 Task: Create an annual report template with blue details.
Action: Mouse pressed left at (354, 111)
Screenshot: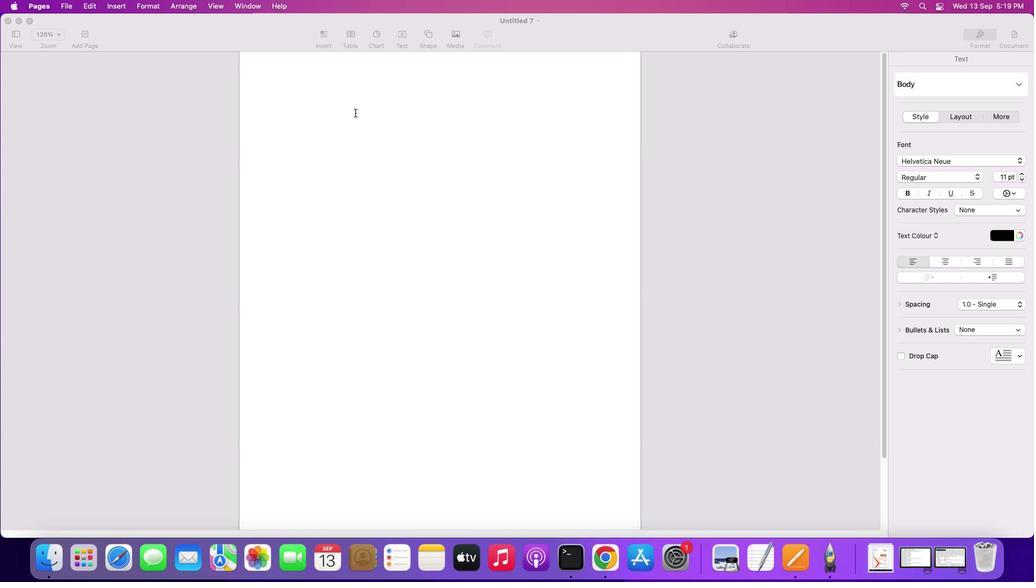 
Action: Mouse moved to (423, 36)
Screenshot: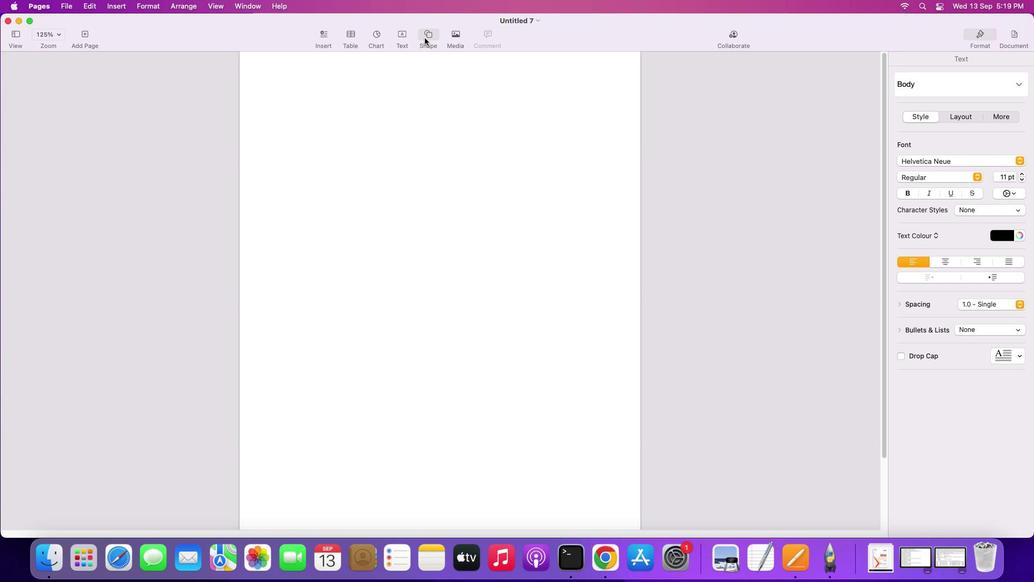 
Action: Mouse pressed left at (423, 36)
Screenshot: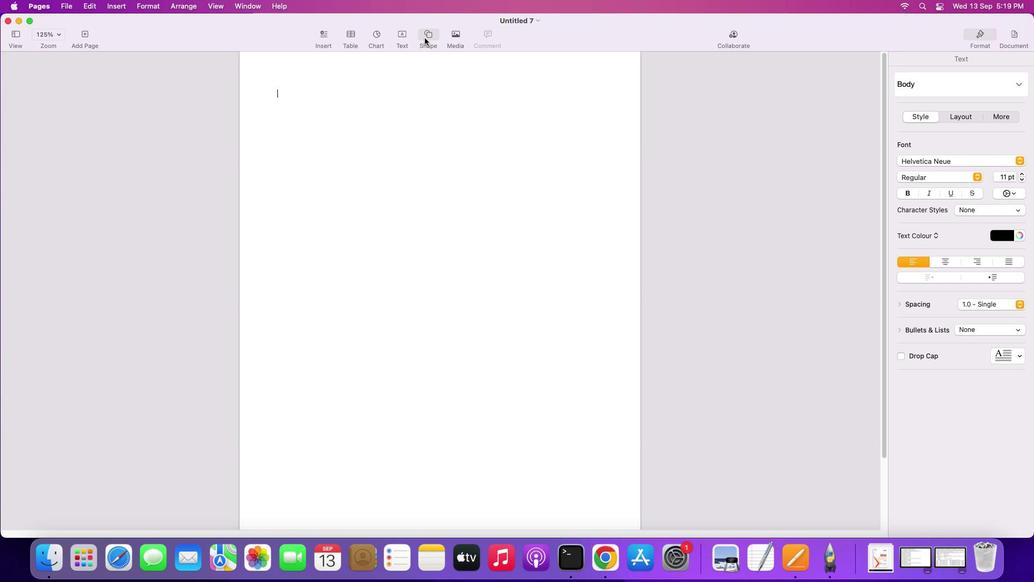 
Action: Mouse moved to (420, 123)
Screenshot: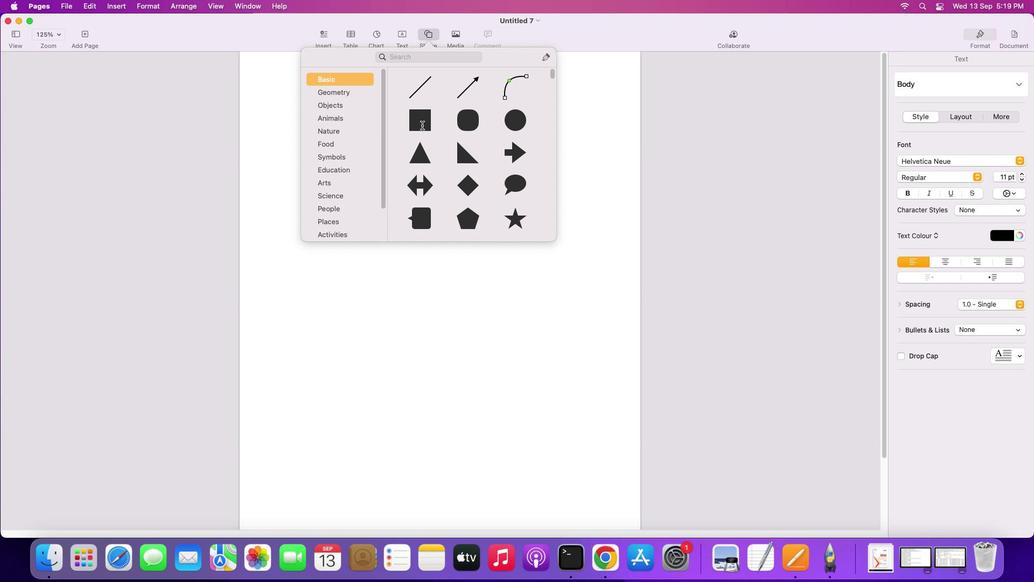 
Action: Mouse pressed left at (420, 123)
Screenshot: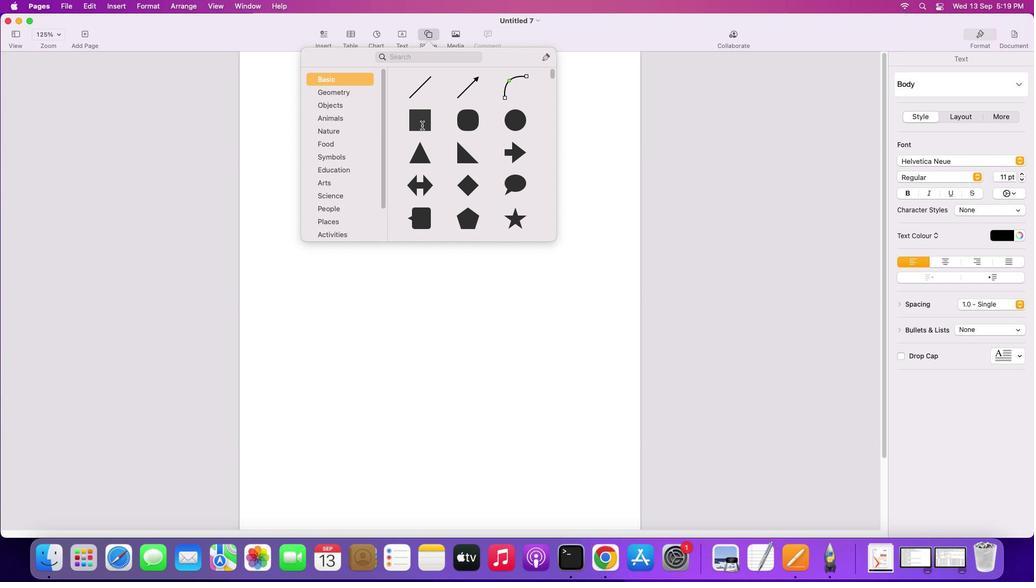 
Action: Mouse moved to (444, 136)
Screenshot: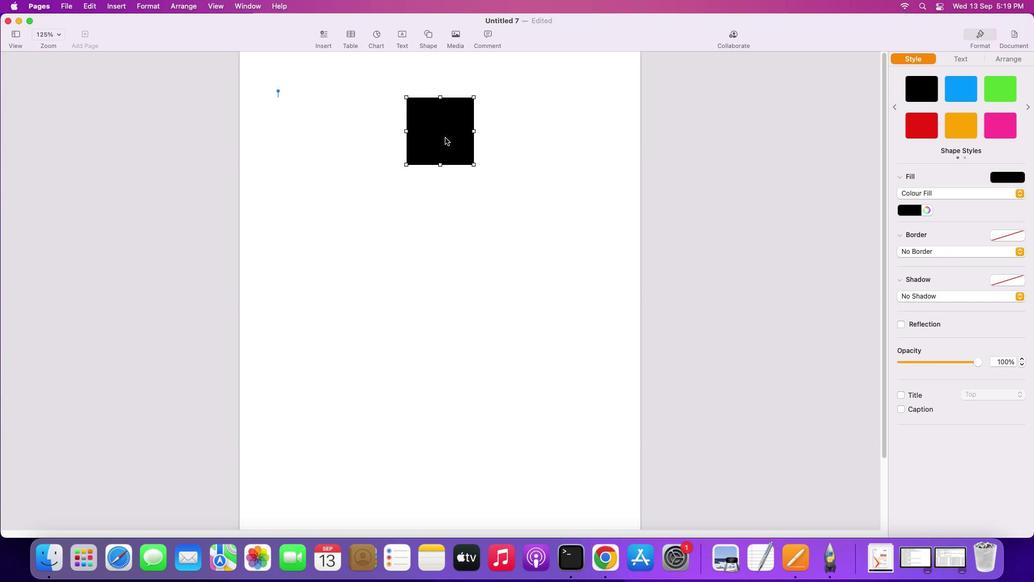 
Action: Mouse pressed left at (444, 136)
Screenshot: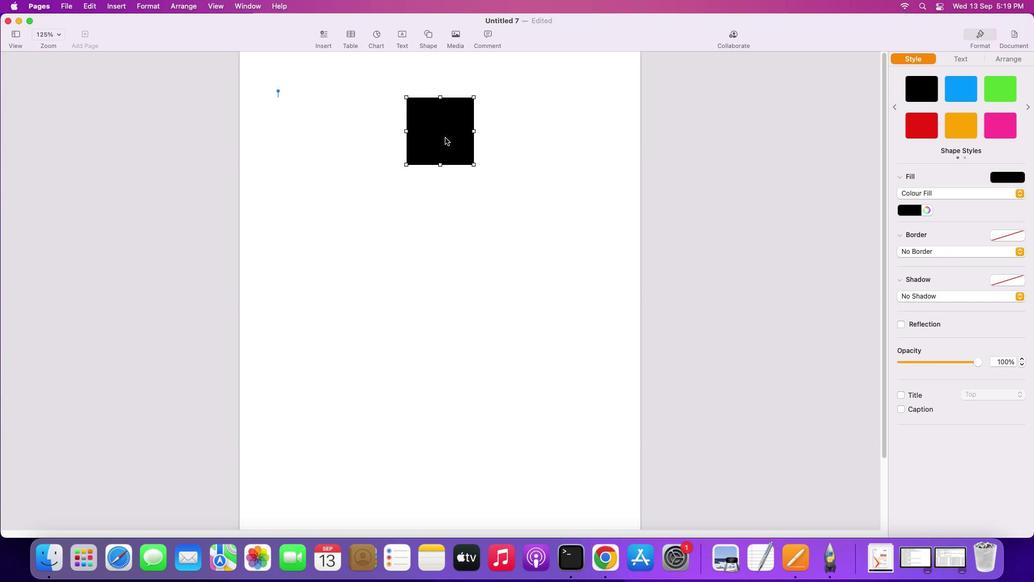 
Action: Mouse moved to (294, 85)
Screenshot: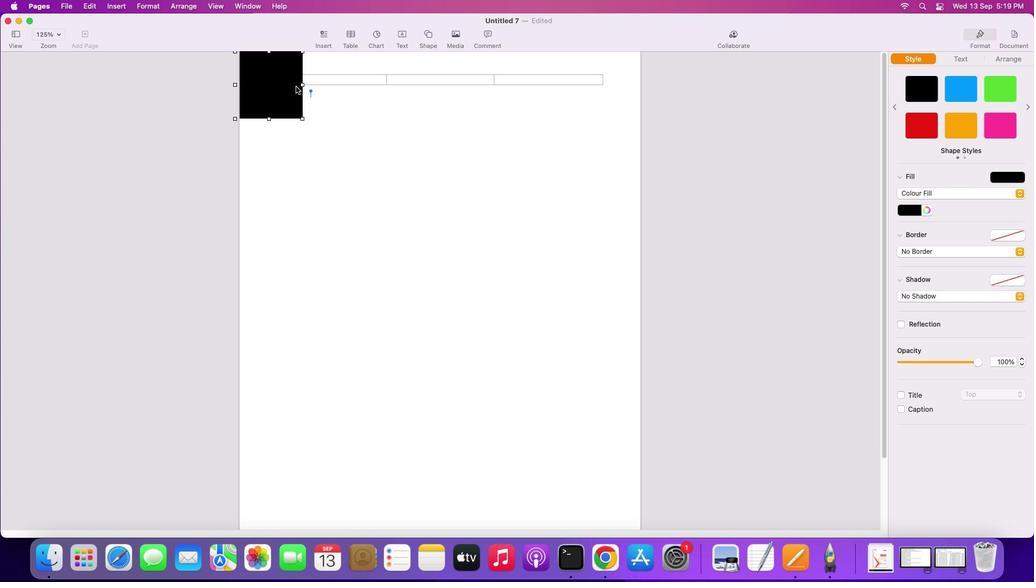 
Action: Mouse pressed left at (294, 85)
Screenshot: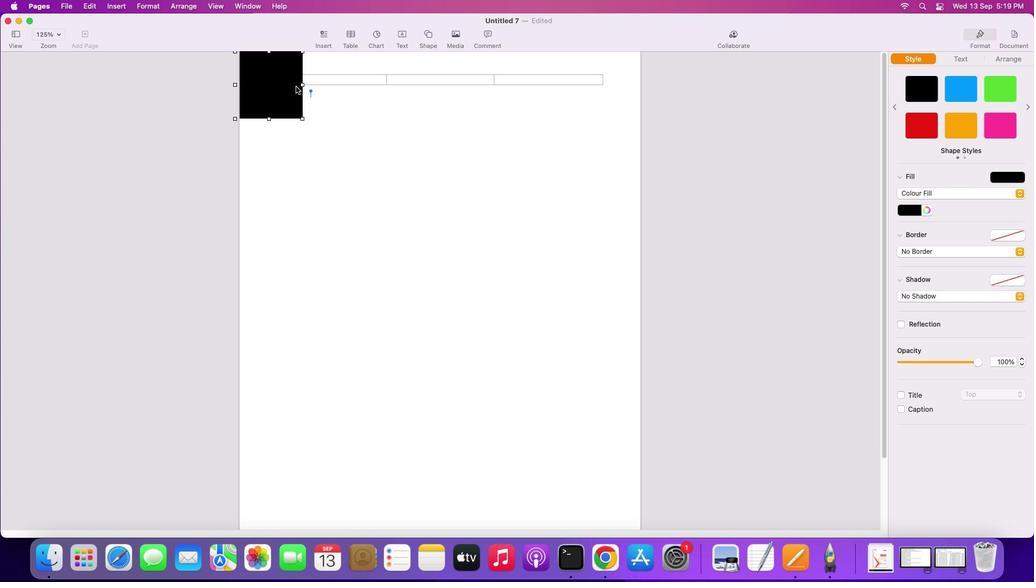 
Action: Mouse moved to (301, 83)
Screenshot: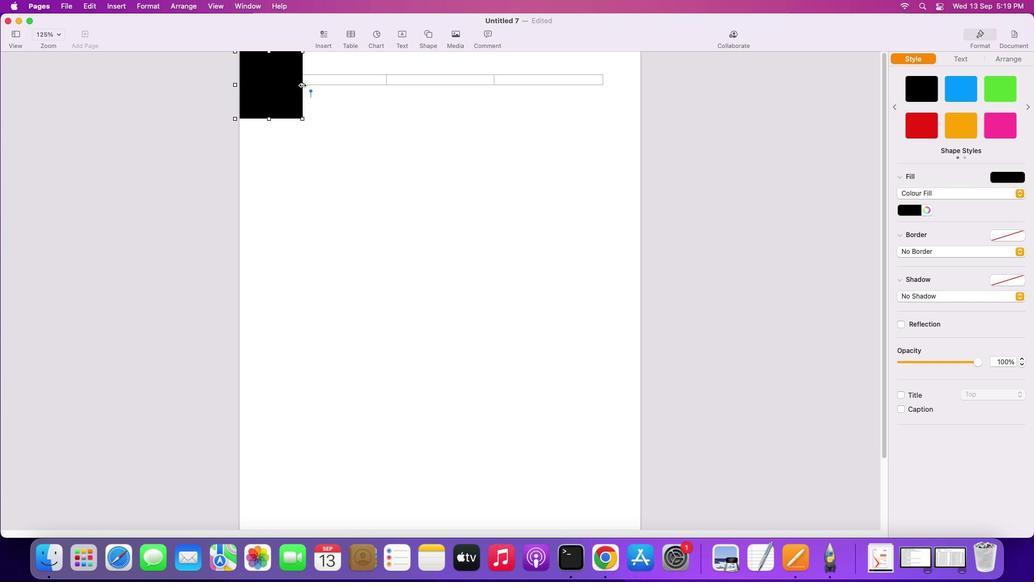 
Action: Mouse pressed left at (301, 83)
Screenshot: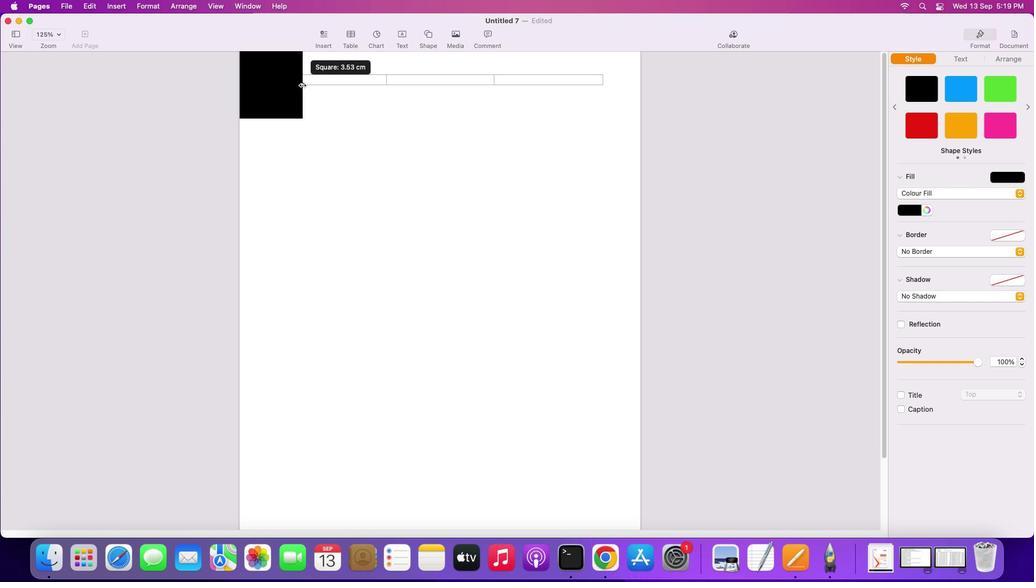 
Action: Mouse moved to (251, 116)
Screenshot: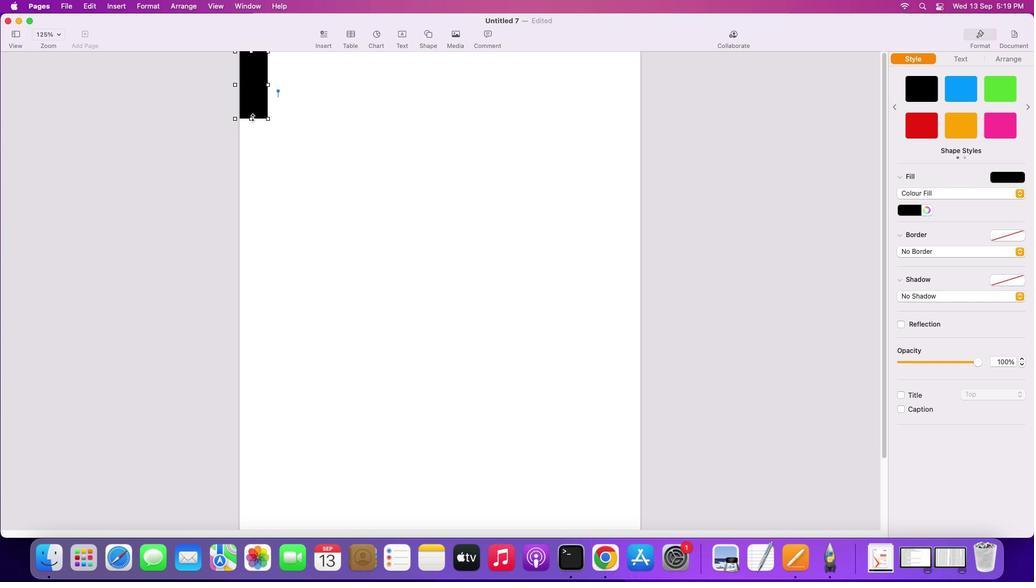 
Action: Mouse pressed left at (251, 116)
Screenshot: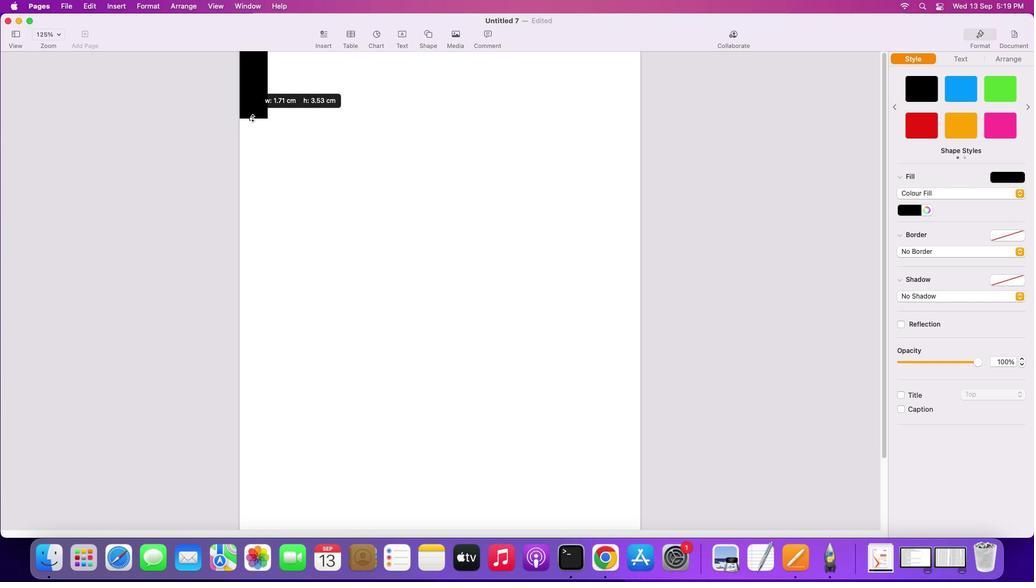
Action: Mouse moved to (261, 505)
Screenshot: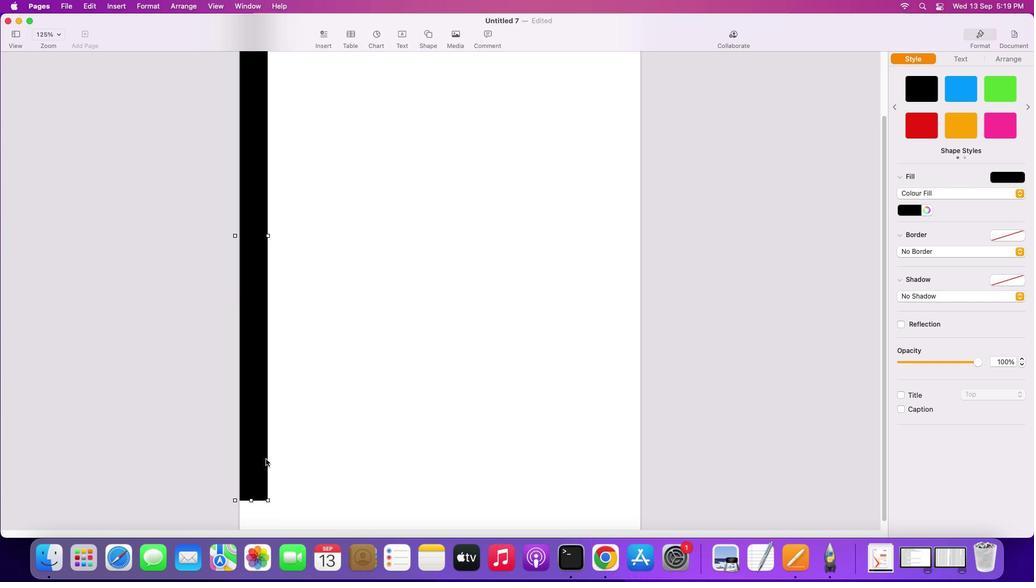 
Action: Mouse scrolled (261, 505) with delta (-1, -1)
Screenshot: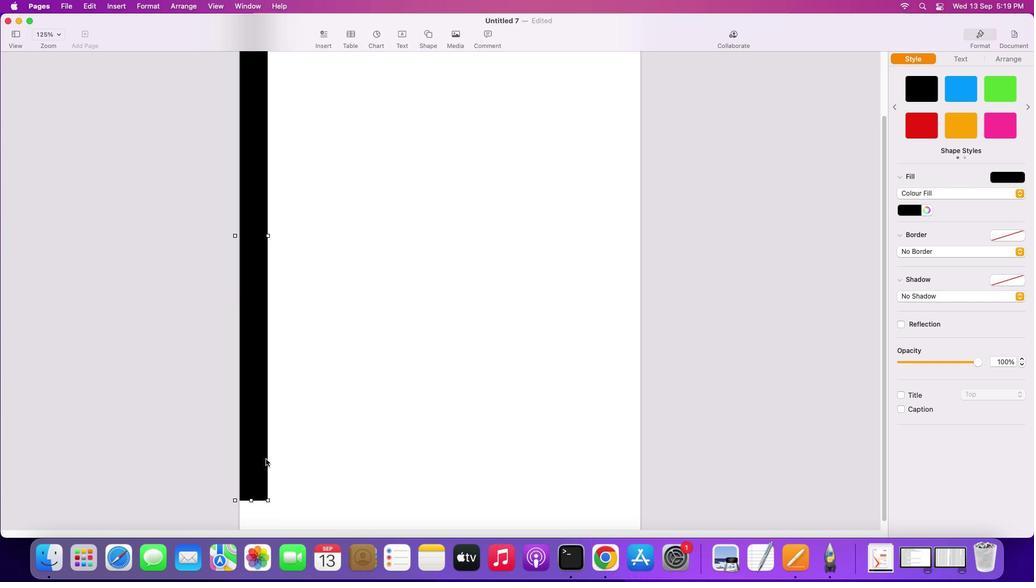 
Action: Mouse moved to (262, 501)
Screenshot: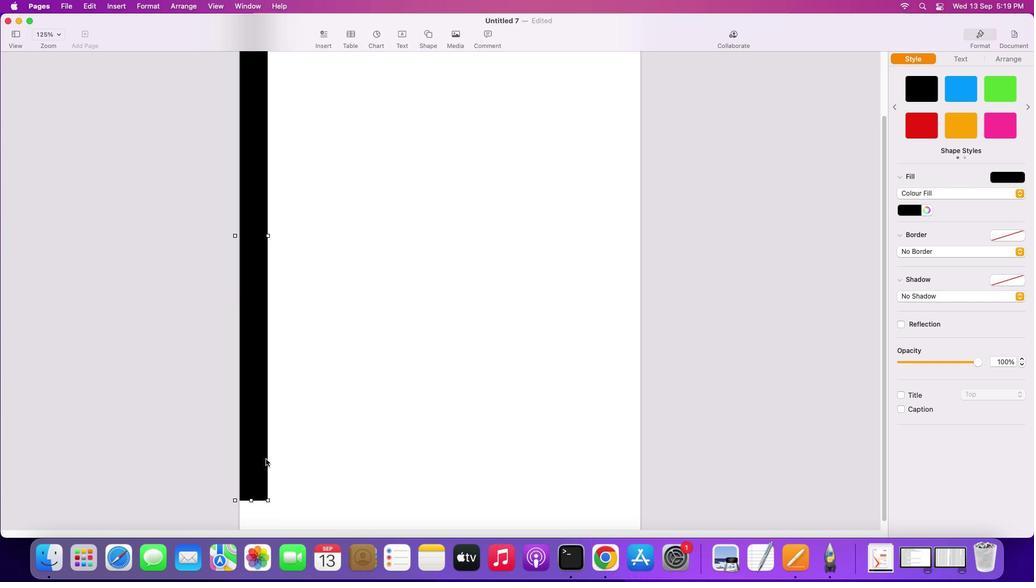 
Action: Mouse scrolled (262, 501) with delta (-1, -1)
Screenshot: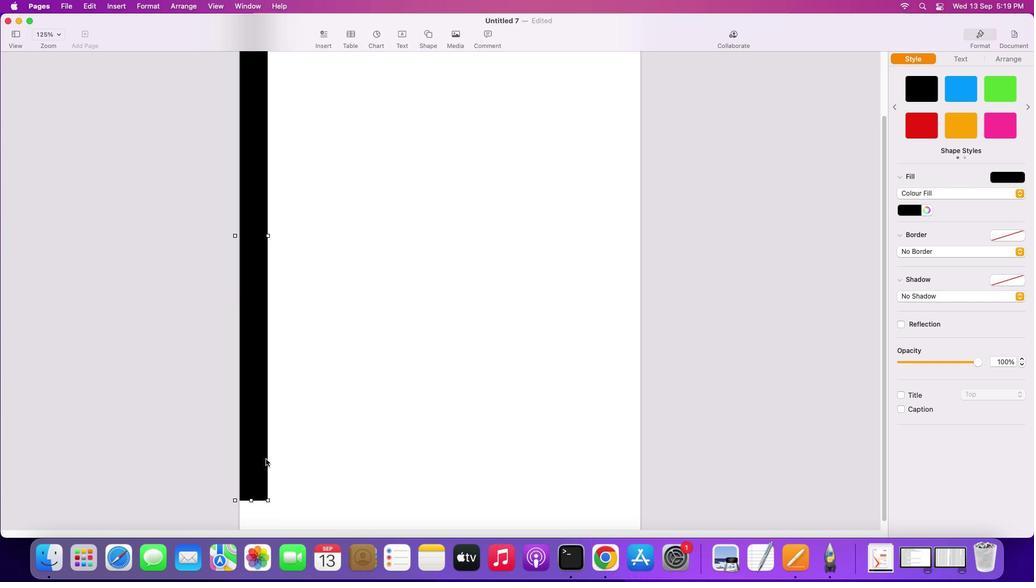 
Action: Mouse moved to (263, 497)
Screenshot: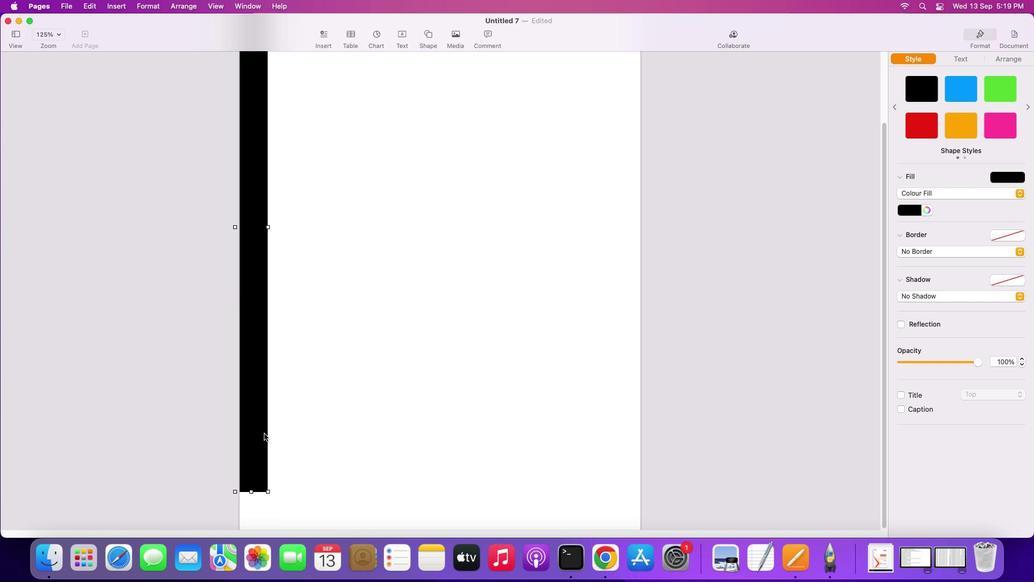
Action: Mouse scrolled (263, 497) with delta (-1, -2)
Screenshot: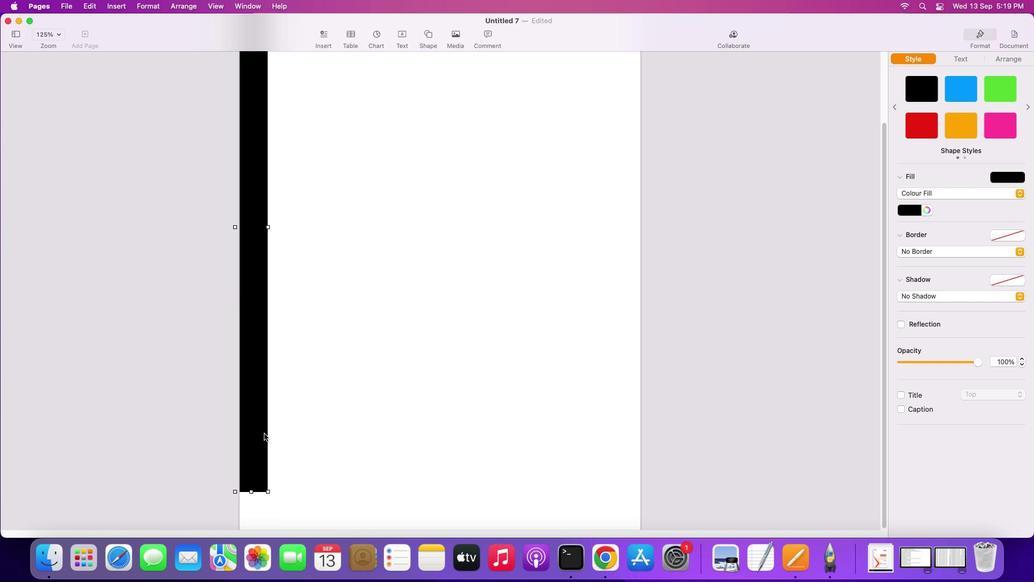 
Action: Mouse moved to (264, 492)
Screenshot: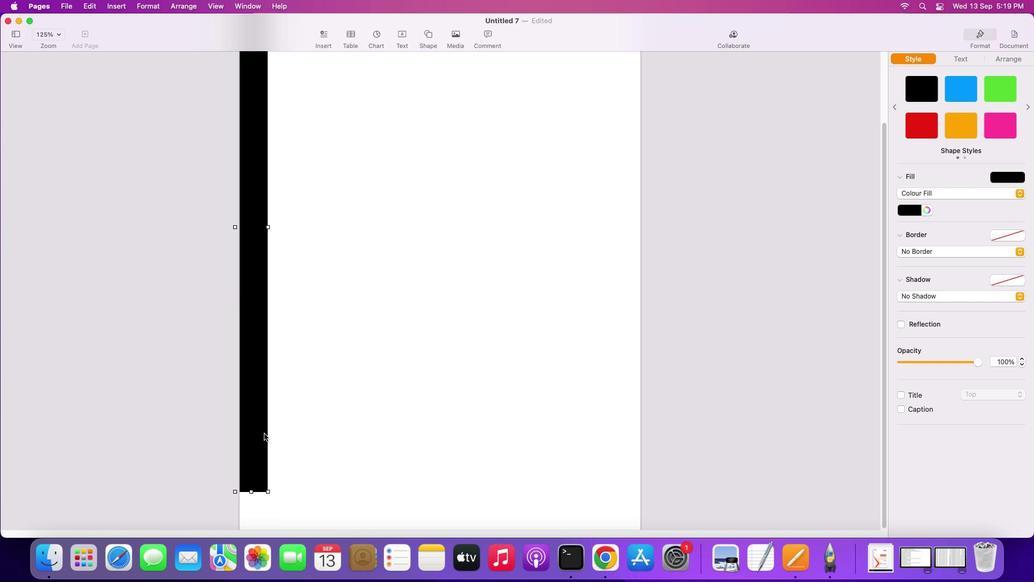 
Action: Mouse scrolled (264, 492) with delta (-1, -3)
Screenshot: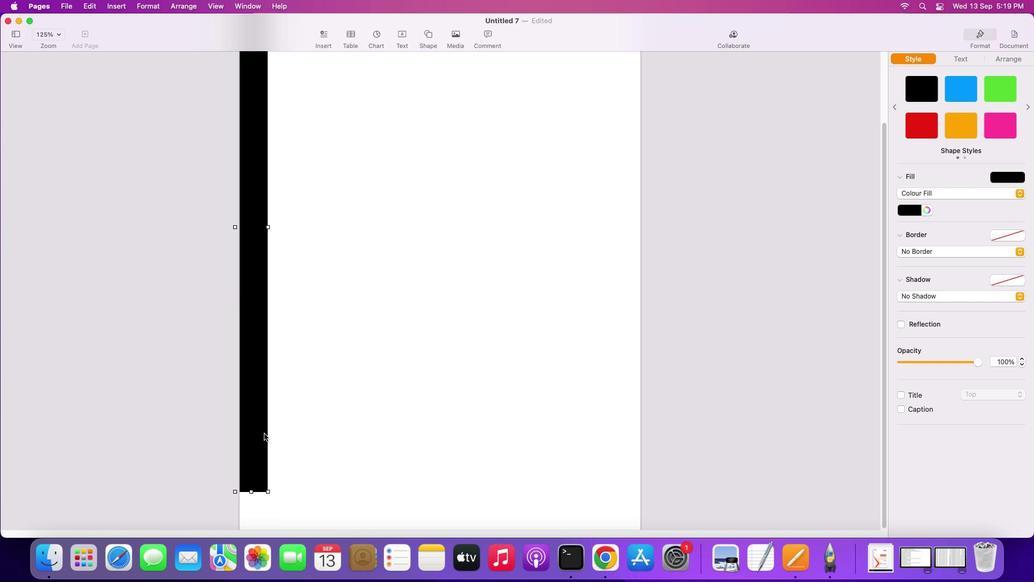 
Action: Mouse moved to (264, 478)
Screenshot: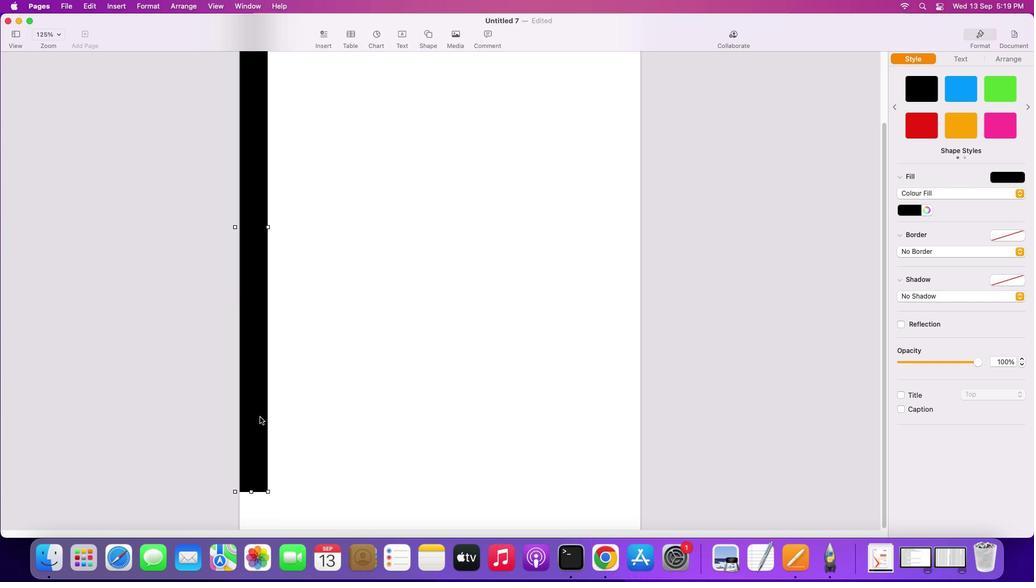 
Action: Mouse scrolled (264, 478) with delta (-1, -4)
Screenshot: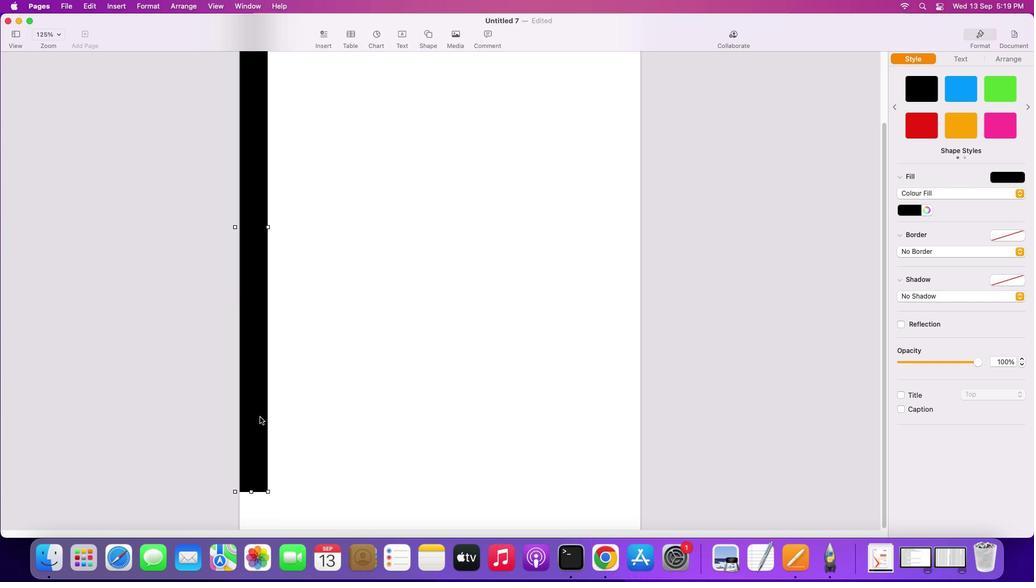 
Action: Mouse moved to (257, 401)
Screenshot: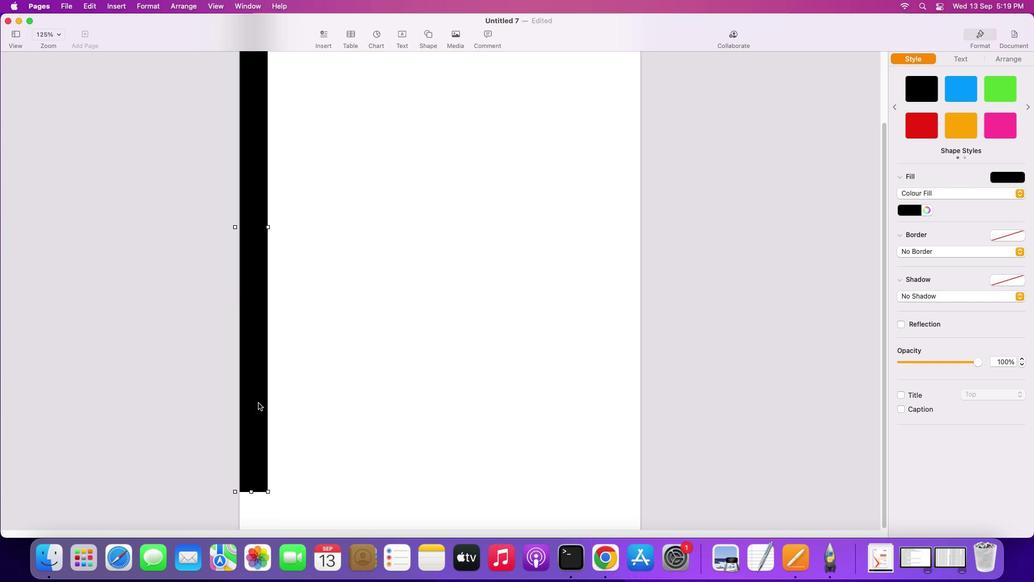 
Action: Mouse scrolled (257, 401) with delta (-1, -1)
Screenshot: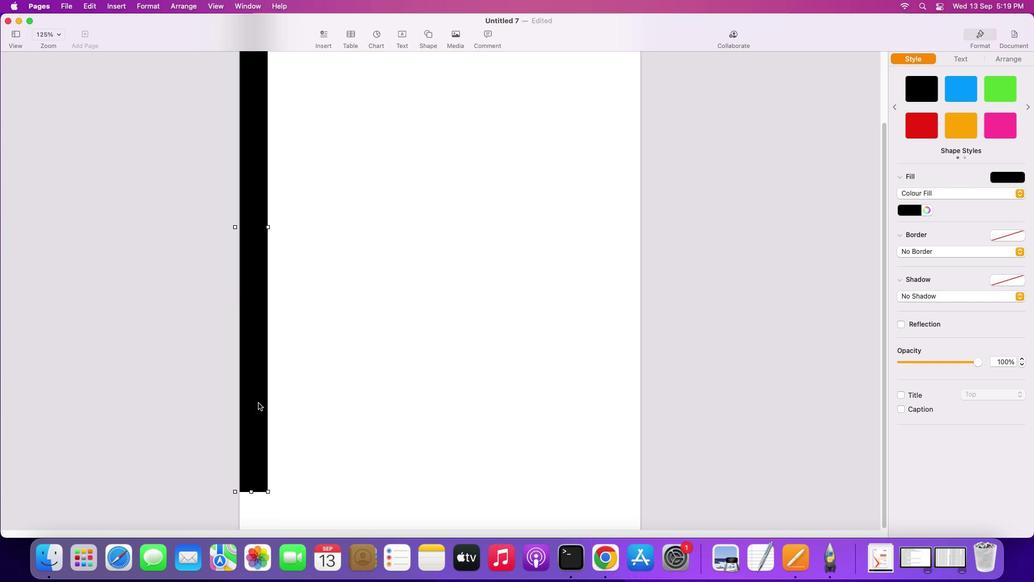 
Action: Mouse scrolled (257, 401) with delta (-1, -1)
Screenshot: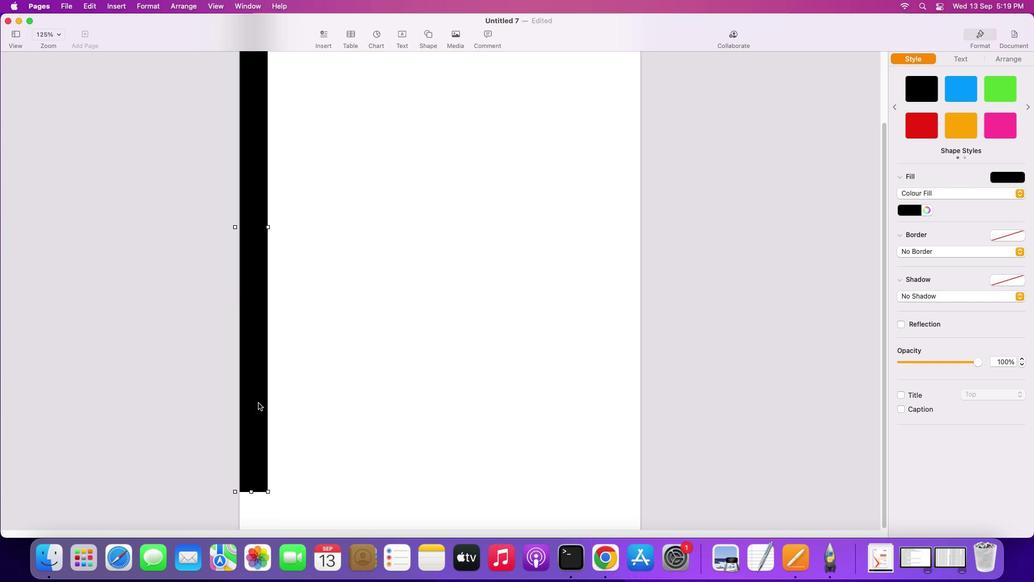 
Action: Mouse scrolled (257, 401) with delta (-1, -2)
Screenshot: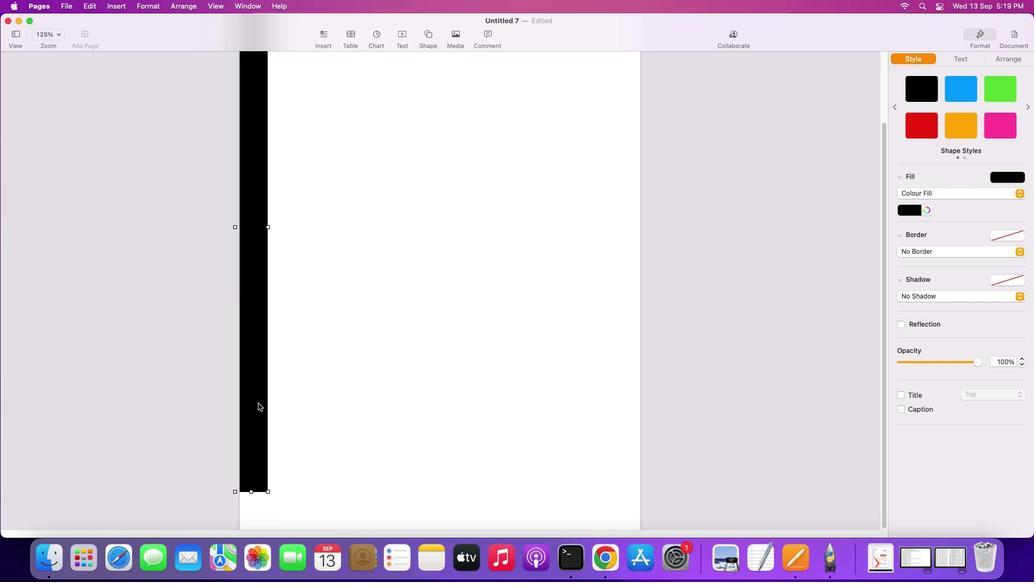 
Action: Mouse scrolled (257, 401) with delta (-1, -3)
Screenshot: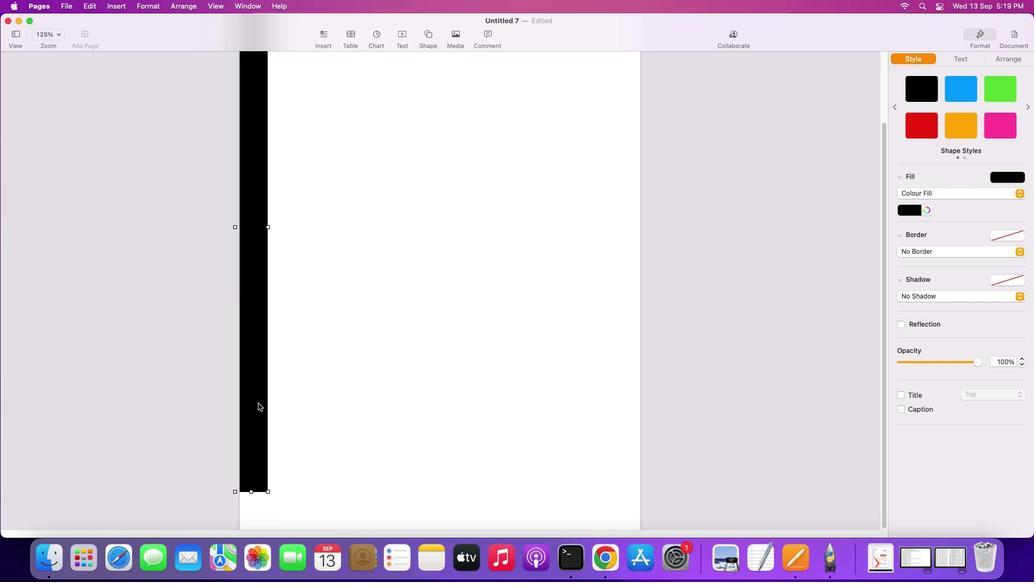 
Action: Mouse scrolled (257, 401) with delta (-1, -4)
Screenshot: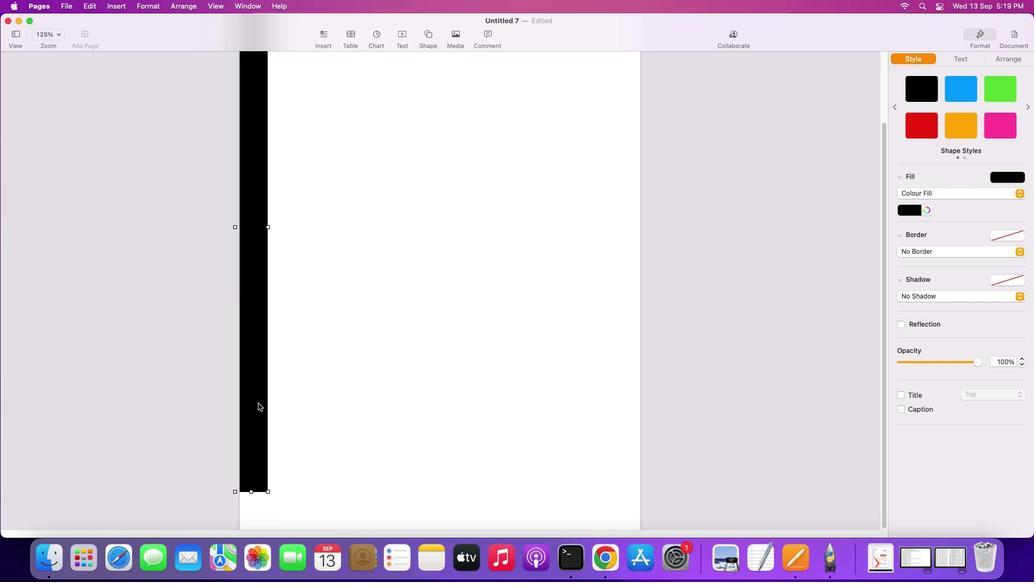 
Action: Mouse moved to (249, 491)
Screenshot: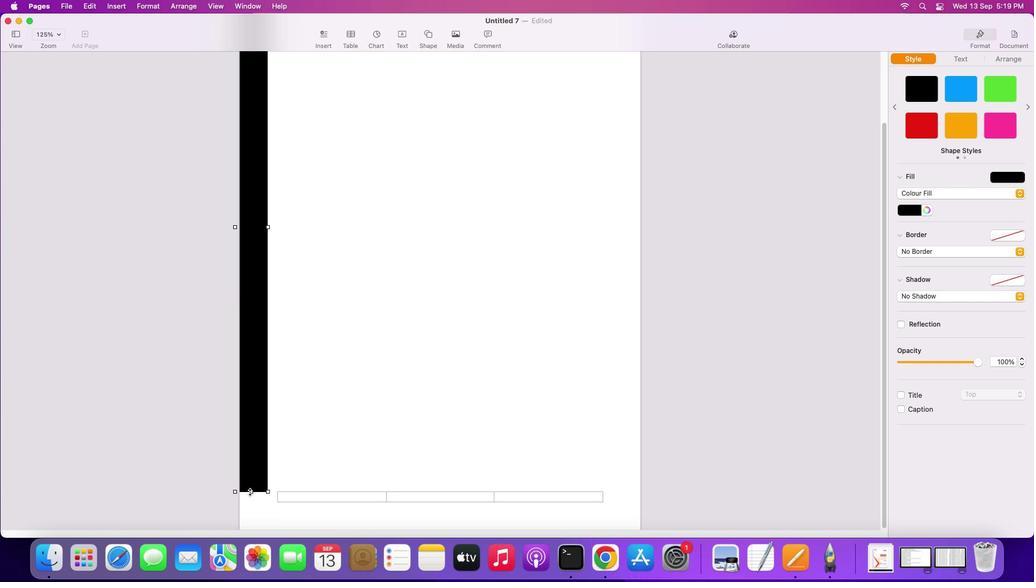 
Action: Mouse pressed left at (249, 491)
Screenshot: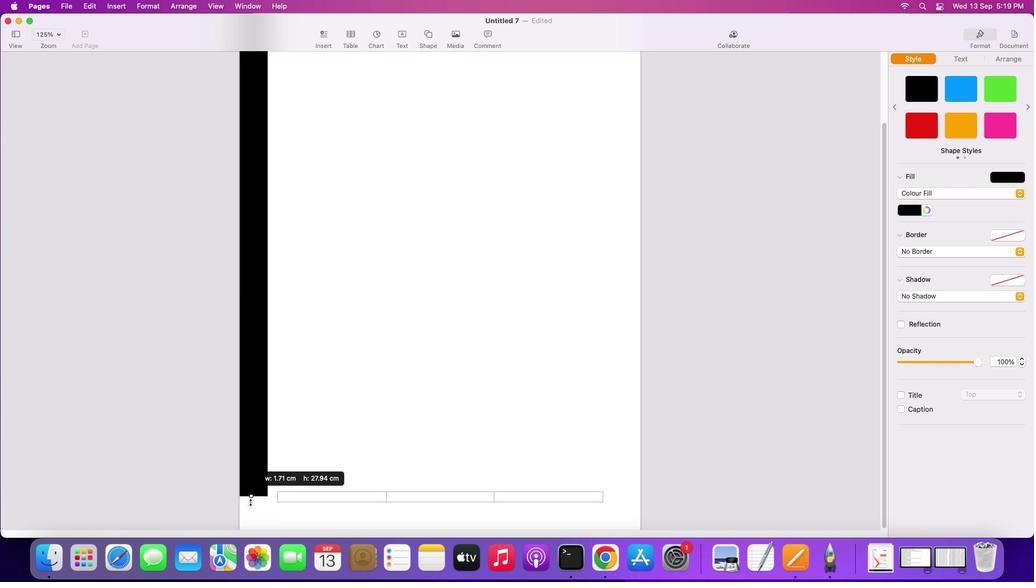 
Action: Mouse moved to (295, 425)
Screenshot: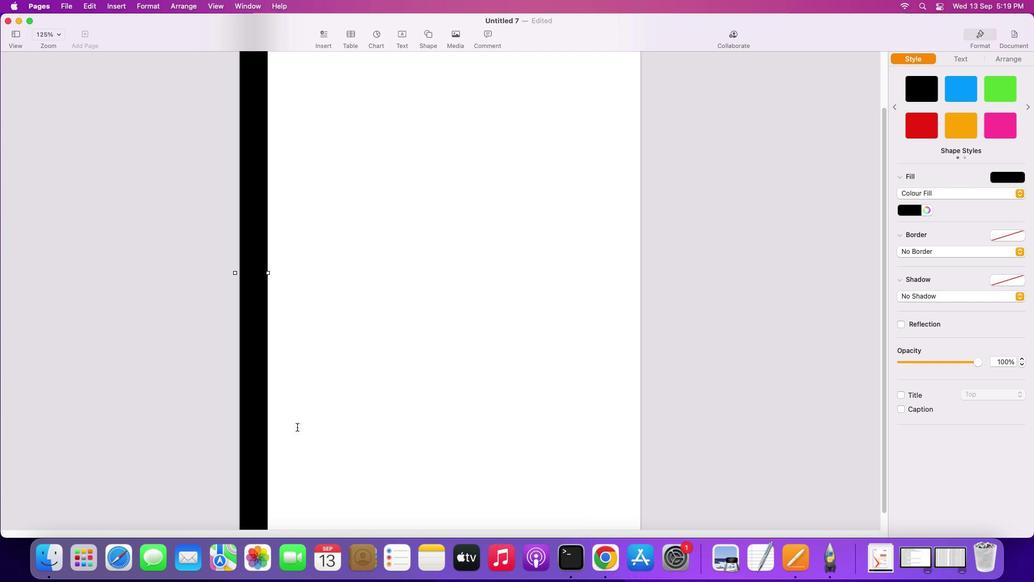 
Action: Mouse scrolled (295, 425) with delta (-1, 0)
Screenshot: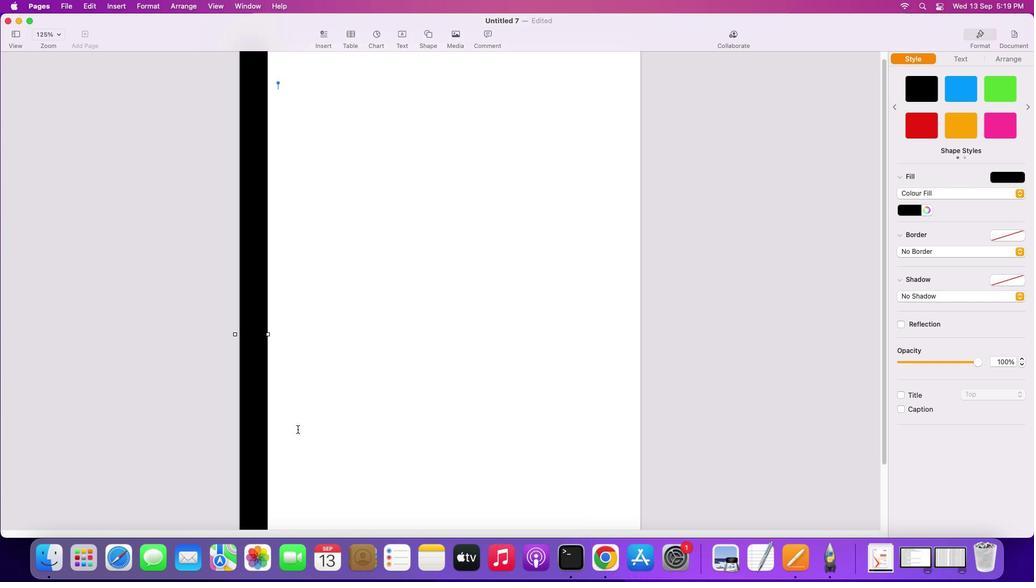 
Action: Mouse scrolled (295, 425) with delta (-1, 0)
Screenshot: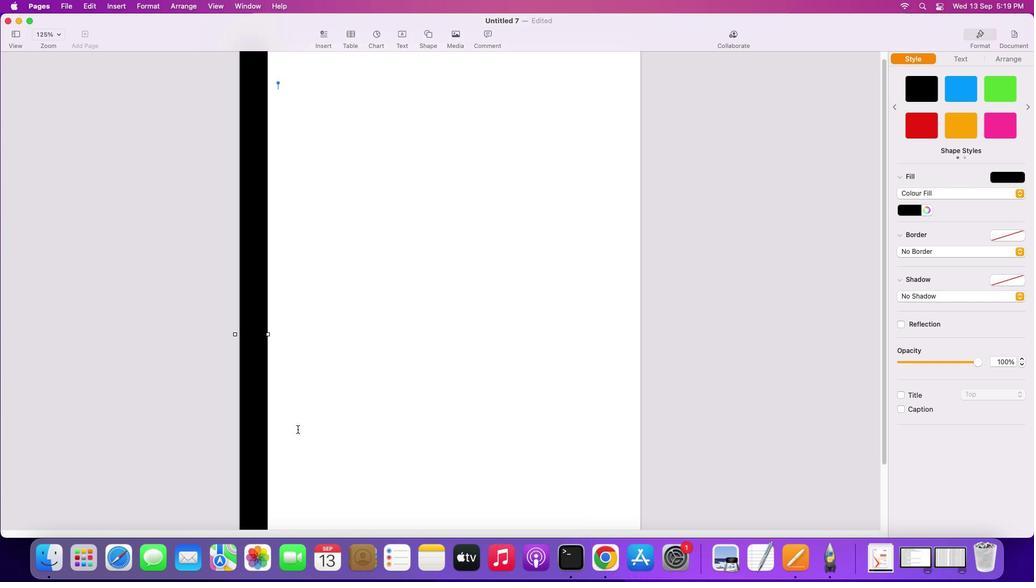 
Action: Mouse scrolled (295, 425) with delta (-1, 0)
Screenshot: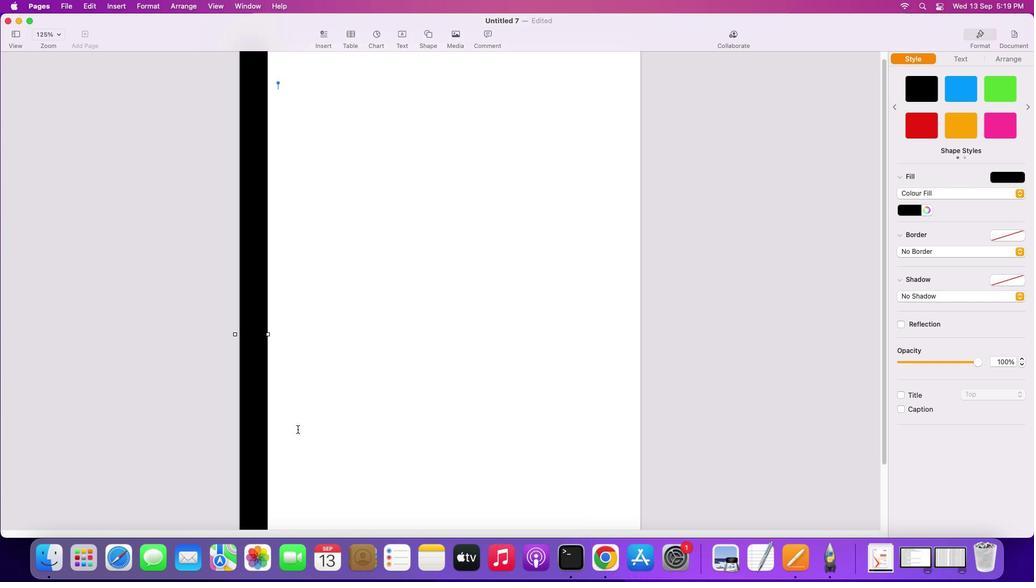 
Action: Mouse scrolled (295, 425) with delta (-1, 1)
Screenshot: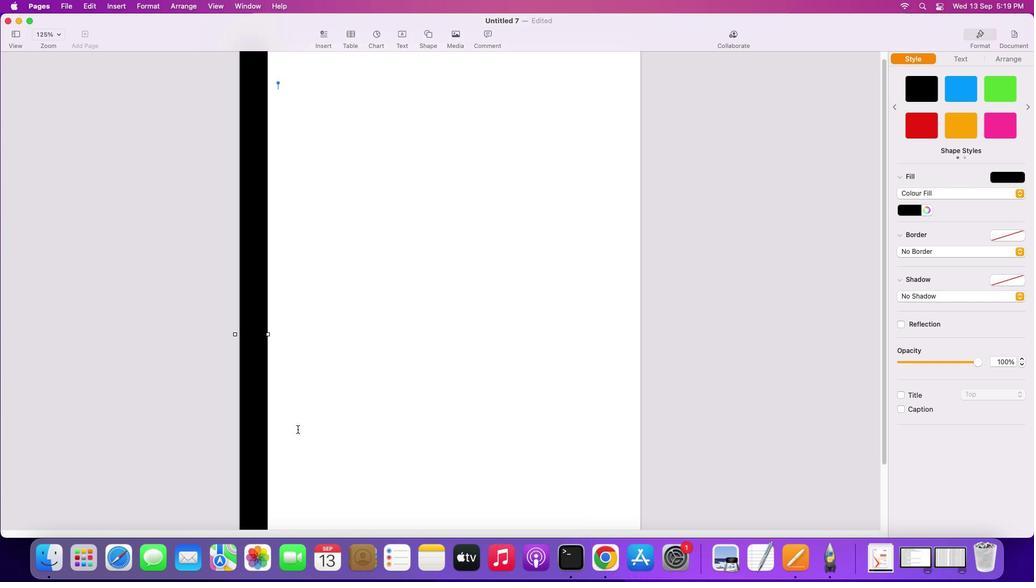 
Action: Mouse scrolled (295, 425) with delta (-1, 1)
Screenshot: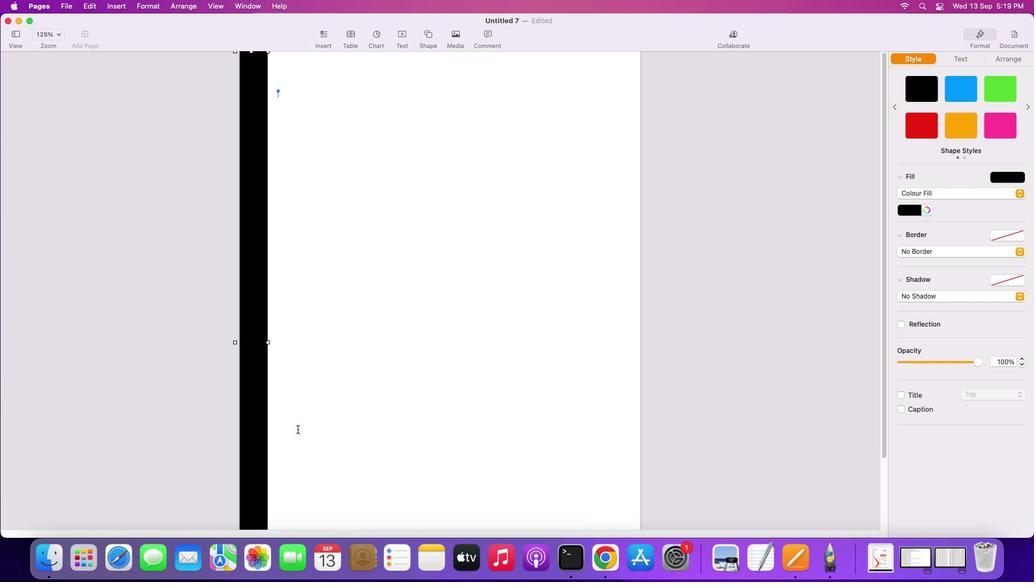 
Action: Mouse scrolled (295, 425) with delta (-1, 2)
Screenshot: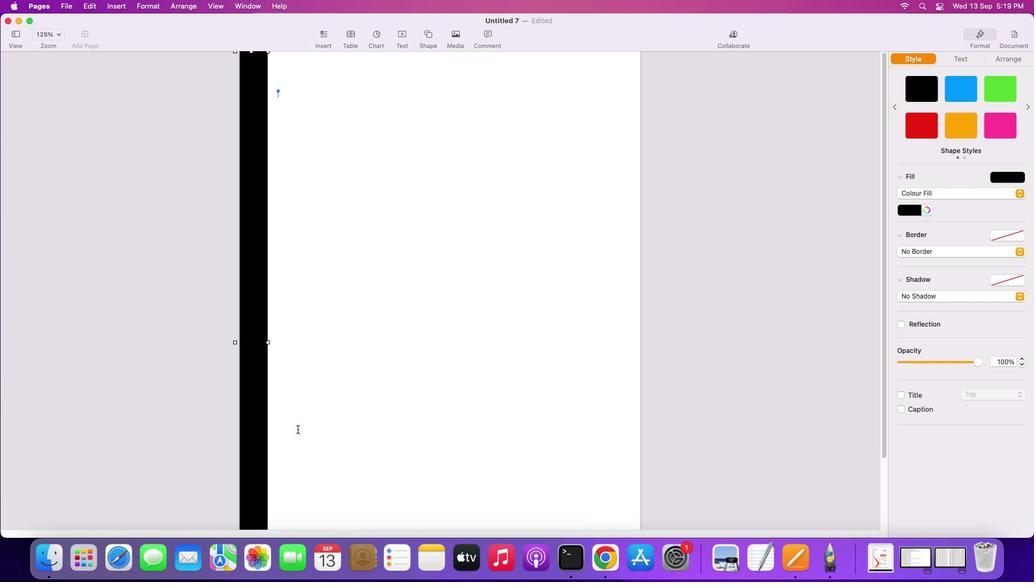 
Action: Mouse scrolled (295, 425) with delta (-1, 2)
Screenshot: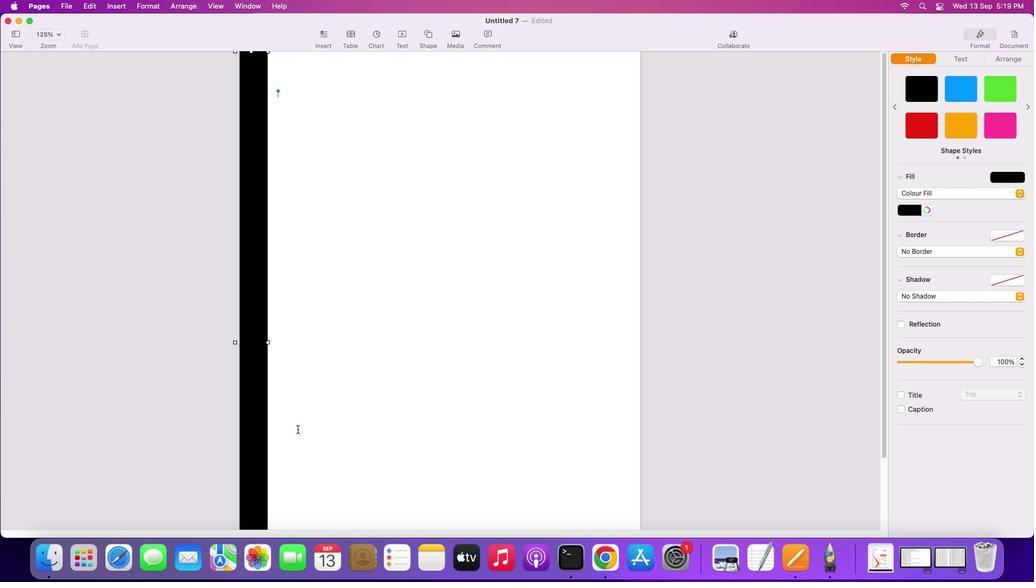 
Action: Mouse moved to (295, 426)
Screenshot: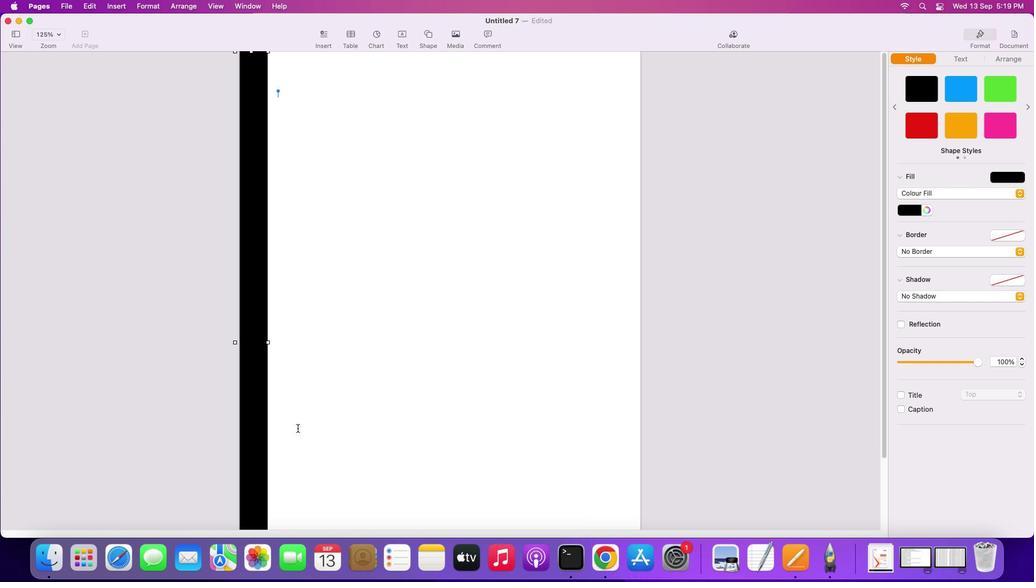 
Action: Mouse scrolled (295, 426) with delta (-1, 0)
Screenshot: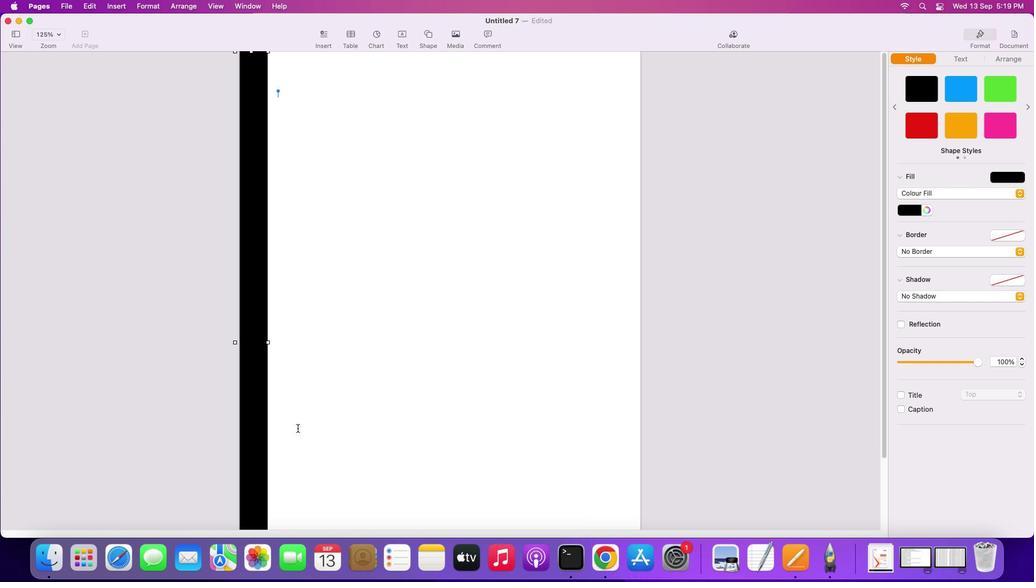 
Action: Mouse scrolled (295, 426) with delta (-1, 0)
Screenshot: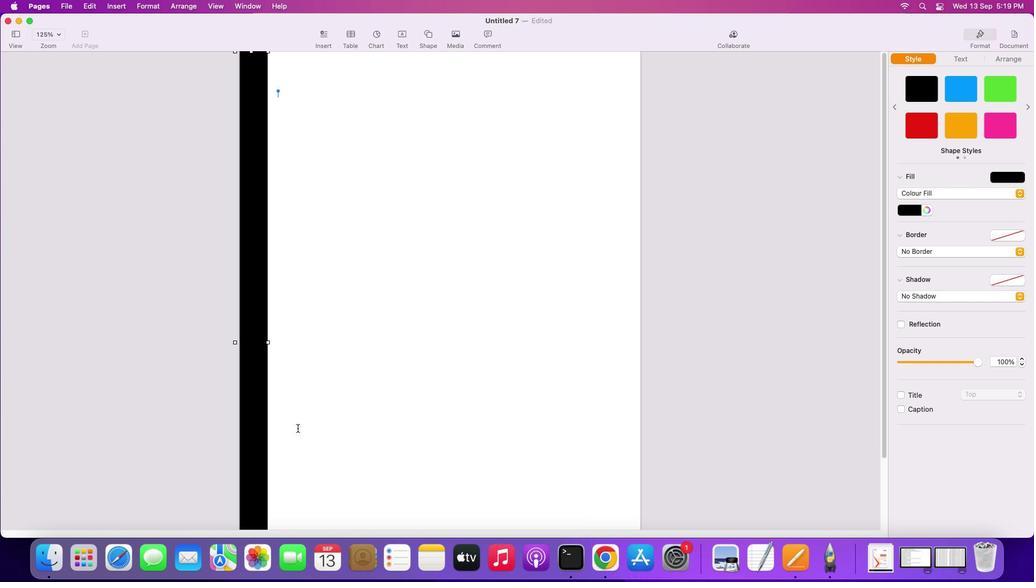
Action: Mouse scrolled (295, 426) with delta (-1, 0)
Screenshot: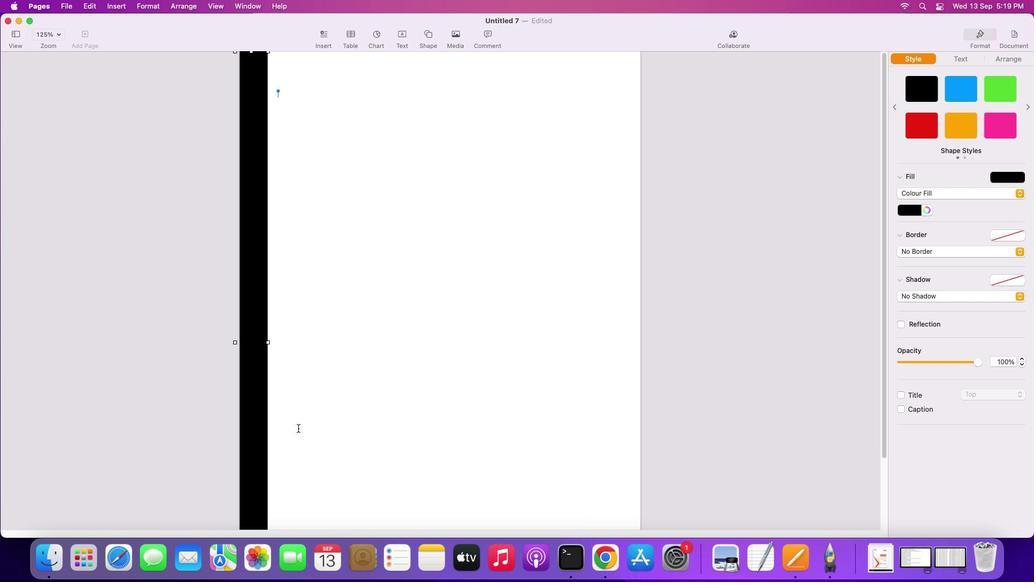 
Action: Mouse scrolled (295, 426) with delta (-1, 1)
Screenshot: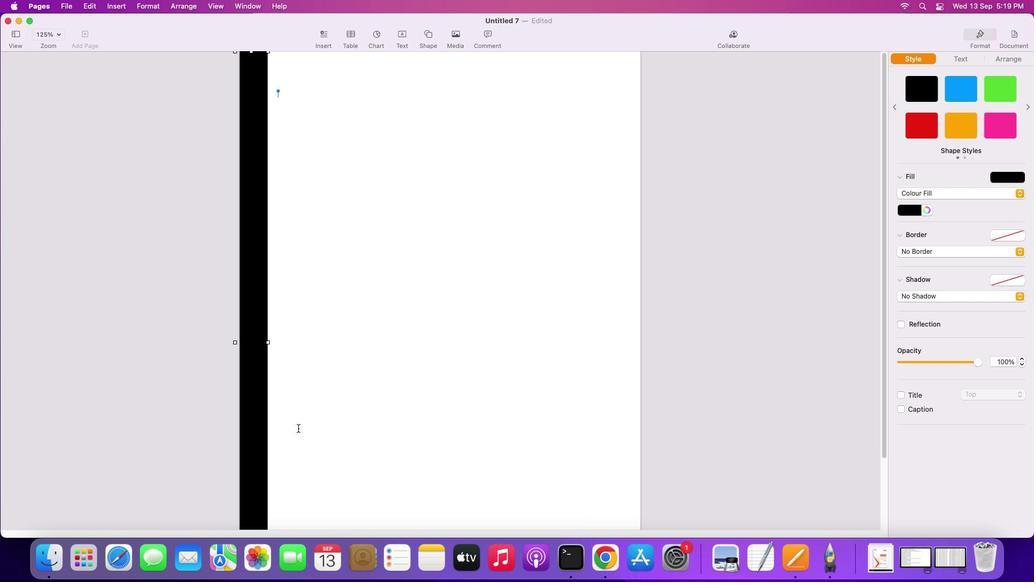 
Action: Mouse scrolled (295, 426) with delta (-1, 1)
Screenshot: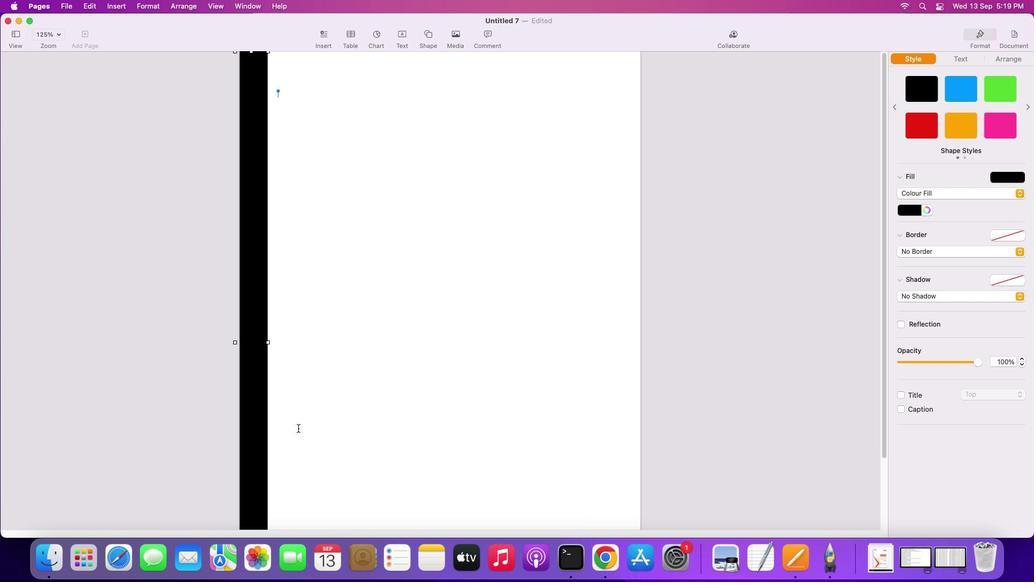 
Action: Mouse scrolled (295, 426) with delta (-1, 2)
Screenshot: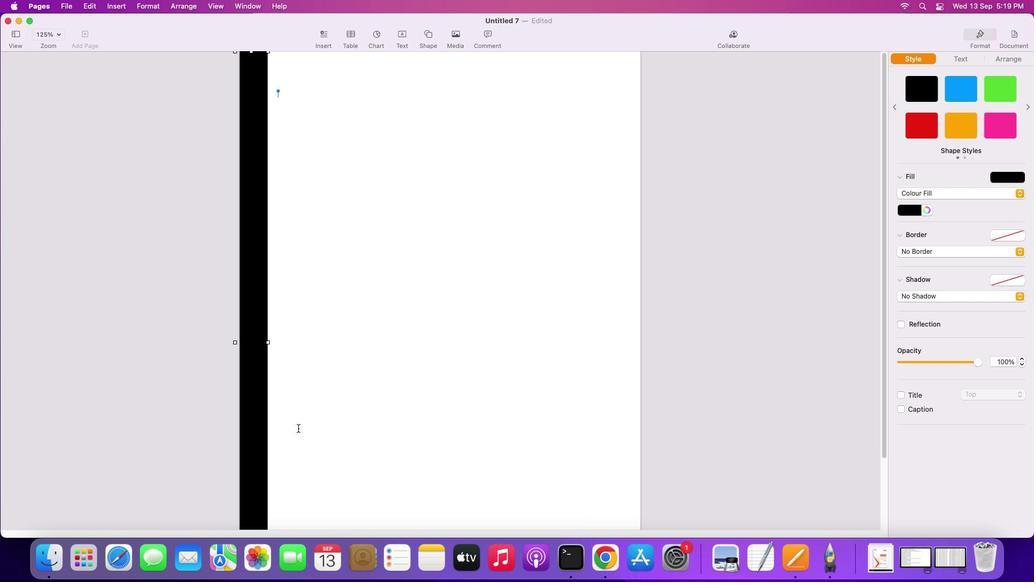 
Action: Mouse scrolled (295, 426) with delta (-1, 2)
Screenshot: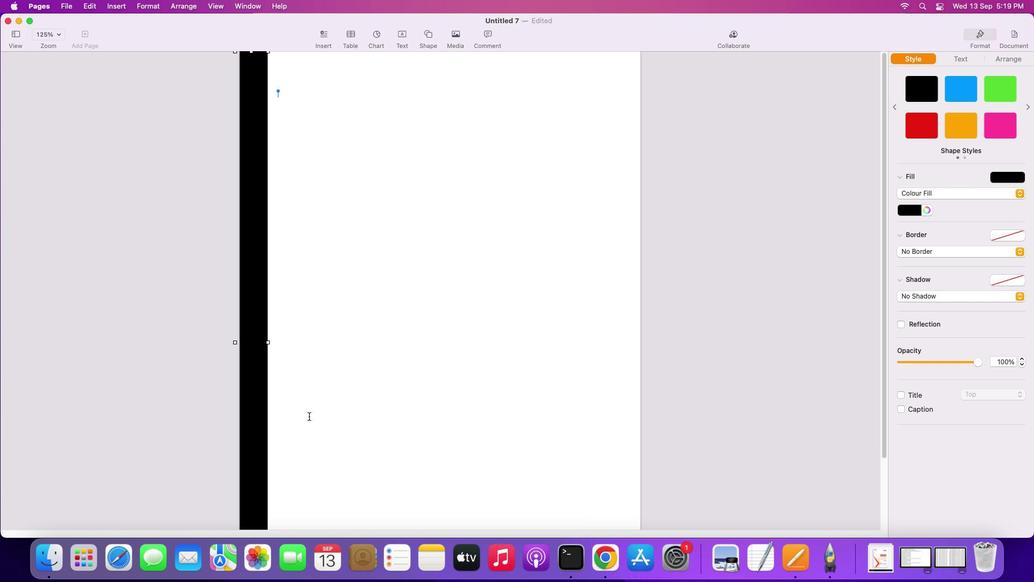 
Action: Mouse moved to (429, 32)
Screenshot: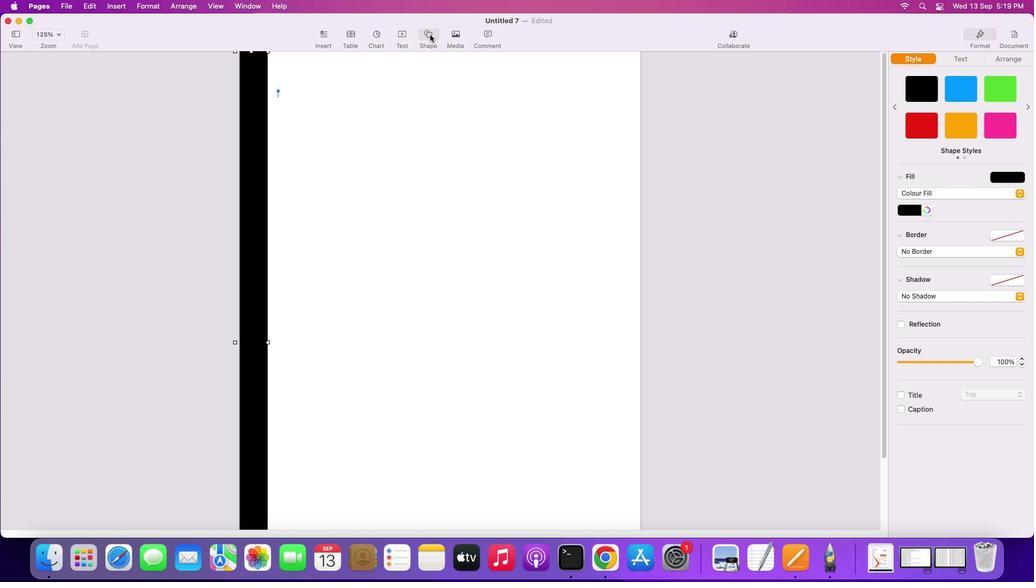 
Action: Mouse pressed left at (429, 32)
Screenshot: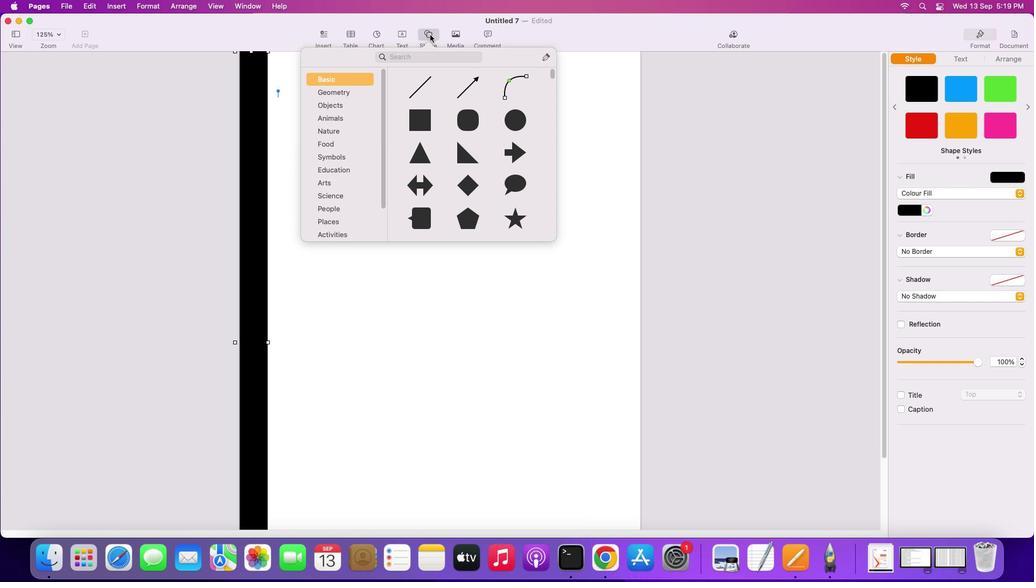 
Action: Mouse moved to (418, 115)
Screenshot: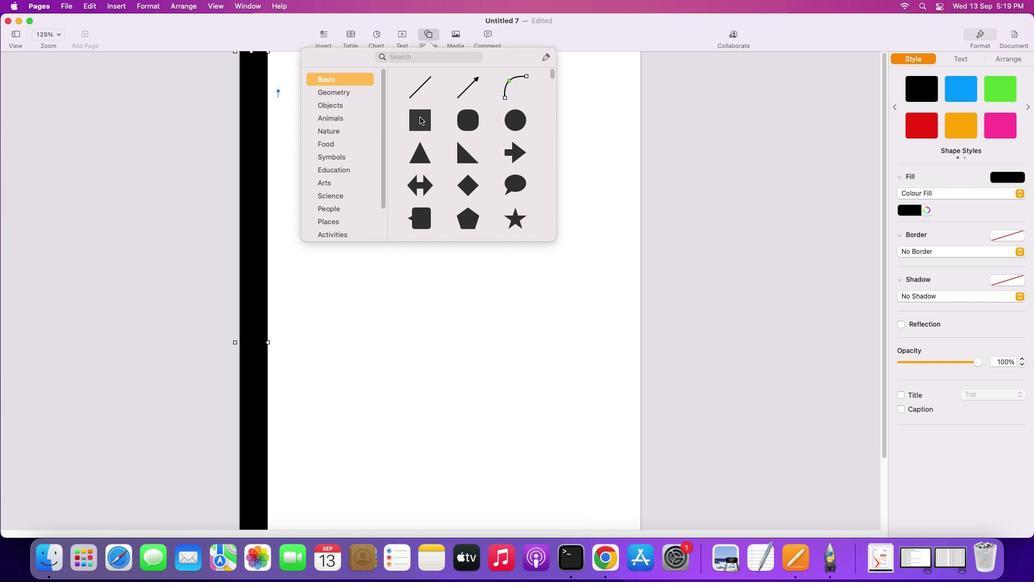 
Action: Mouse pressed left at (418, 115)
Screenshot: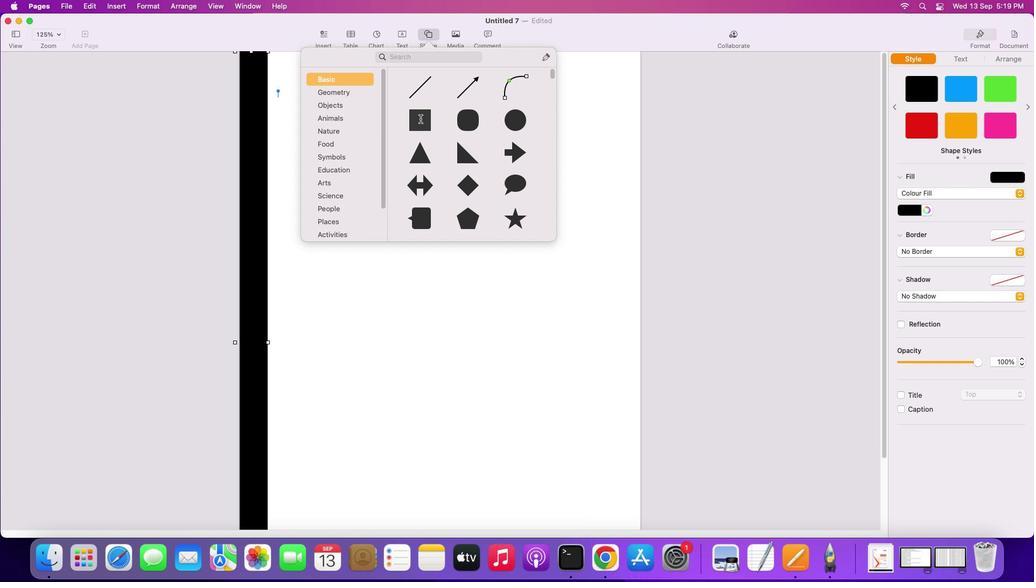 
Action: Mouse moved to (435, 290)
Screenshot: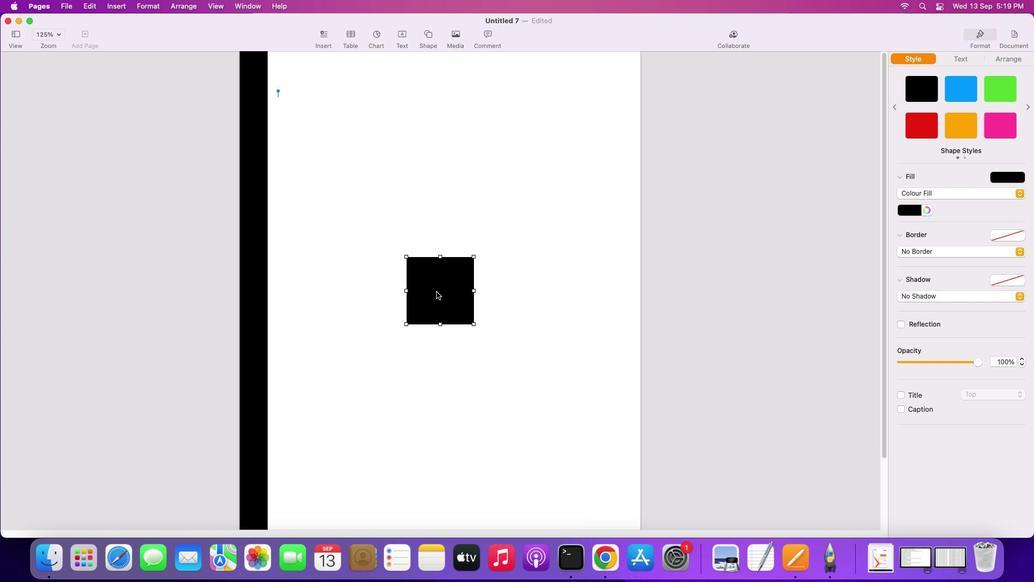 
Action: Mouse pressed left at (435, 290)
Screenshot: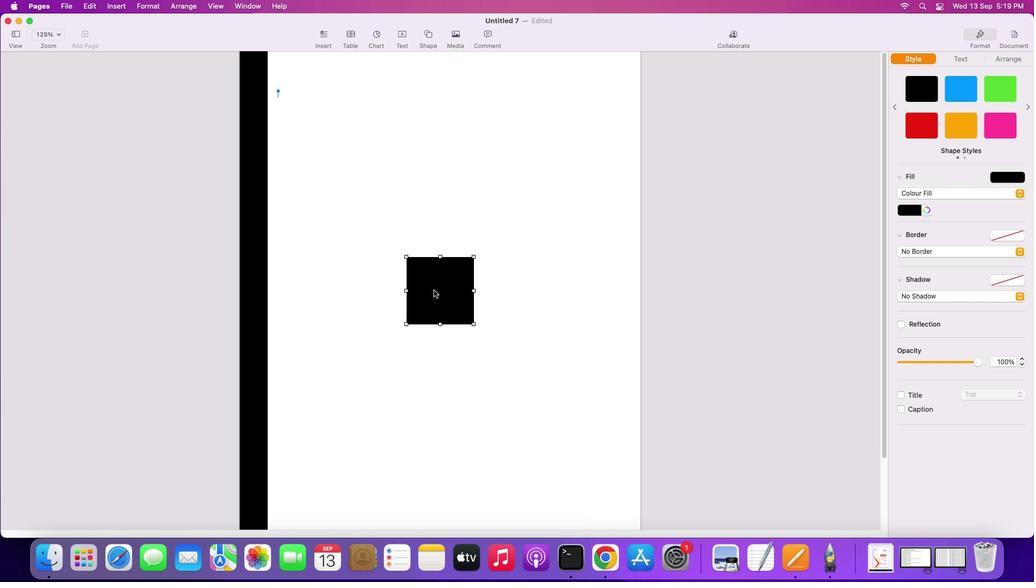 
Action: Mouse moved to (282, 229)
Screenshot: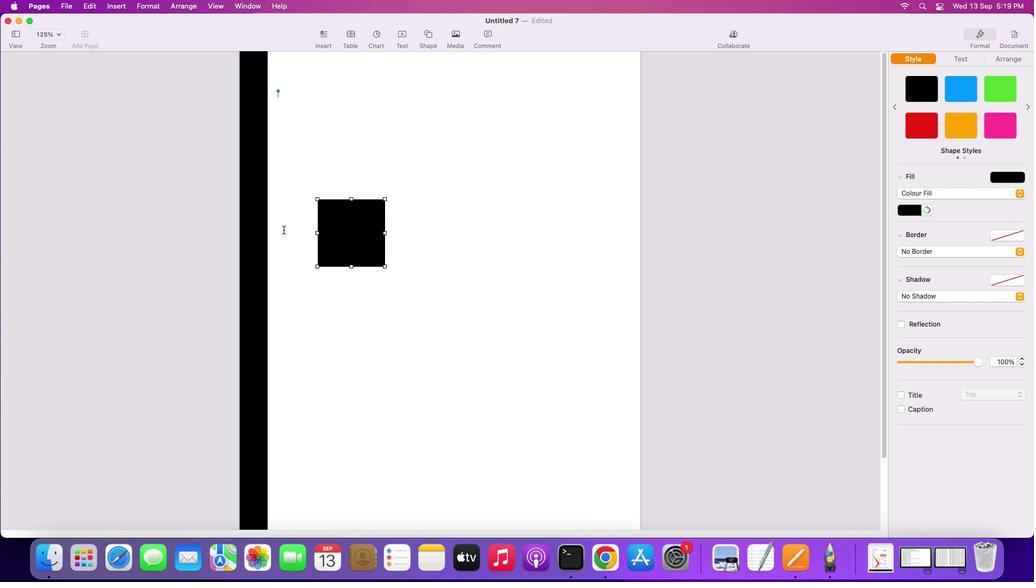 
Action: Mouse pressed left at (282, 229)
Screenshot: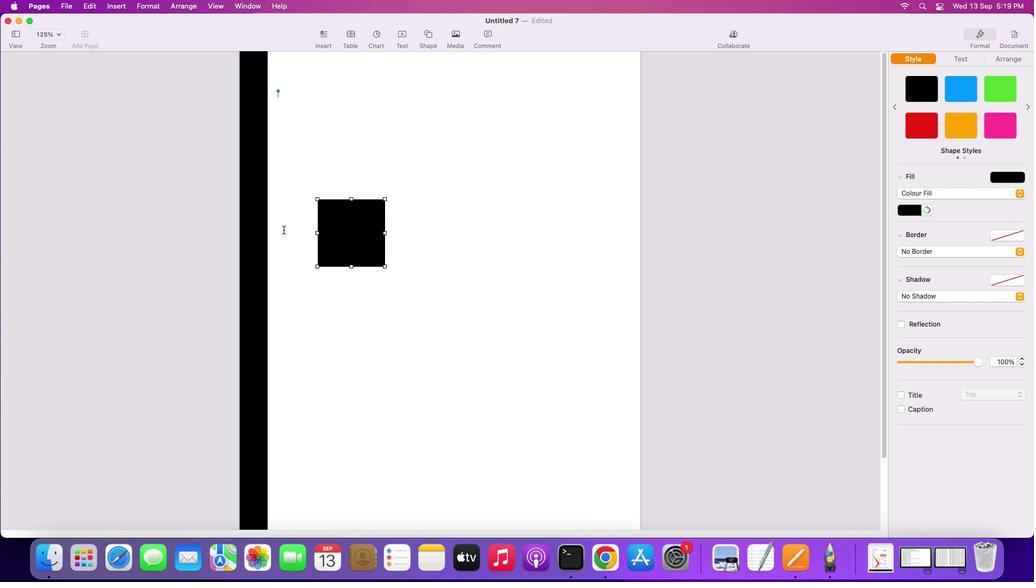 
Action: Mouse moved to (420, 229)
Screenshot: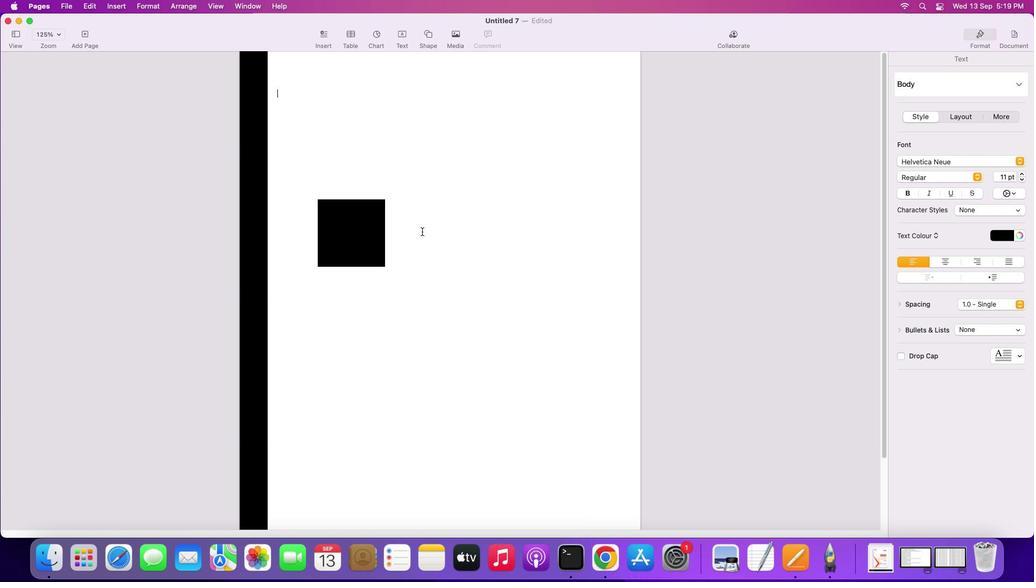 
Action: Mouse pressed left at (420, 229)
Screenshot: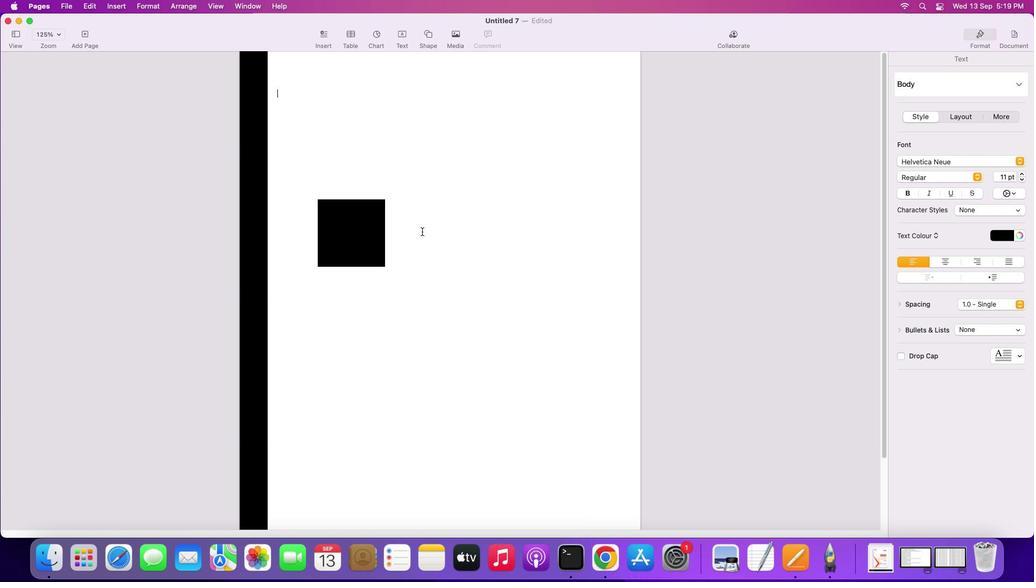 
Action: Mouse moved to (338, 229)
Screenshot: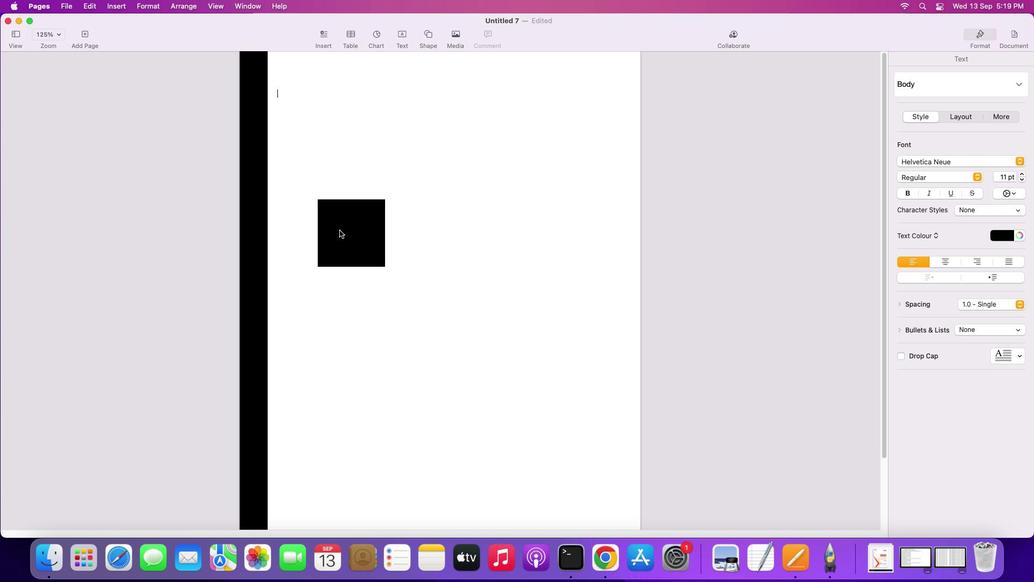 
Action: Mouse pressed left at (338, 229)
Screenshot: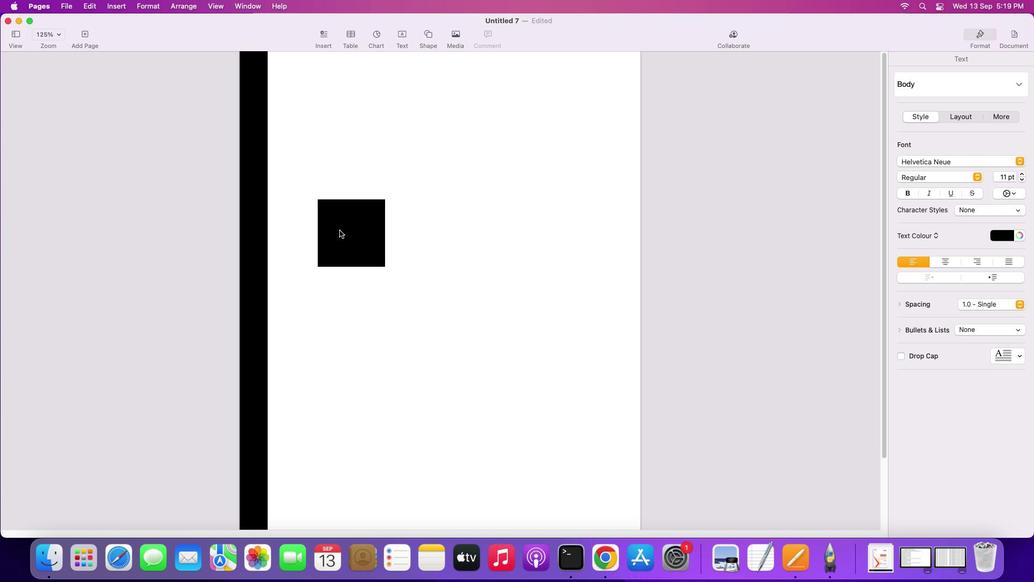 
Action: Mouse moved to (306, 208)
Screenshot: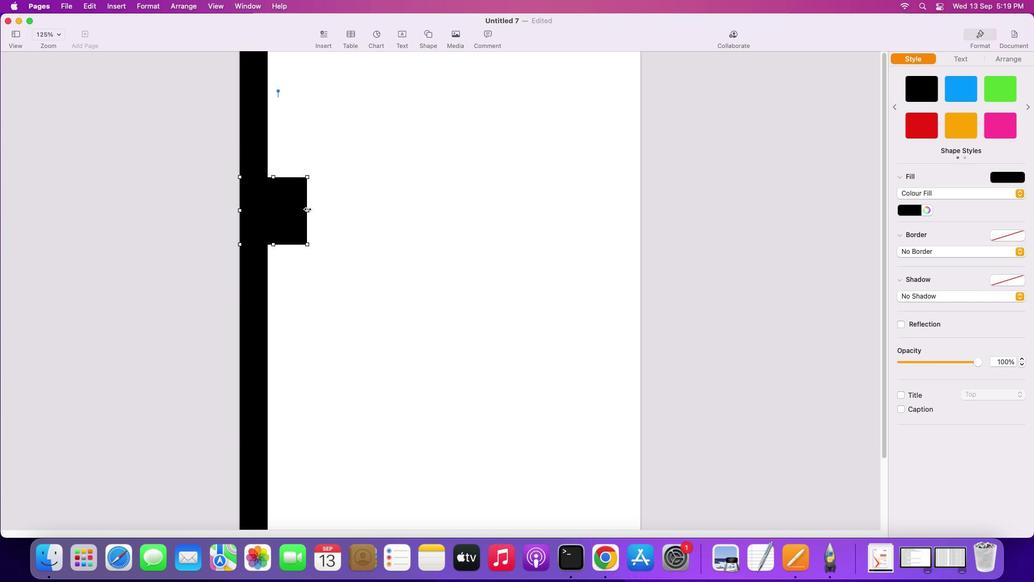 
Action: Mouse pressed left at (306, 208)
Screenshot: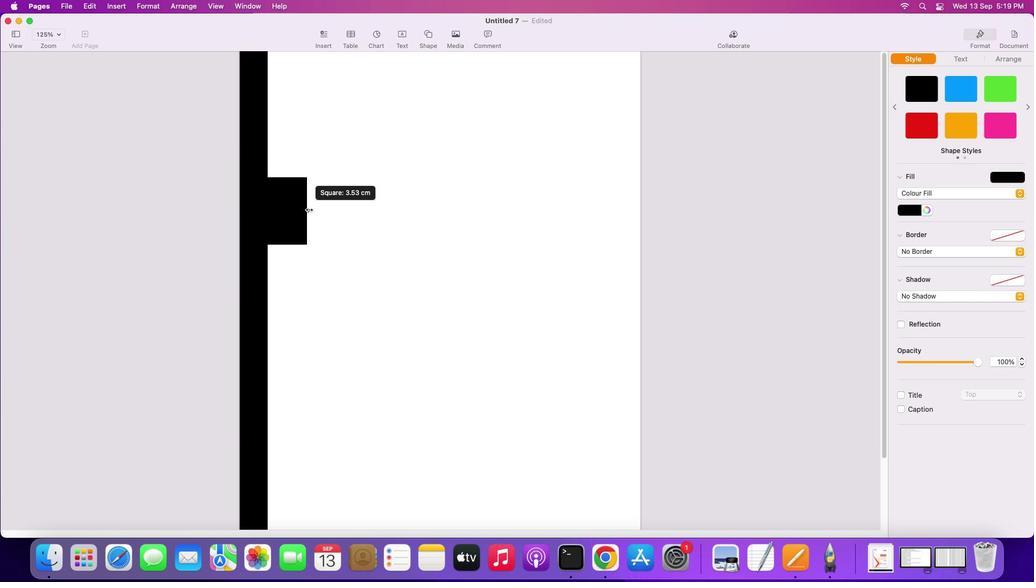 
Action: Mouse moved to (405, 241)
Screenshot: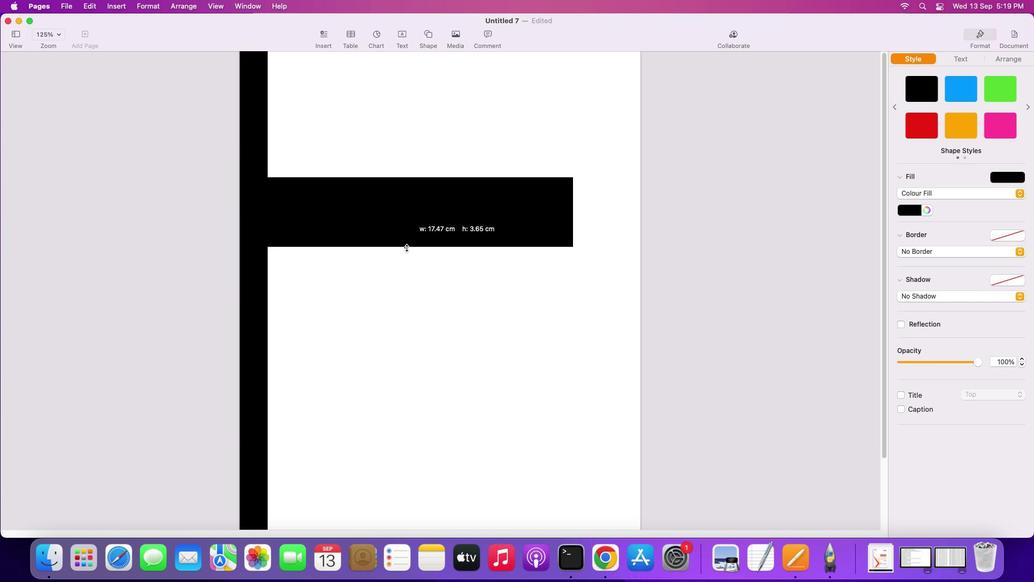 
Action: Mouse pressed left at (405, 241)
Screenshot: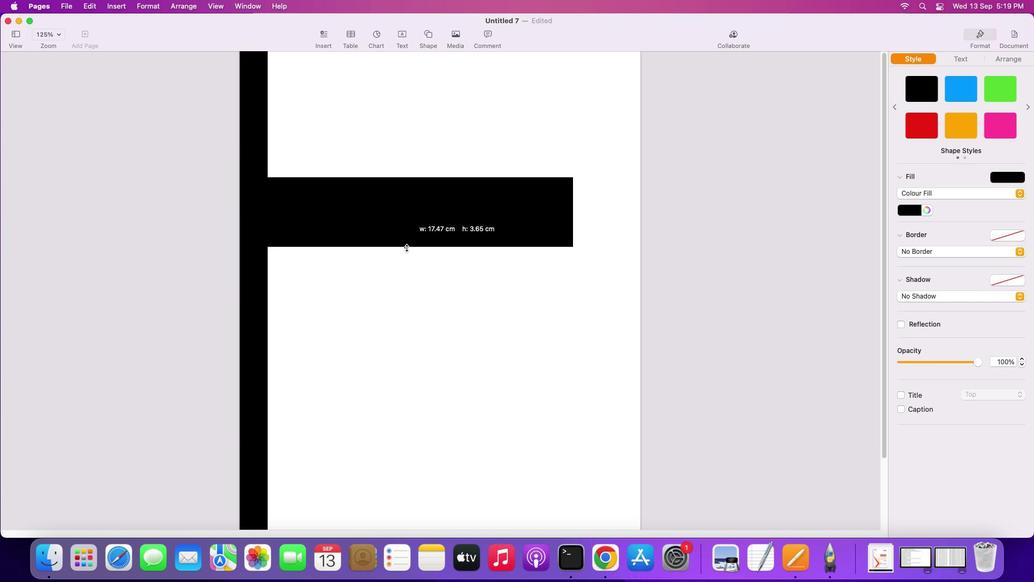 
Action: Mouse moved to (503, 216)
Screenshot: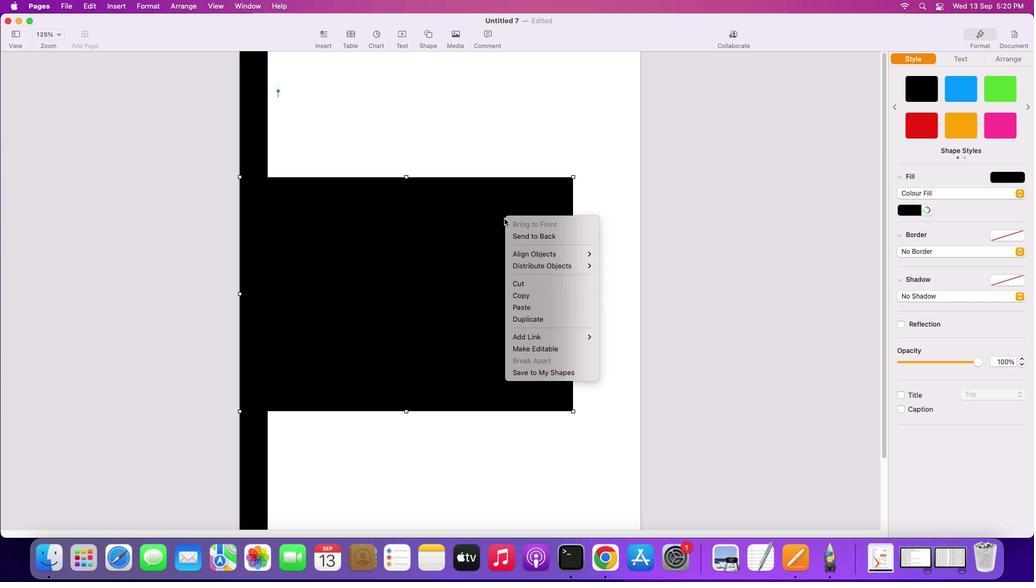 
Action: Mouse pressed right at (503, 216)
Screenshot: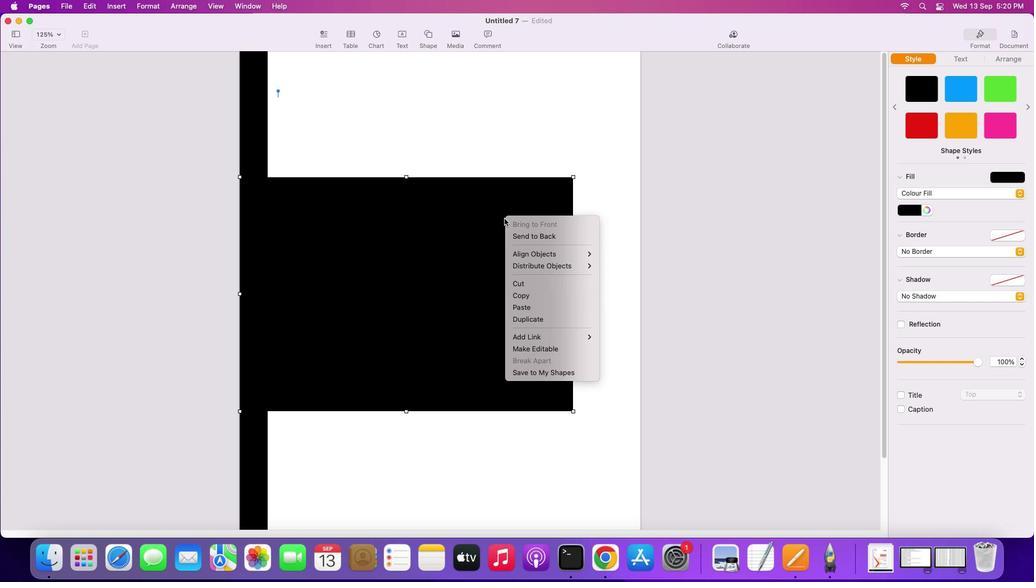 
Action: Mouse moved to (545, 348)
Screenshot: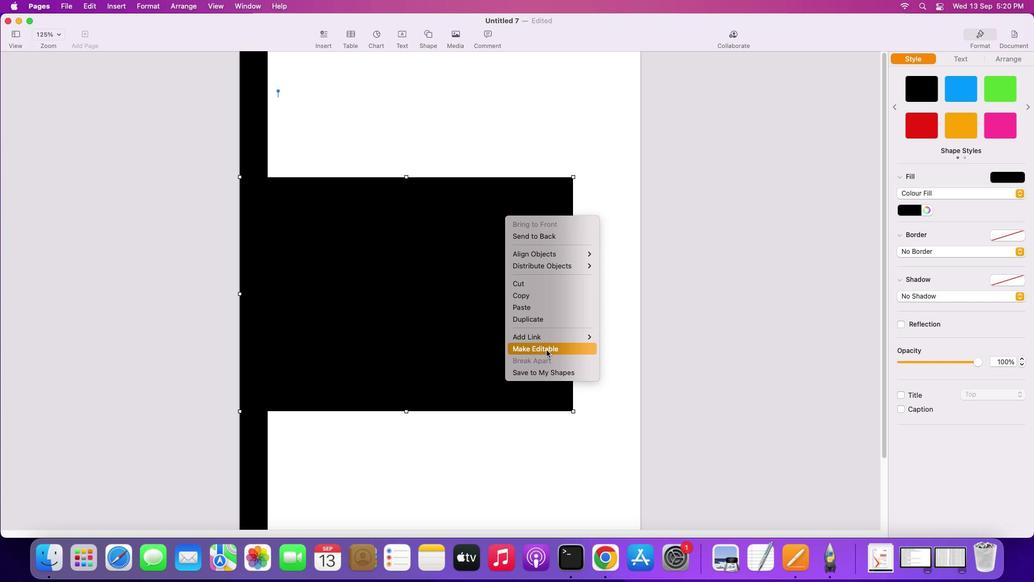 
Action: Mouse pressed left at (545, 348)
Screenshot: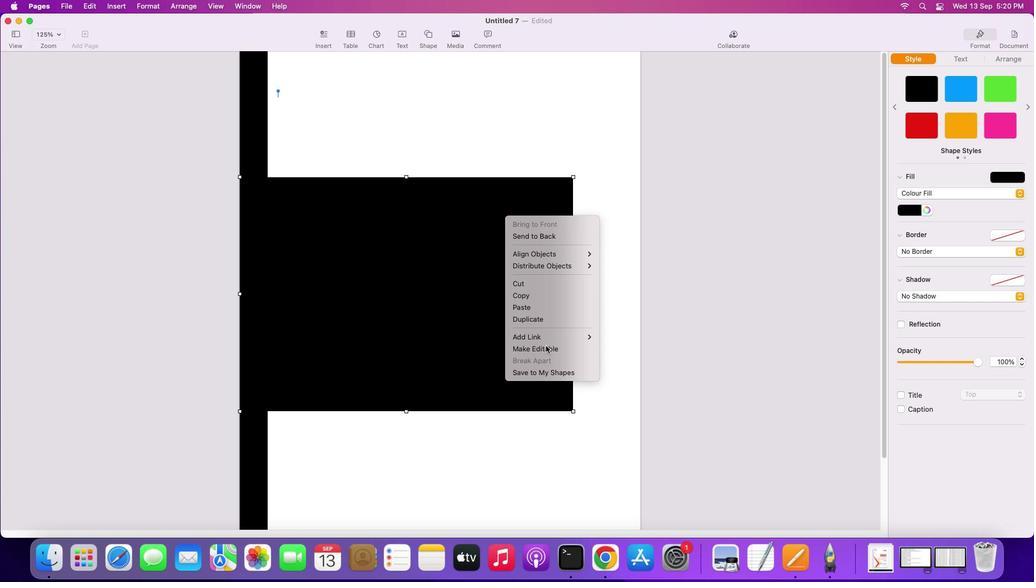 
Action: Mouse moved to (570, 409)
Screenshot: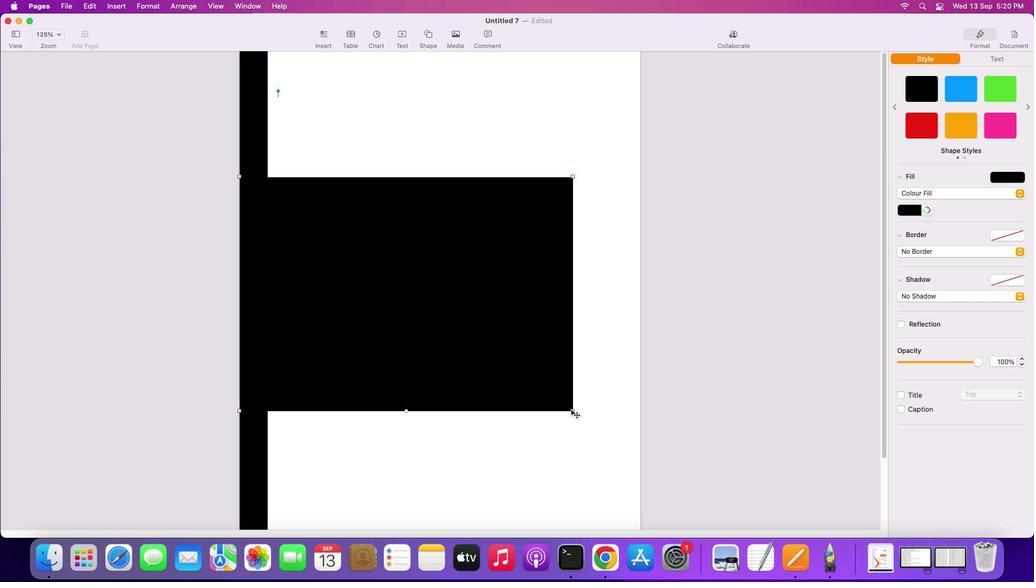 
Action: Mouse pressed left at (570, 409)
Screenshot: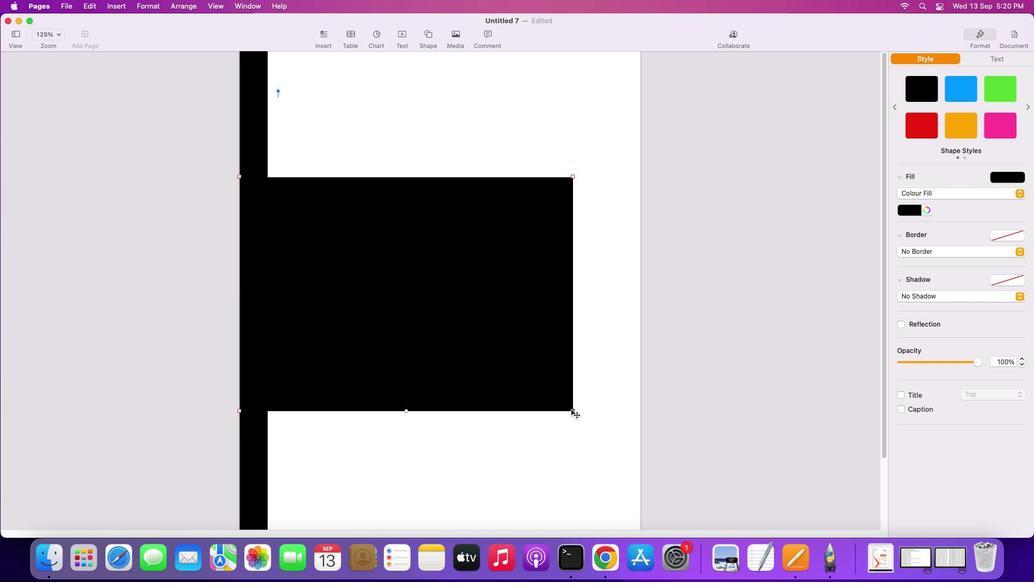 
Action: Mouse moved to (511, 405)
Screenshot: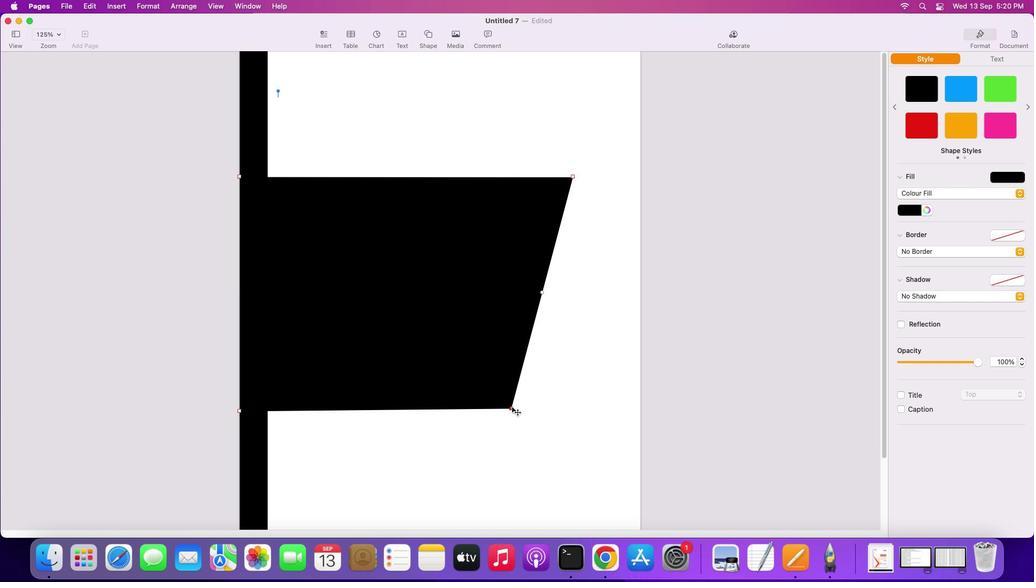 
Action: Mouse pressed left at (511, 405)
Screenshot: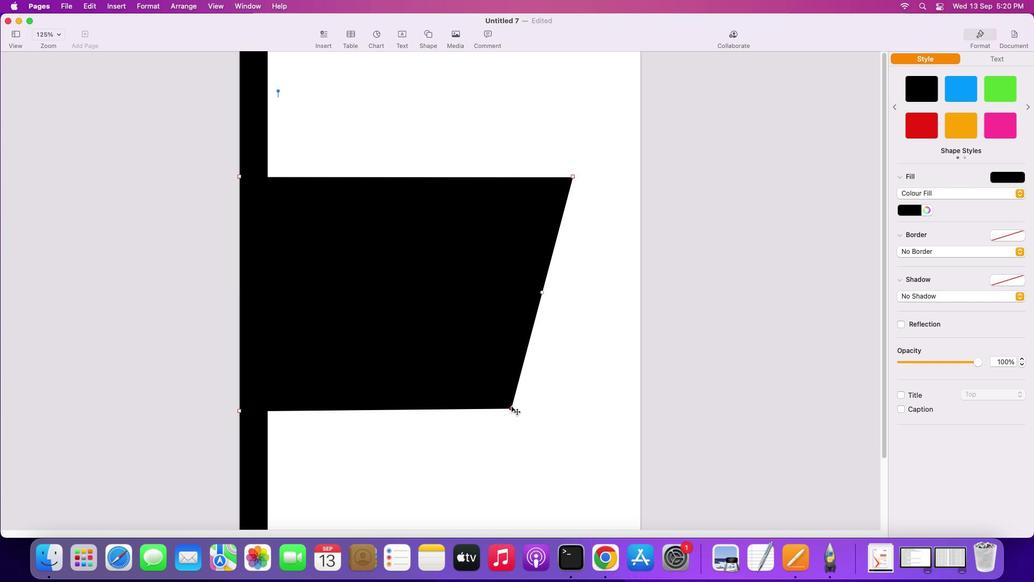 
Action: Mouse moved to (553, 383)
Screenshot: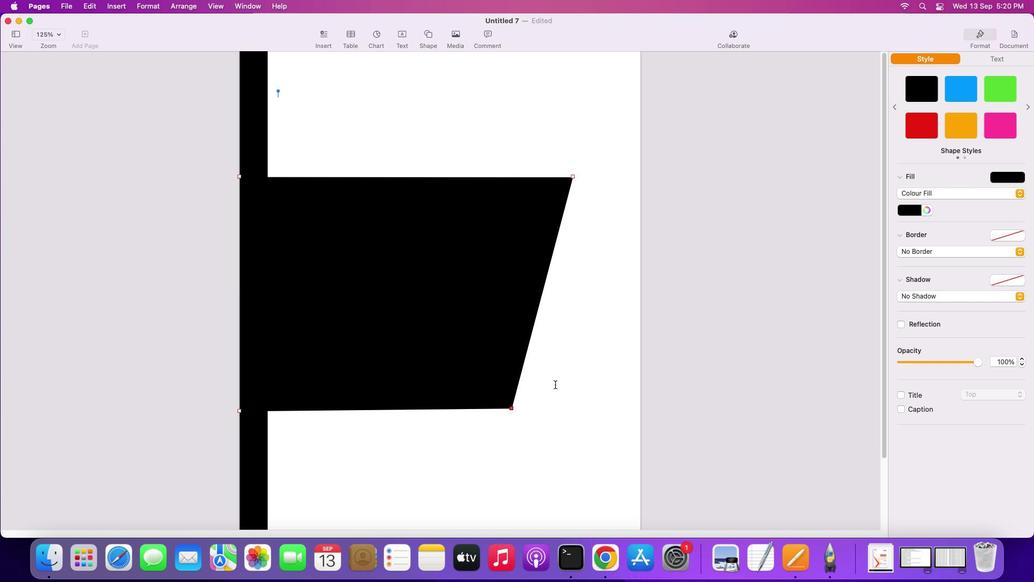 
Action: Mouse pressed left at (553, 383)
Screenshot: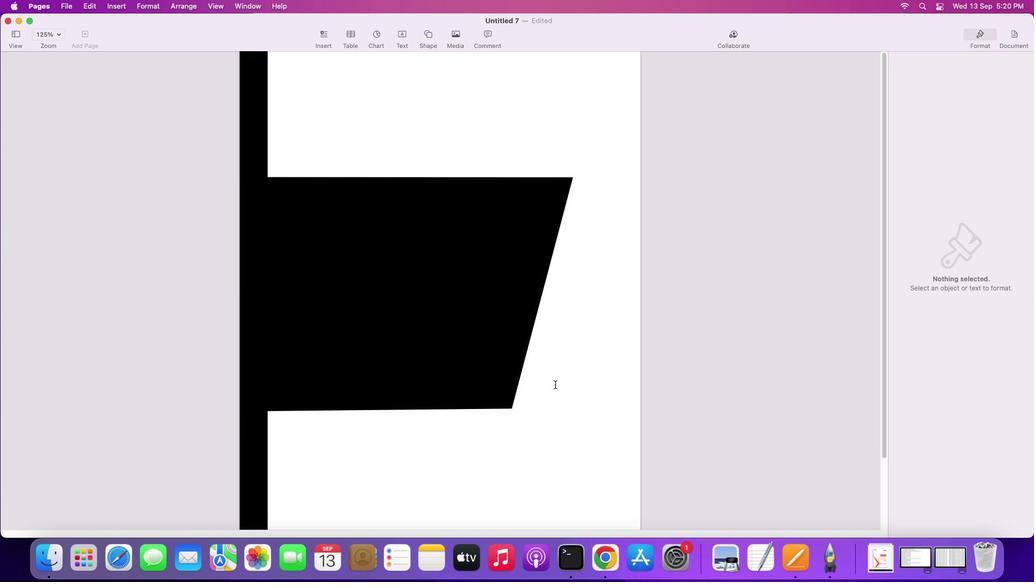 
Action: Mouse moved to (486, 225)
Screenshot: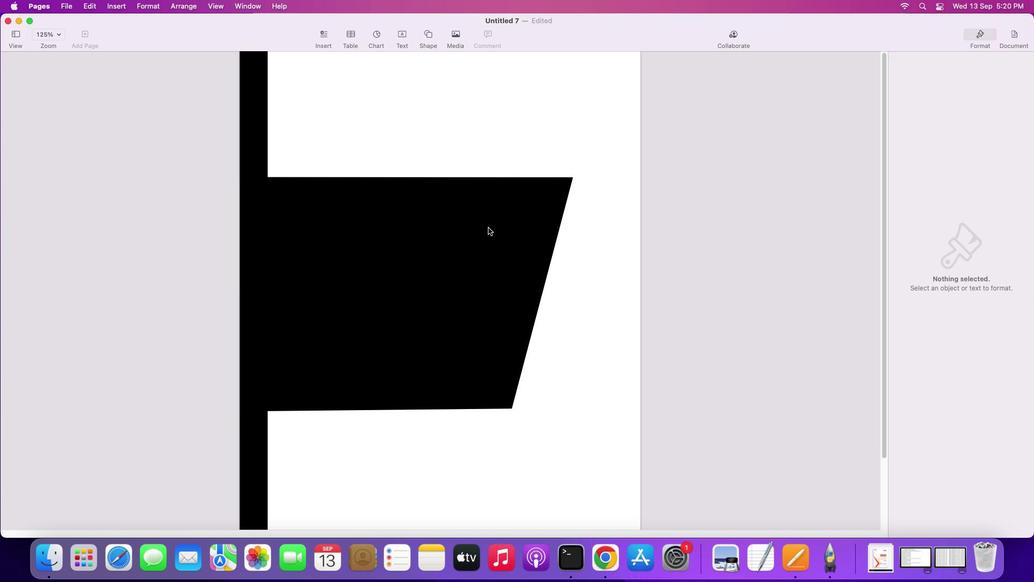 
Action: Mouse pressed left at (486, 225)
Screenshot: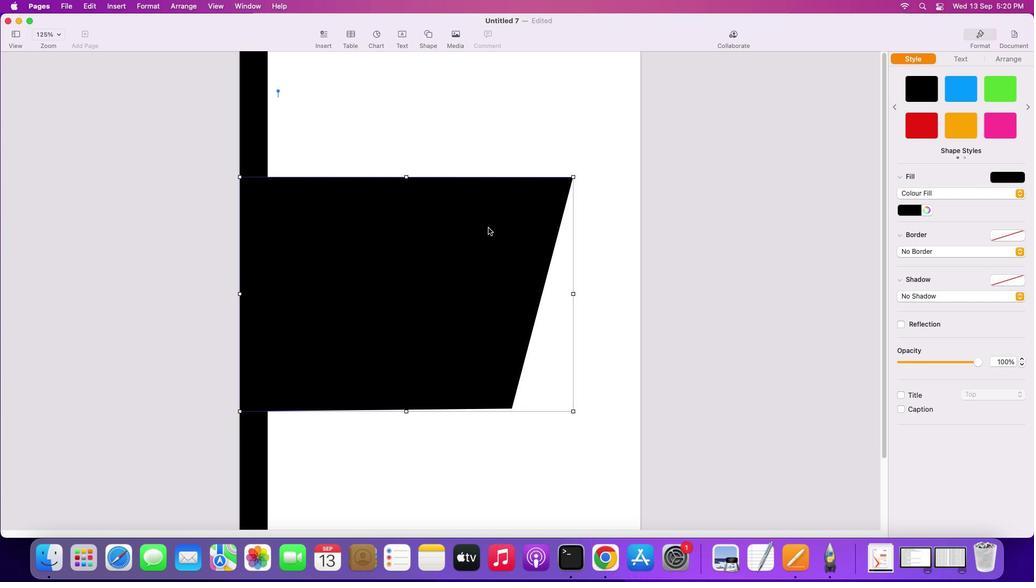 
Action: Mouse moved to (957, 86)
Screenshot: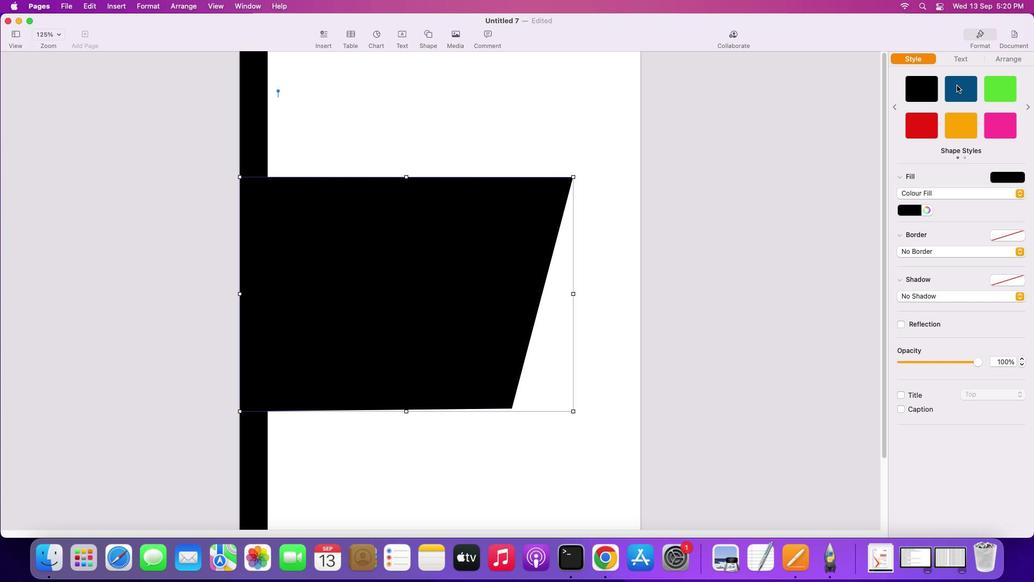 
Action: Mouse pressed left at (957, 86)
Screenshot: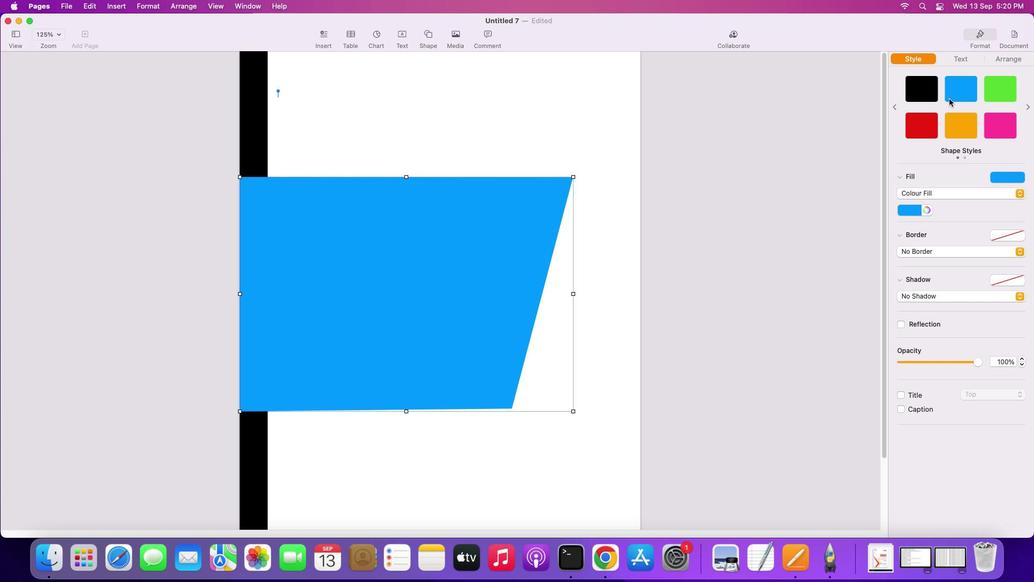 
Action: Mouse moved to (453, 238)
Screenshot: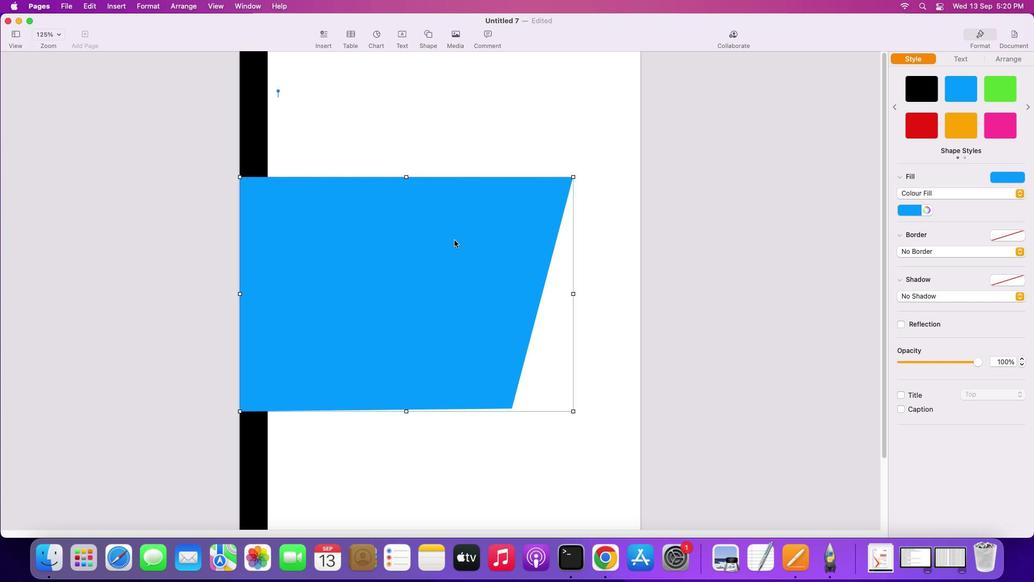 
Action: Key pressed Key.alt
Screenshot: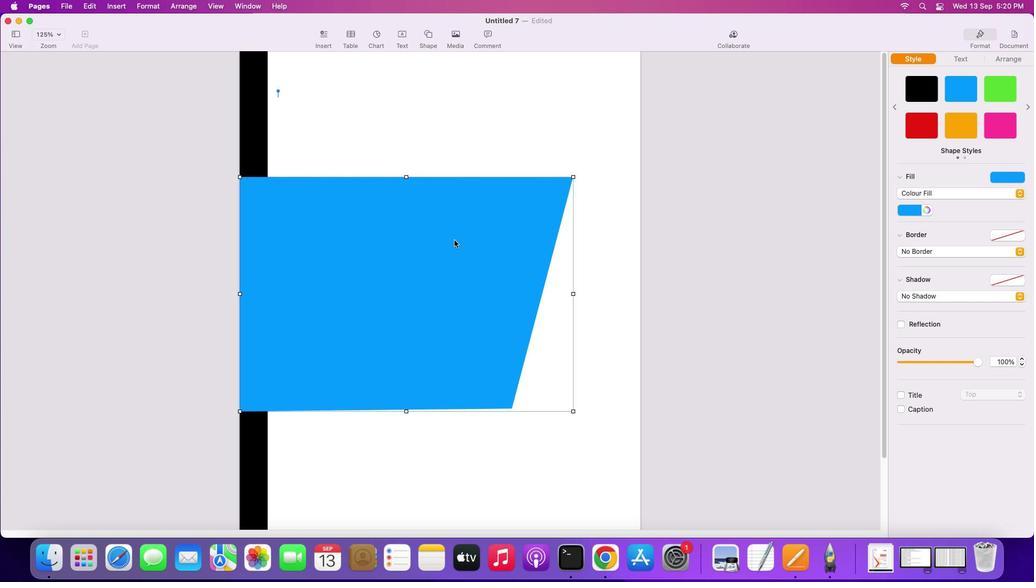 
Action: Mouse moved to (453, 238)
Screenshot: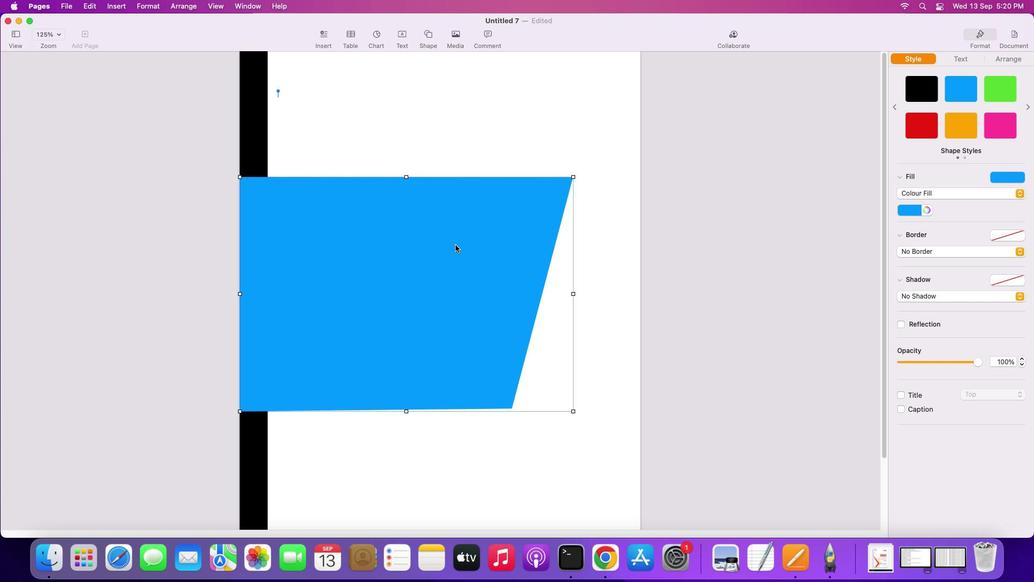 
Action: Mouse pressed left at (453, 238)
Screenshot: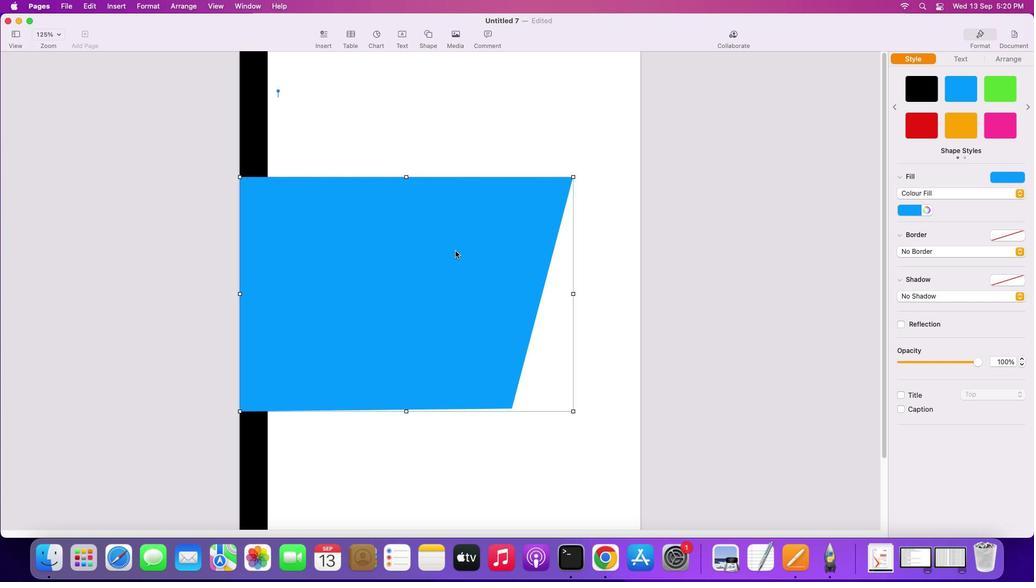 
Action: Mouse moved to (926, 85)
Screenshot: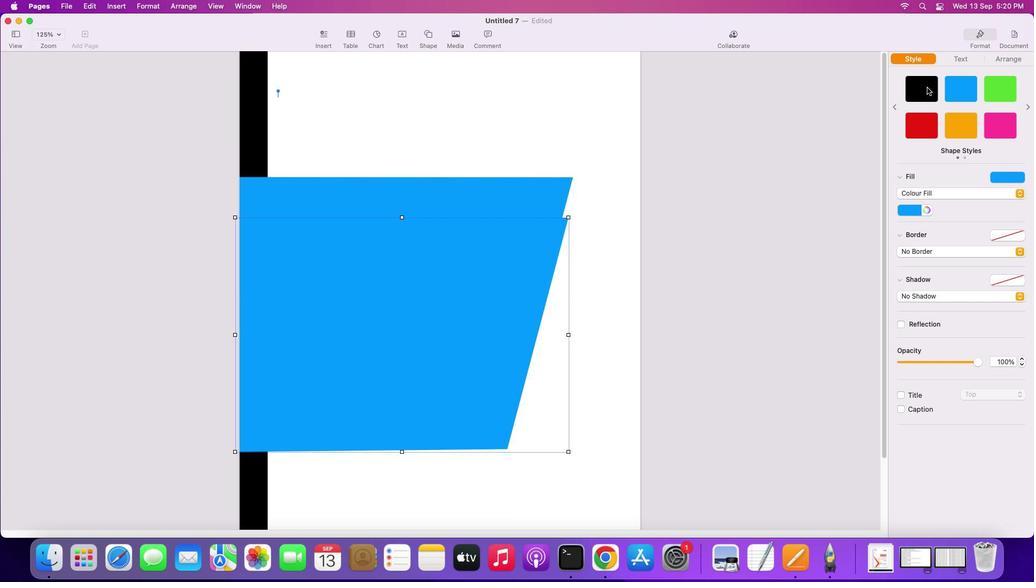 
Action: Mouse pressed left at (926, 85)
Screenshot: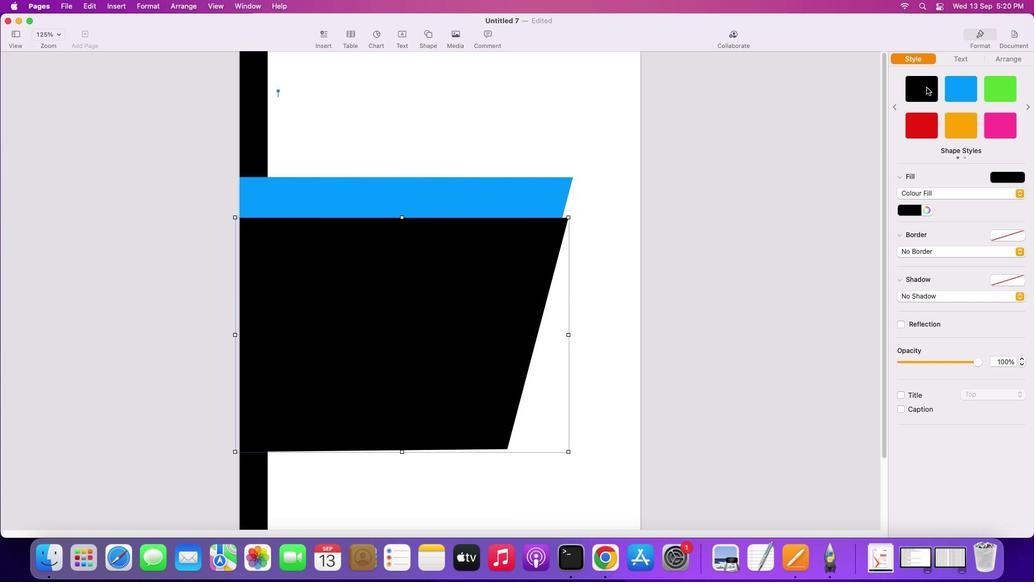 
Action: Mouse moved to (437, 286)
Screenshot: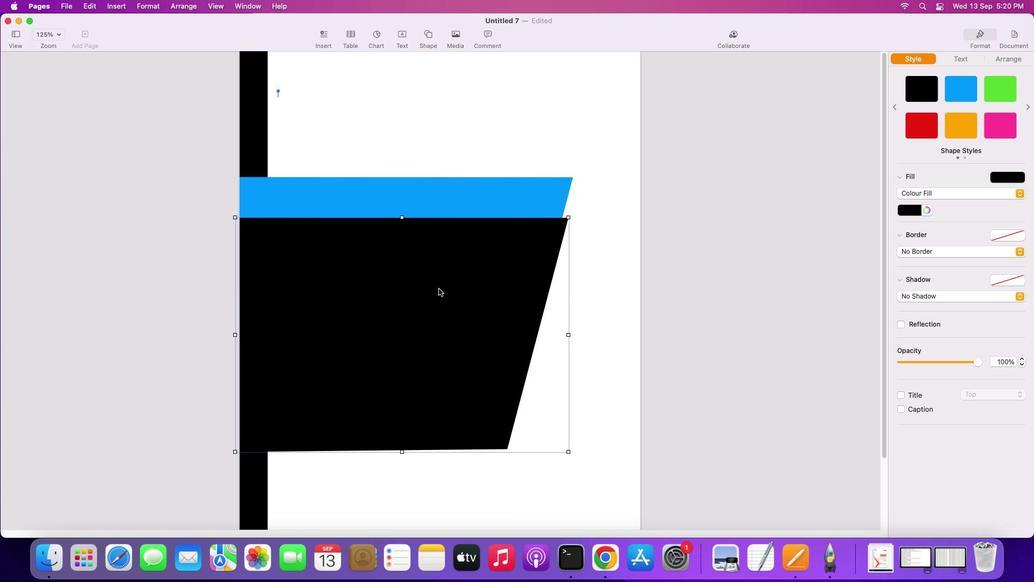 
Action: Mouse pressed left at (437, 286)
Screenshot: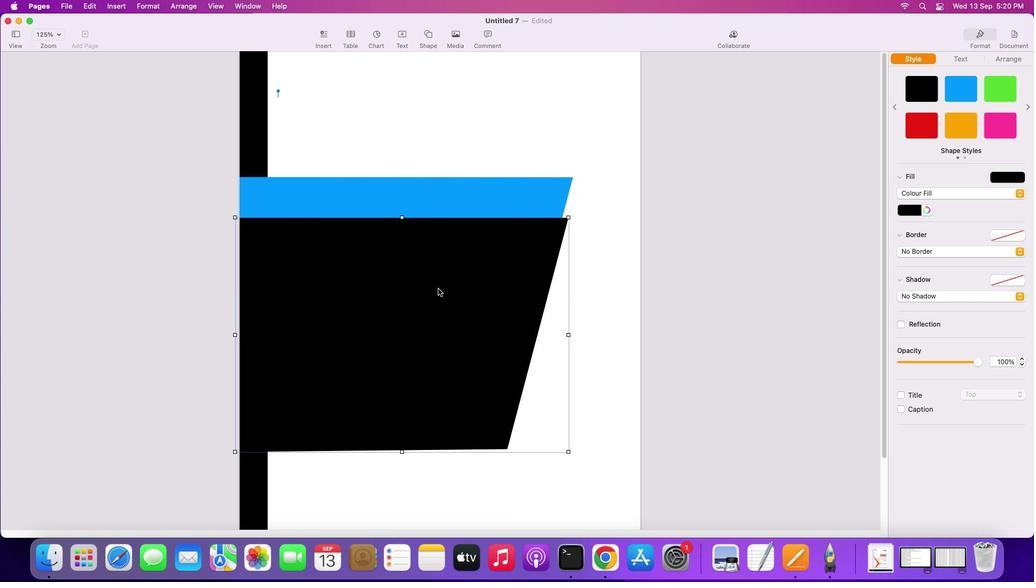 
Action: Mouse moved to (395, 439)
Screenshot: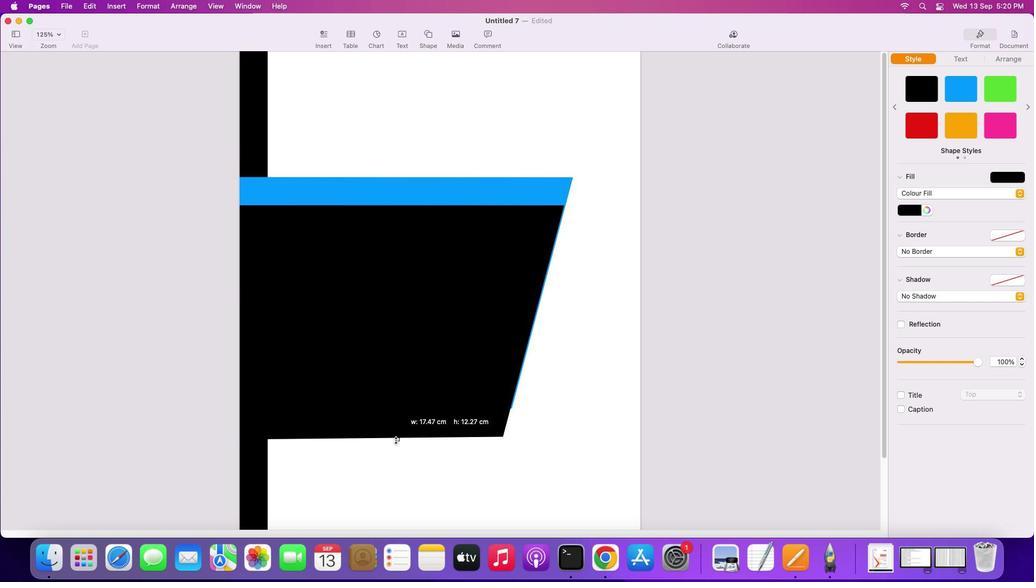 
Action: Mouse pressed left at (395, 439)
Screenshot: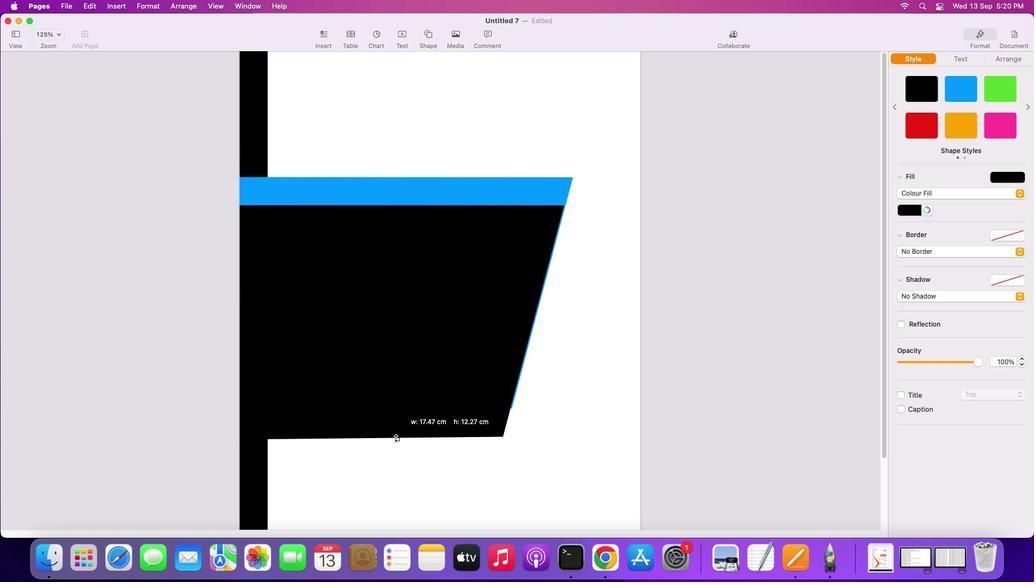 
Action: Mouse moved to (418, 366)
Screenshot: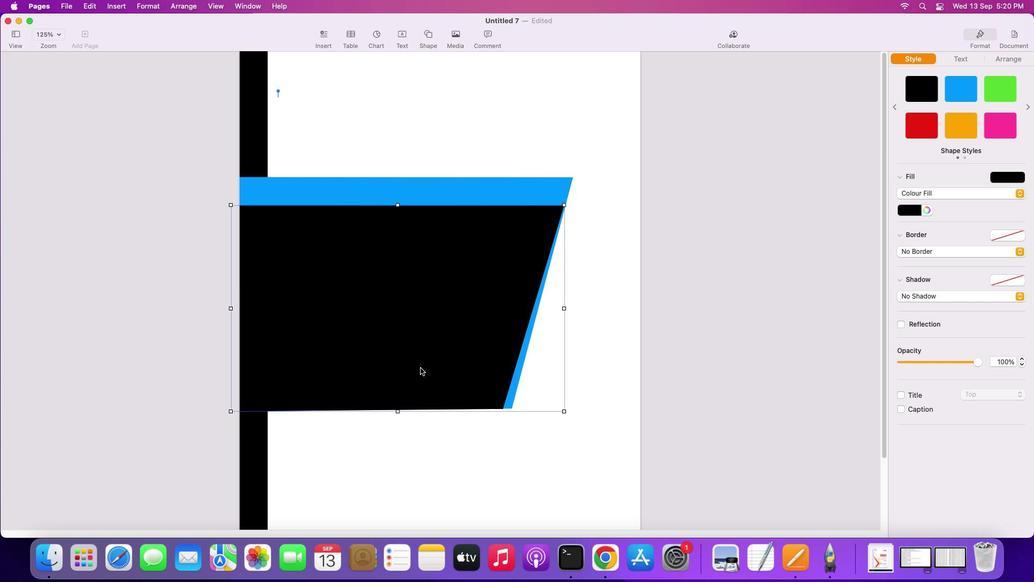 
Action: Mouse pressed left at (418, 366)
Screenshot: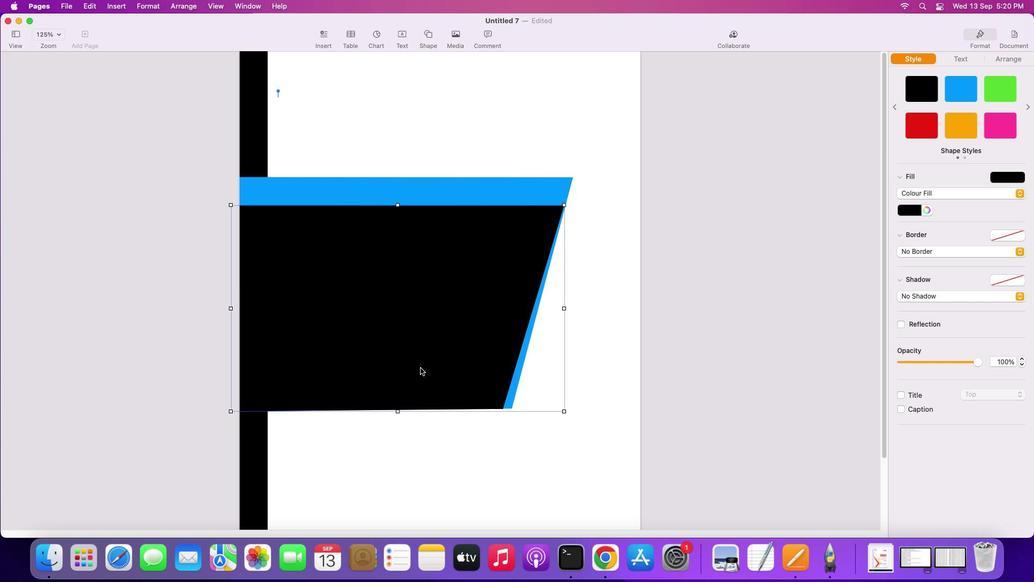 
Action: Mouse moved to (470, 349)
Screenshot: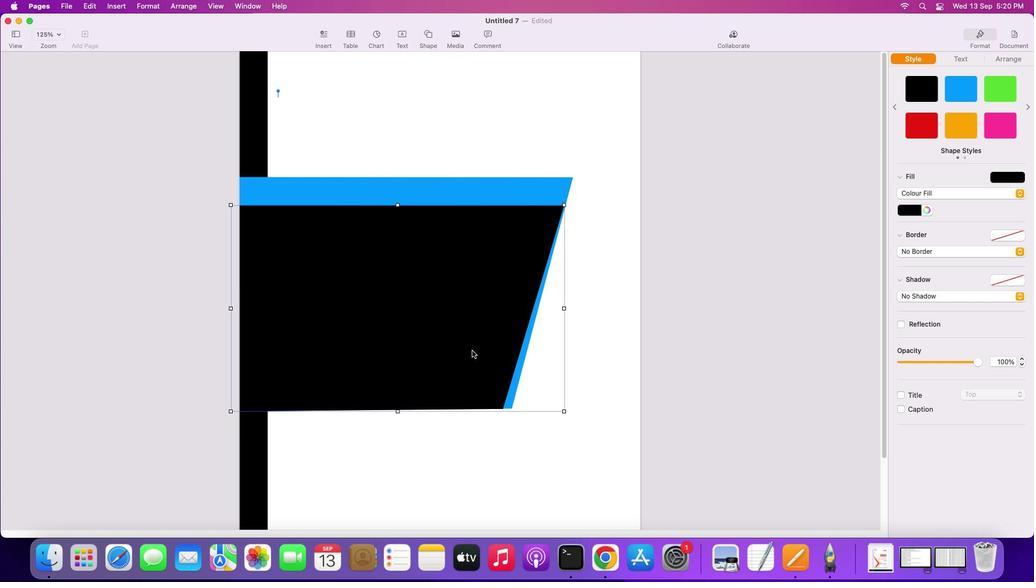 
Action: Mouse pressed left at (470, 349)
Screenshot: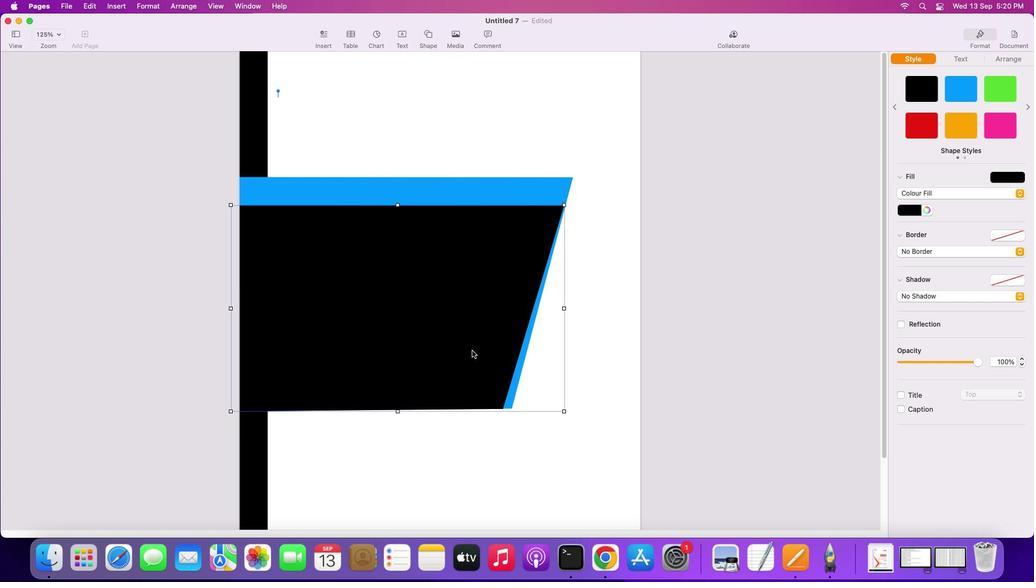 
Action: Mouse moved to (492, 315)
Screenshot: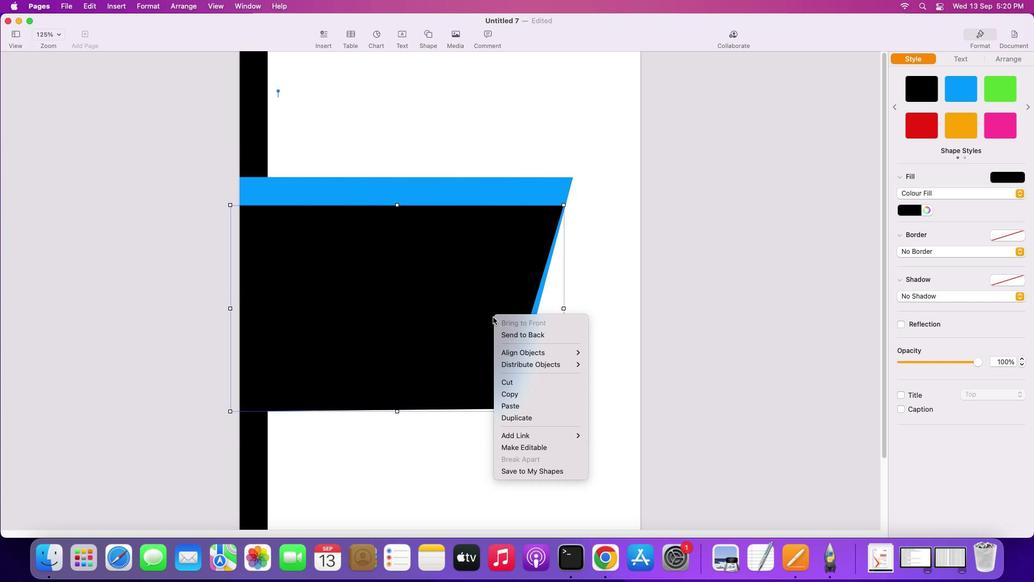 
Action: Mouse pressed right at (492, 315)
Screenshot: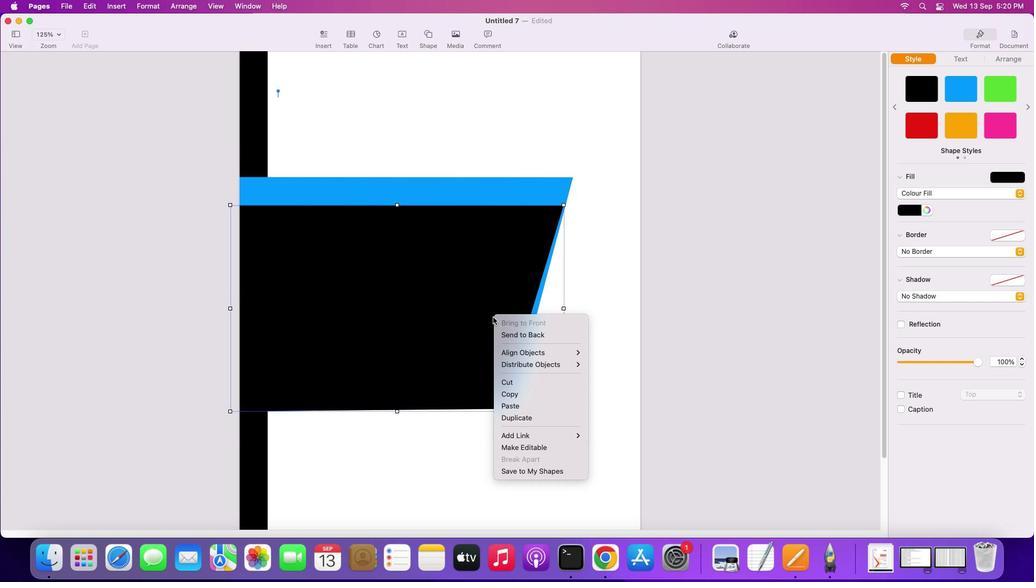 
Action: Mouse moved to (521, 447)
Screenshot: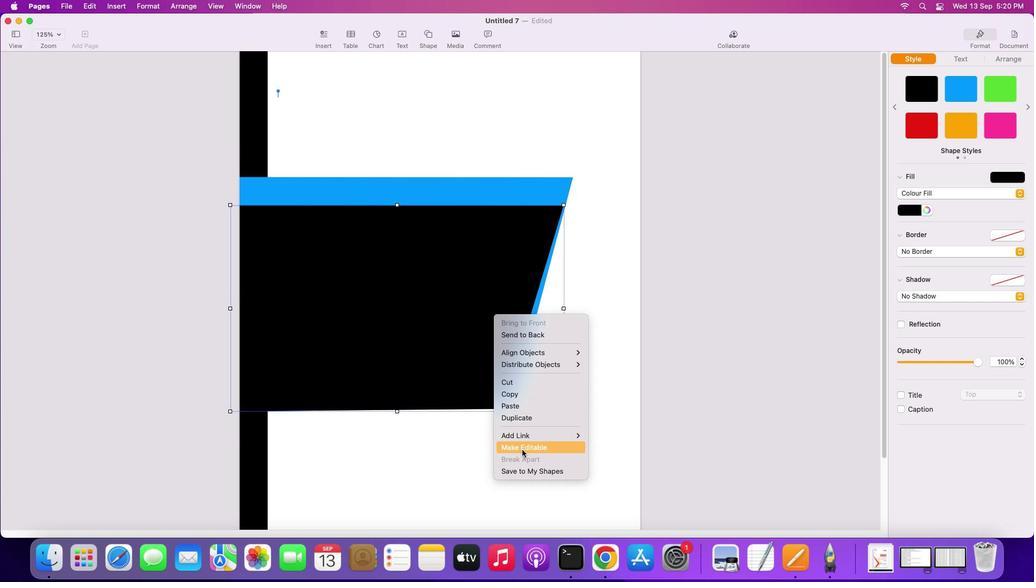 
Action: Mouse pressed left at (521, 447)
Screenshot: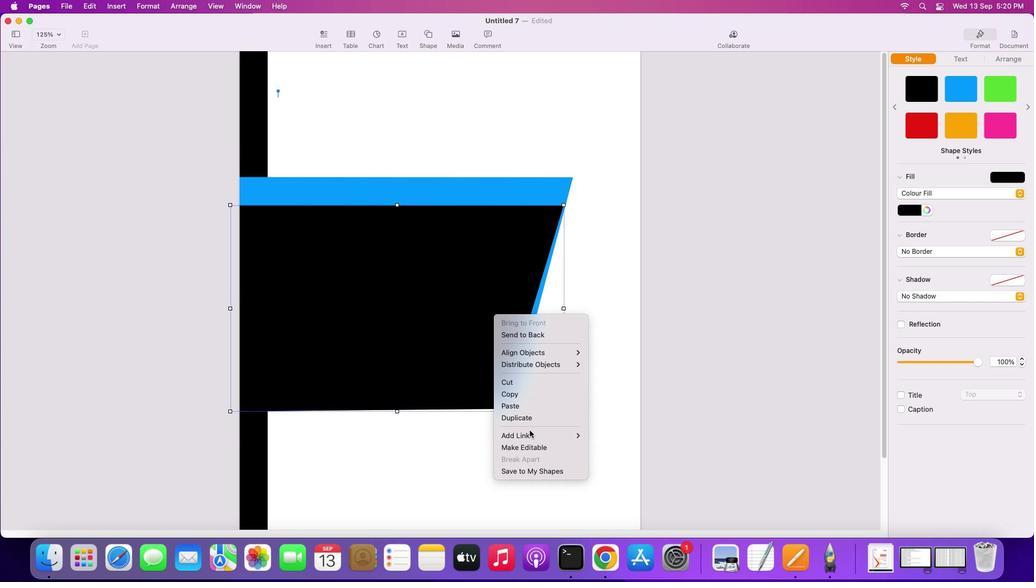 
Action: Mouse moved to (561, 202)
Screenshot: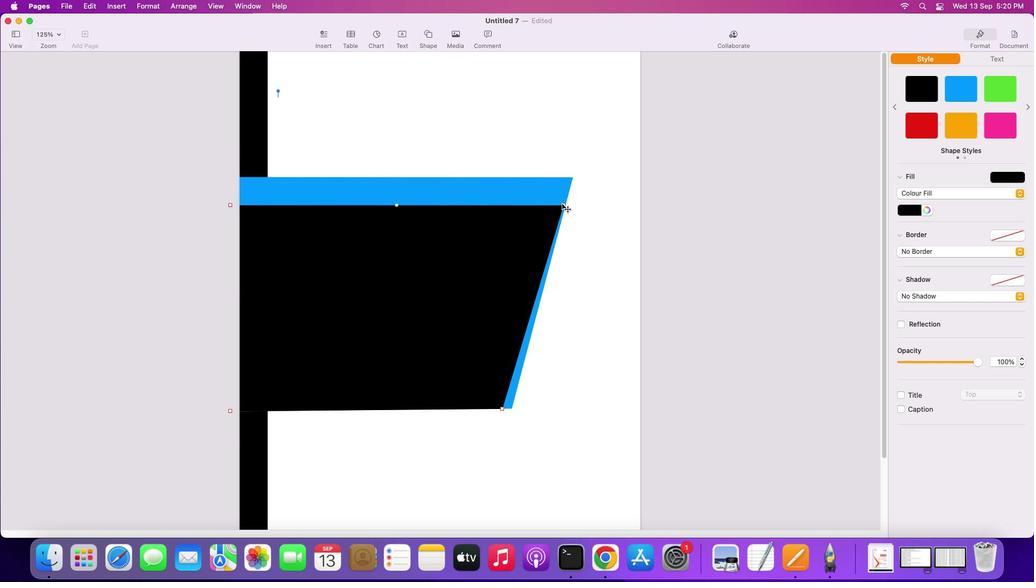 
Action: Mouse pressed left at (561, 202)
Screenshot: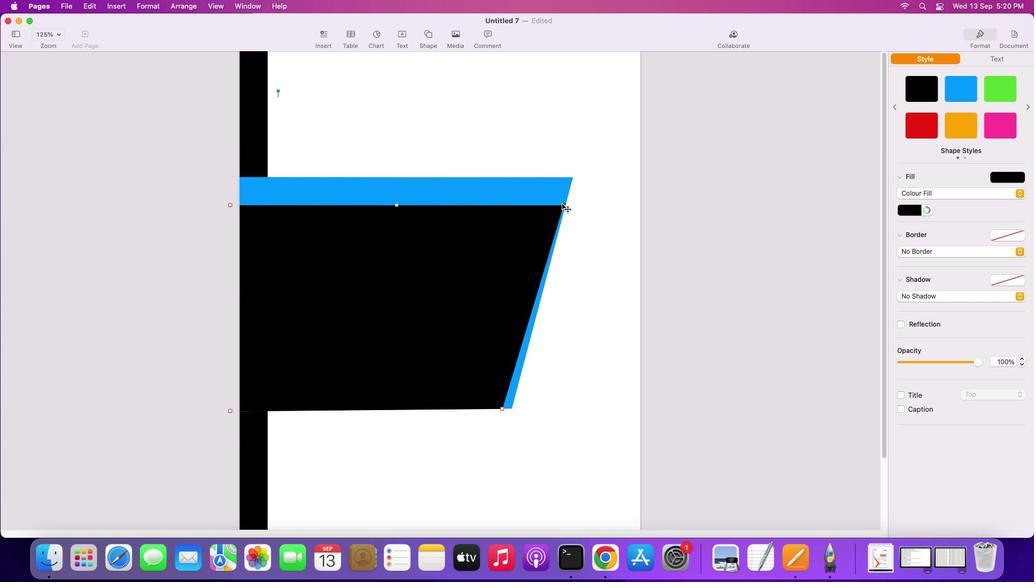 
Action: Mouse moved to (501, 406)
Screenshot: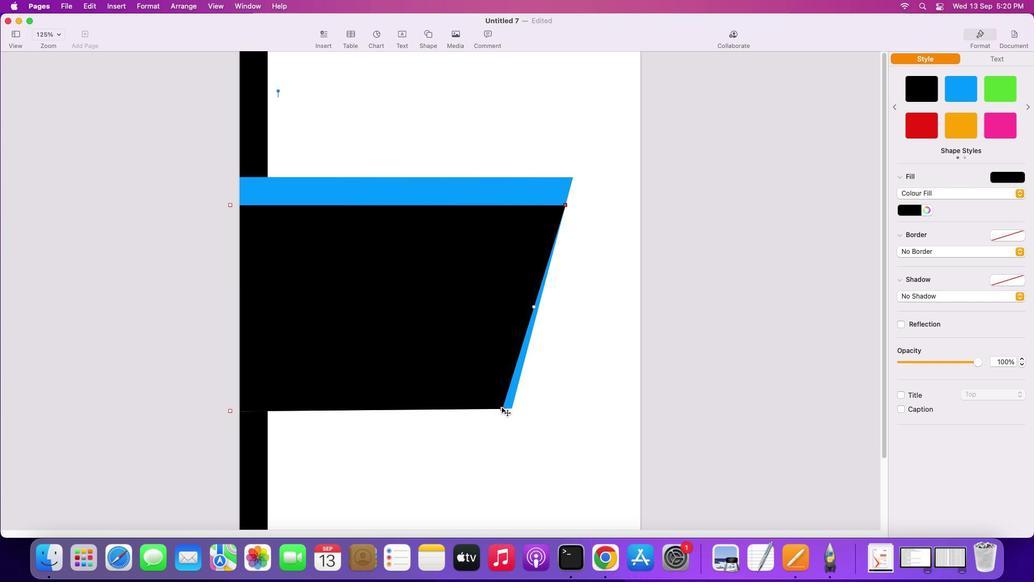 
Action: Mouse pressed left at (501, 406)
Screenshot: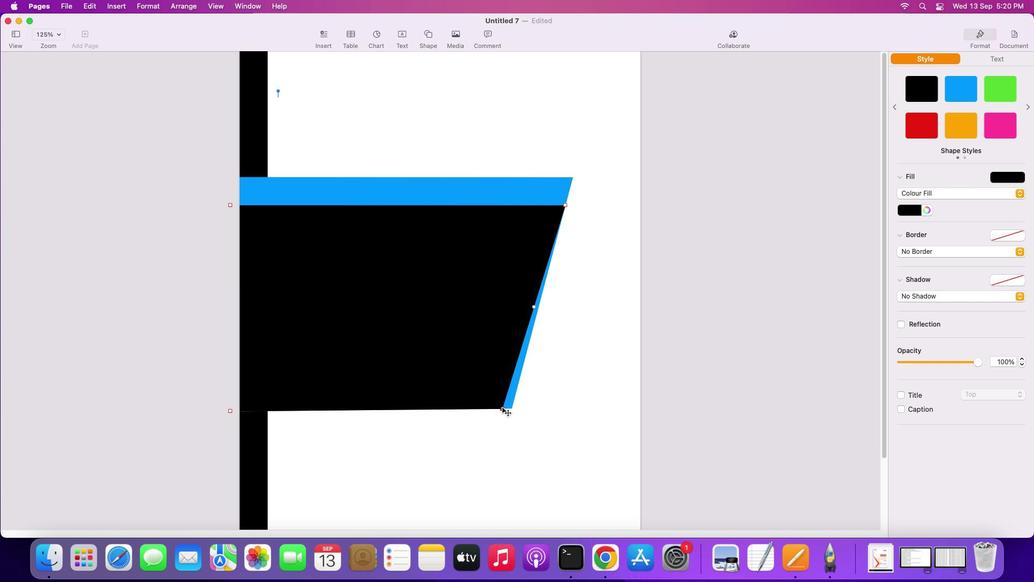 
Action: Mouse moved to (565, 203)
Screenshot: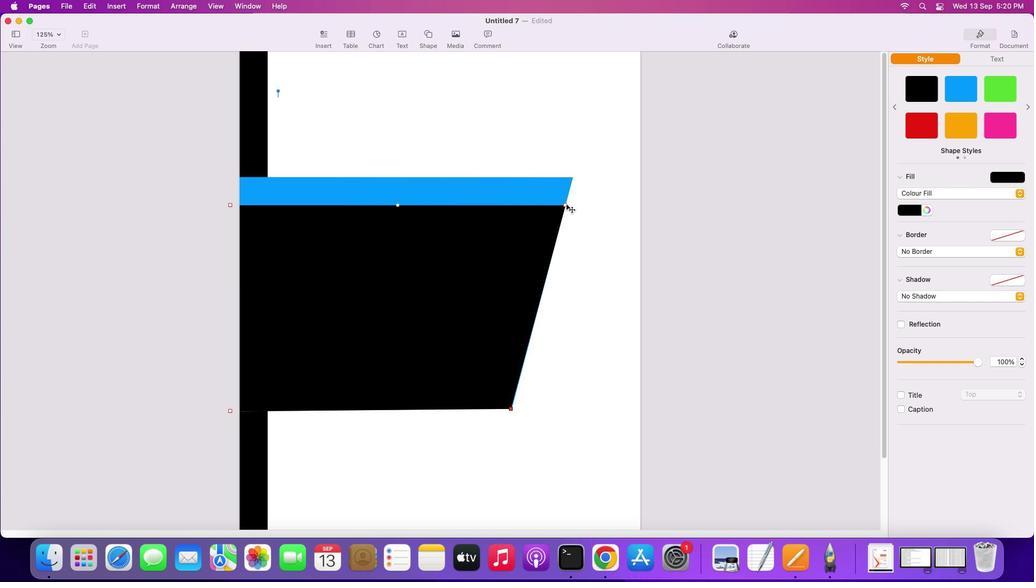 
Action: Mouse pressed left at (565, 203)
Screenshot: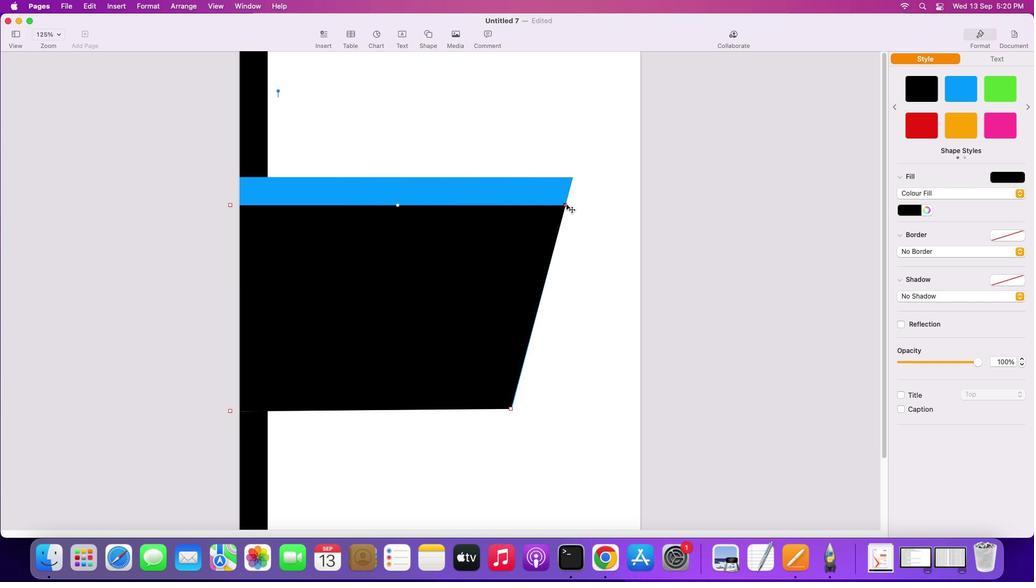 
Action: Mouse moved to (579, 250)
Screenshot: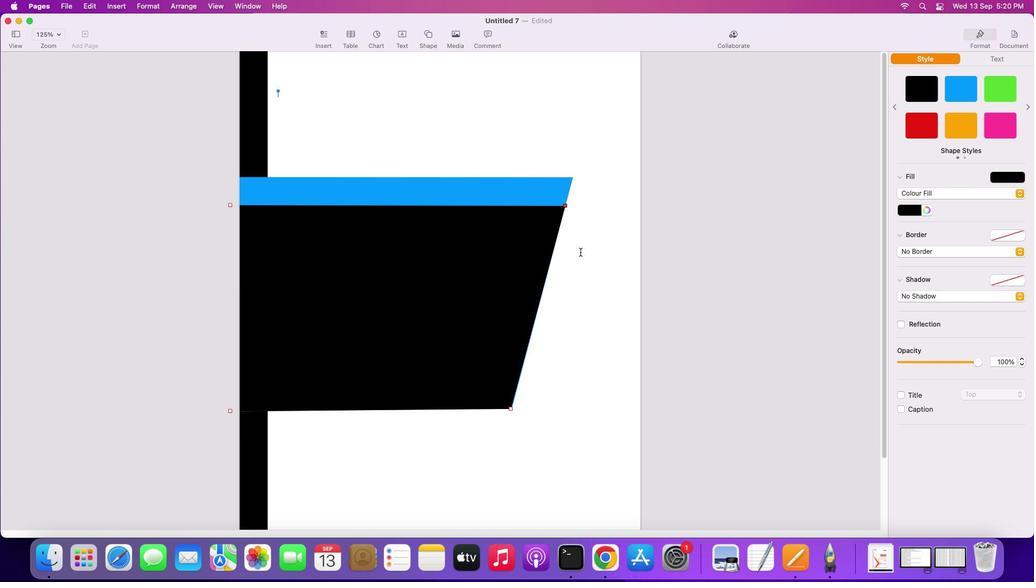 
Action: Mouse pressed left at (579, 250)
Screenshot: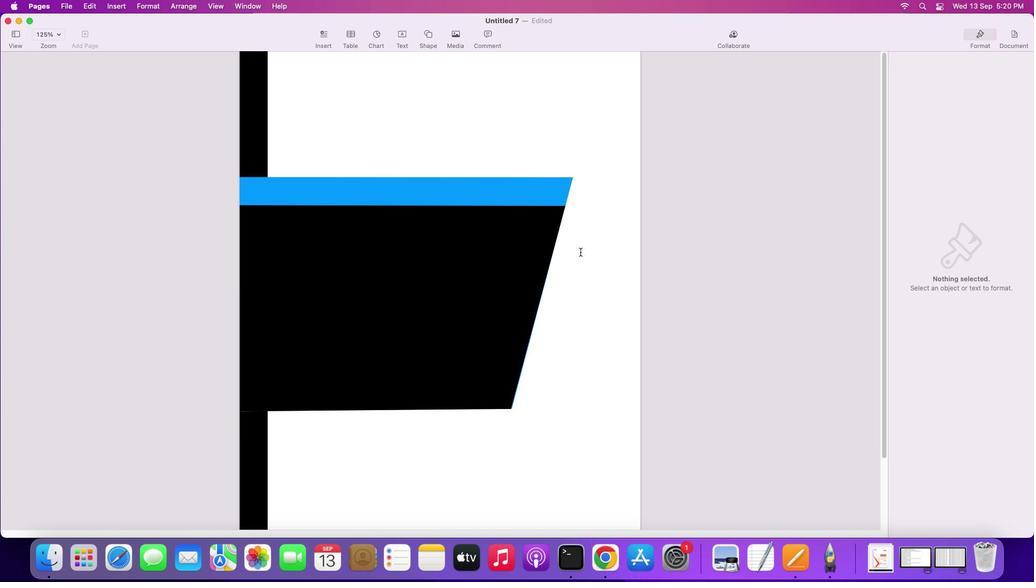 
Action: Mouse moved to (428, 37)
Screenshot: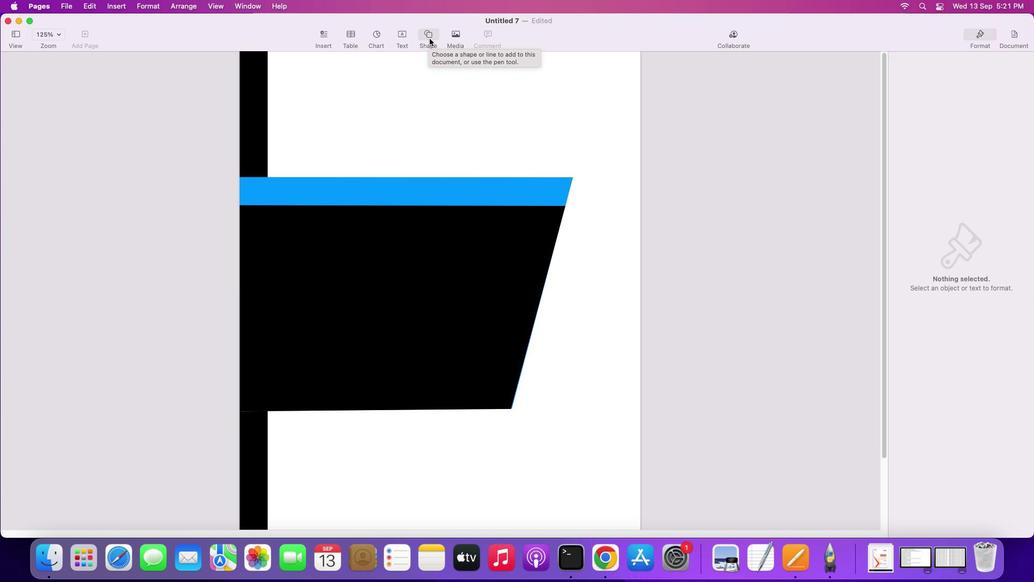 
Action: Mouse pressed left at (428, 37)
Screenshot: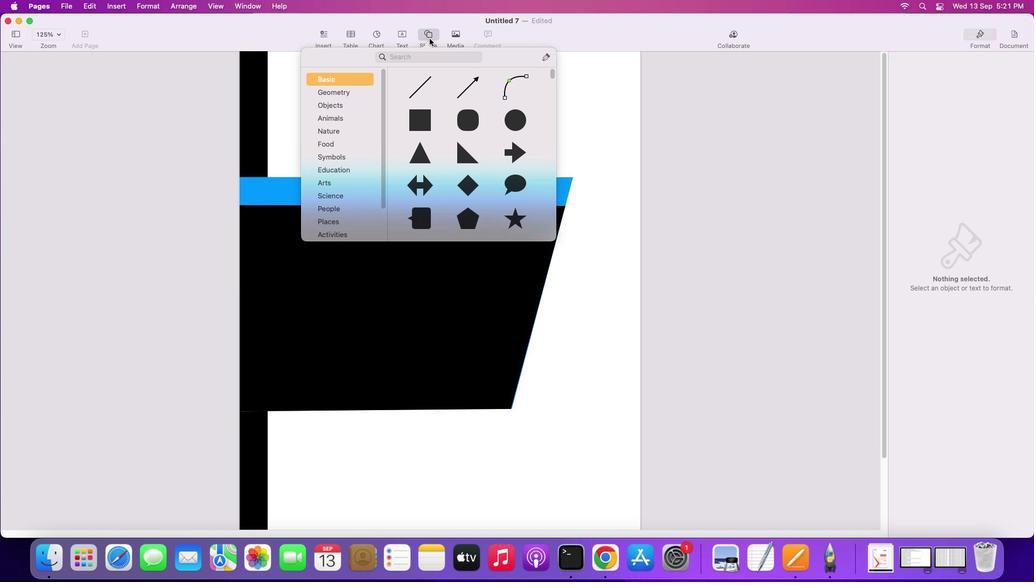 
Action: Mouse moved to (422, 119)
Screenshot: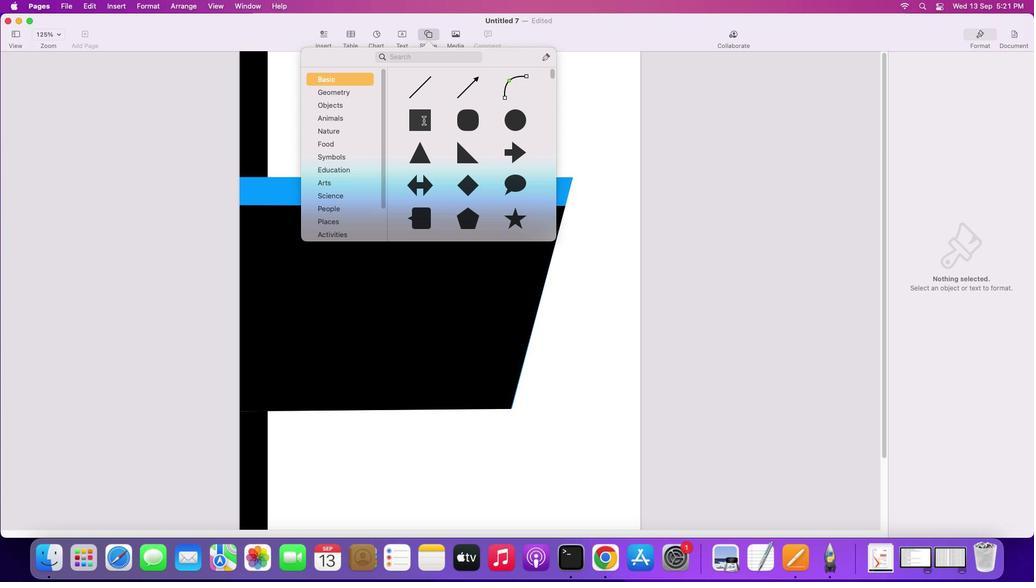 
Action: Mouse pressed left at (422, 119)
Screenshot: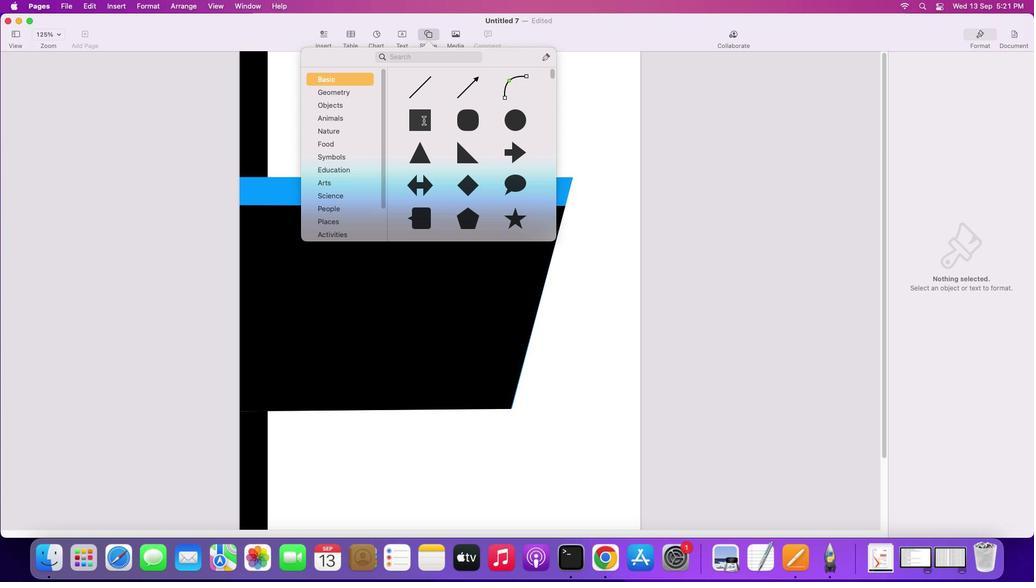 
Action: Mouse moved to (435, 237)
Screenshot: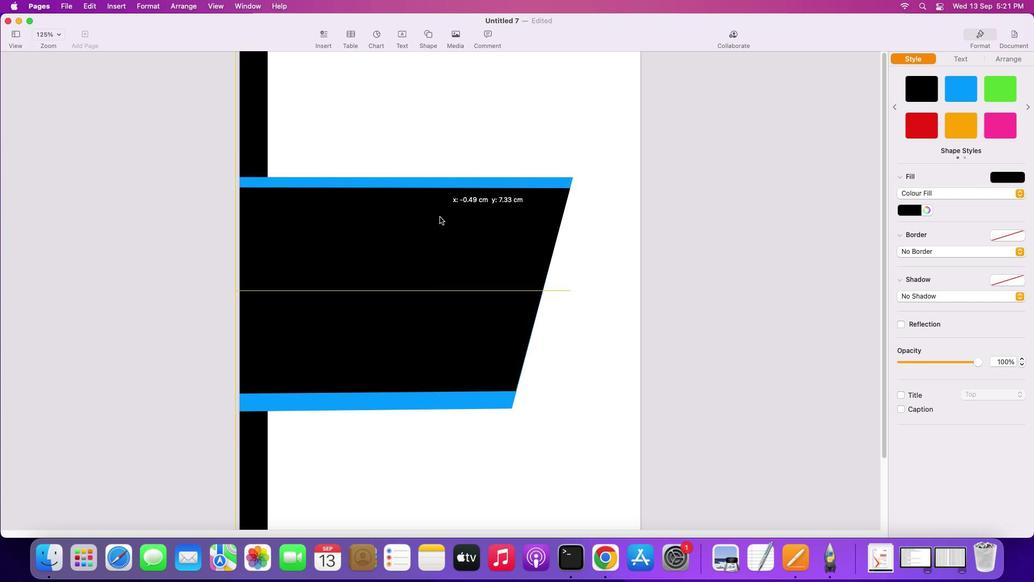 
Action: Mouse pressed left at (435, 237)
Screenshot: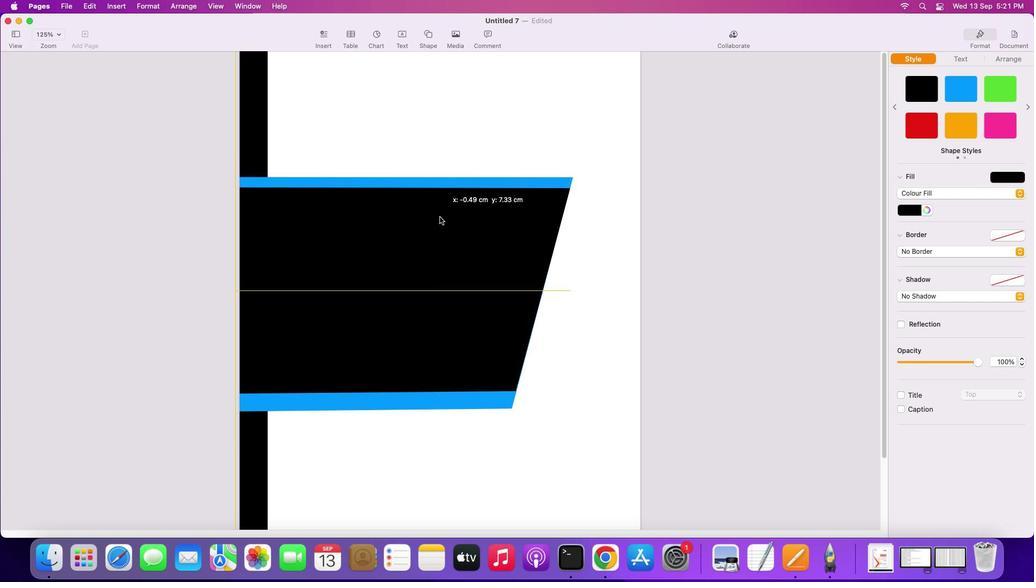 
Action: Mouse moved to (436, 245)
Screenshot: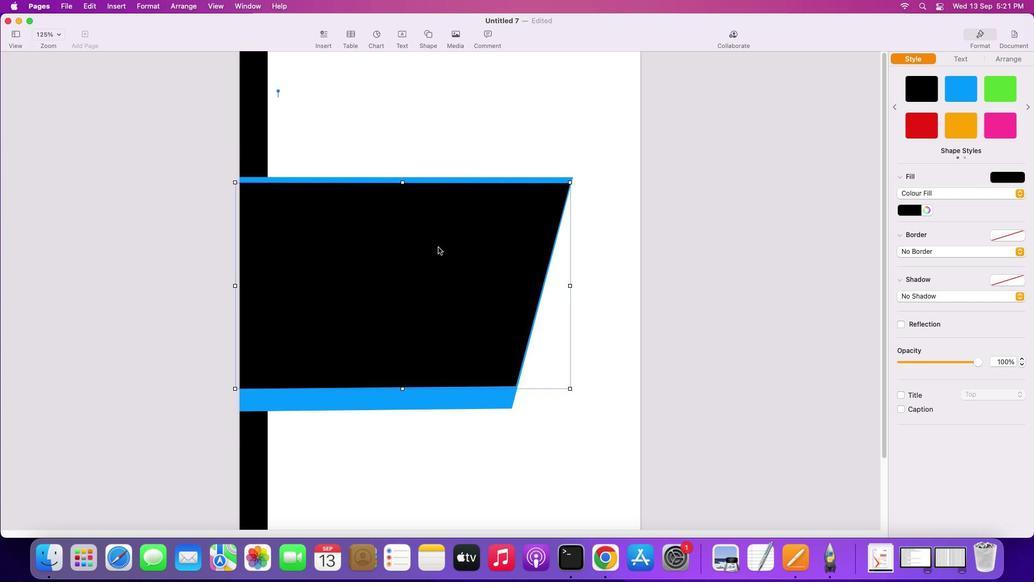 
Action: Key pressed Key.cmd'z'
Screenshot: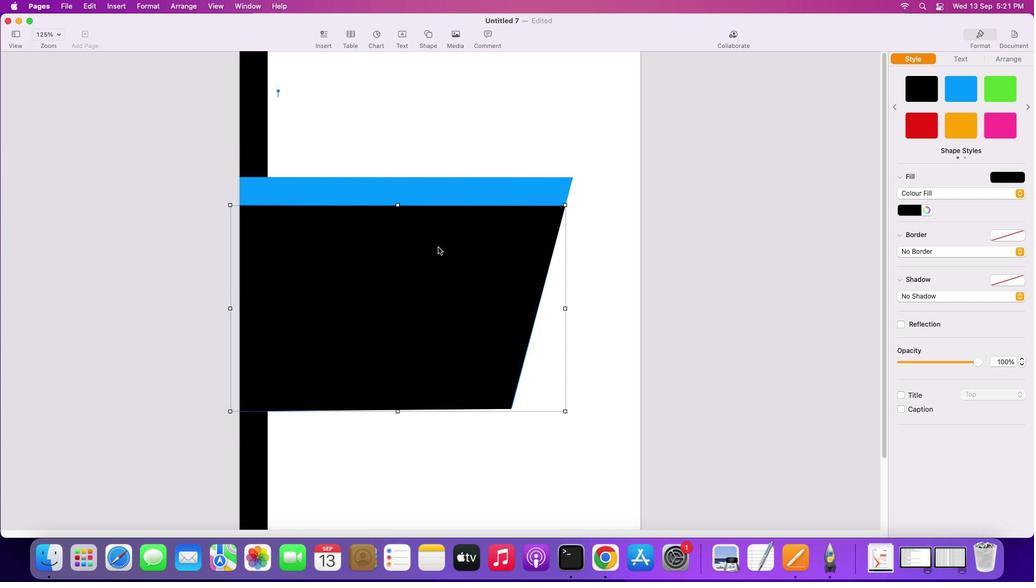 
Action: Mouse moved to (435, 261)
Screenshot: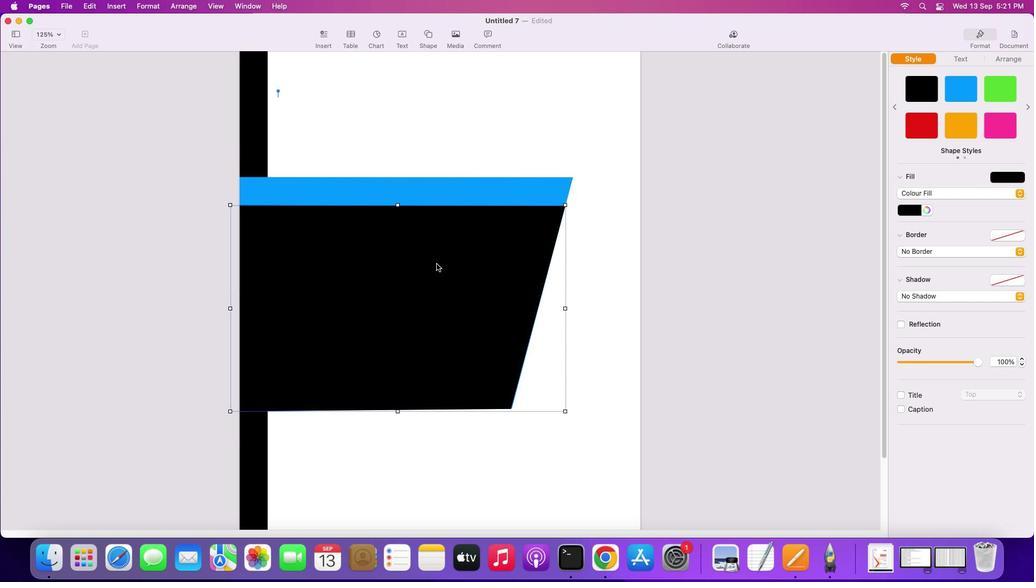 
Action: Mouse pressed left at (435, 261)
Screenshot: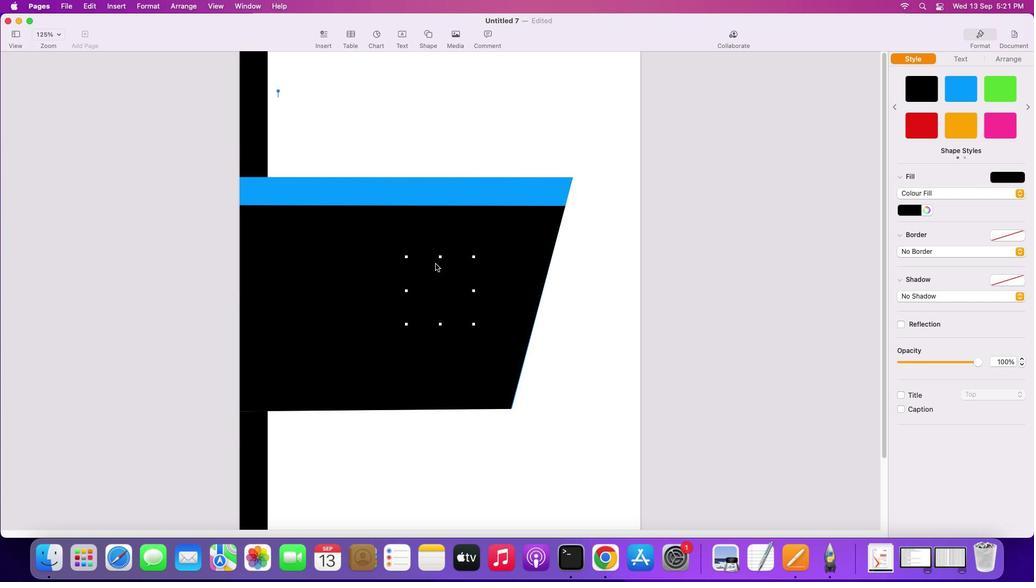 
Action: Mouse moved to (433, 262)
Screenshot: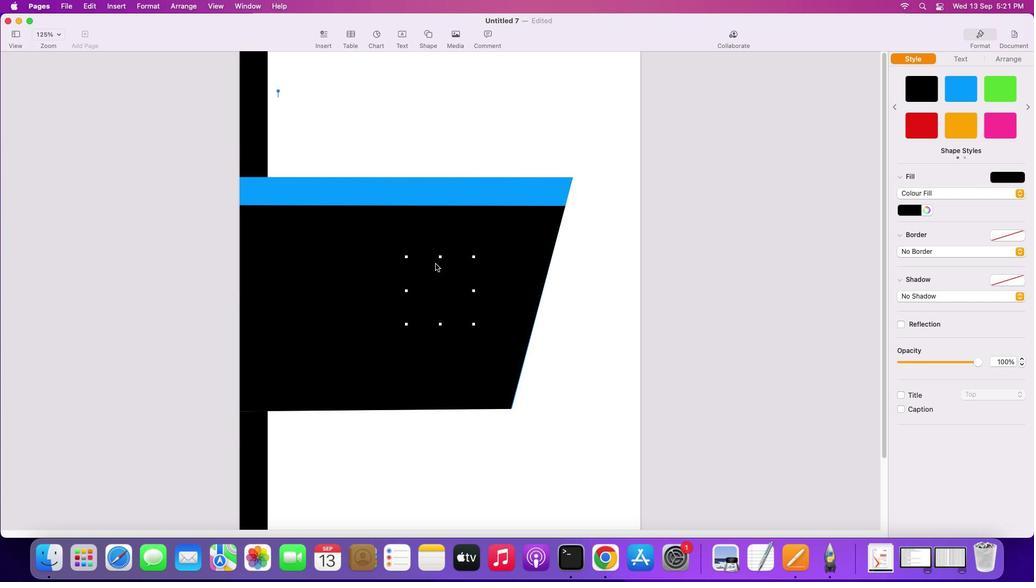
Action: Mouse pressed left at (433, 262)
Screenshot: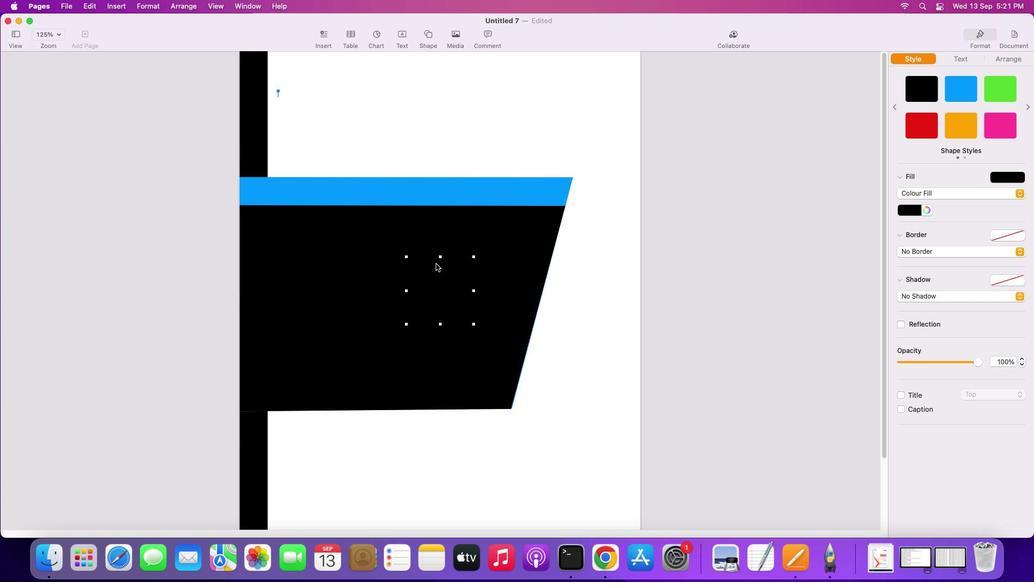
Action: Mouse moved to (1003, 88)
Screenshot: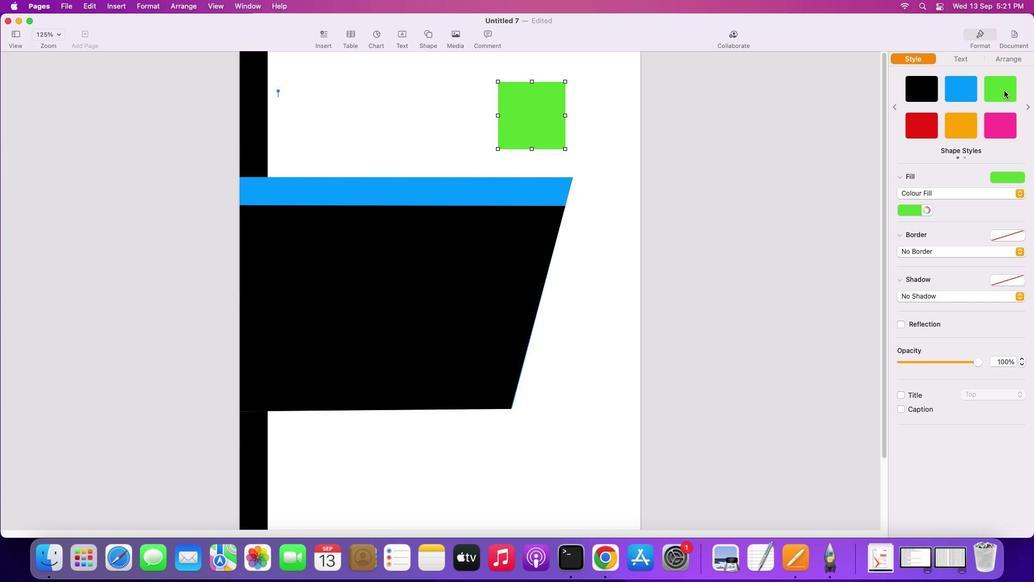 
Action: Mouse pressed left at (1003, 88)
Screenshot: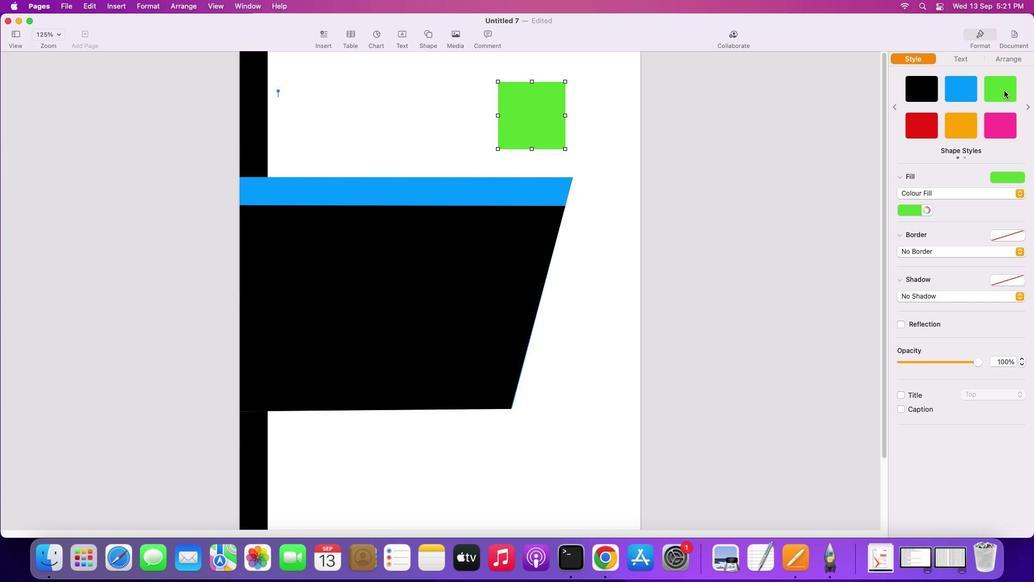 
Action: Mouse moved to (563, 113)
Screenshot: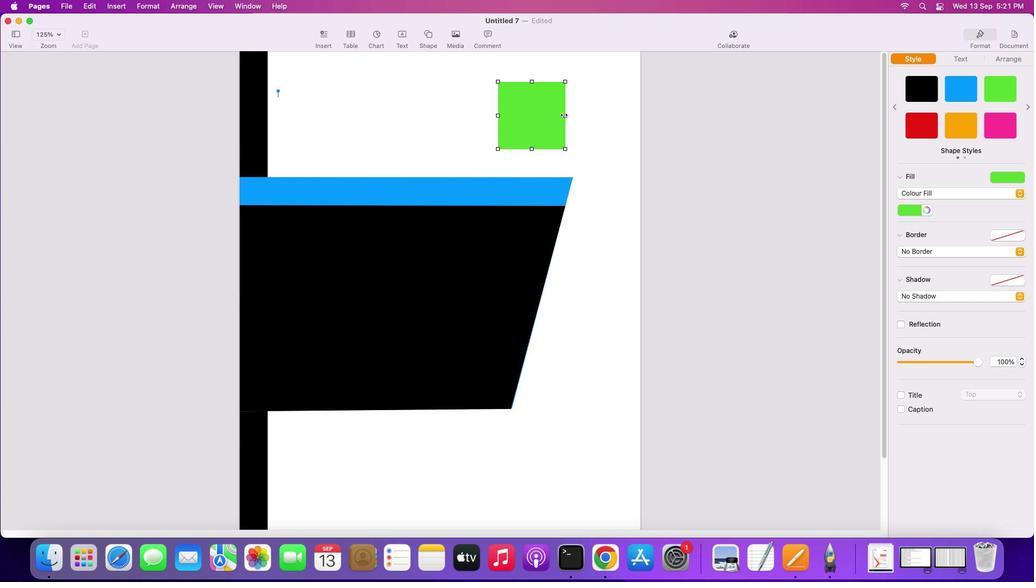 
Action: Mouse pressed left at (563, 113)
Screenshot: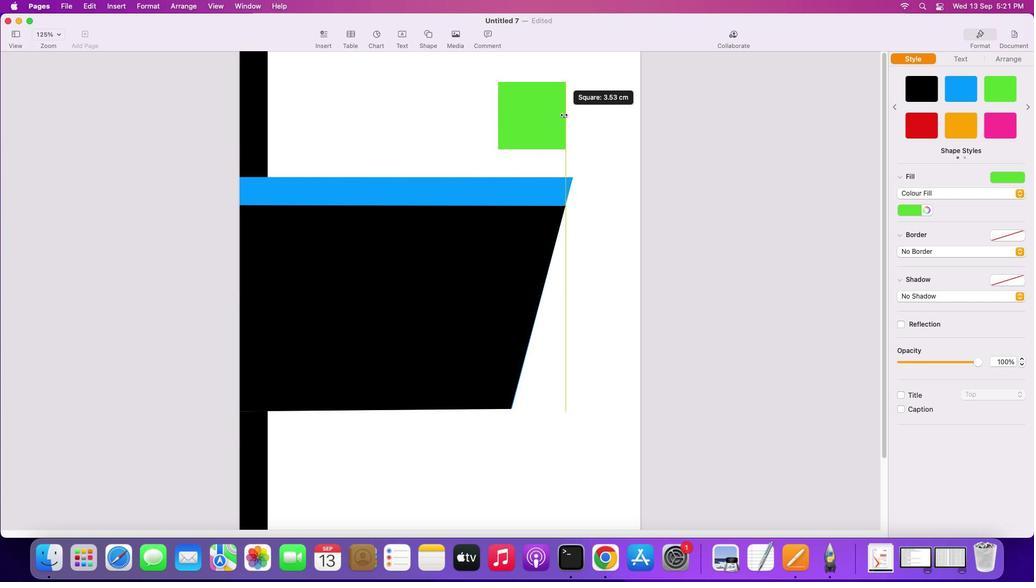
Action: Mouse moved to (496, 112)
Screenshot: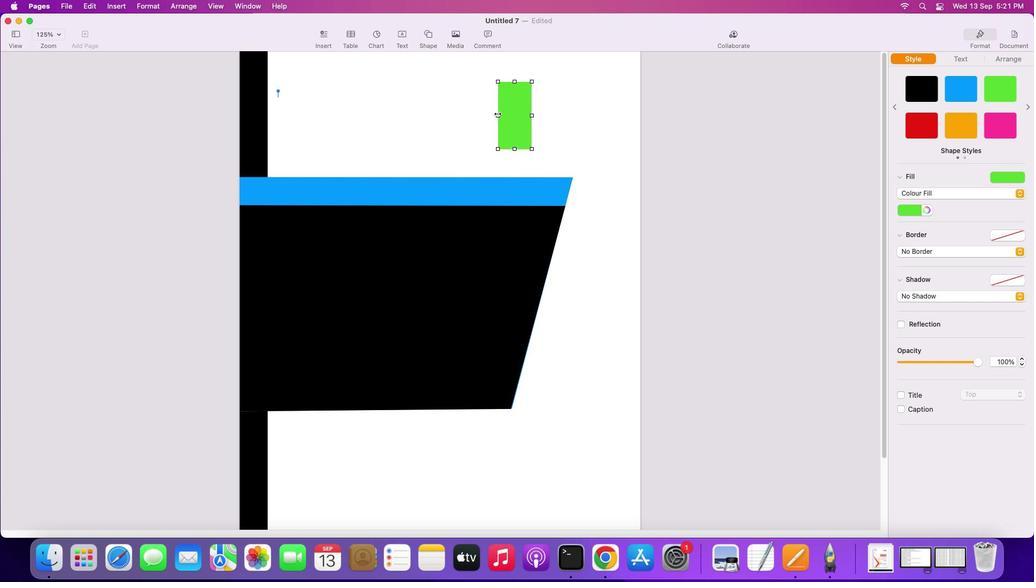 
Action: Mouse pressed left at (496, 112)
Screenshot: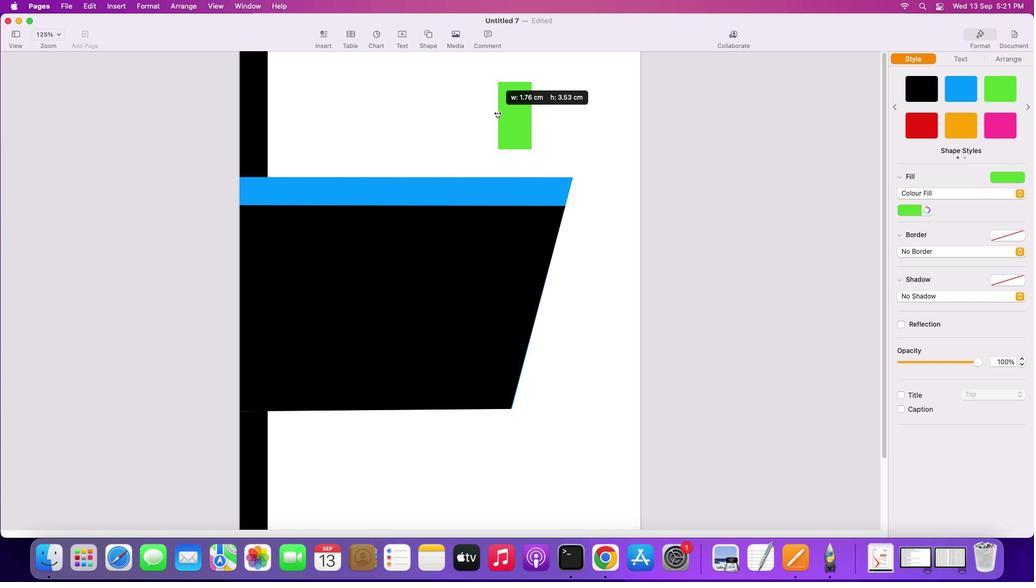 
Action: Mouse moved to (514, 147)
Screenshot: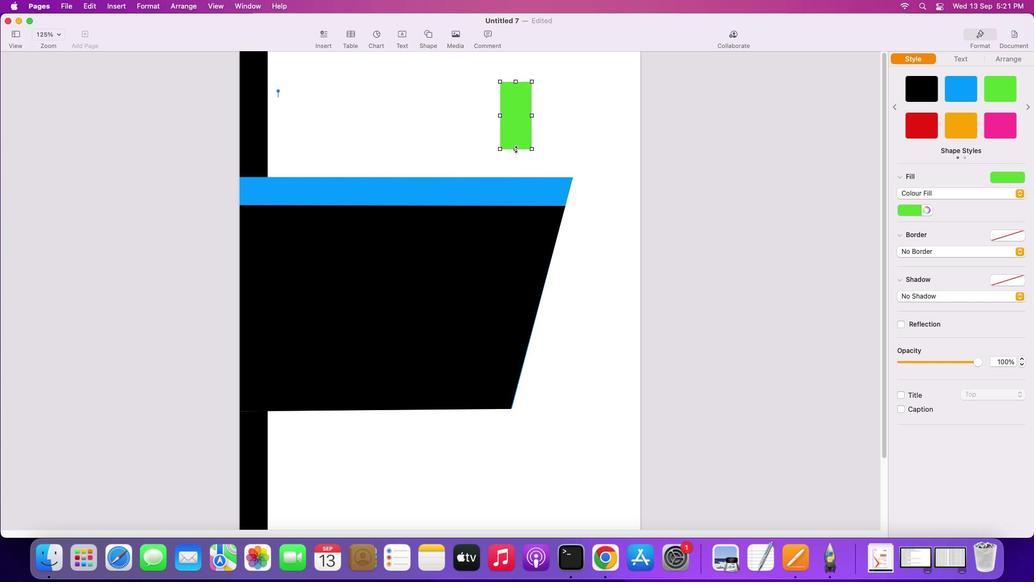 
Action: Mouse pressed left at (514, 147)
Screenshot: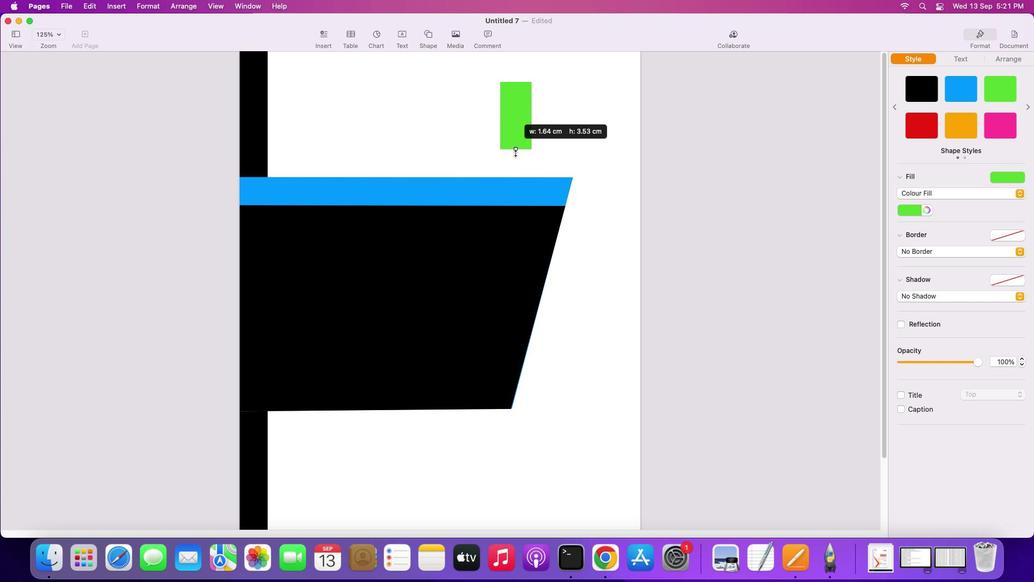 
Action: Mouse moved to (601, 113)
Screenshot: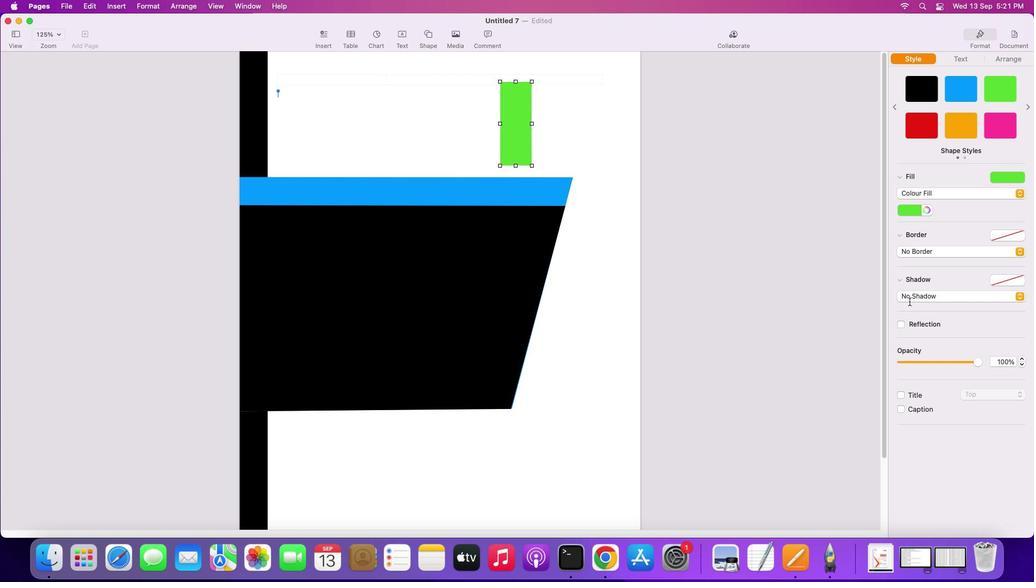 
Action: Mouse pressed left at (601, 113)
Screenshot: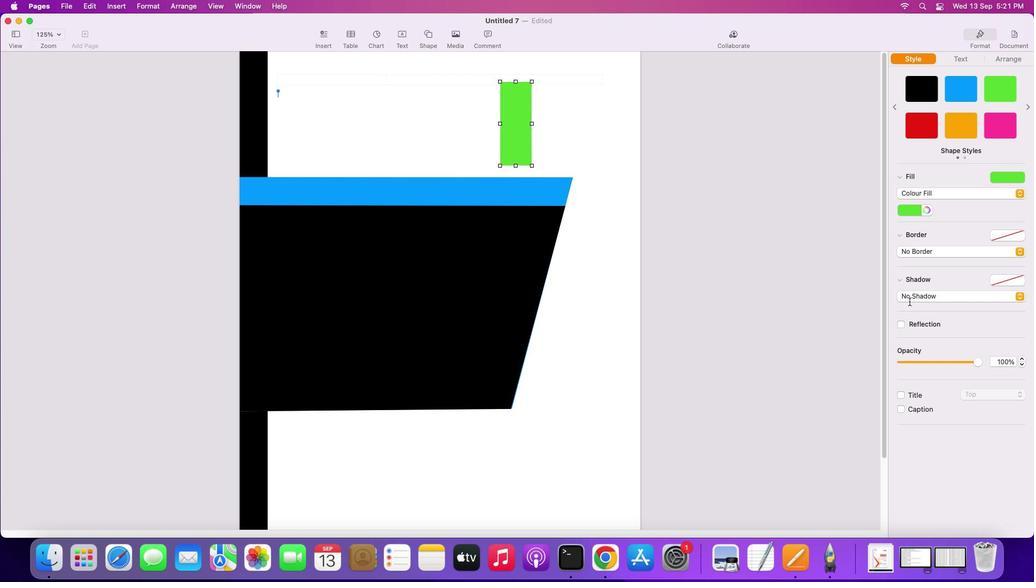 
Action: Mouse moved to (575, 143)
Screenshot: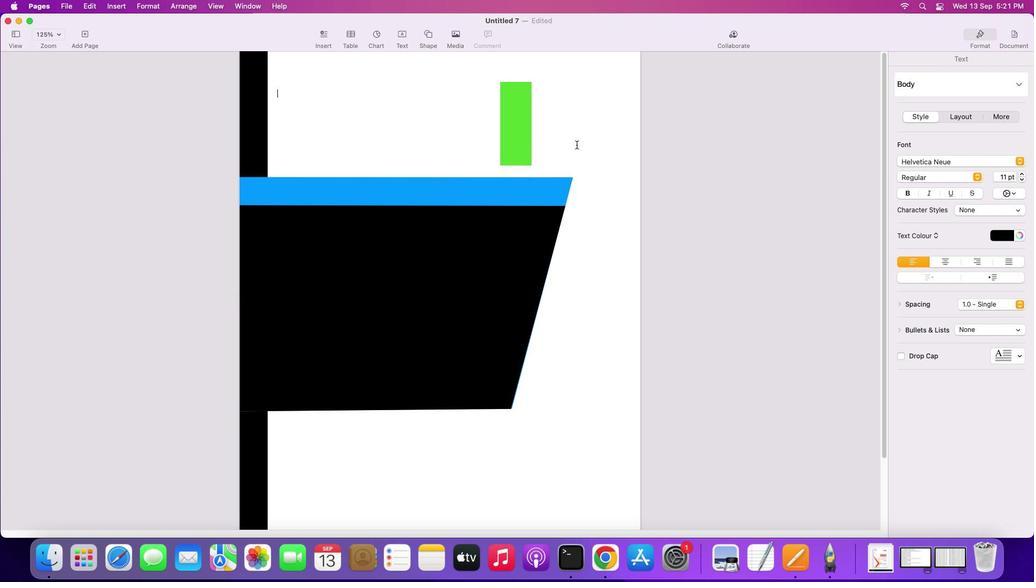 
Action: Mouse pressed left at (575, 143)
Screenshot: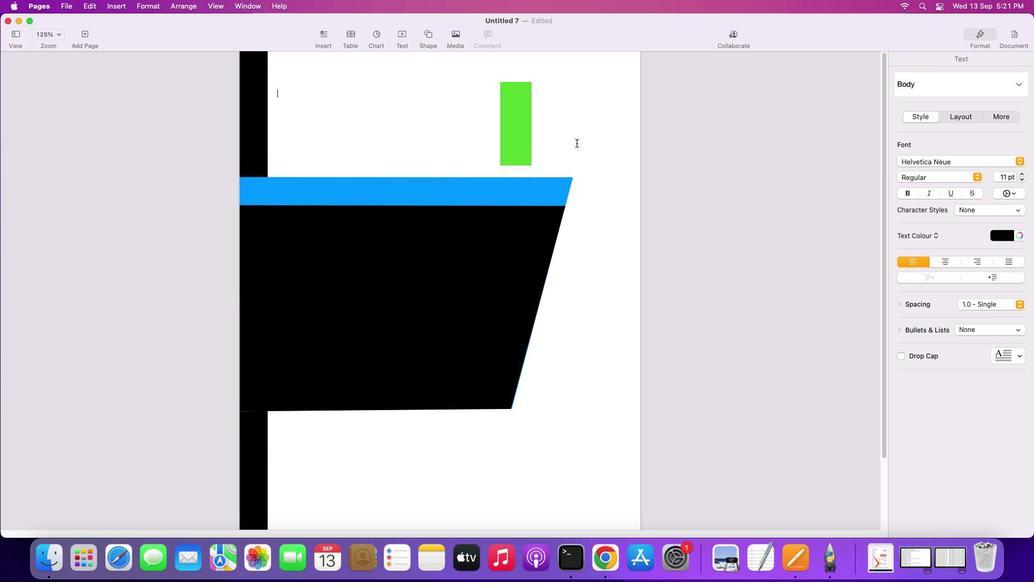 
Action: Mouse moved to (514, 119)
Screenshot: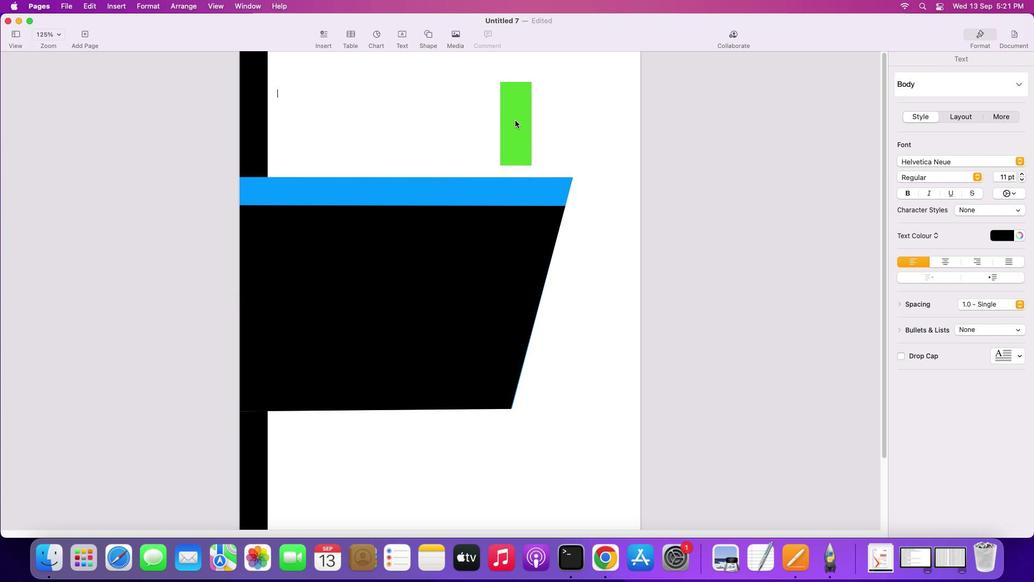 
Action: Mouse pressed left at (514, 119)
Screenshot: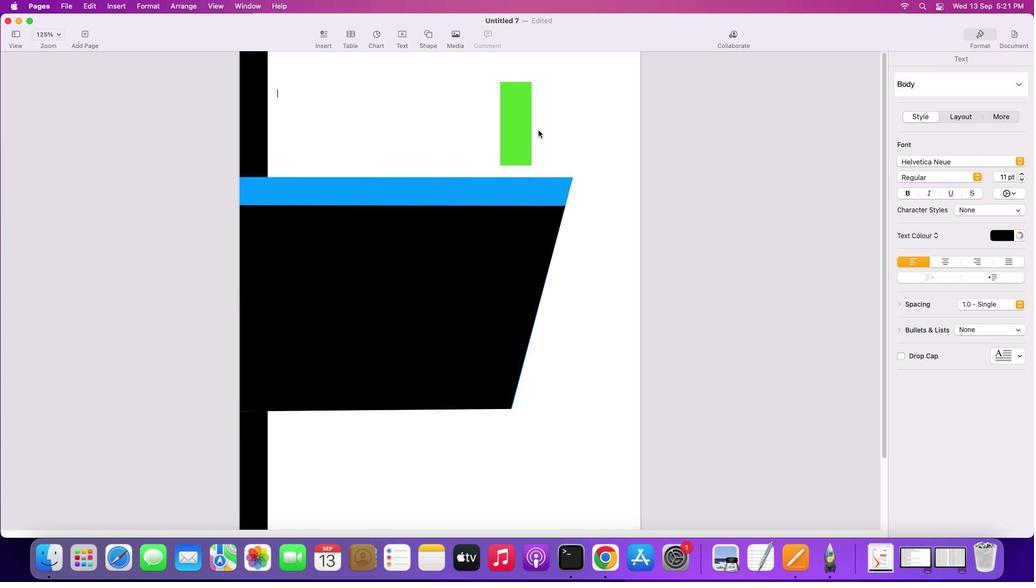 
Action: Mouse moved to (1004, 57)
Screenshot: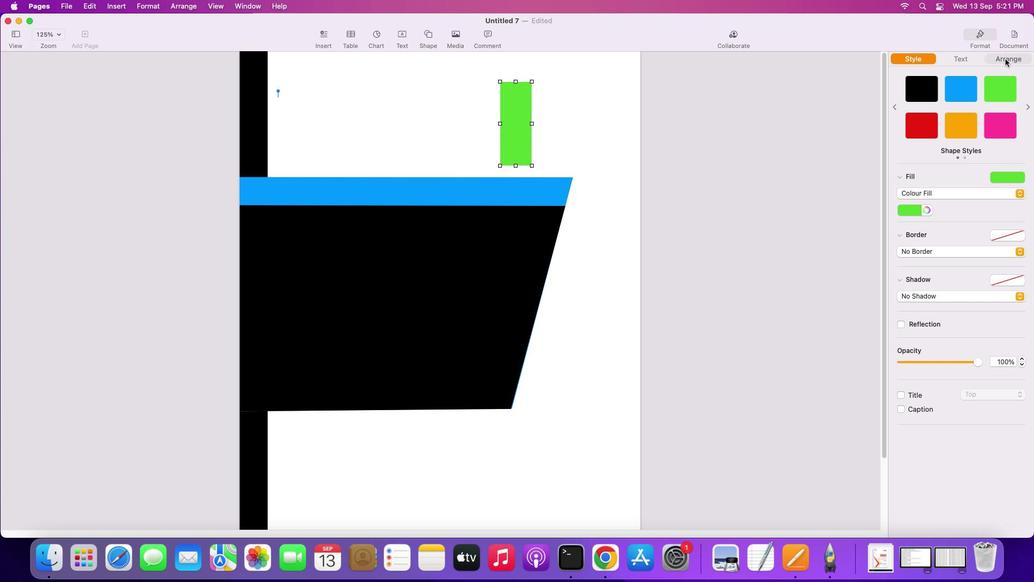 
Action: Mouse pressed left at (1004, 57)
Screenshot: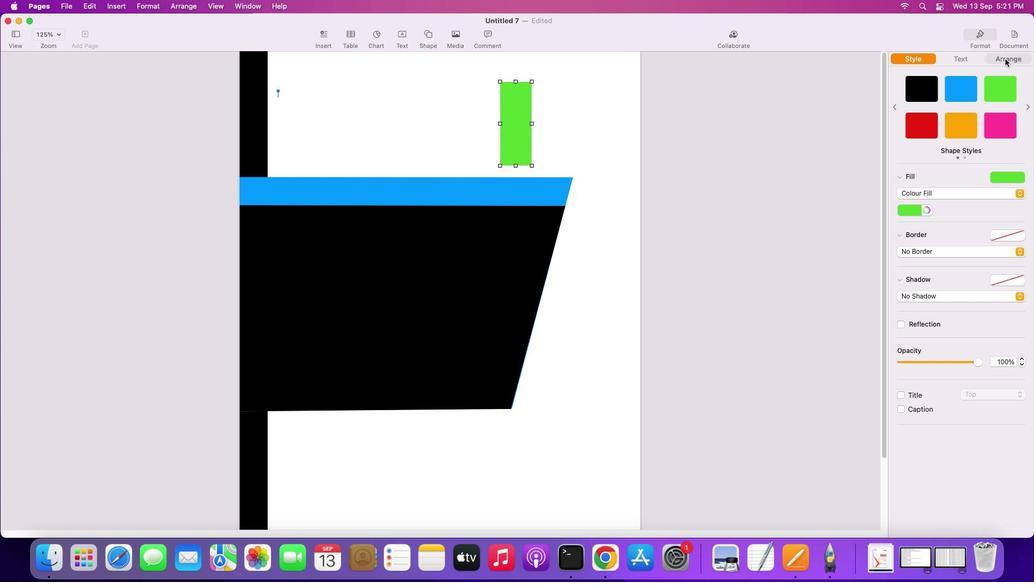 
Action: Mouse moved to (975, 335)
Screenshot: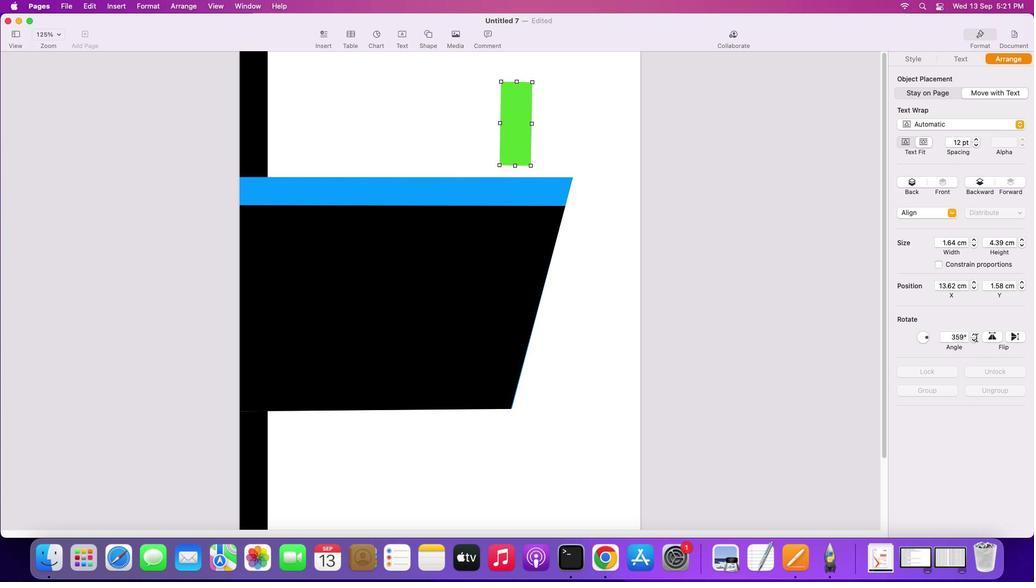 
Action: Mouse pressed left at (975, 335)
Screenshot: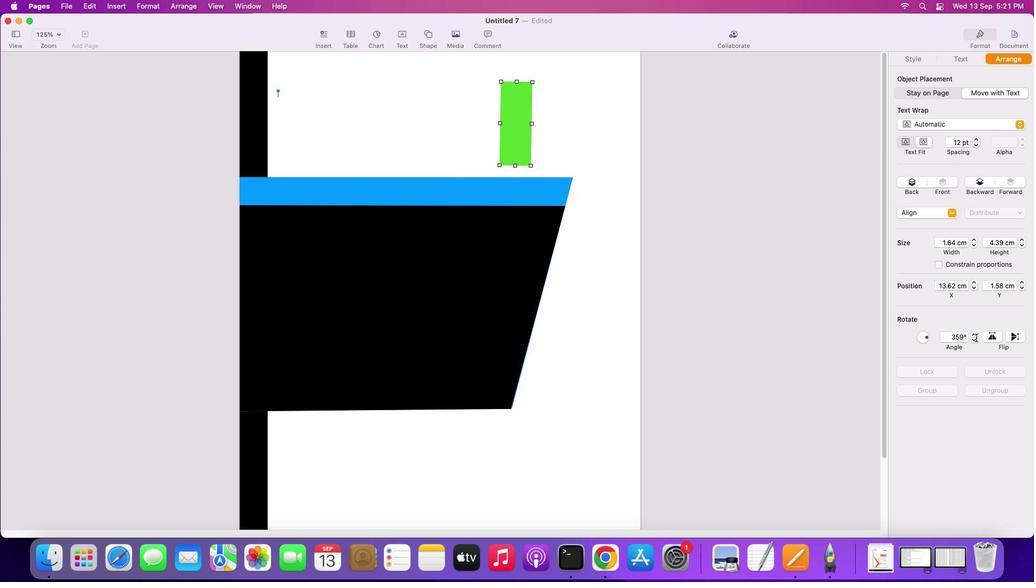 
Action: Mouse moved to (975, 335)
Screenshot: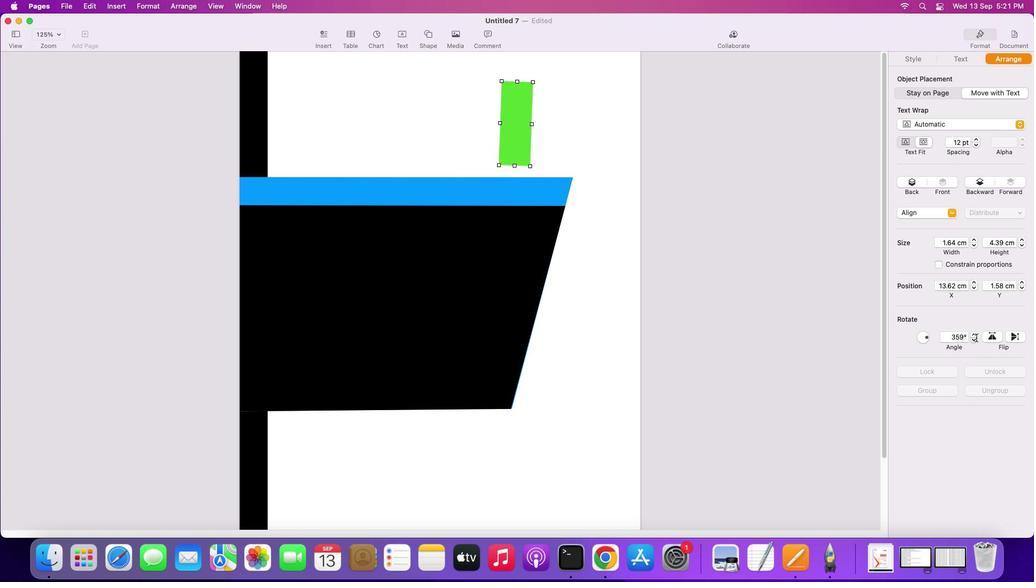 
Action: Mouse pressed left at (975, 335)
Screenshot: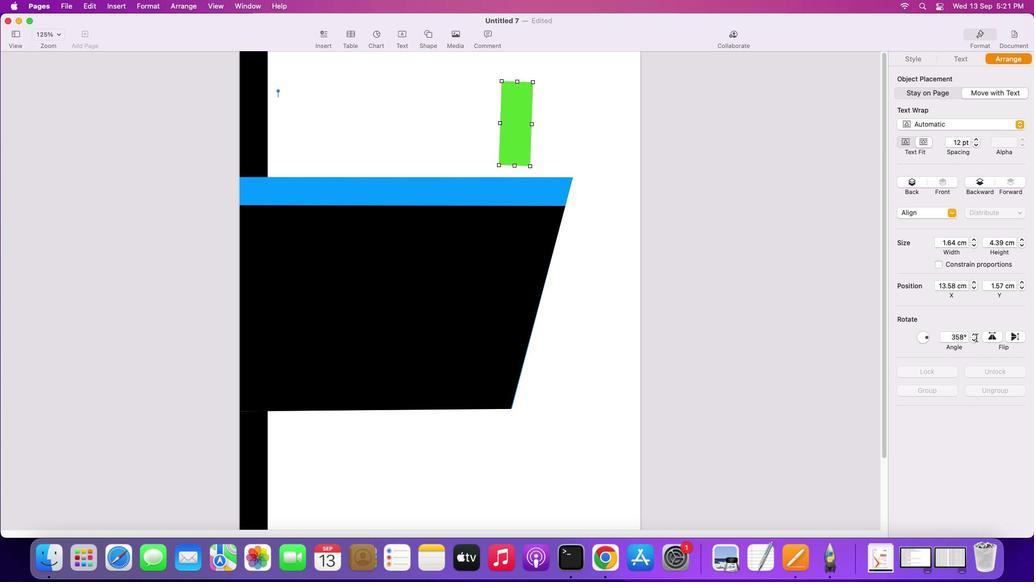 
Action: Mouse pressed left at (975, 335)
Screenshot: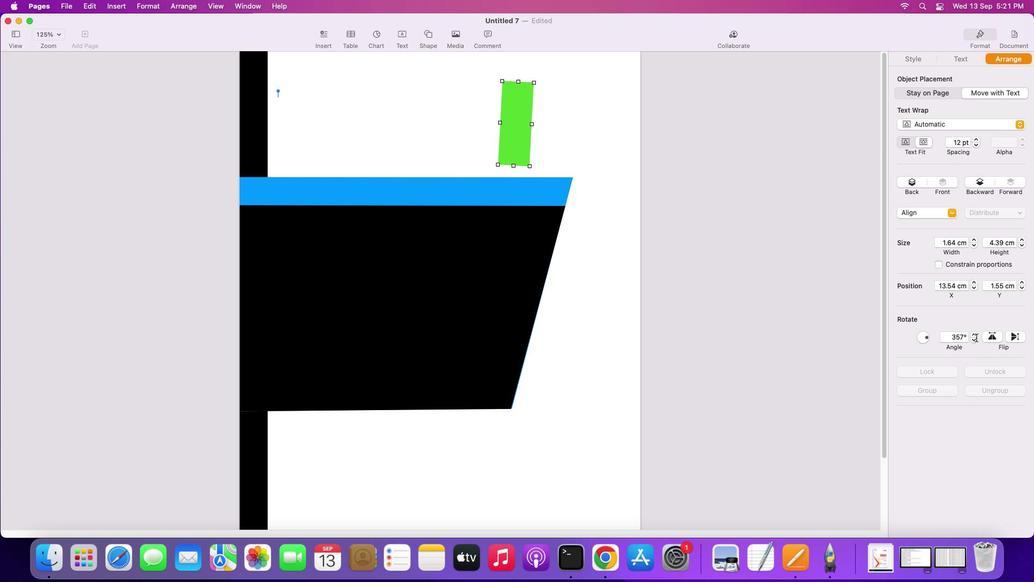 
Action: Mouse pressed left at (975, 335)
Screenshot: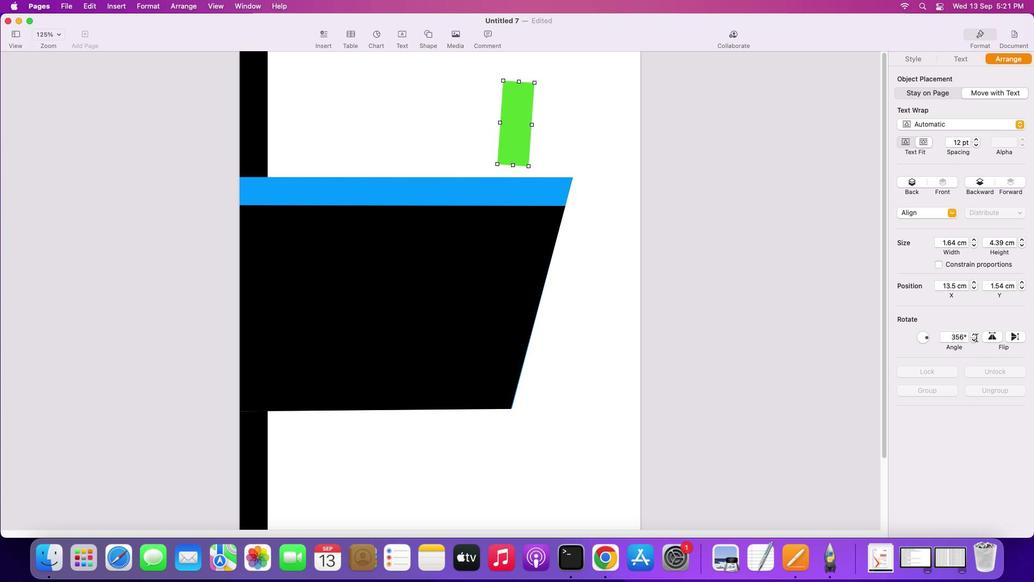 
Action: Mouse moved to (507, 135)
Screenshot: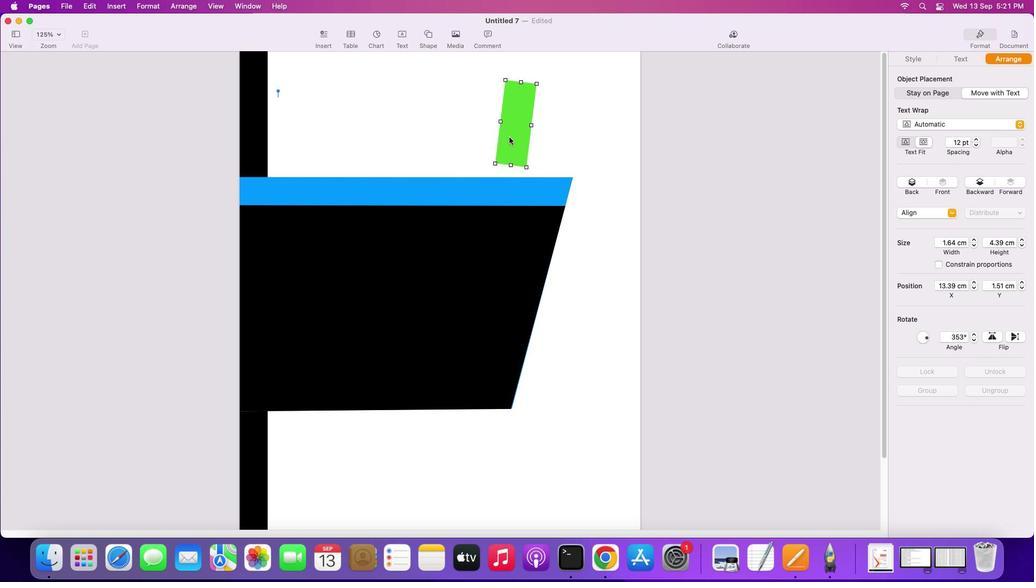 
Action: Mouse pressed left at (507, 135)
Screenshot: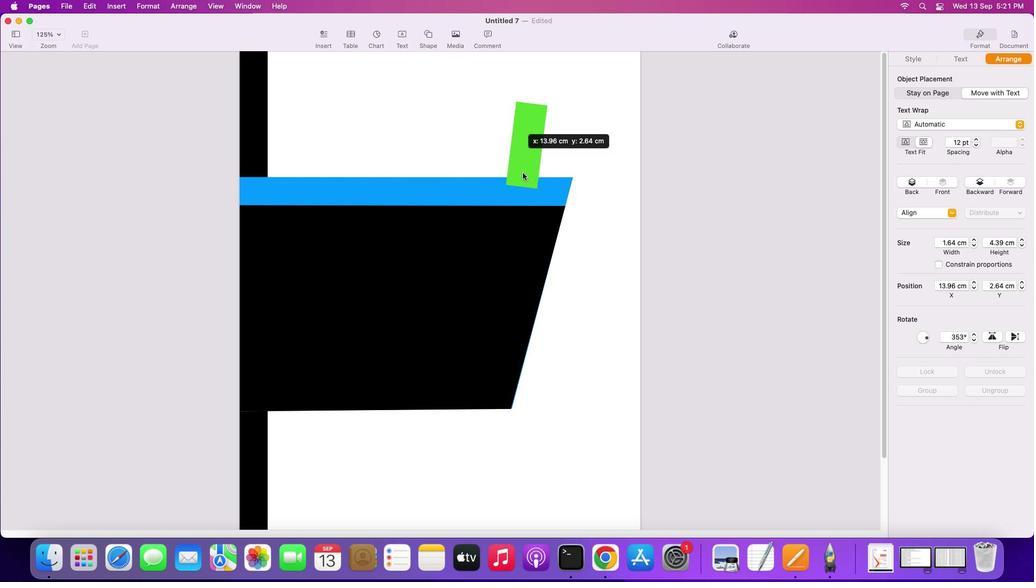 
Action: Mouse moved to (971, 331)
Screenshot: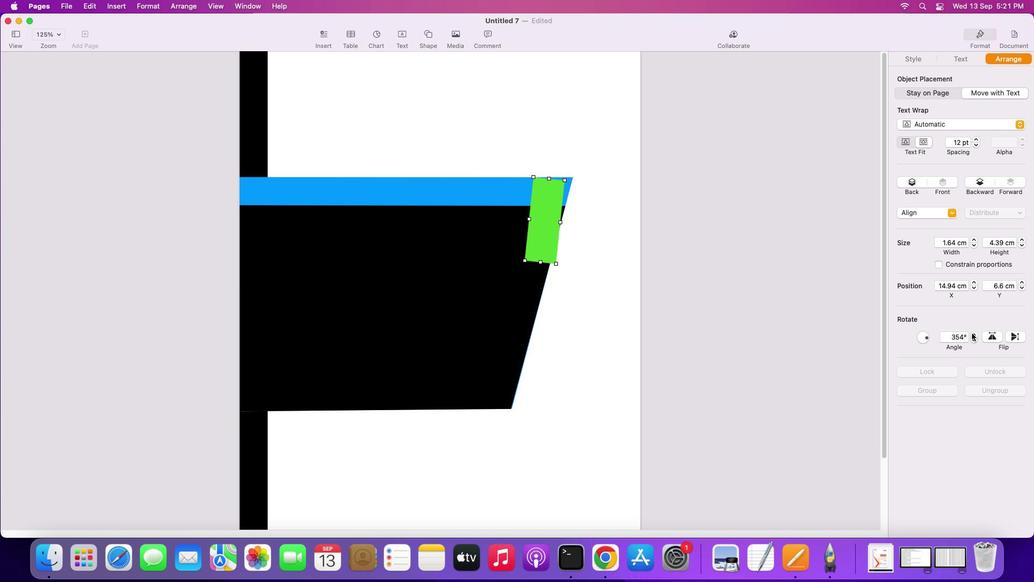 
Action: Mouse pressed left at (971, 331)
Screenshot: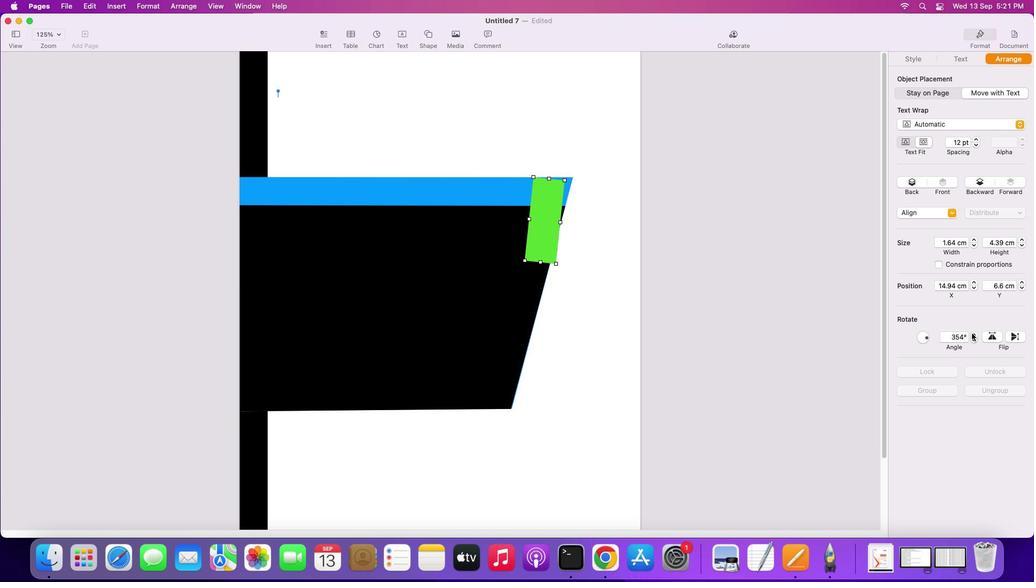 
Action: Mouse pressed left at (971, 331)
Screenshot: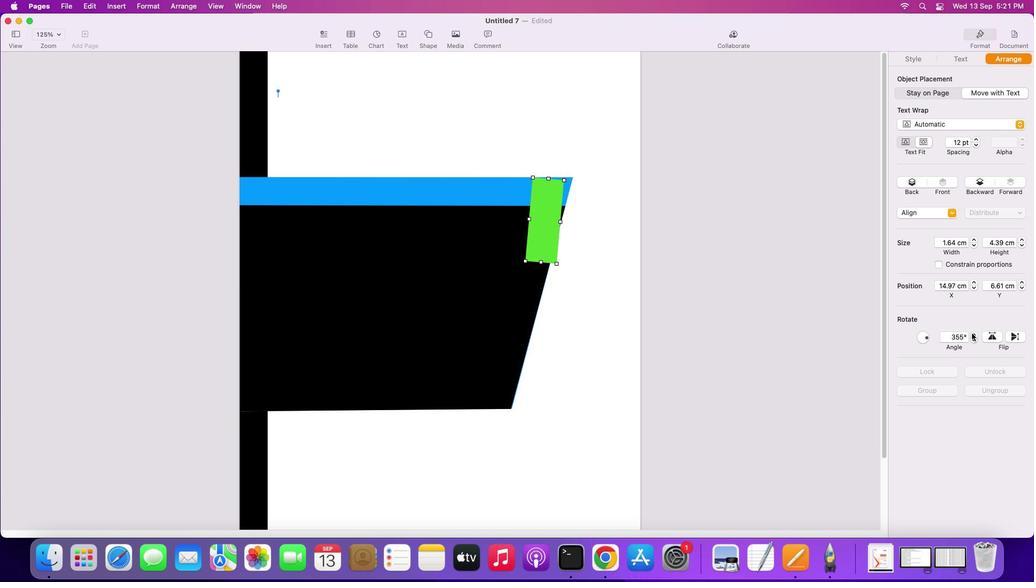 
Action: Mouse moved to (972, 336)
Screenshot: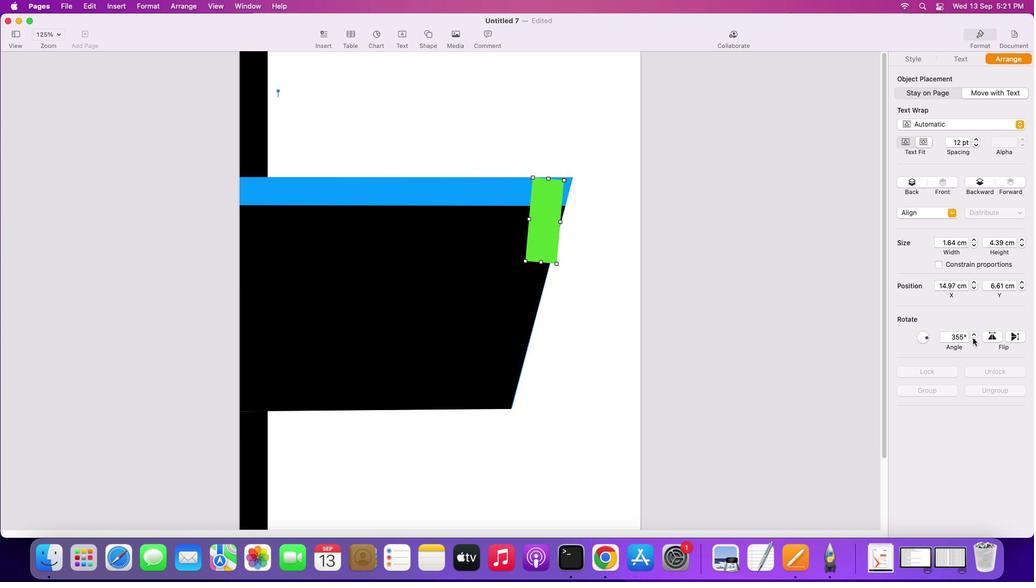 
Action: Mouse pressed left at (972, 336)
Screenshot: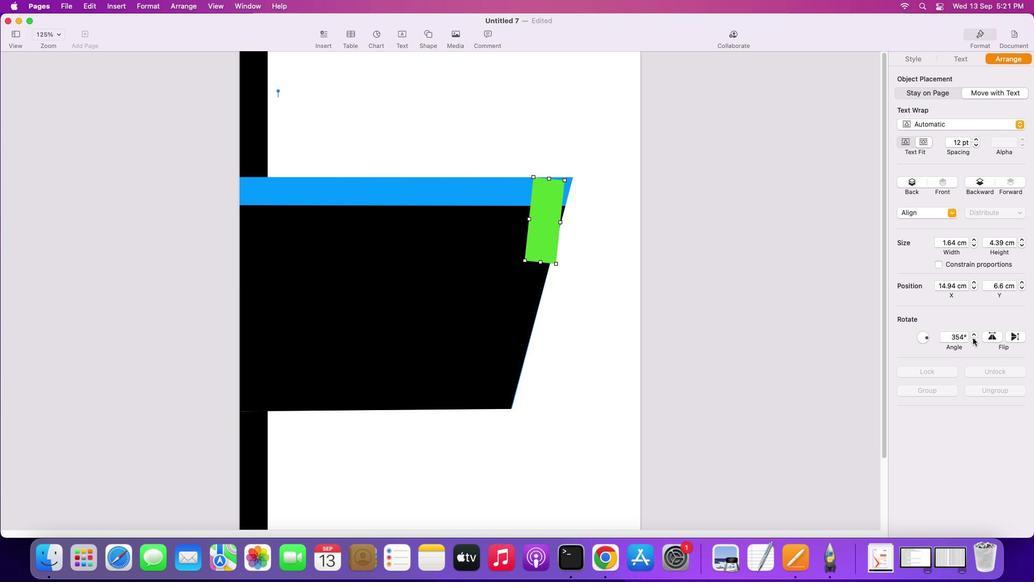 
Action: Mouse pressed left at (972, 336)
Screenshot: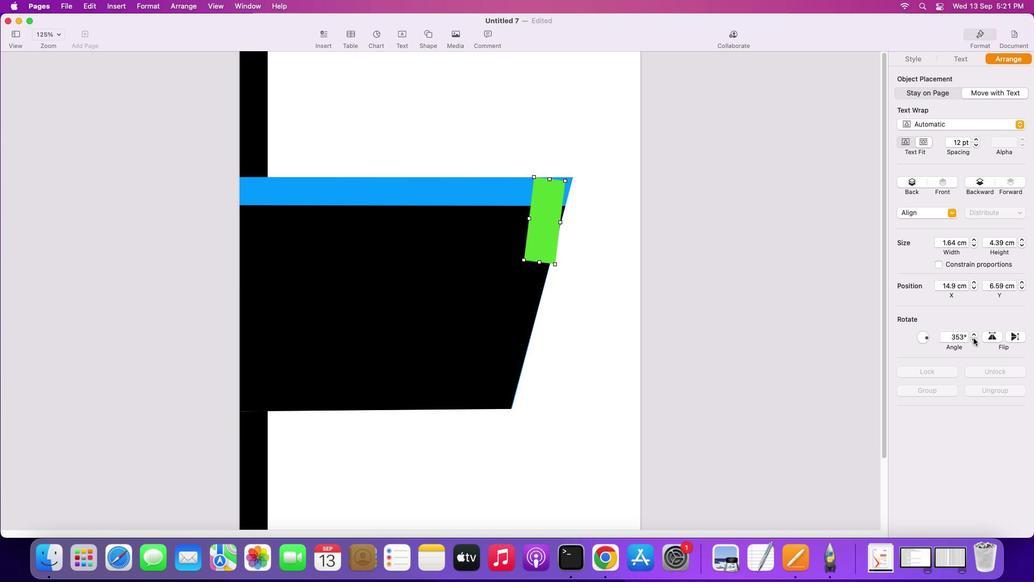 
Action: Mouse moved to (972, 336)
Screenshot: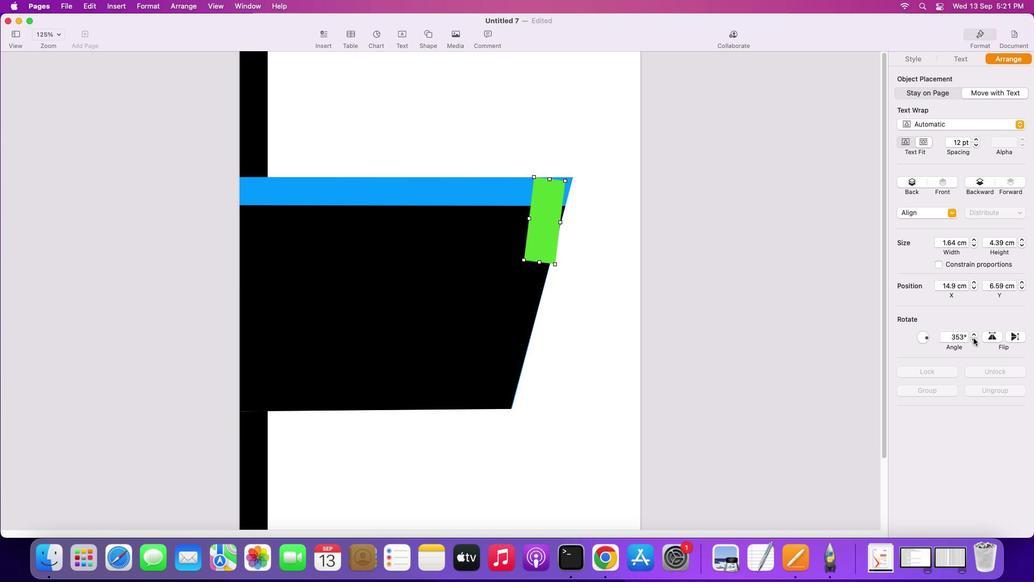 
Action: Mouse pressed left at (972, 336)
Screenshot: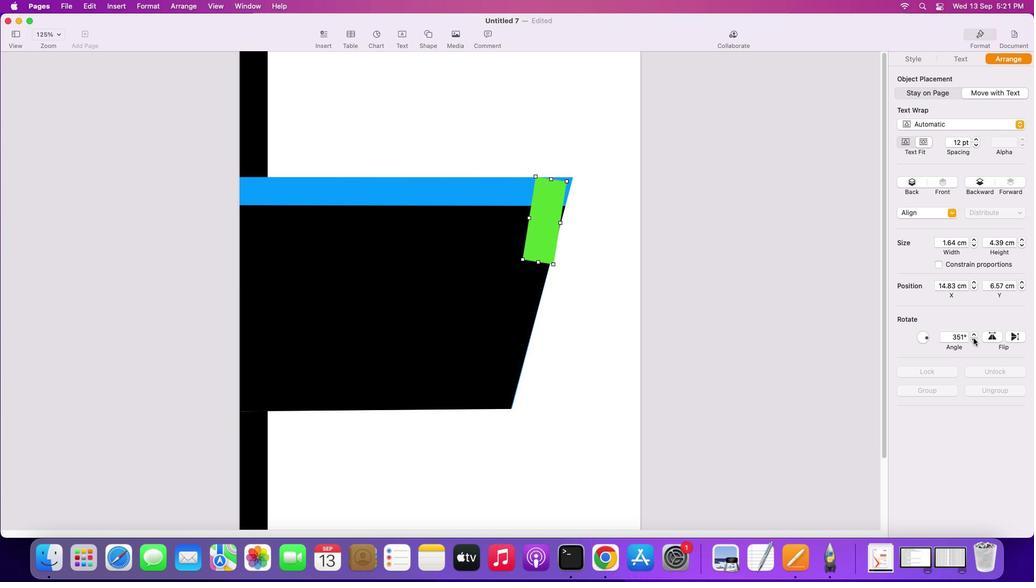 
Action: Mouse pressed left at (972, 336)
Screenshot: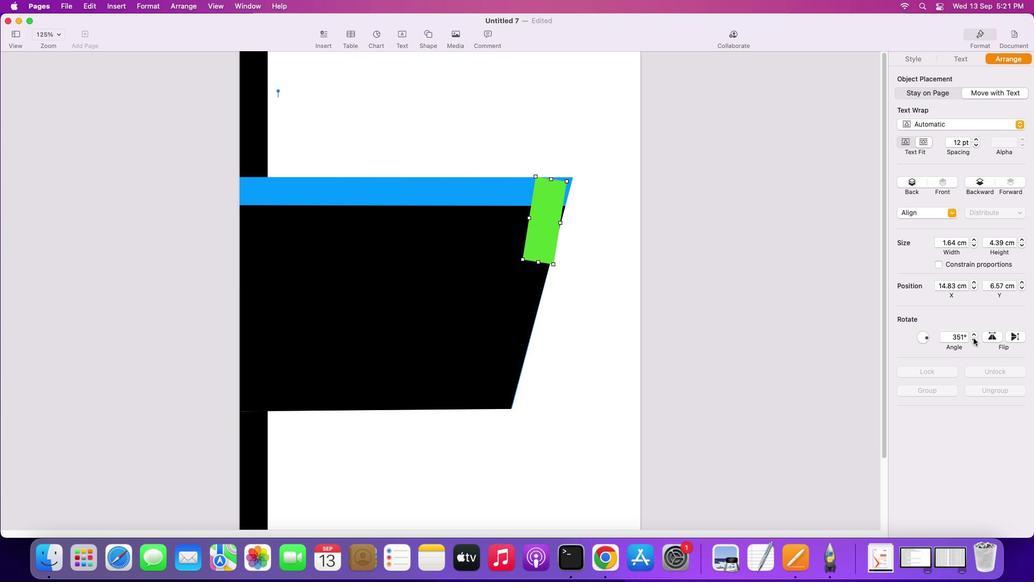 
Action: Mouse pressed left at (972, 336)
Screenshot: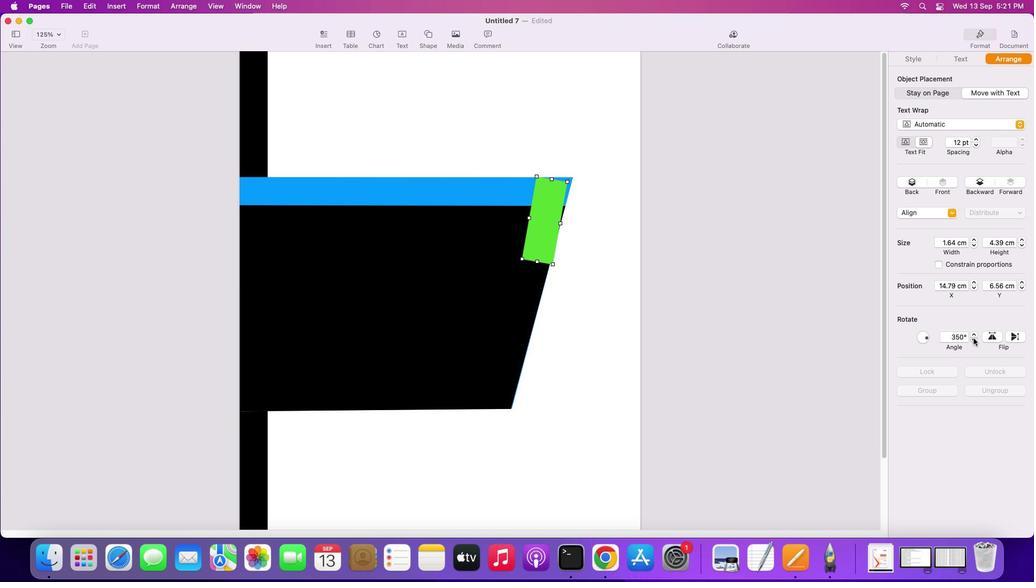 
Action: Mouse pressed left at (972, 336)
Screenshot: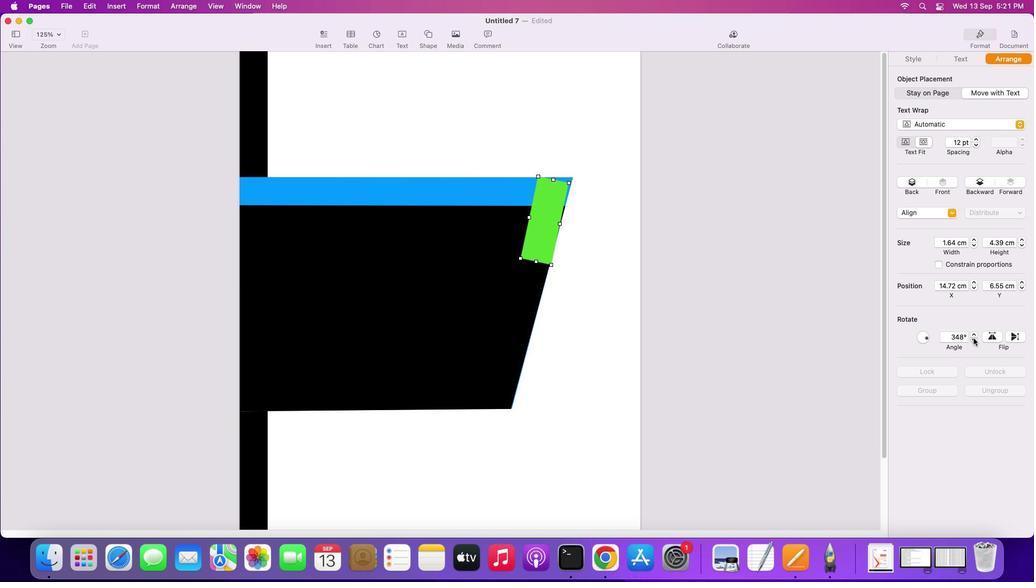 
Action: Mouse pressed left at (972, 336)
Screenshot: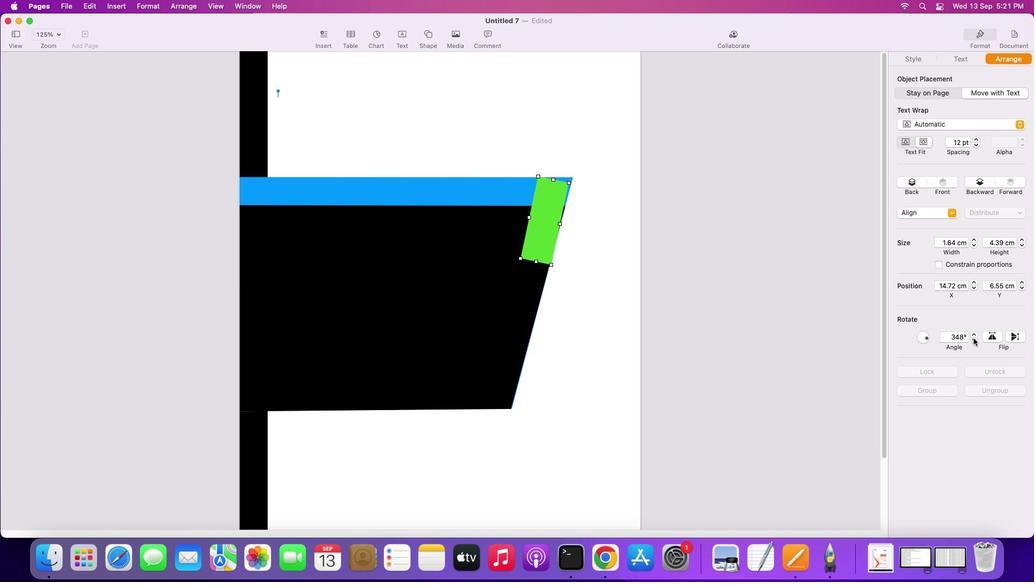 
Action: Mouse pressed left at (972, 336)
Screenshot: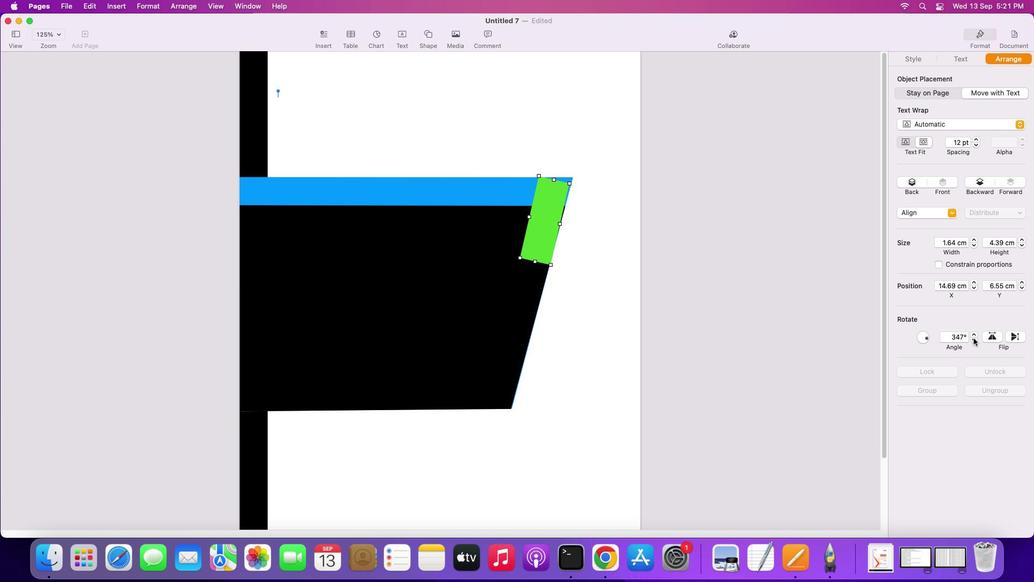 
Action: Mouse pressed left at (972, 336)
Screenshot: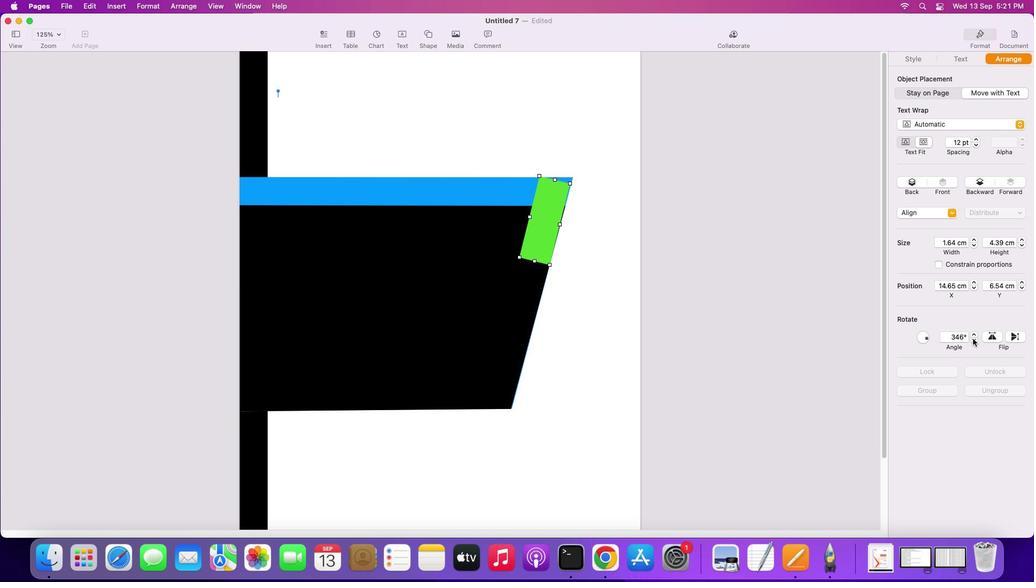 
Action: Mouse moved to (972, 336)
Screenshot: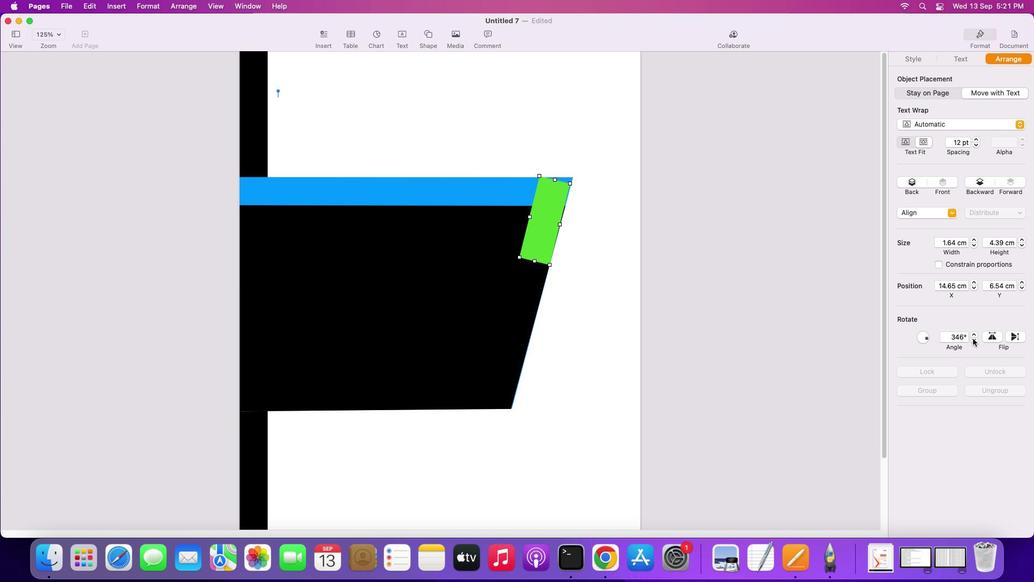
Action: Mouse pressed left at (972, 336)
Screenshot: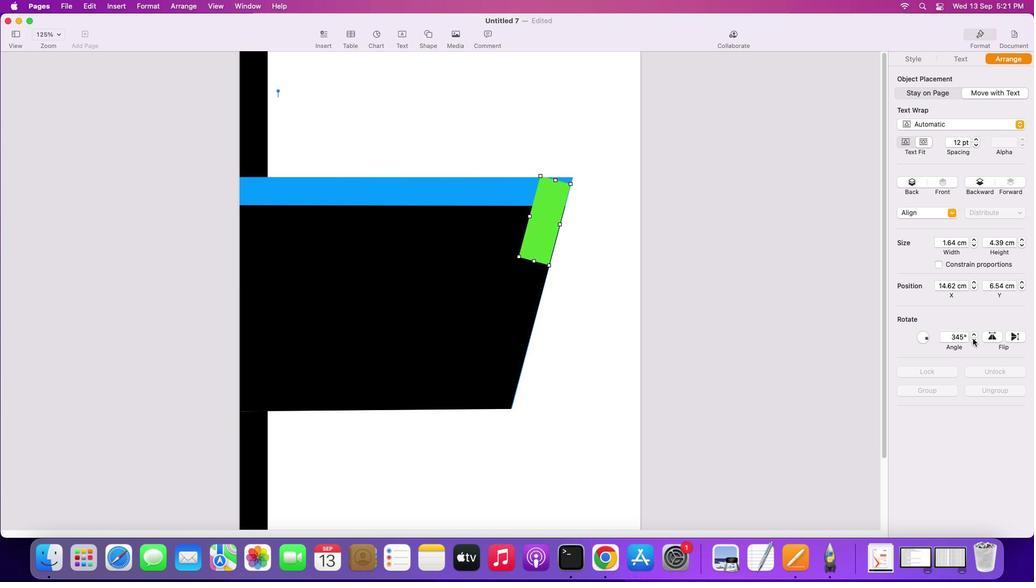
Action: Mouse moved to (971, 333)
Screenshot: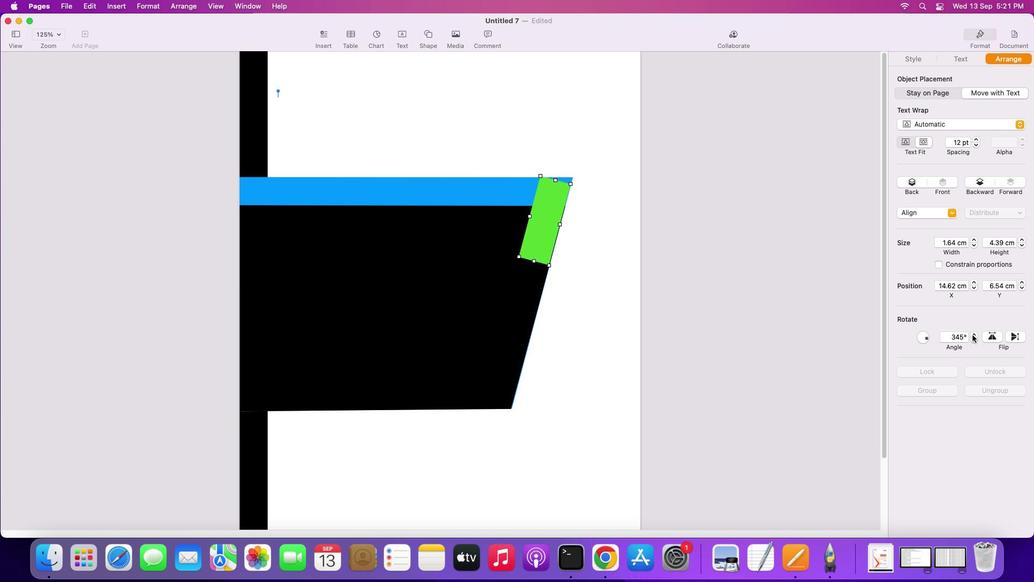 
Action: Mouse pressed left at (971, 333)
Screenshot: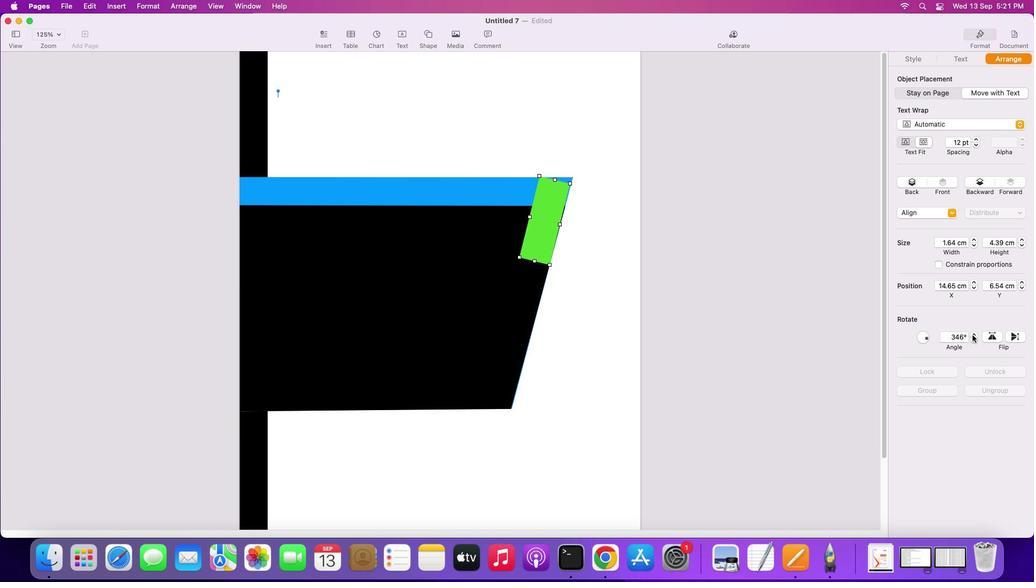 
Action: Mouse moved to (974, 340)
Screenshot: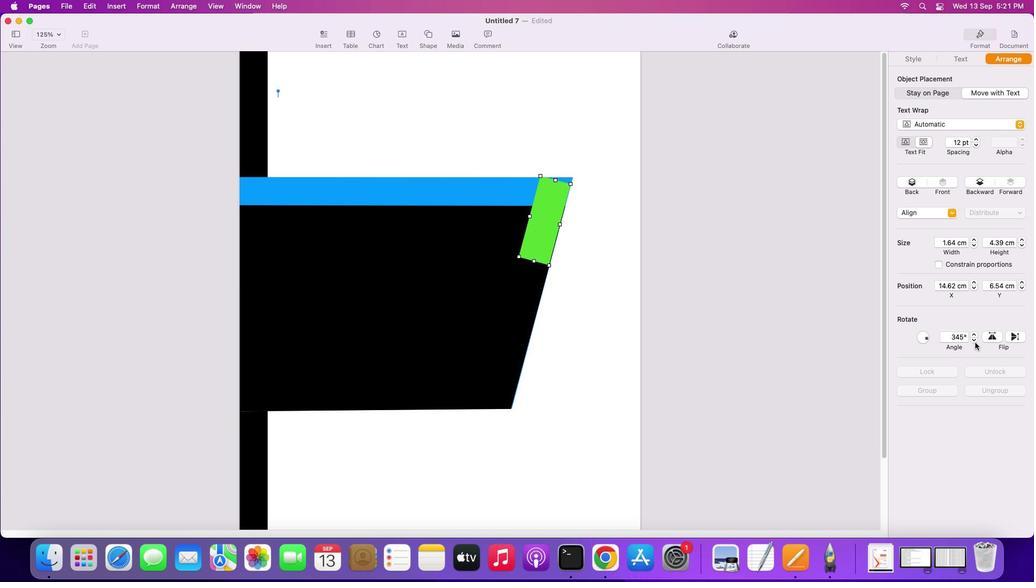 
Action: Mouse pressed left at (974, 340)
Screenshot: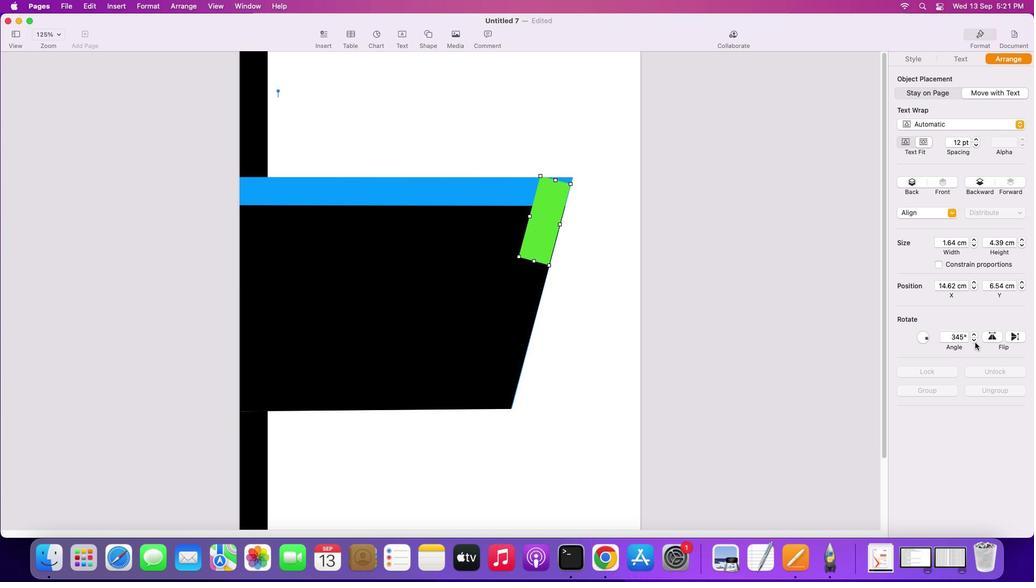 
Action: Mouse moved to (542, 221)
Screenshot: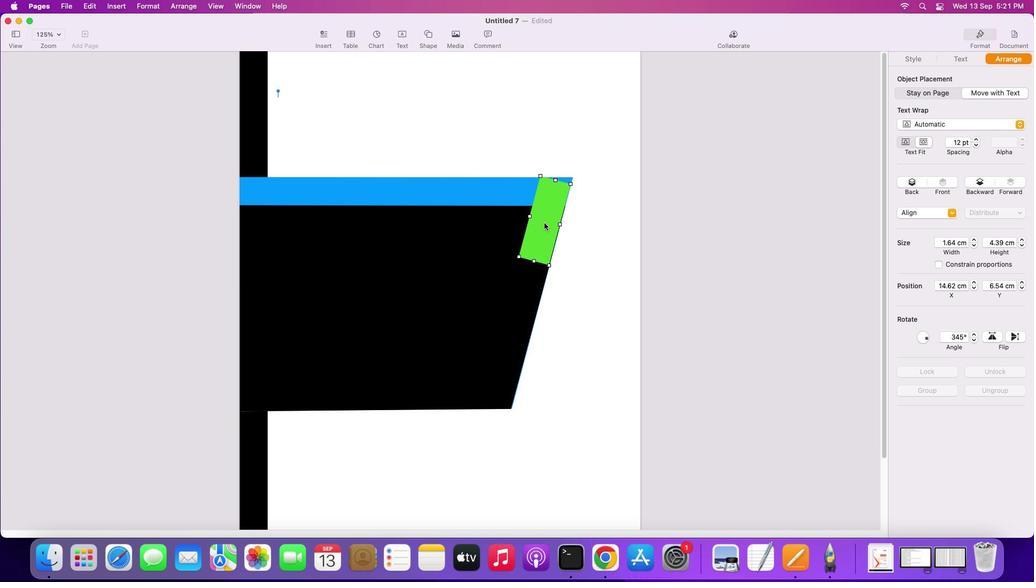 
Action: Mouse pressed left at (542, 221)
Screenshot: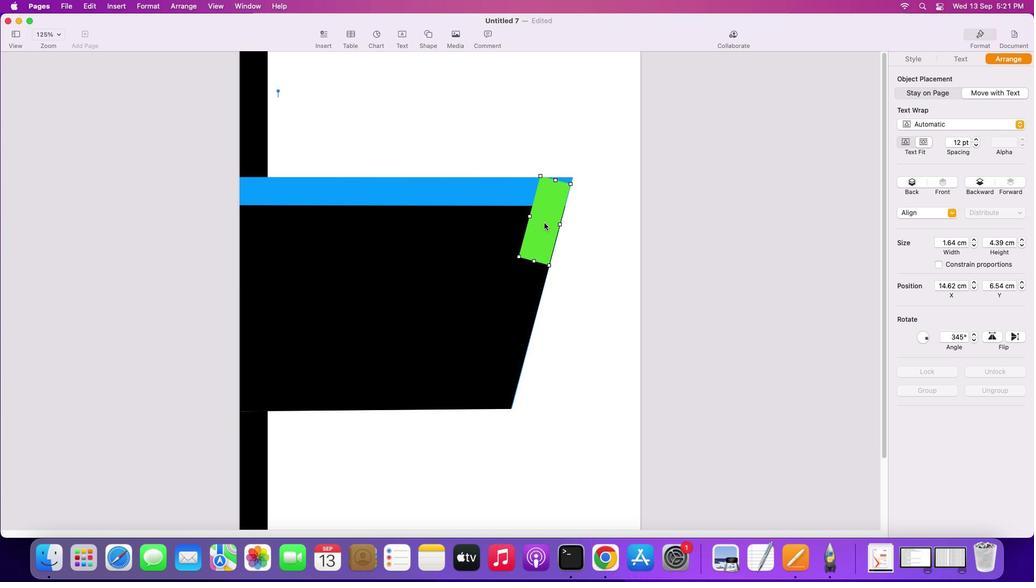 
Action: Mouse moved to (574, 223)
Screenshot: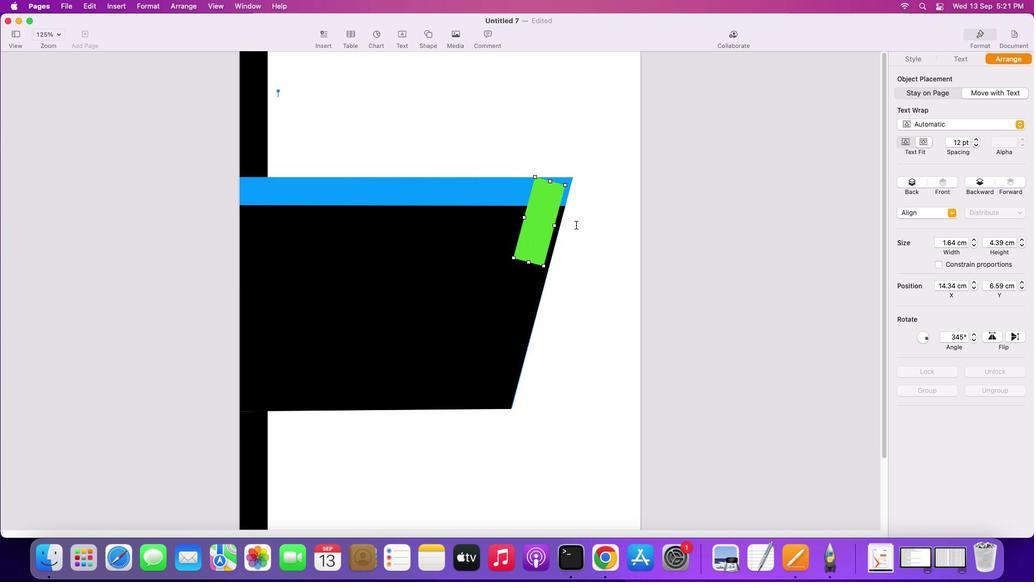 
Action: Mouse pressed left at (574, 223)
Screenshot: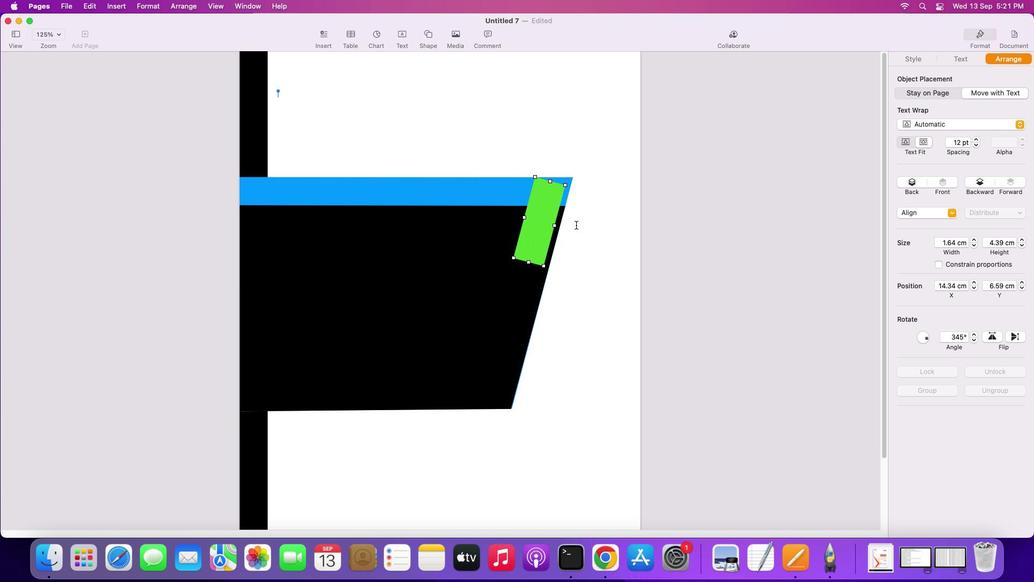 
Action: Mouse moved to (546, 224)
Screenshot: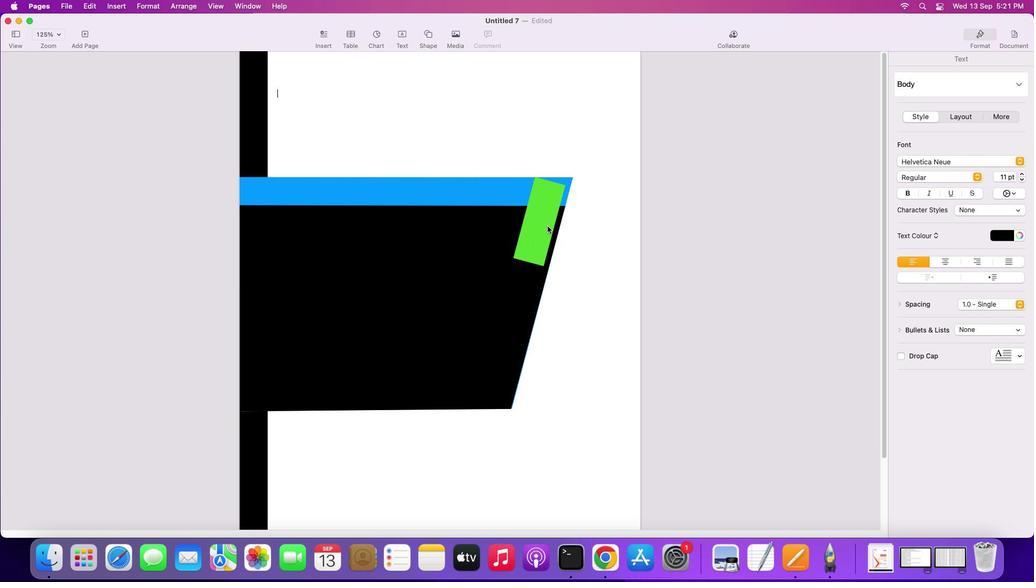 
Action: Mouse pressed left at (546, 224)
Screenshot: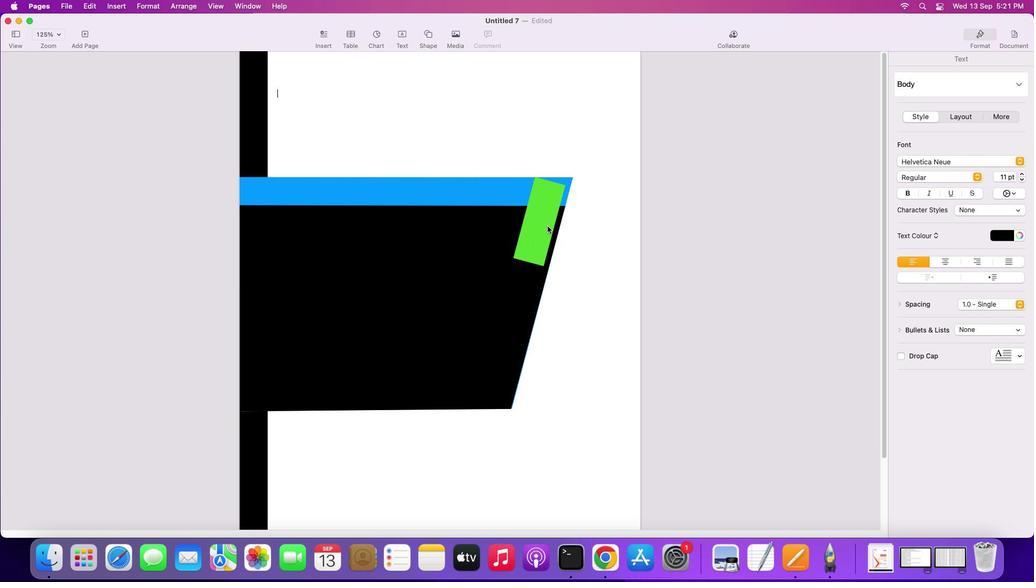 
Action: Mouse moved to (546, 224)
Screenshot: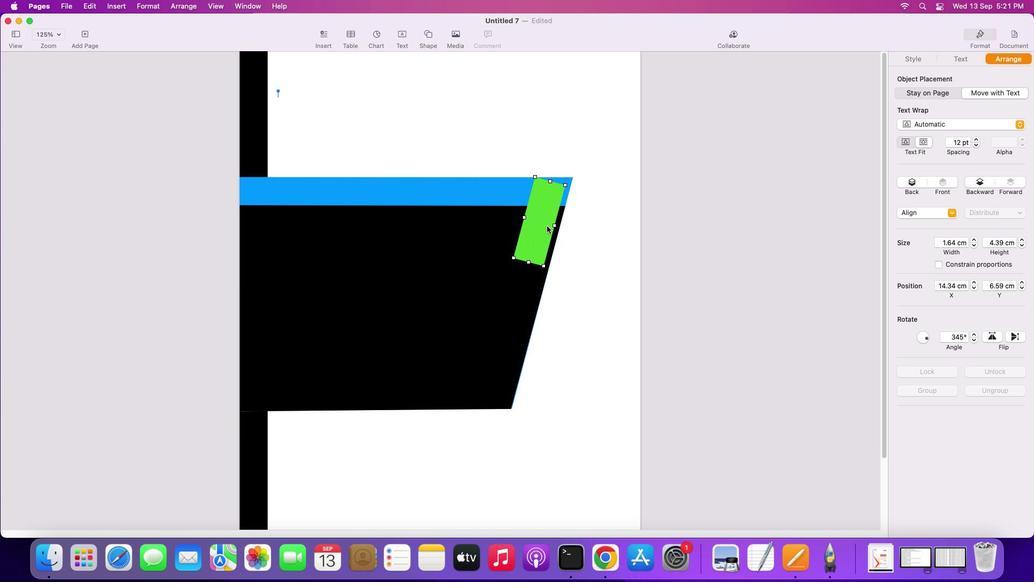 
Action: Mouse pressed left at (546, 224)
Screenshot: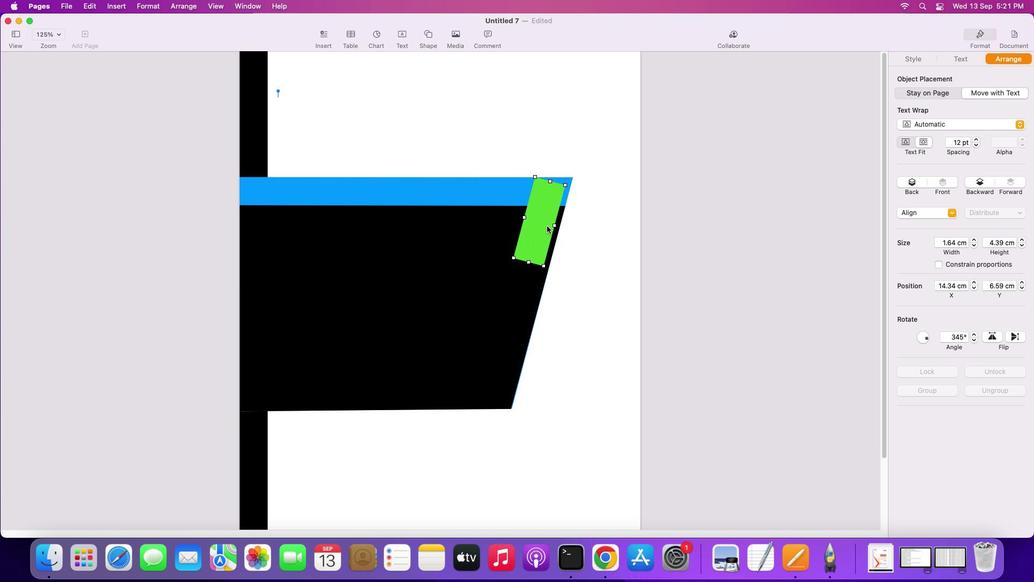 
Action: Mouse moved to (579, 228)
Screenshot: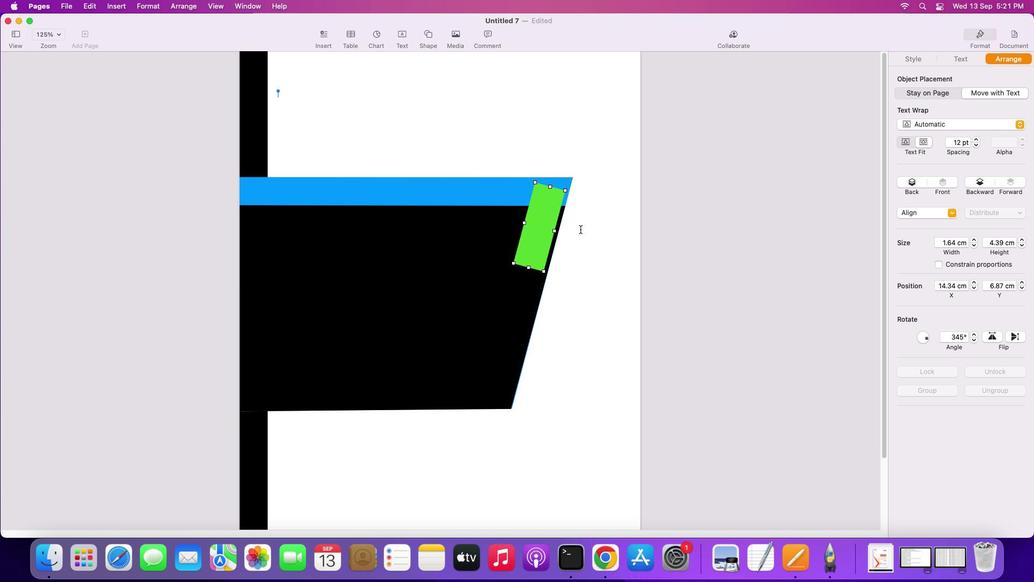 
Action: Mouse pressed left at (579, 228)
Screenshot: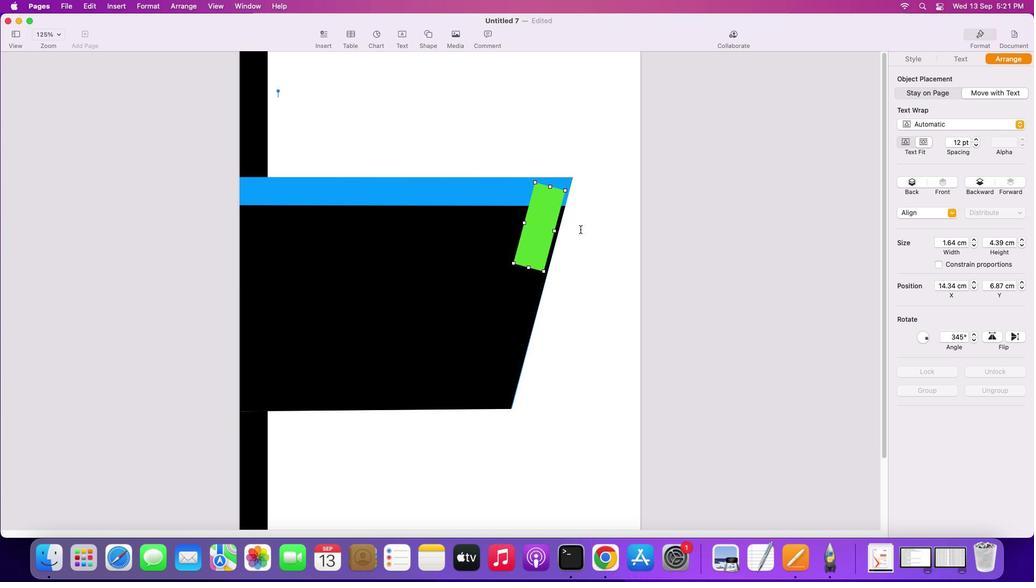 
Action: Mouse moved to (542, 226)
Screenshot: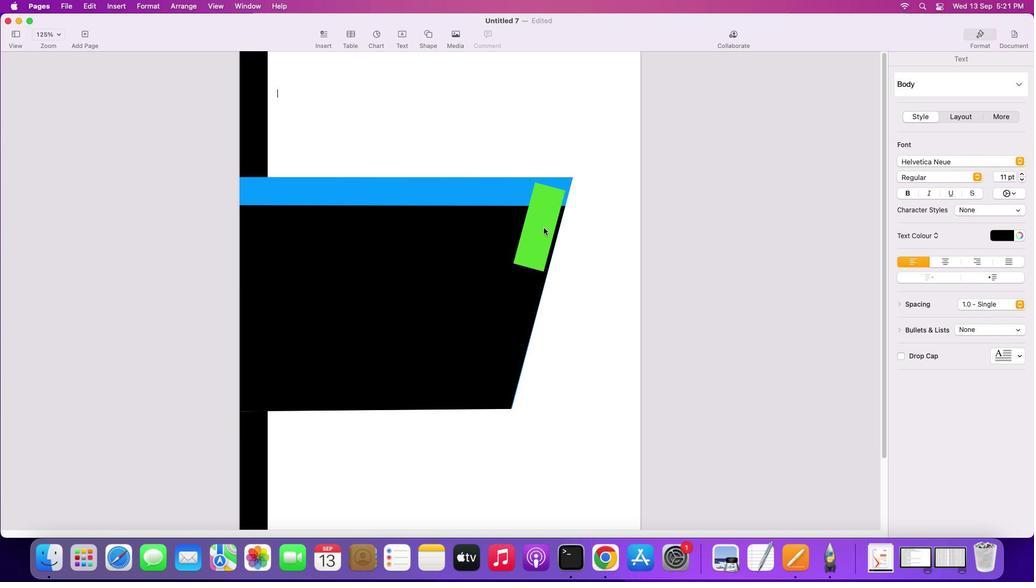 
Action: Mouse pressed left at (542, 226)
Screenshot: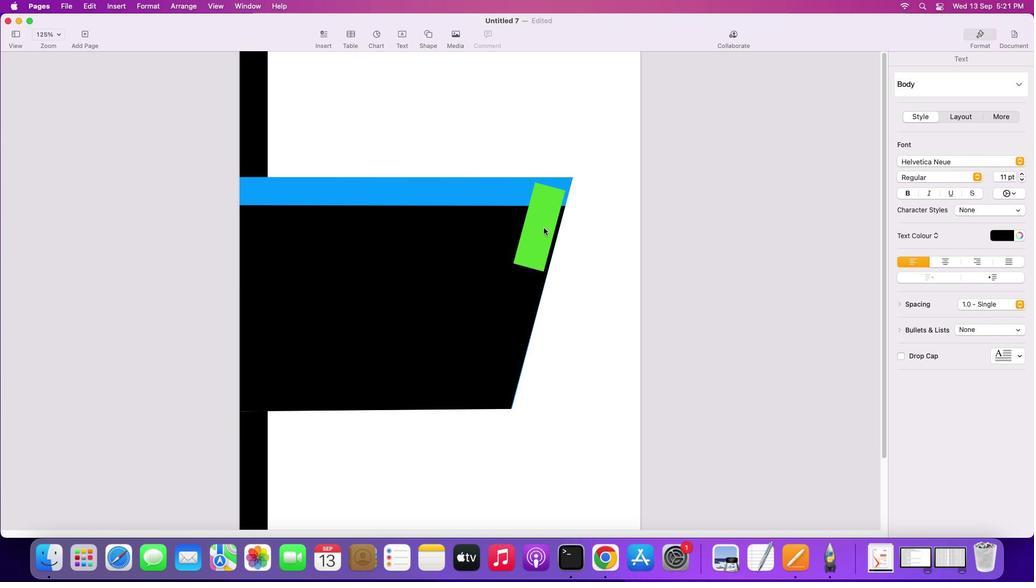 
Action: Mouse moved to (584, 224)
Screenshot: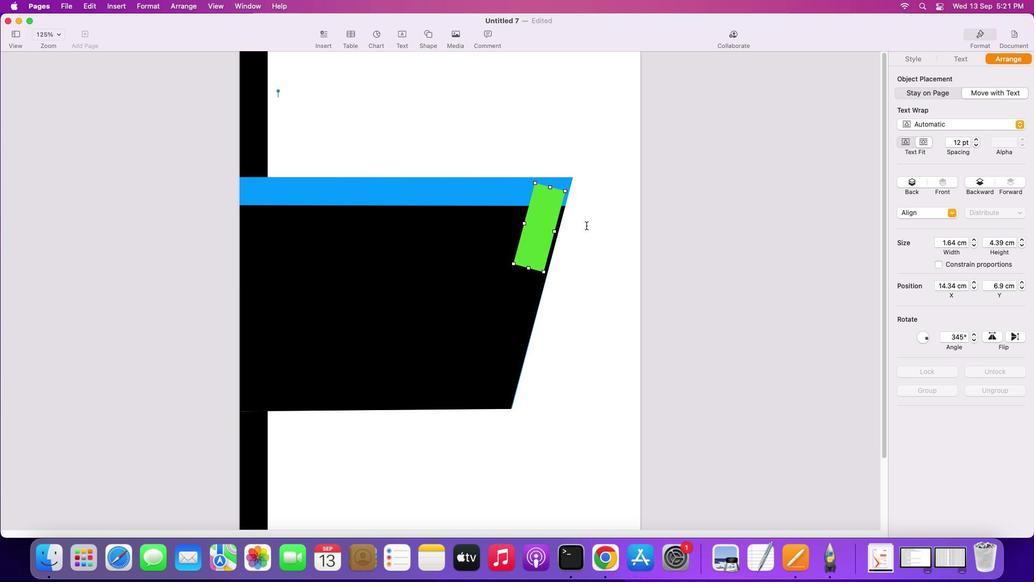 
Action: Mouse pressed left at (584, 224)
Screenshot: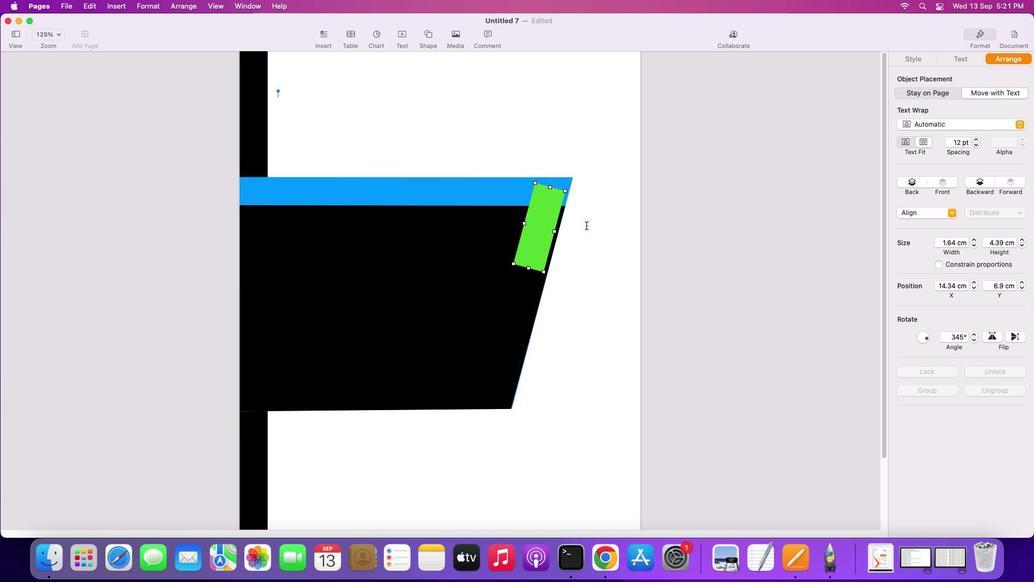
Action: Mouse moved to (541, 227)
Screenshot: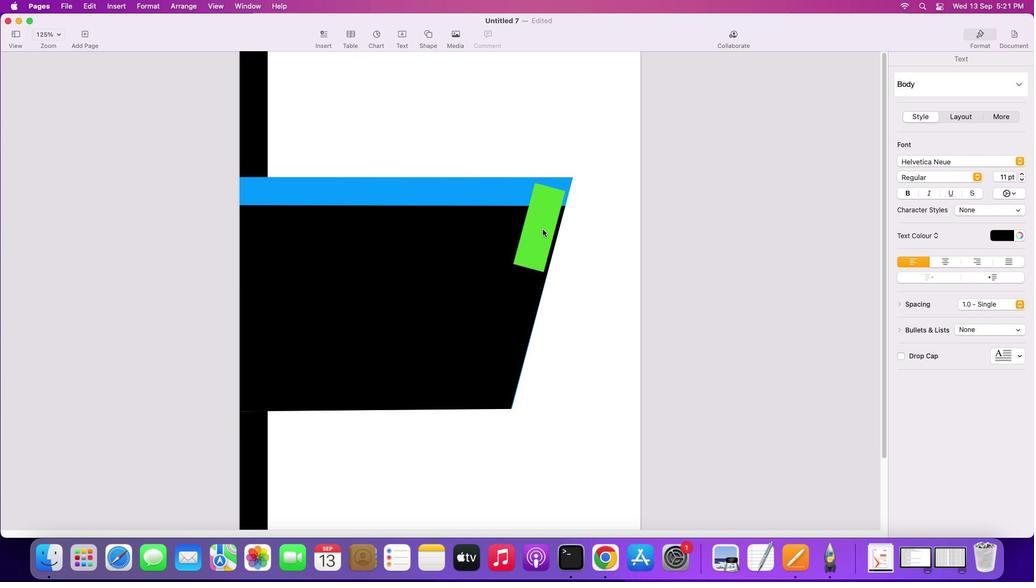 
Action: Mouse pressed left at (541, 227)
Screenshot: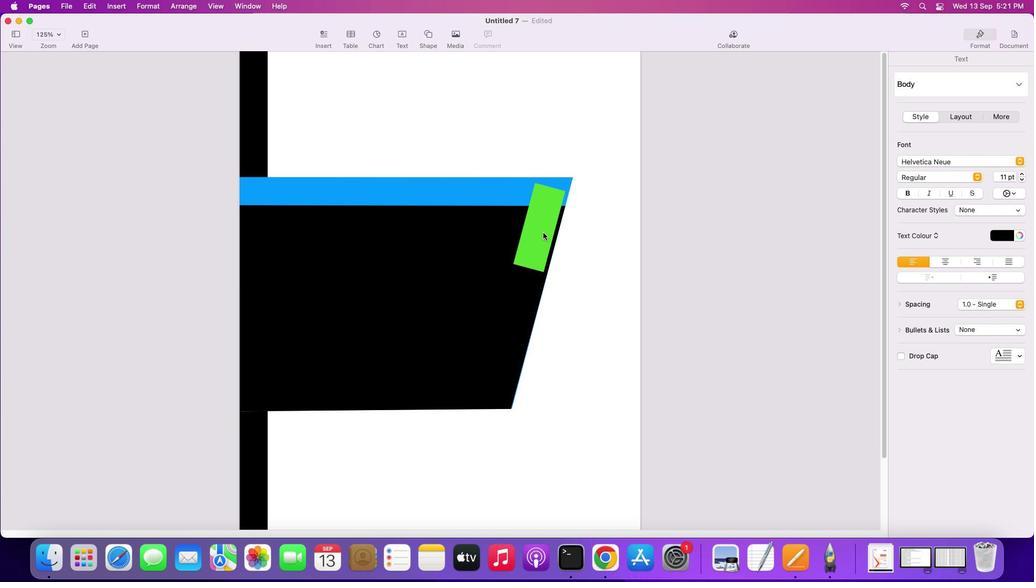 
Action: Mouse moved to (548, 215)
Screenshot: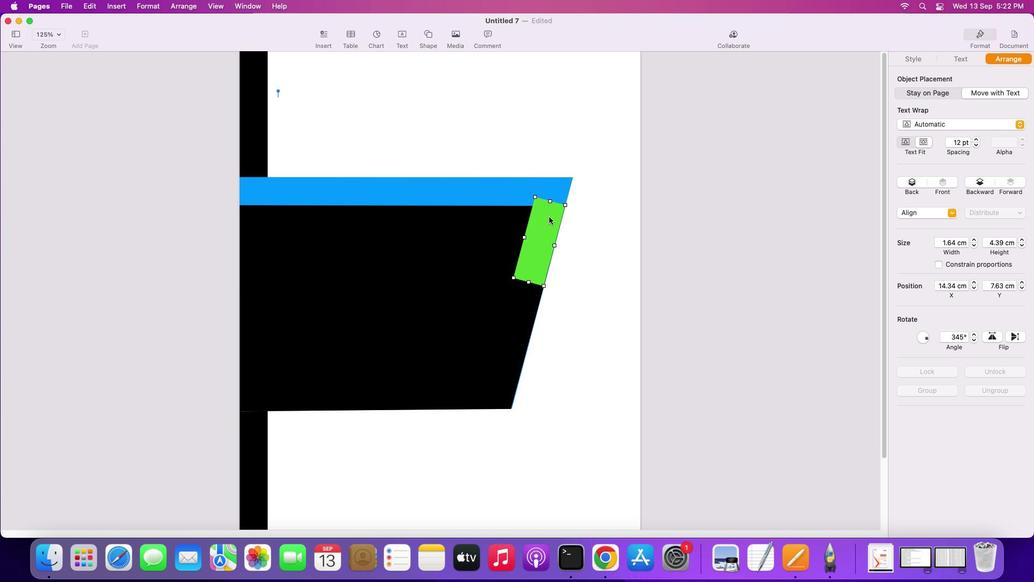 
Action: Mouse pressed right at (548, 215)
Screenshot: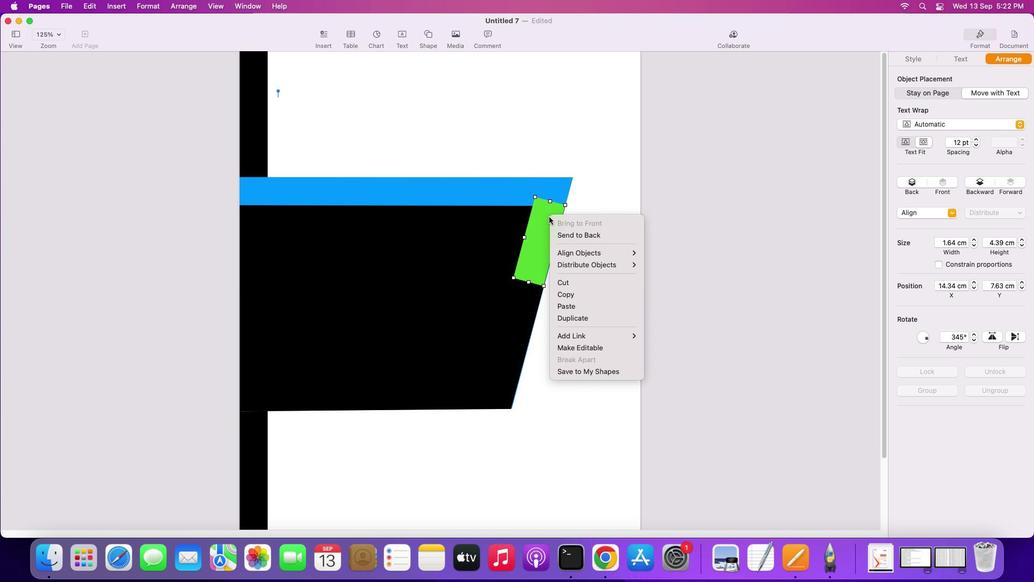 
Action: Mouse moved to (564, 344)
Screenshot: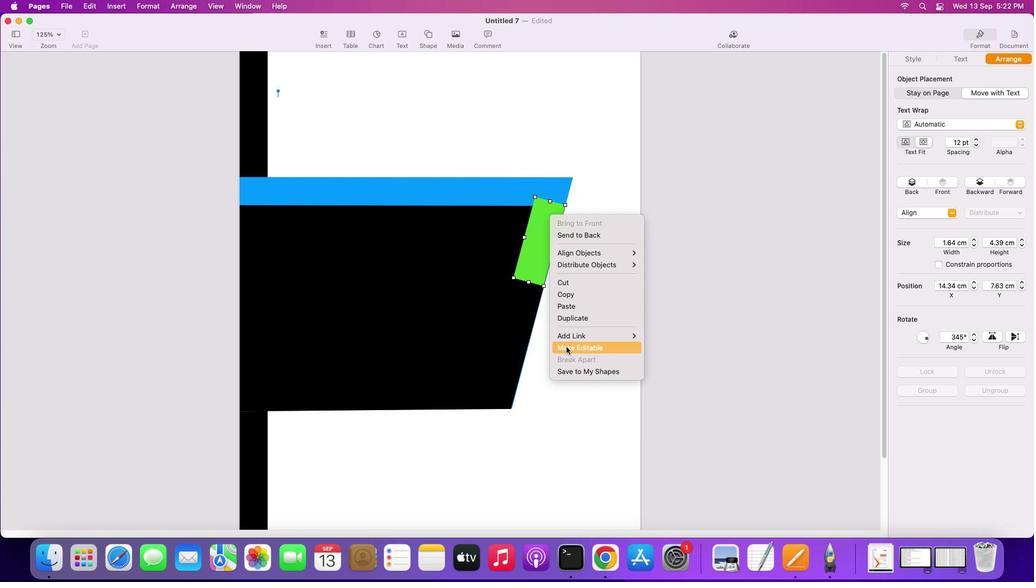
Action: Mouse pressed left at (564, 344)
Screenshot: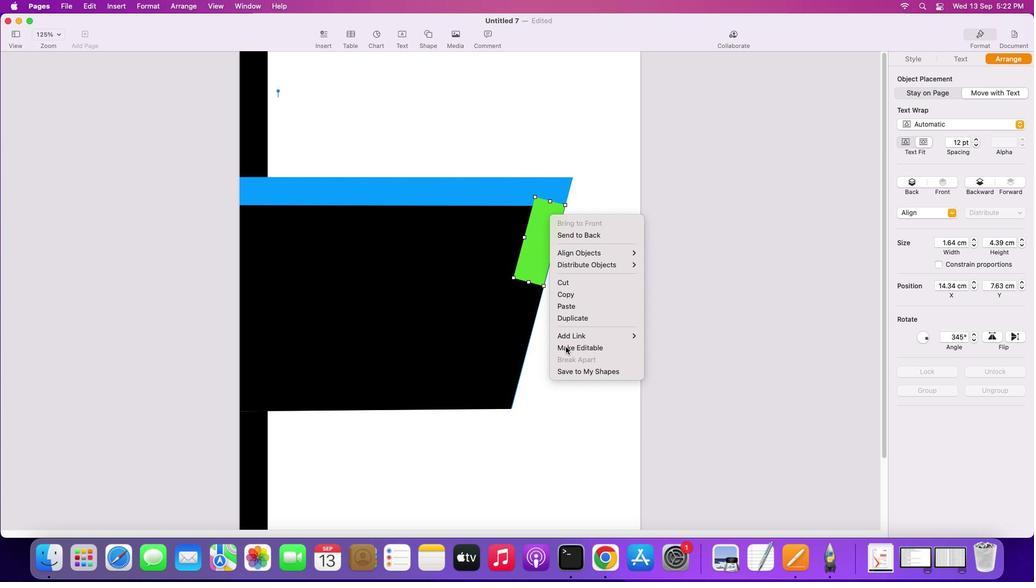 
Action: Mouse moved to (534, 195)
Screenshot: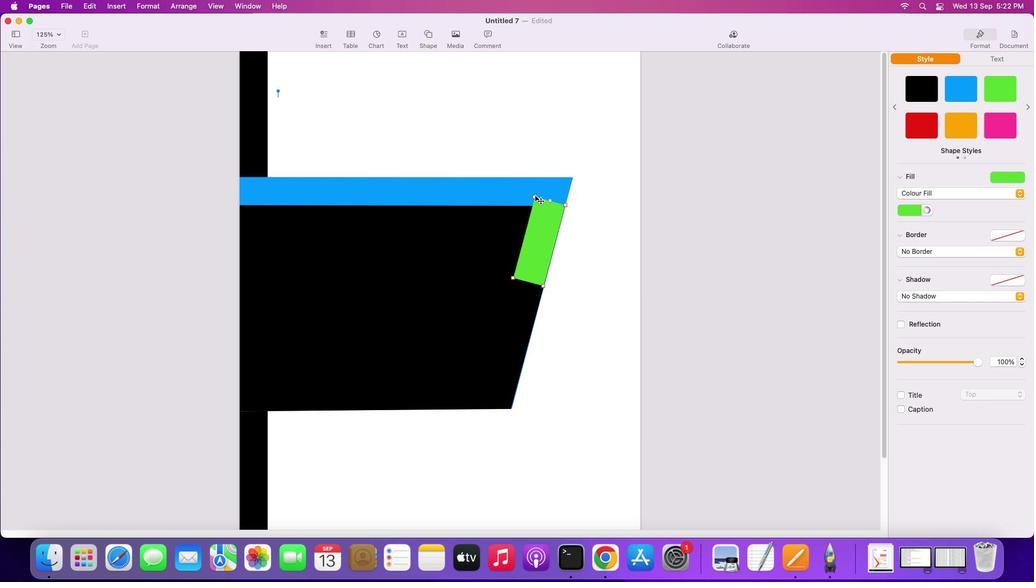 
Action: Mouse pressed left at (534, 195)
Screenshot: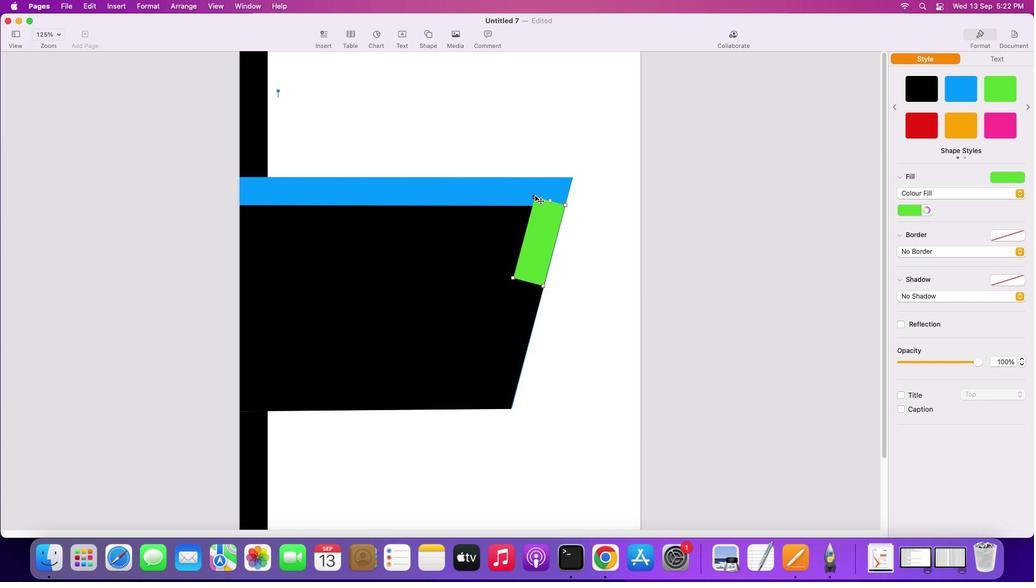 
Action: Mouse moved to (564, 203)
Screenshot: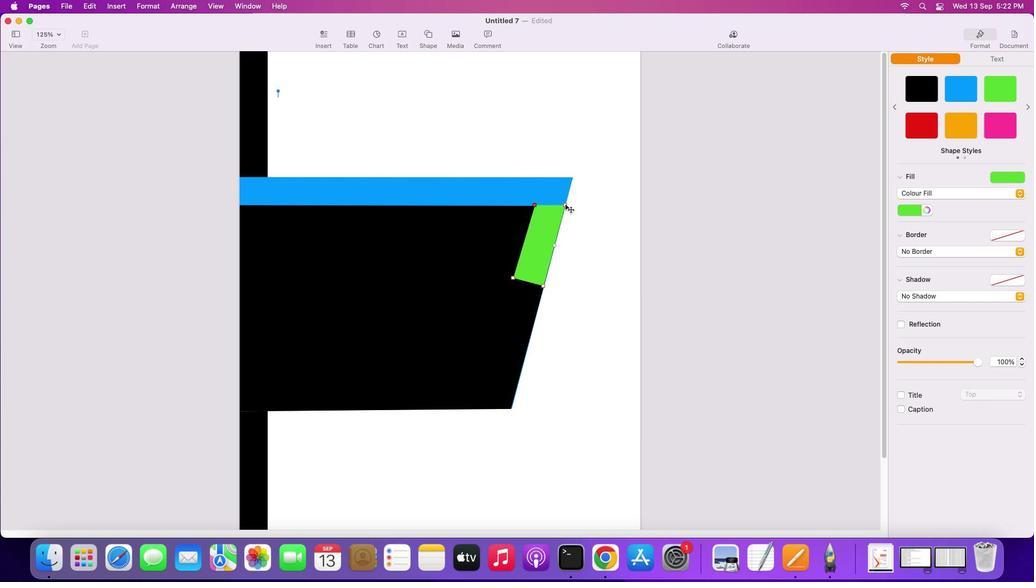 
Action: Mouse pressed left at (564, 203)
Screenshot: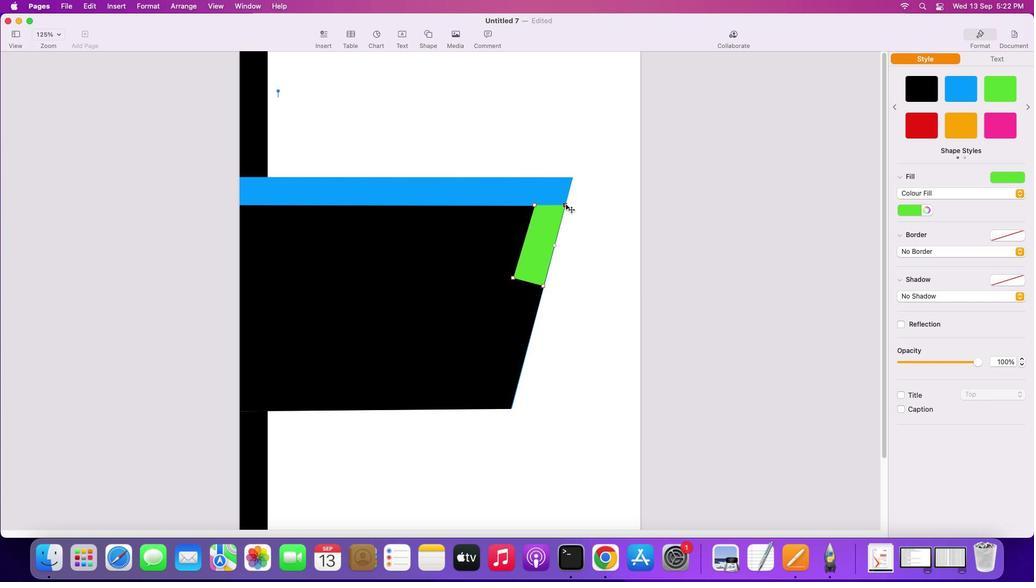 
Action: Mouse moved to (541, 284)
Screenshot: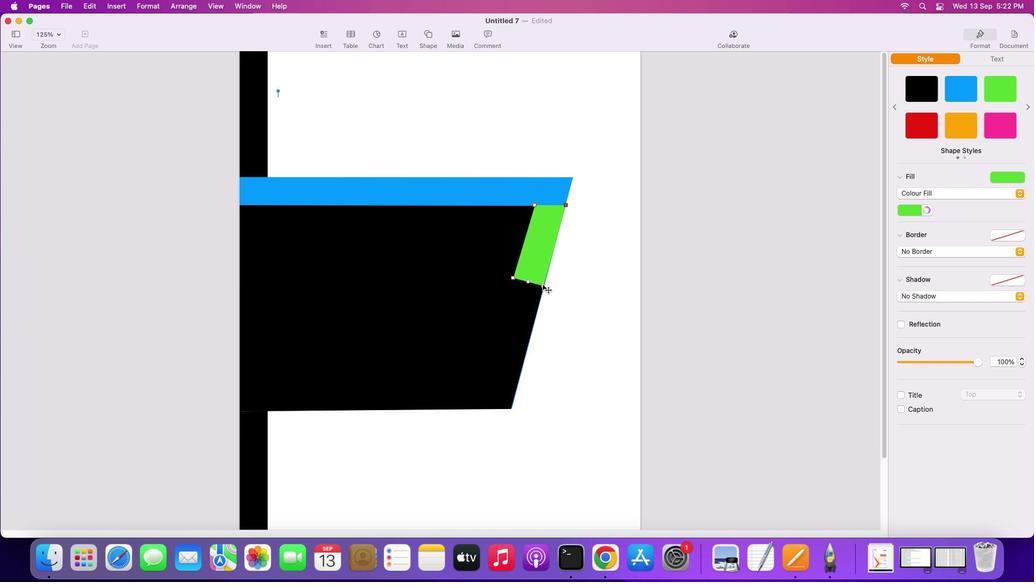 
Action: Mouse pressed left at (541, 284)
Screenshot: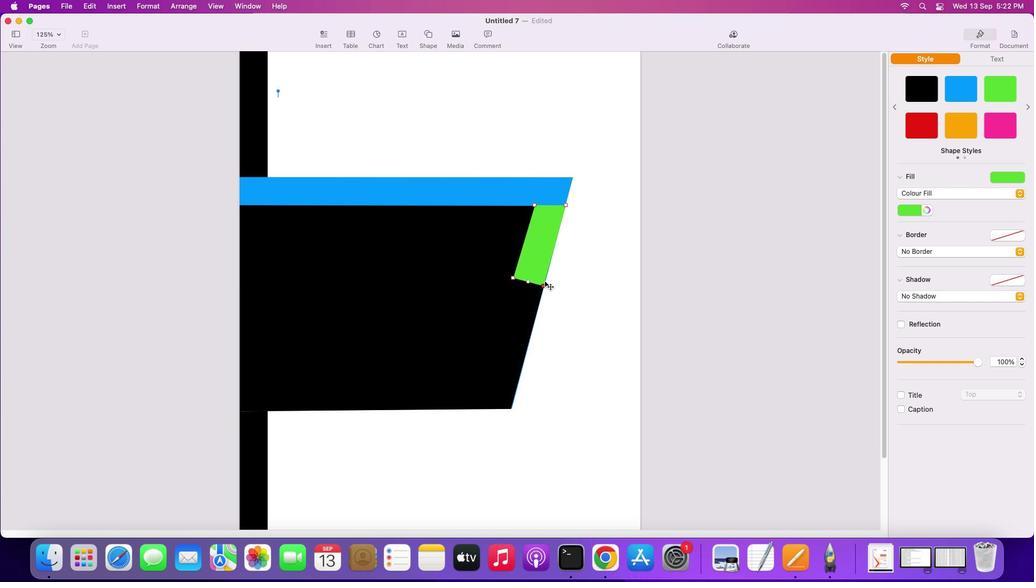 
Action: Mouse moved to (590, 256)
Screenshot: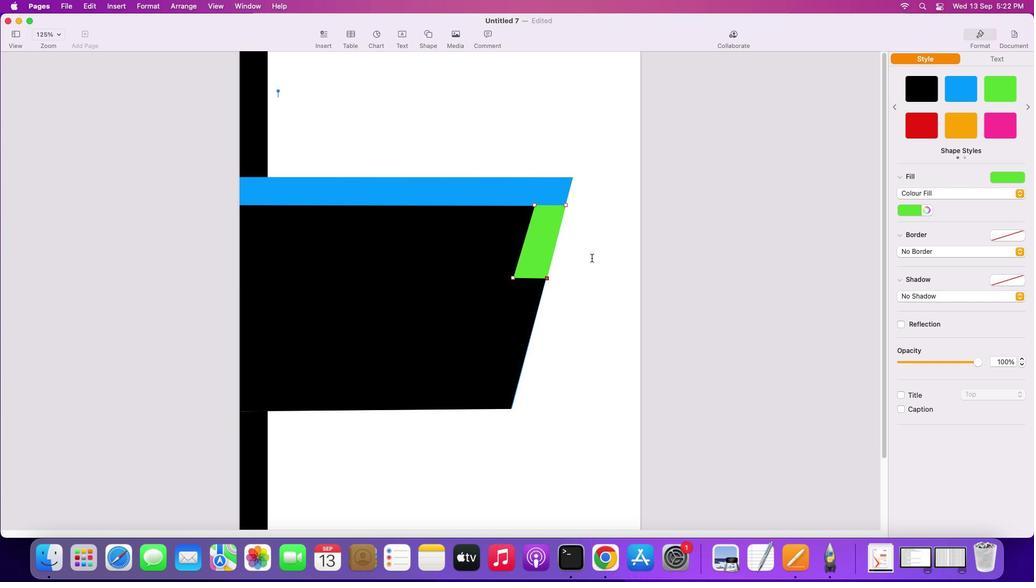 
Action: Mouse pressed left at (590, 256)
Screenshot: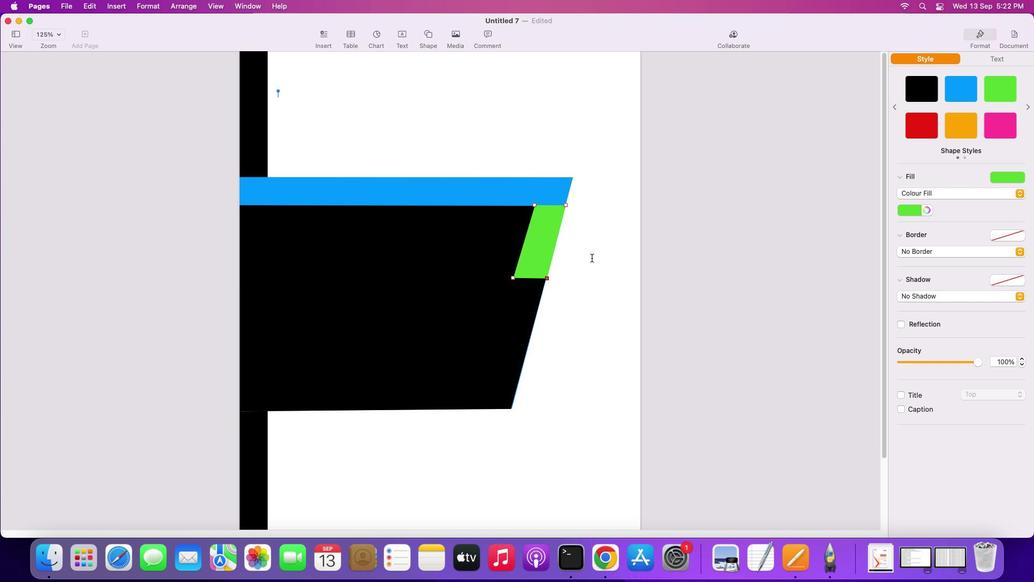 
Action: Mouse moved to (548, 240)
Screenshot: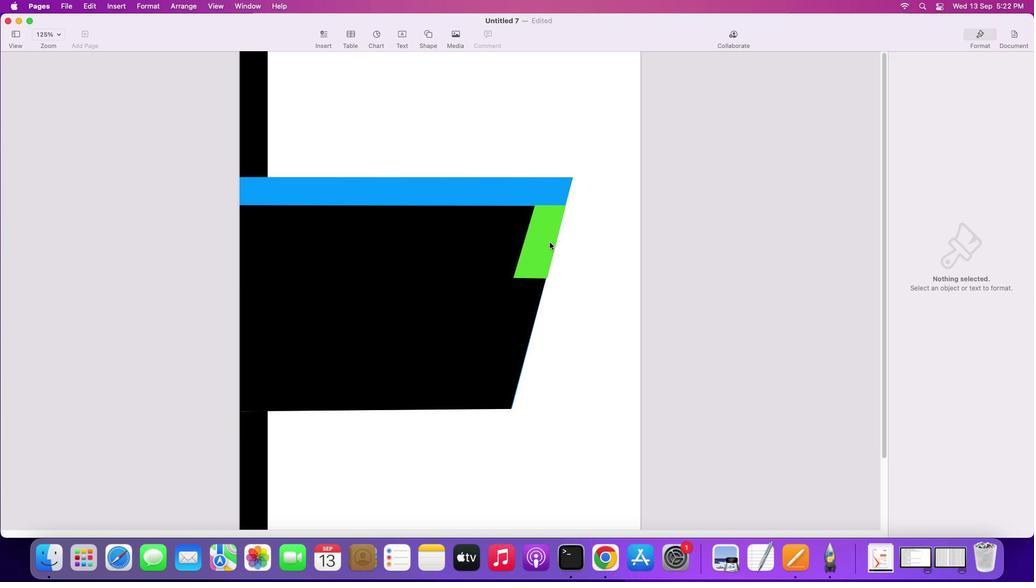 
Action: Mouse pressed left at (548, 240)
Screenshot: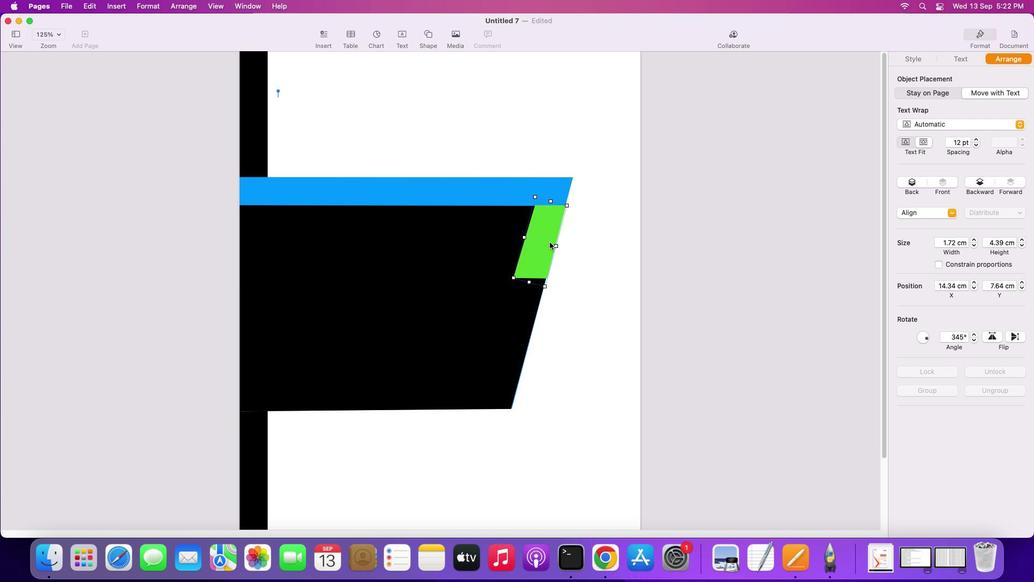 
Action: Mouse moved to (922, 54)
Screenshot: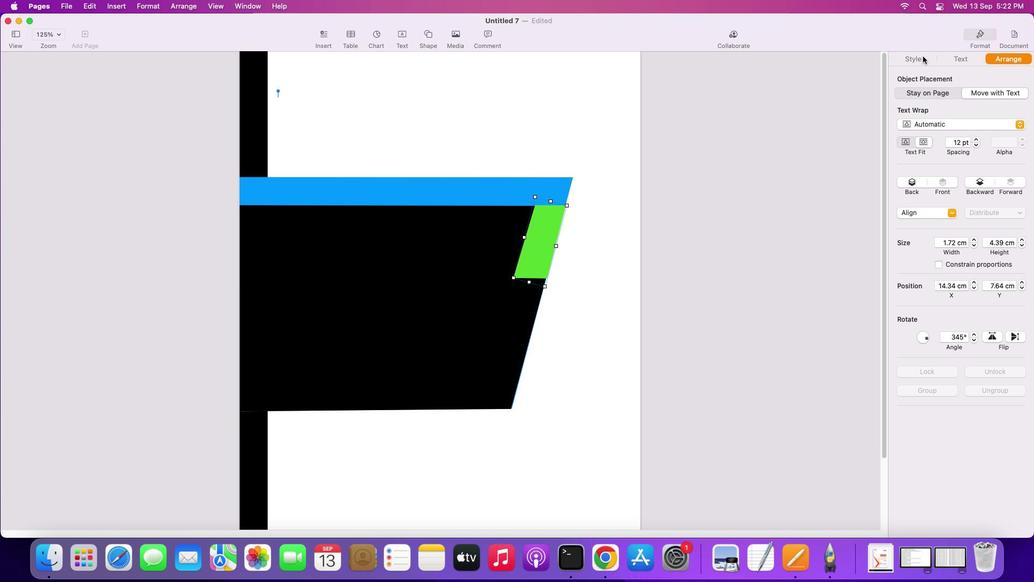 
Action: Mouse pressed left at (922, 54)
Screenshot: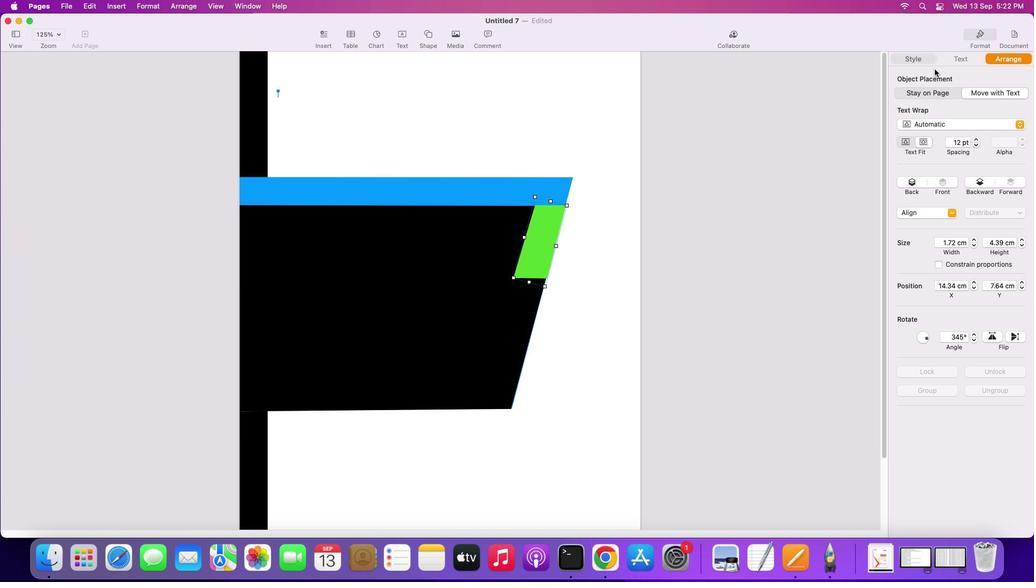 
Action: Mouse moved to (969, 90)
Screenshot: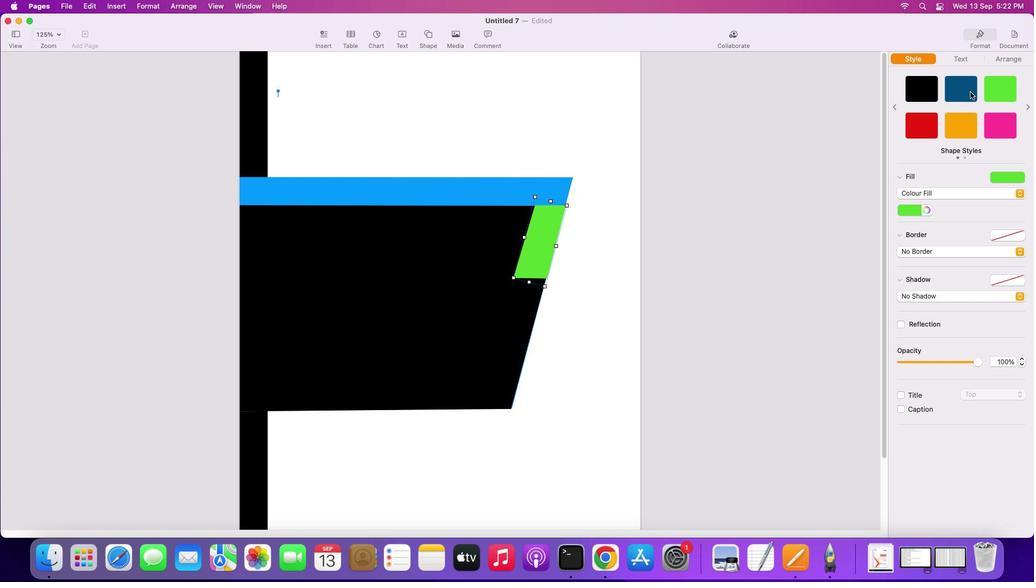 
Action: Mouse pressed left at (969, 90)
Screenshot: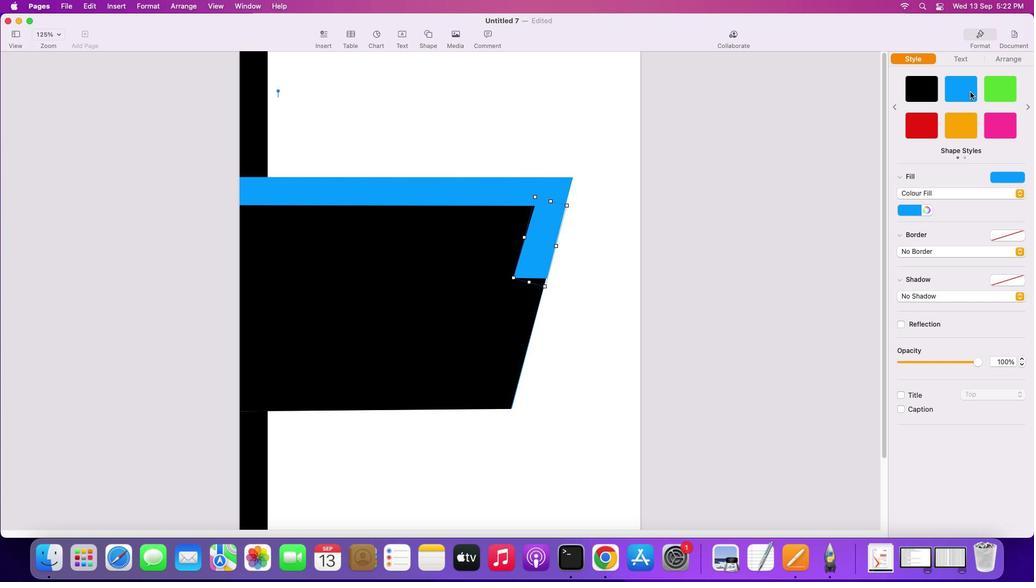 
Action: Mouse moved to (554, 189)
Screenshot: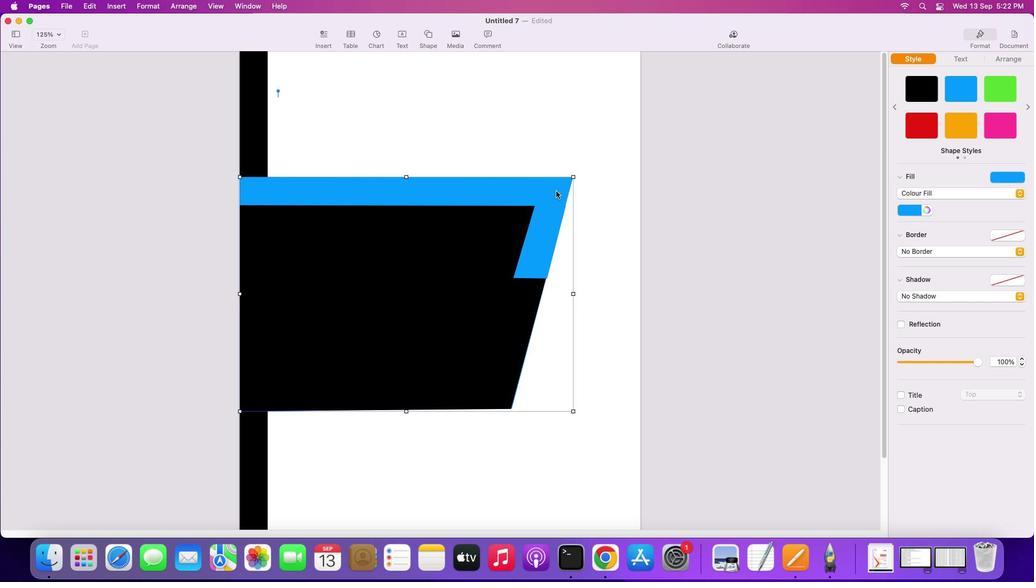 
Action: Mouse pressed left at (554, 189)
Screenshot: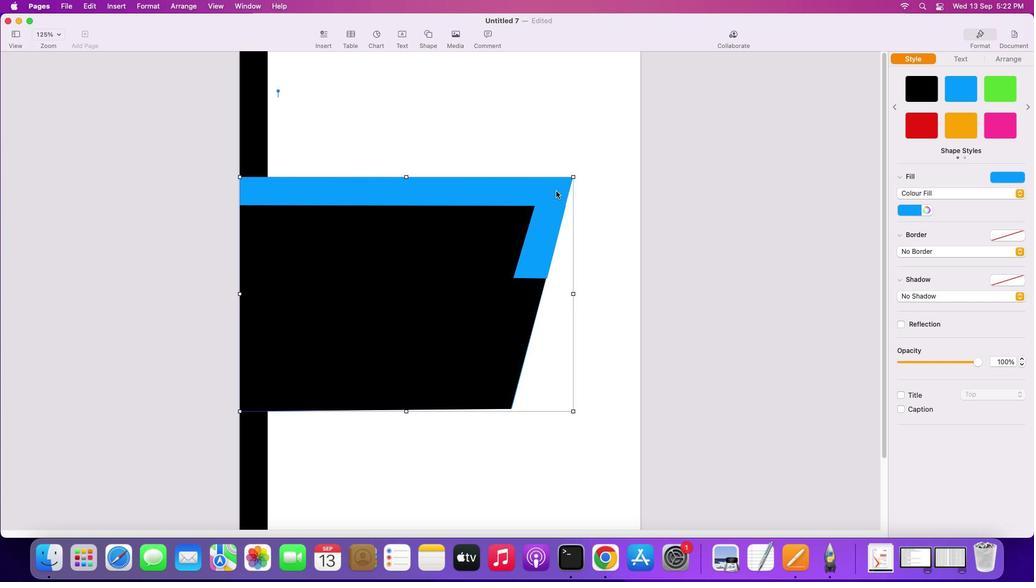
Action: Mouse moved to (591, 221)
Screenshot: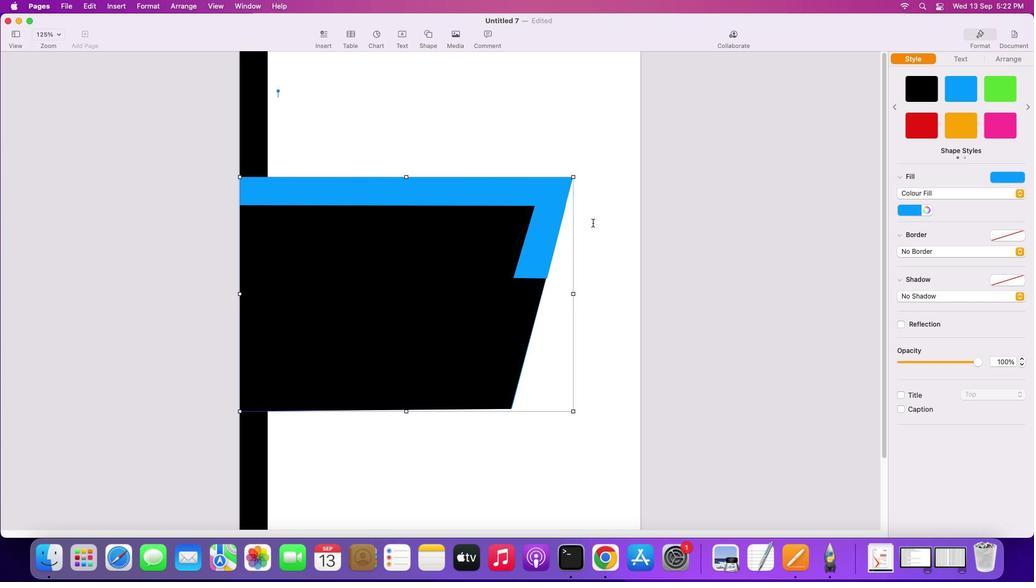 
Action: Mouse pressed left at (591, 221)
Screenshot: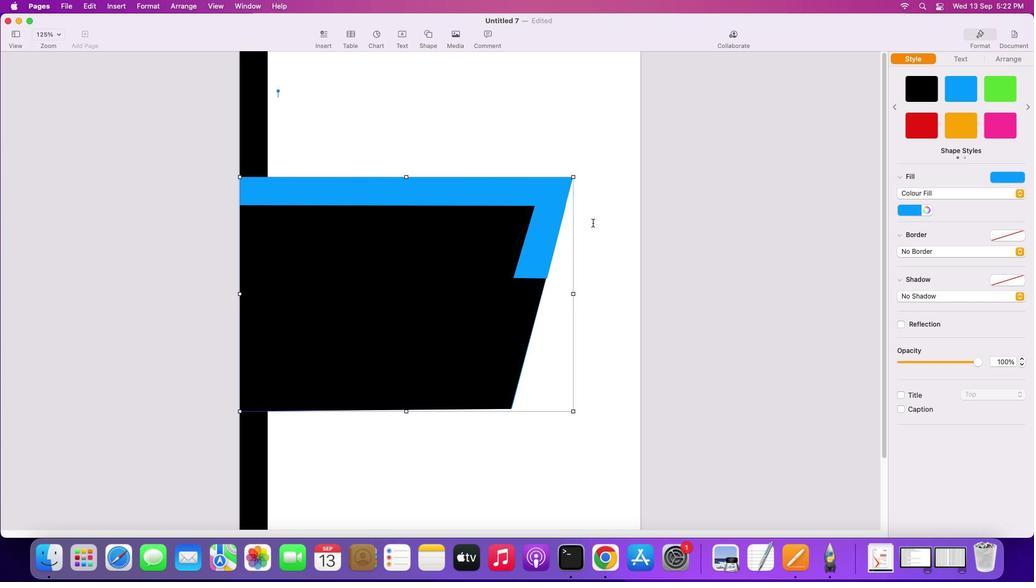 
Action: Mouse moved to (547, 235)
Screenshot: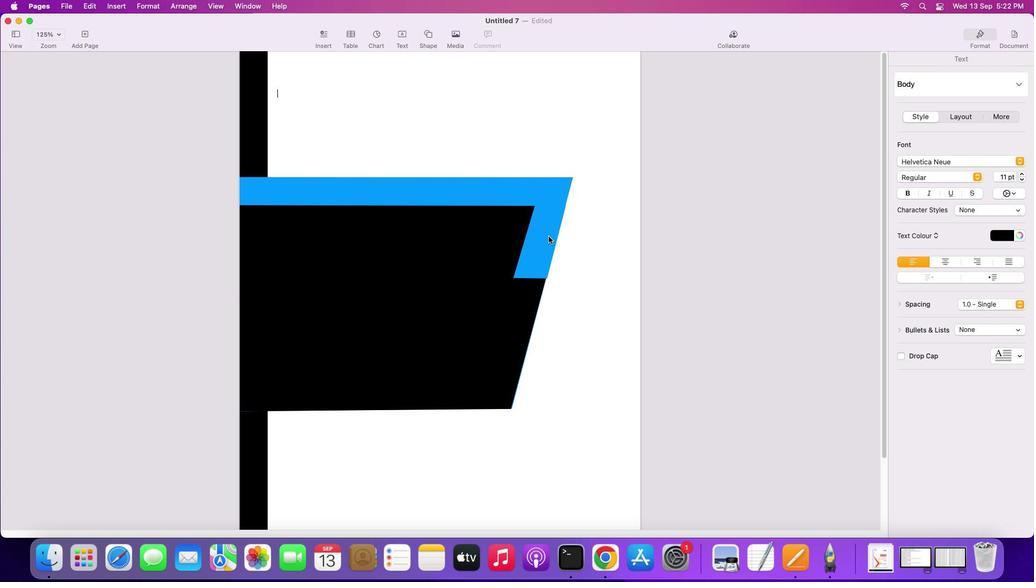 
Action: Mouse pressed left at (547, 235)
Screenshot: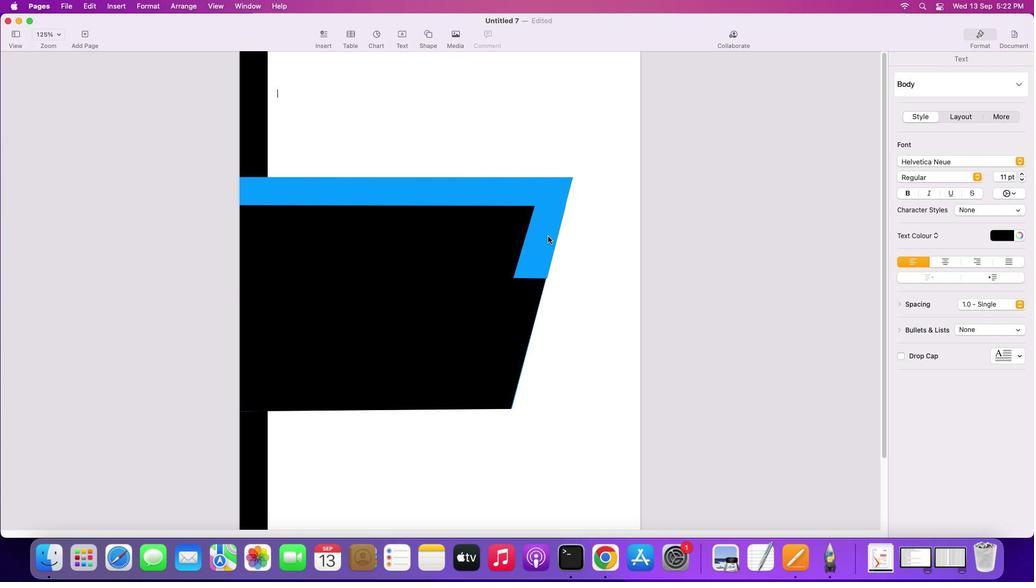 
Action: Mouse moved to (556, 243)
Screenshot: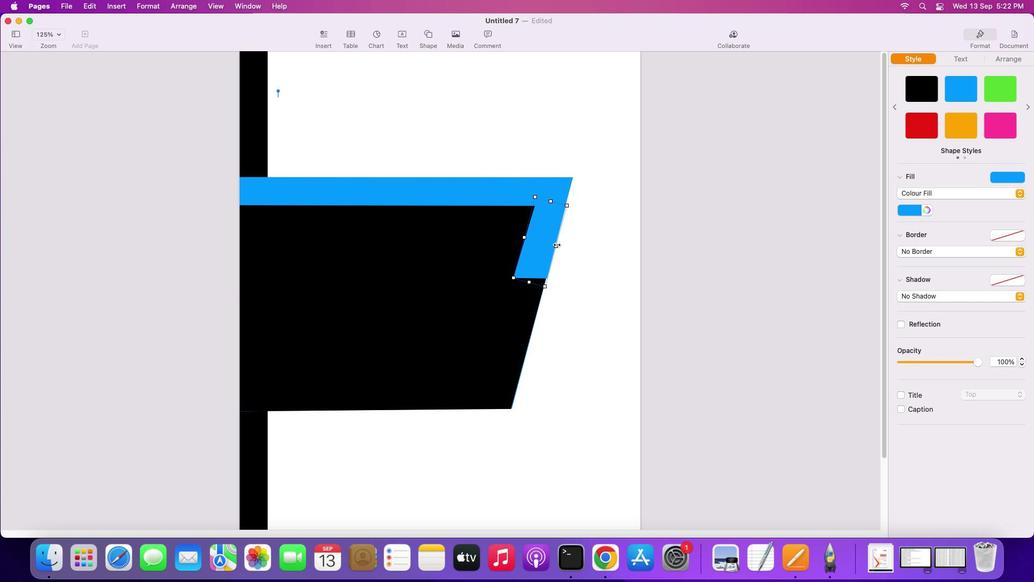 
Action: Mouse pressed left at (556, 243)
Screenshot: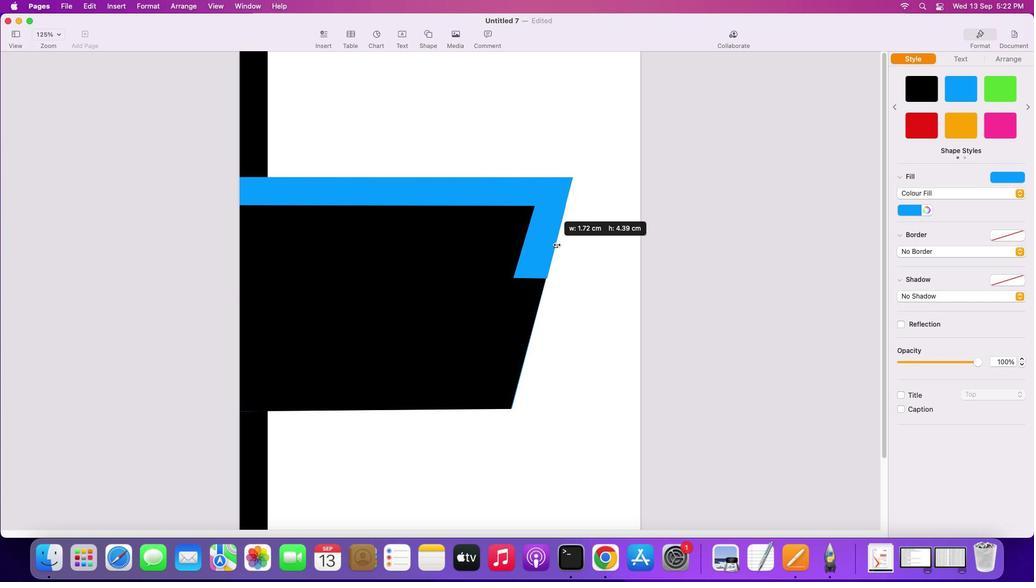 
Action: Mouse moved to (578, 239)
Screenshot: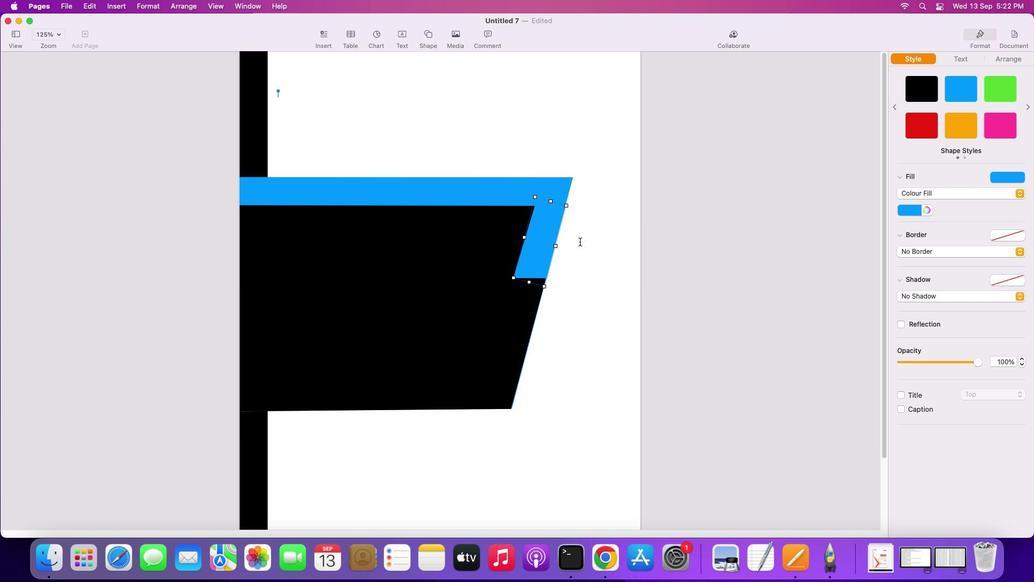 
Action: Mouse pressed left at (578, 239)
Screenshot: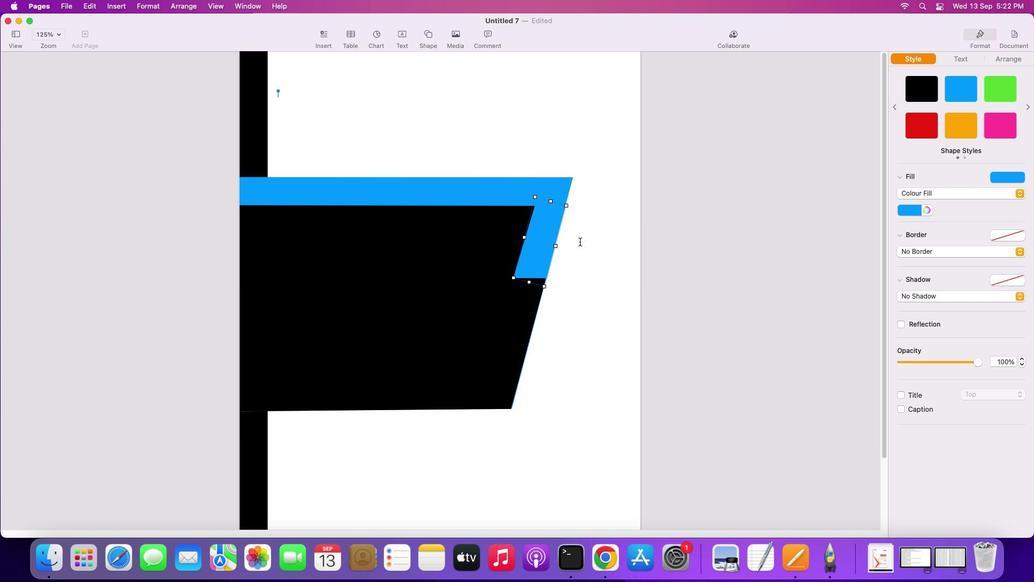 
Action: Mouse moved to (424, 37)
Screenshot: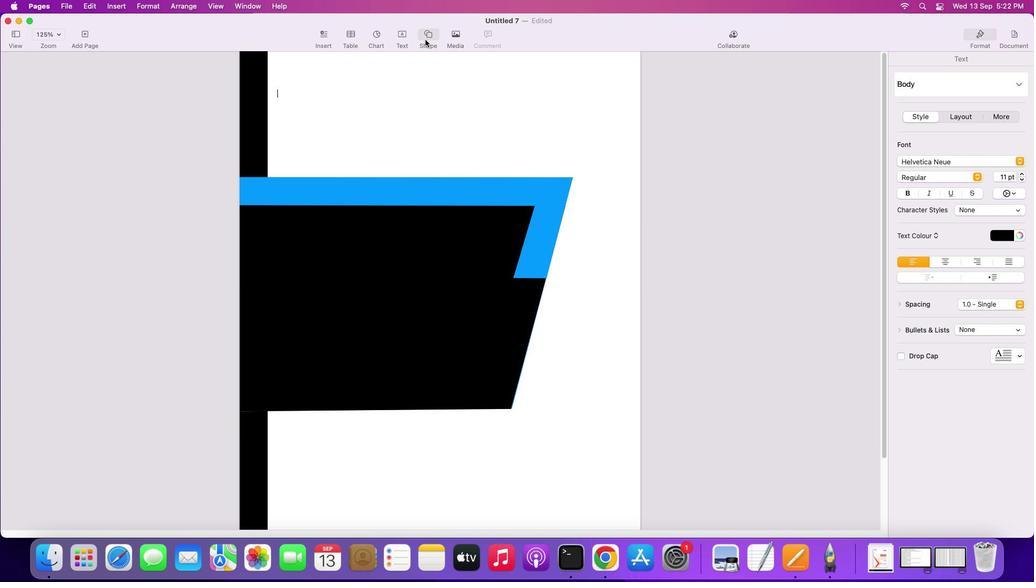 
Action: Mouse pressed left at (424, 37)
Screenshot: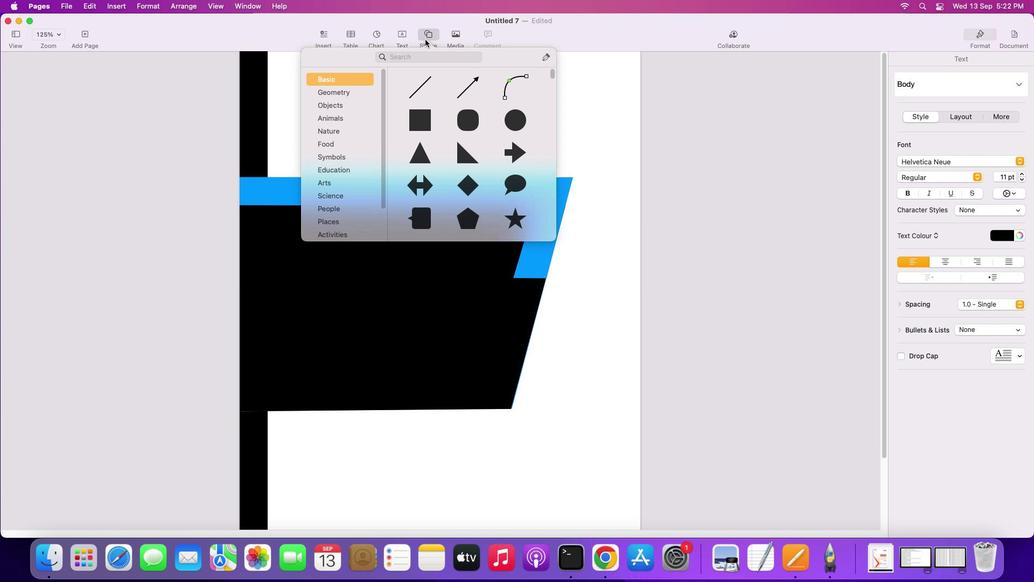 
Action: Mouse moved to (420, 114)
Screenshot: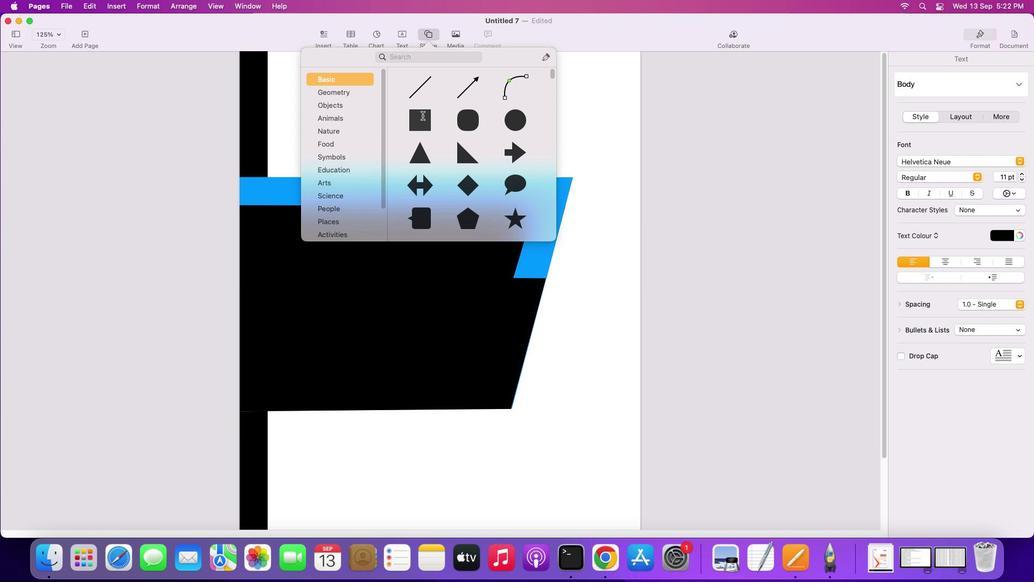 
Action: Mouse pressed left at (420, 114)
Screenshot: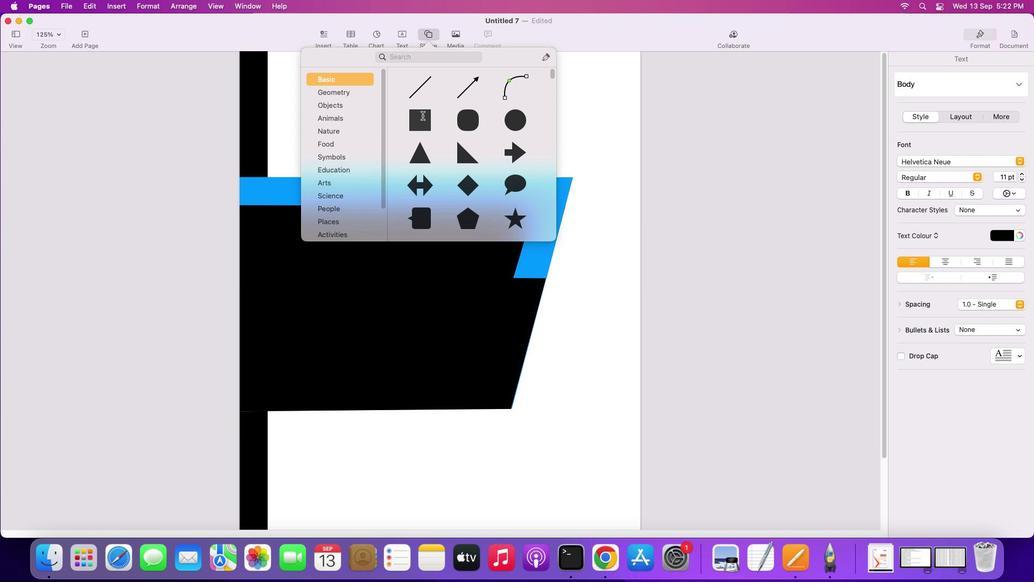 
Action: Mouse moved to (439, 134)
Screenshot: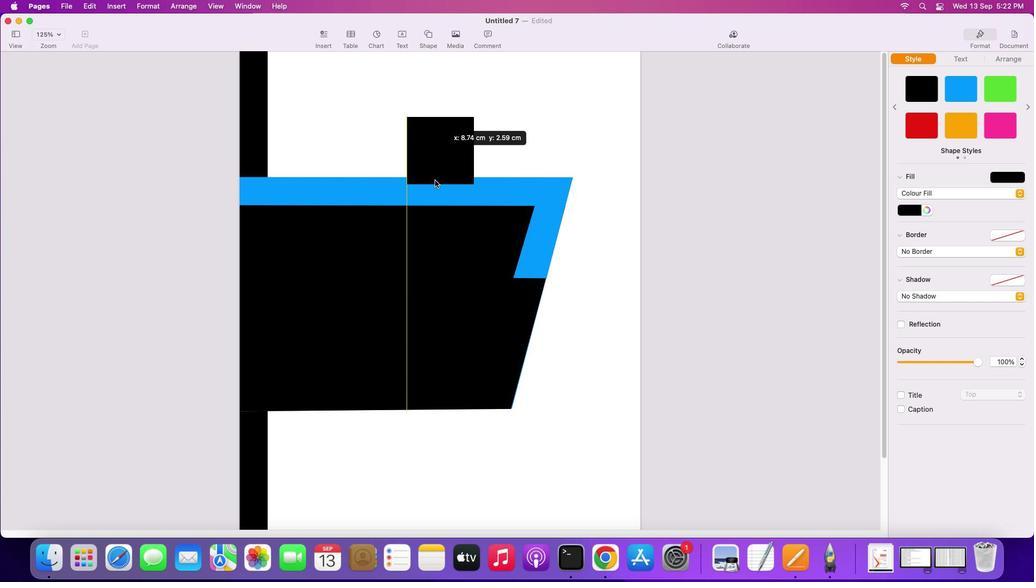 
Action: Mouse pressed left at (439, 134)
Screenshot: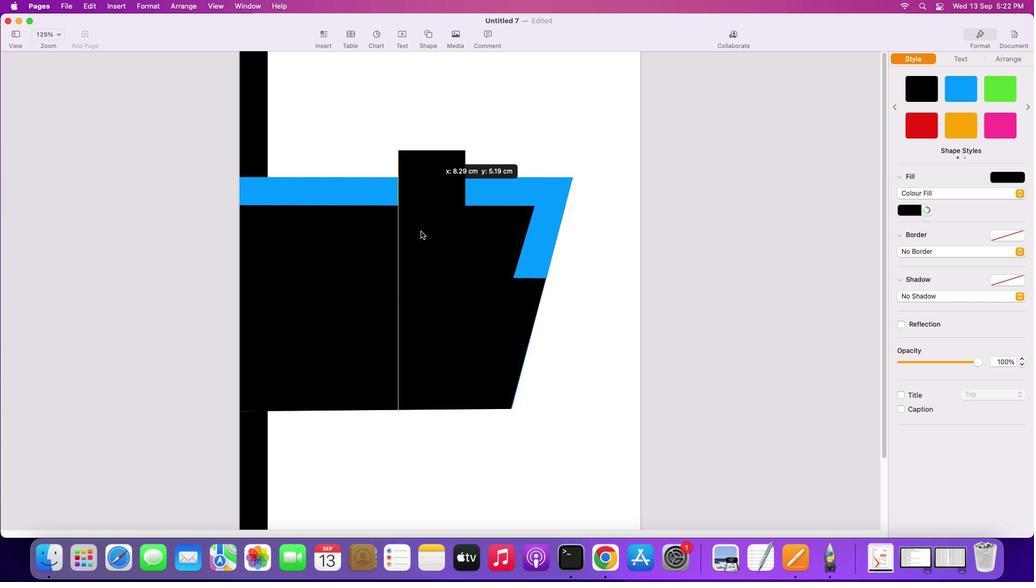 
Action: Mouse moved to (373, 470)
Screenshot: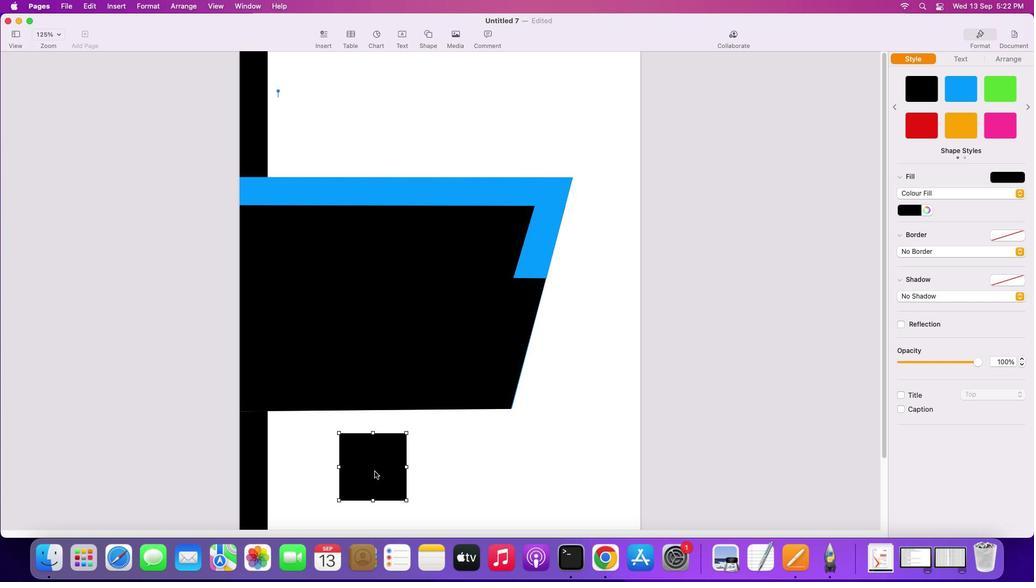 
Action: Mouse scrolled (373, 470) with delta (-1, -1)
Screenshot: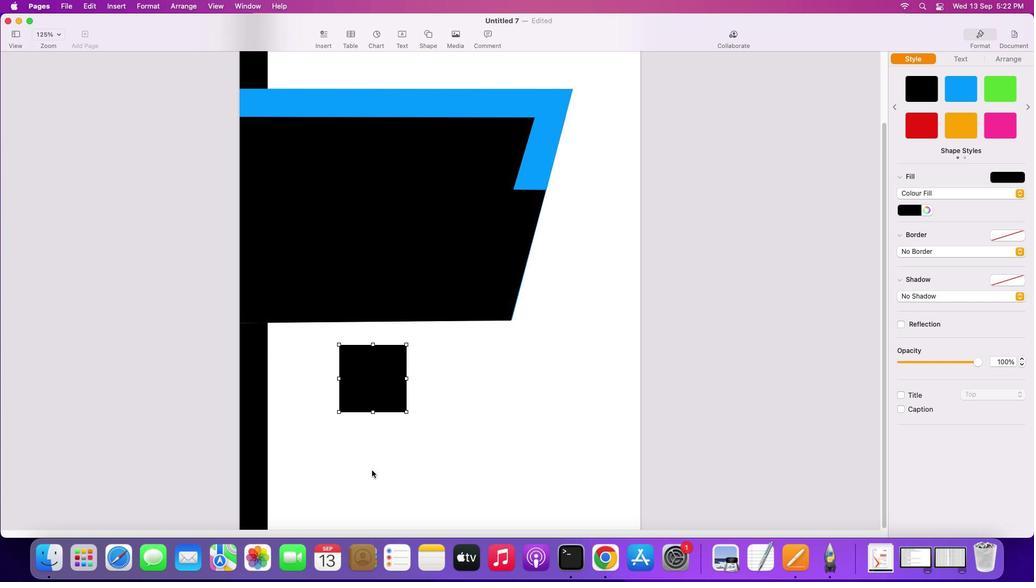 
Action: Mouse scrolled (373, 470) with delta (-1, -1)
Screenshot: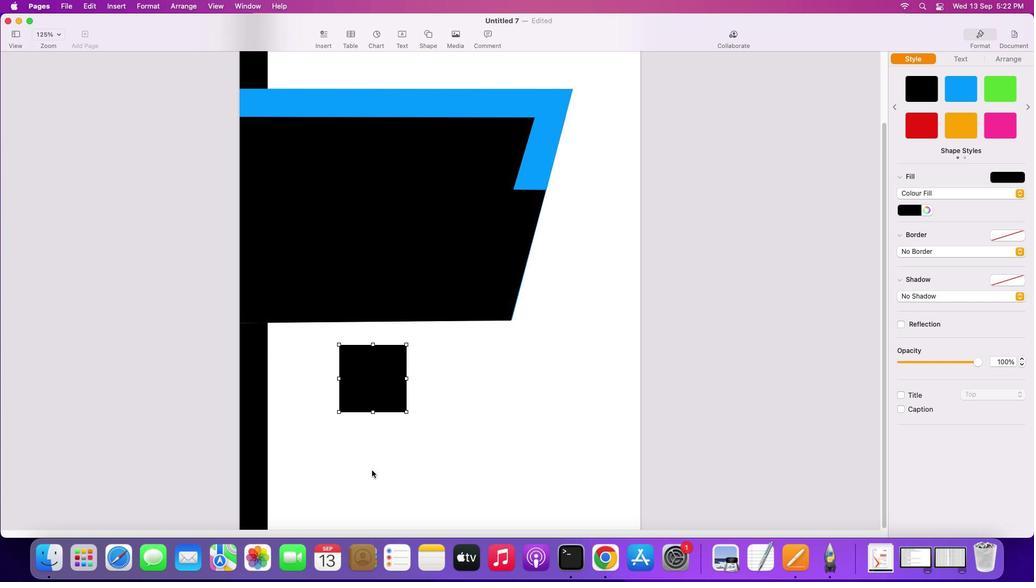
Action: Mouse scrolled (373, 470) with delta (-1, -2)
Screenshot: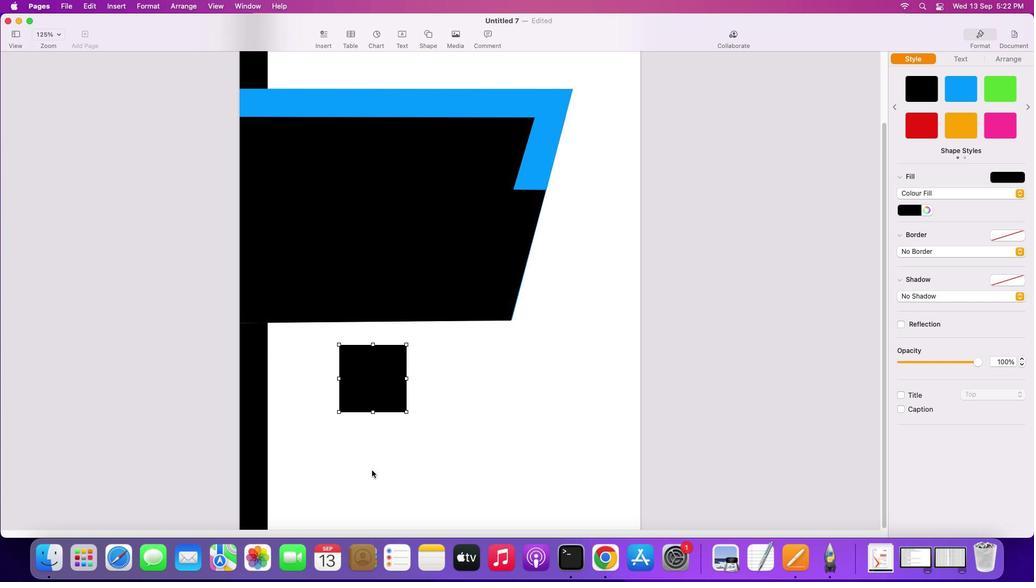 
Action: Mouse scrolled (373, 470) with delta (-1, -3)
Screenshot: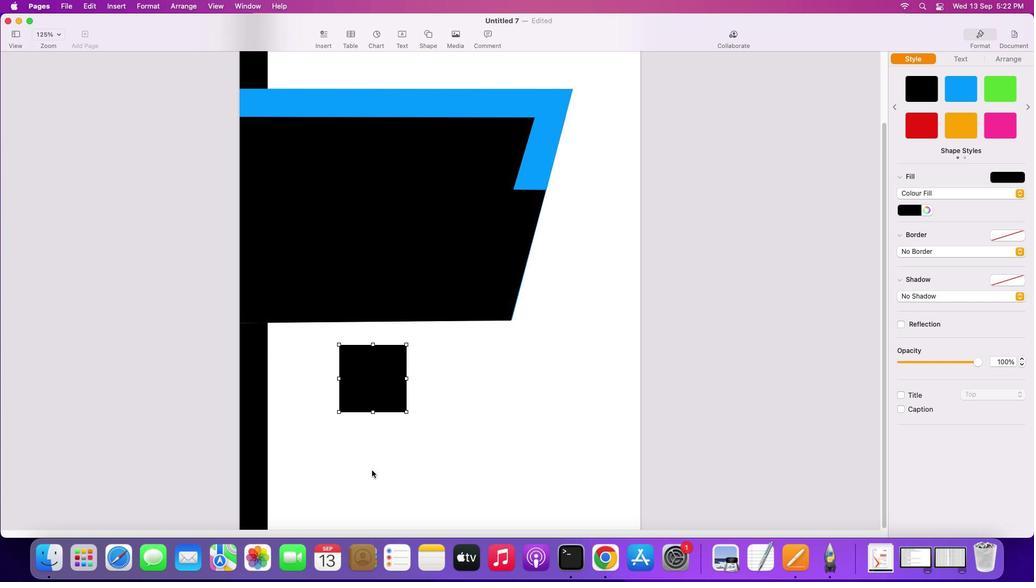 
Action: Mouse scrolled (373, 470) with delta (-1, -4)
Screenshot: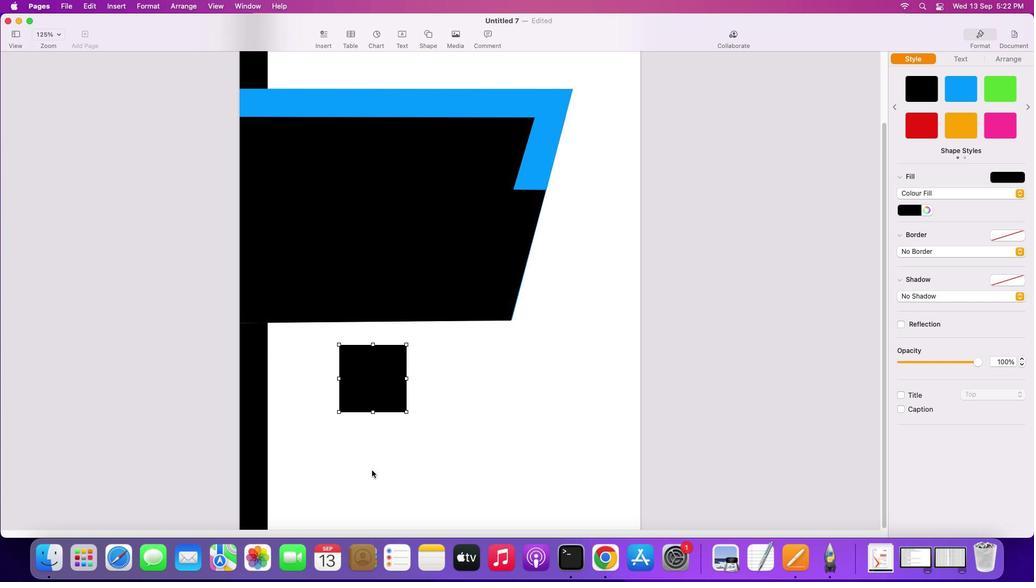 
Action: Mouse scrolled (373, 470) with delta (-1, -4)
Screenshot: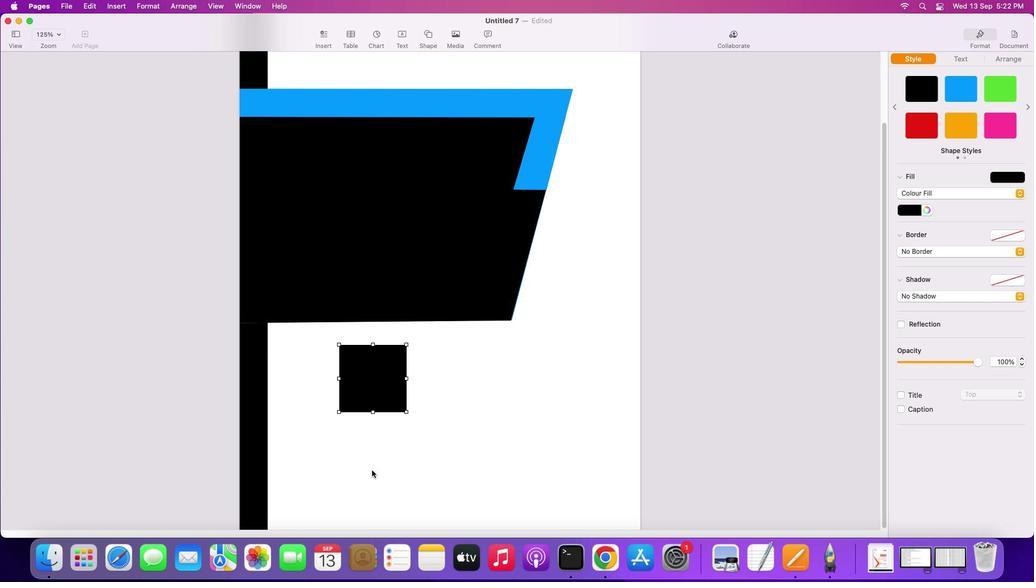 
Action: Mouse moved to (370, 468)
Screenshot: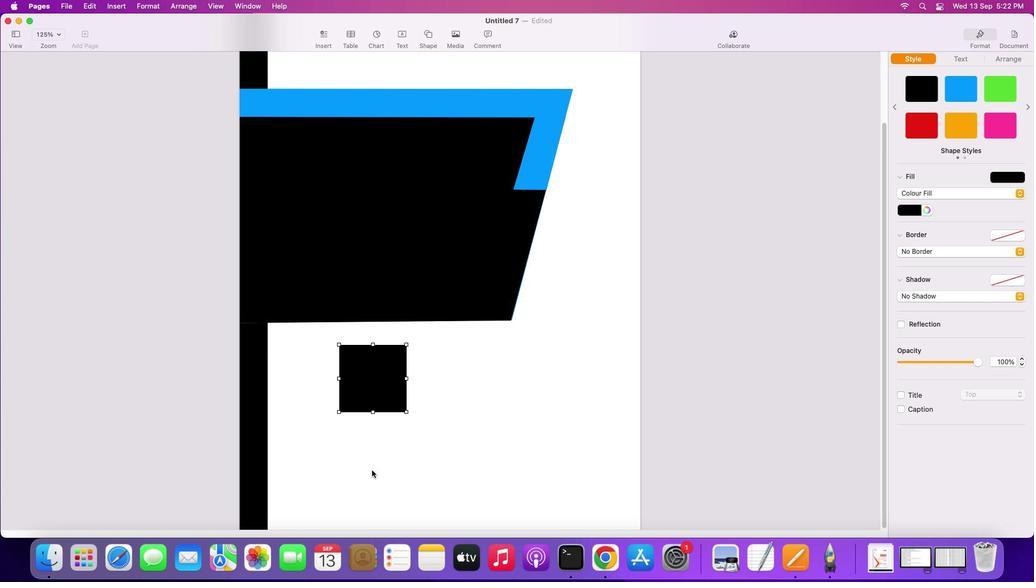 
Action: Mouse scrolled (370, 468) with delta (-1, -1)
Screenshot: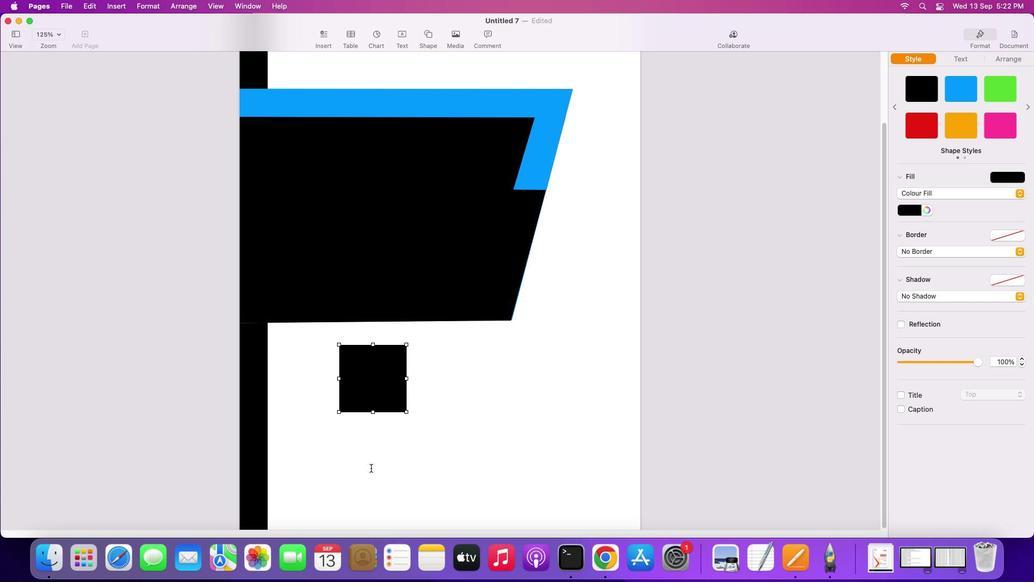 
Action: Mouse scrolled (370, 468) with delta (-1, -1)
Screenshot: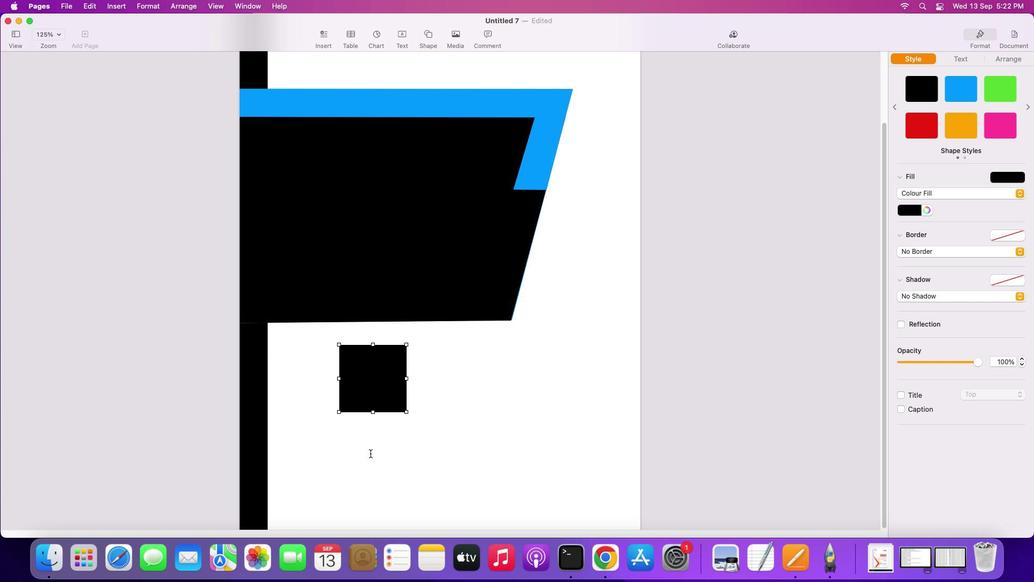 
Action: Mouse moved to (367, 392)
Screenshot: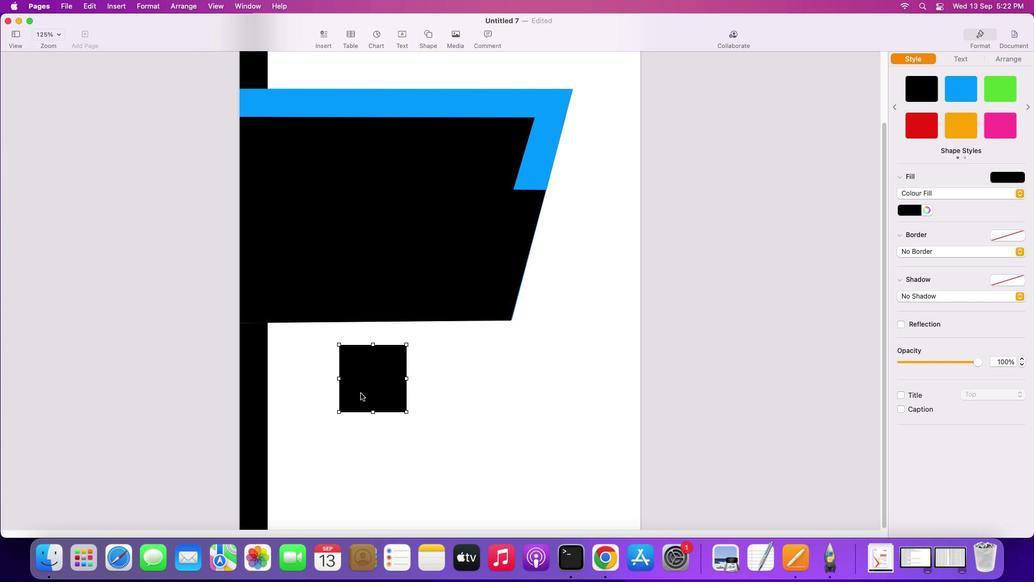 
Action: Mouse pressed left at (367, 392)
Screenshot: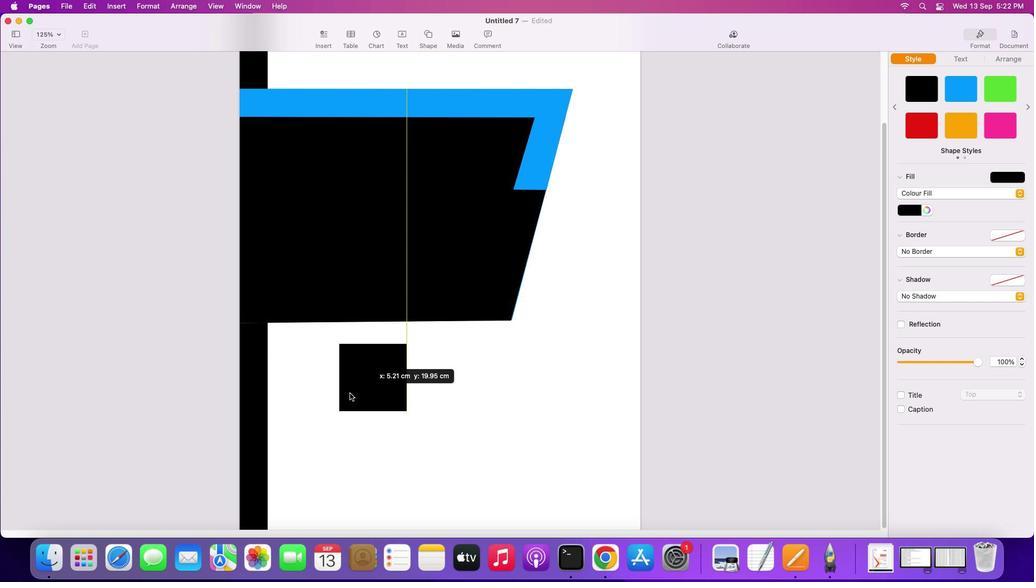 
Action: Mouse moved to (307, 374)
Screenshot: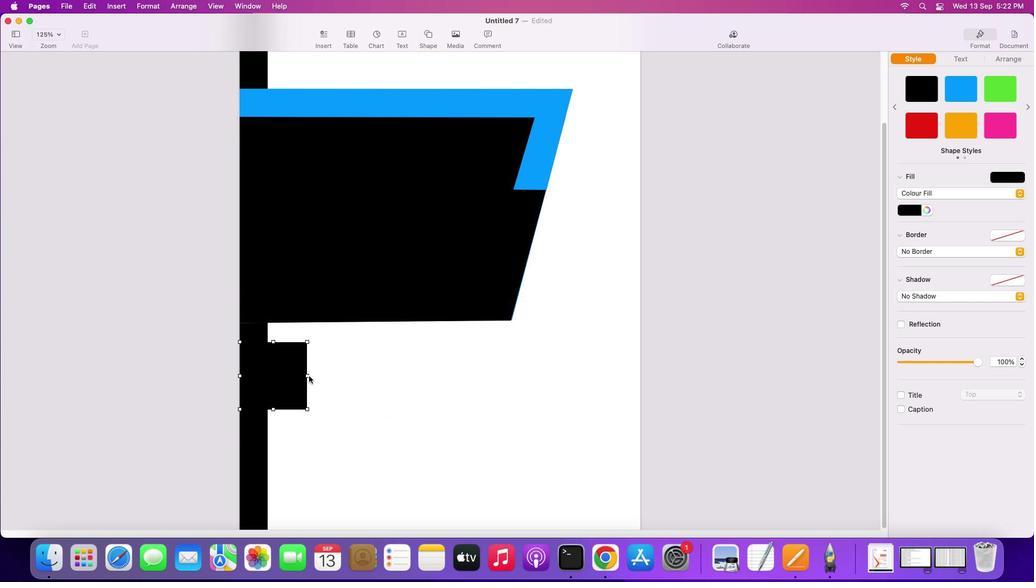 
Action: Mouse pressed left at (307, 374)
Screenshot: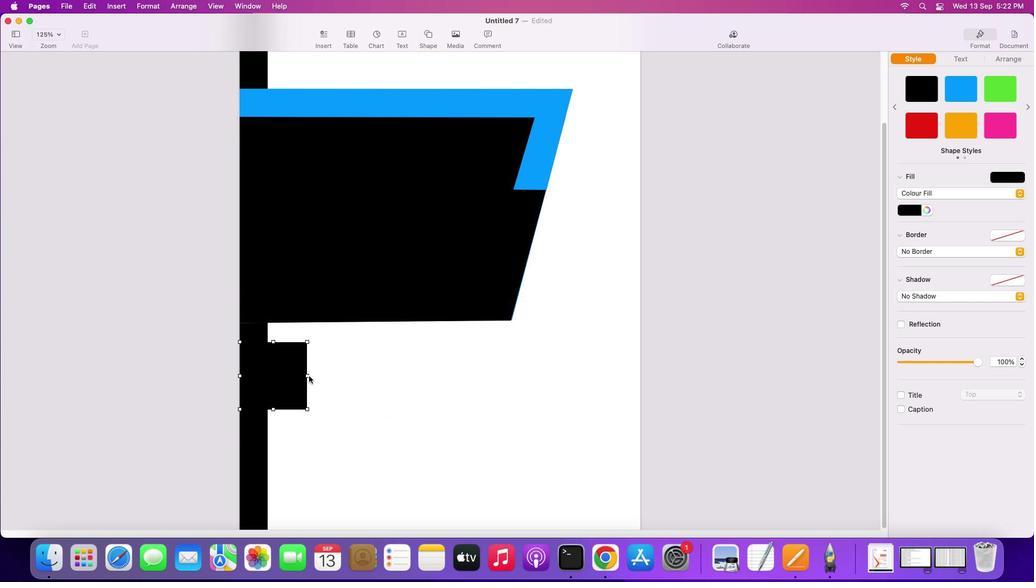 
Action: Mouse moved to (438, 370)
Screenshot: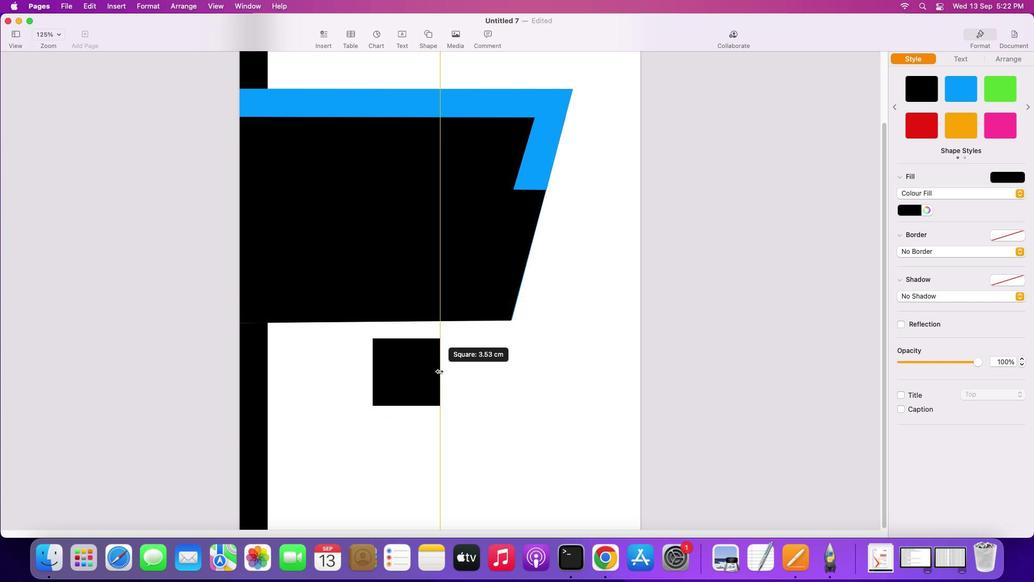 
Action: Mouse pressed left at (438, 370)
Screenshot: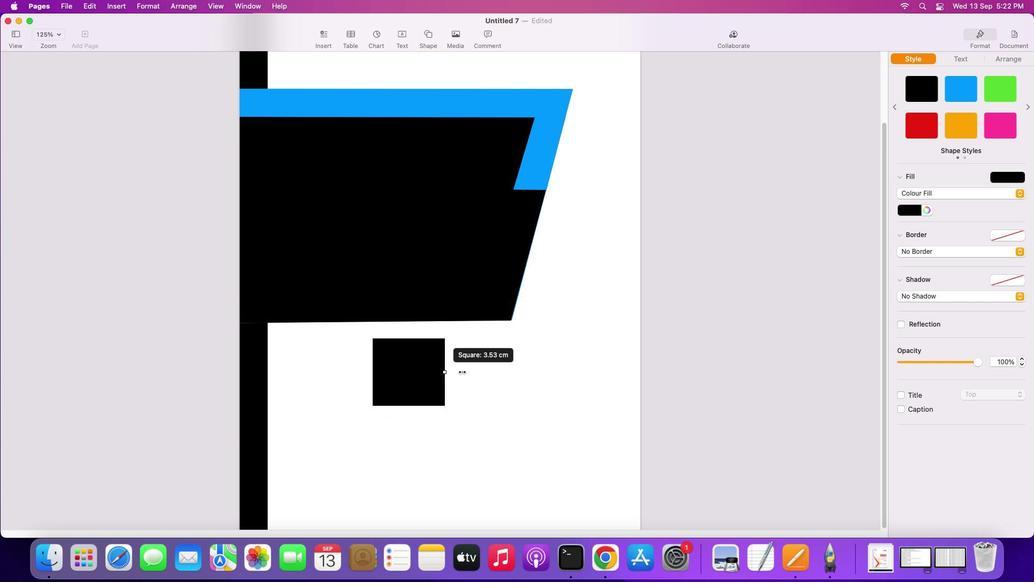 
Action: Mouse moved to (371, 371)
Screenshot: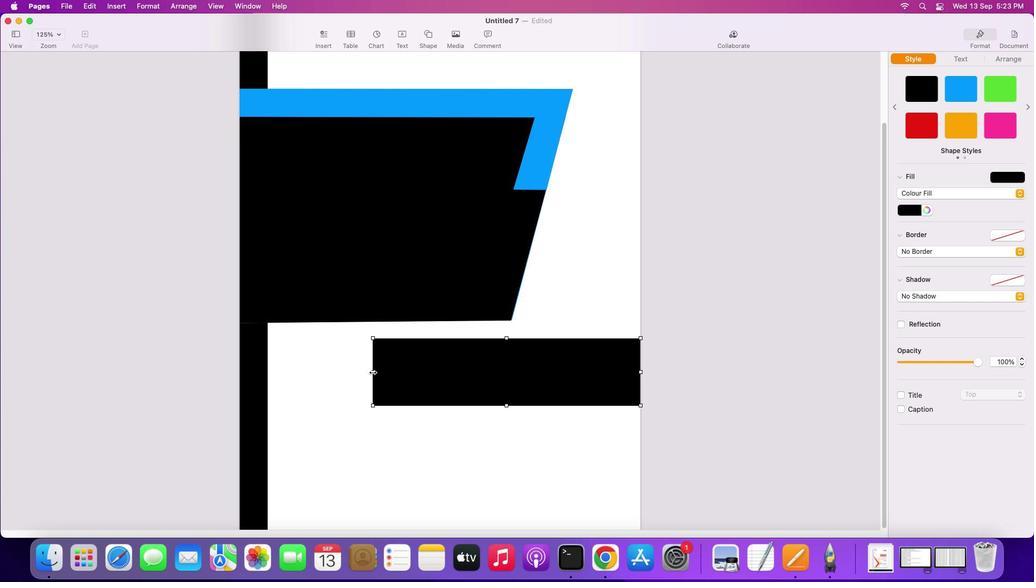 
Action: Mouse pressed left at (371, 371)
Screenshot: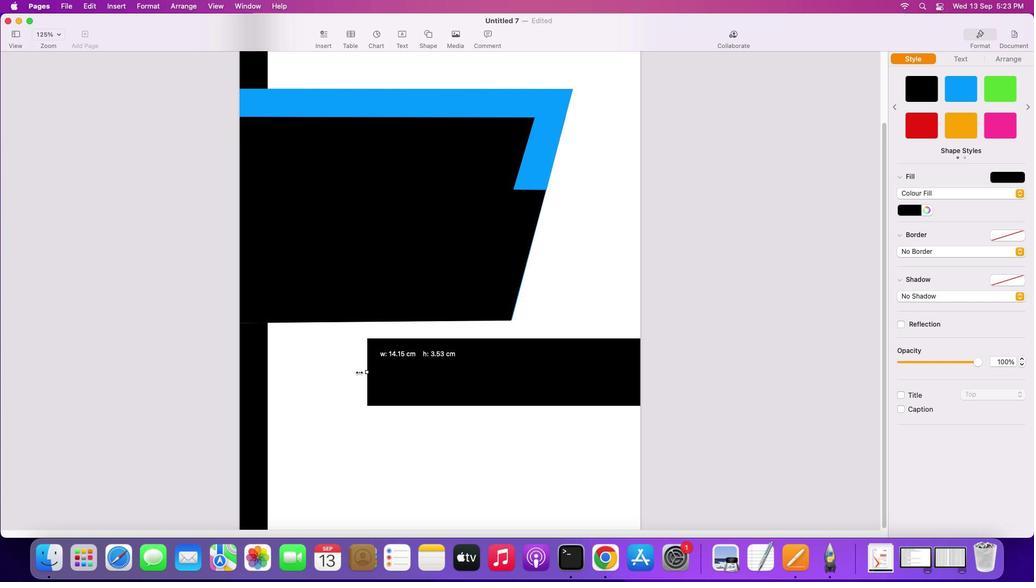 
Action: Mouse moved to (431, 403)
Screenshot: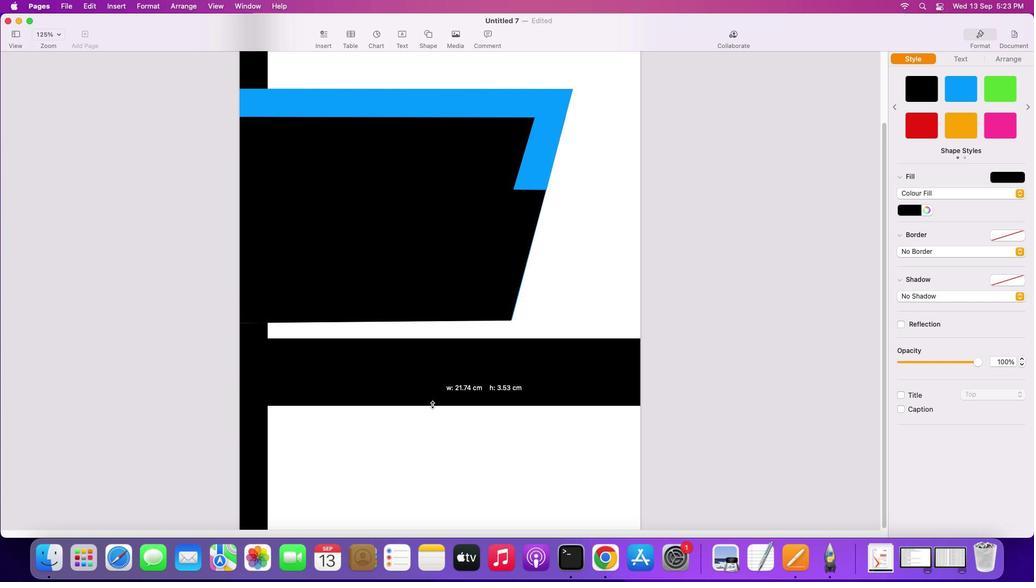 
Action: Mouse pressed left at (431, 403)
Screenshot: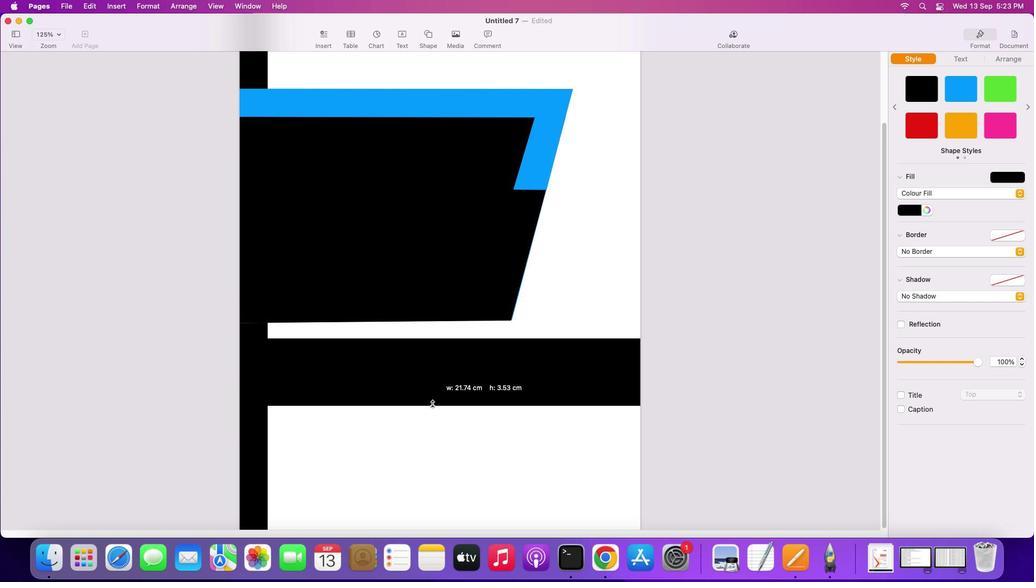 
Action: Mouse moved to (639, 364)
Screenshot: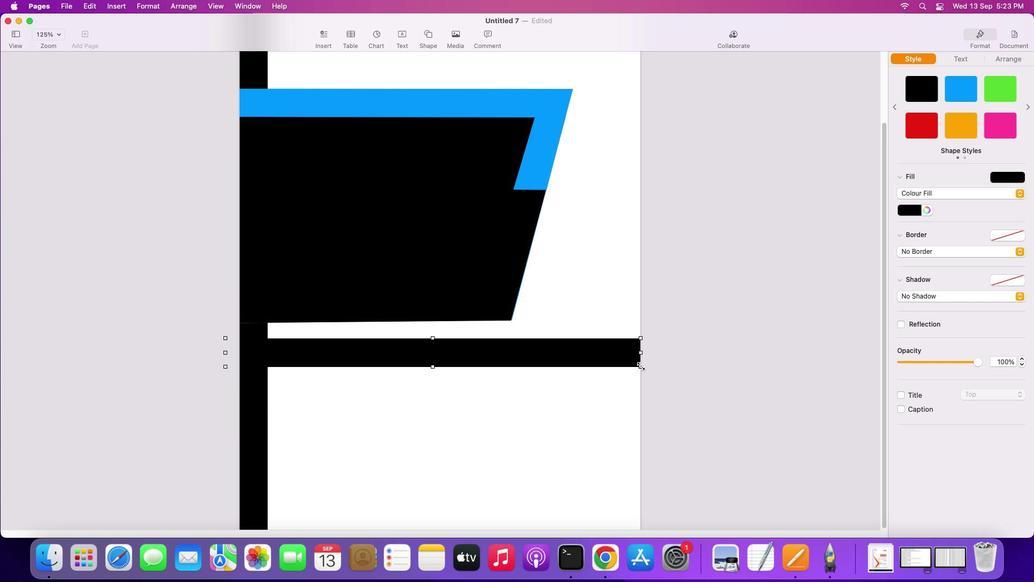 
Action: Mouse pressed left at (639, 364)
Screenshot: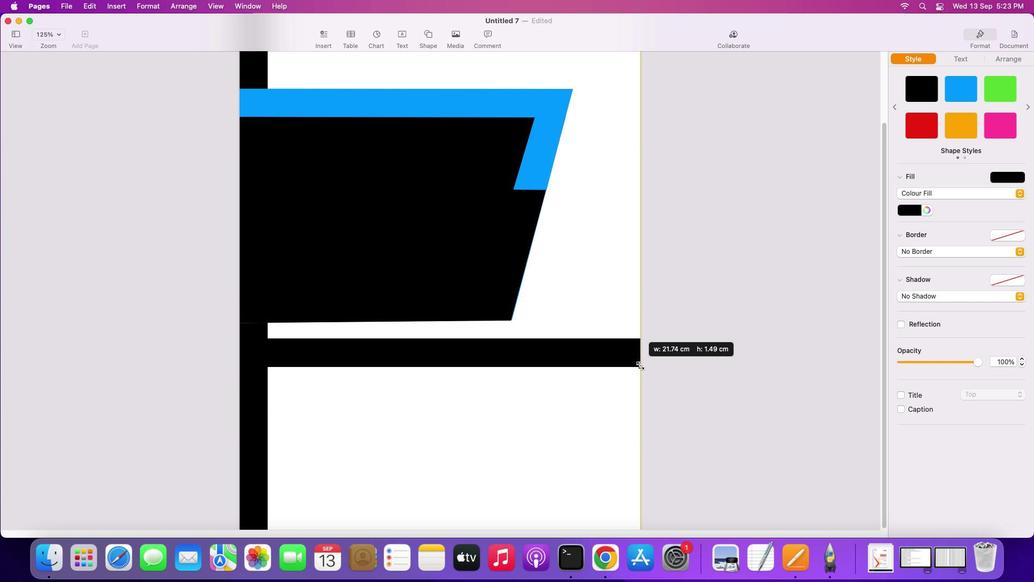 
Action: Mouse moved to (502, 354)
Screenshot: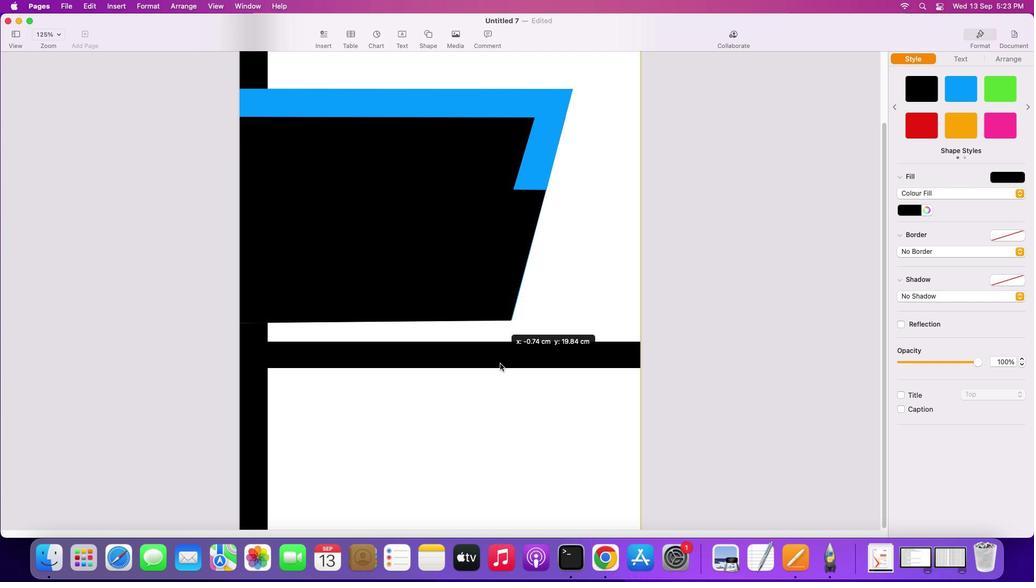 
Action: Mouse pressed left at (502, 354)
Screenshot: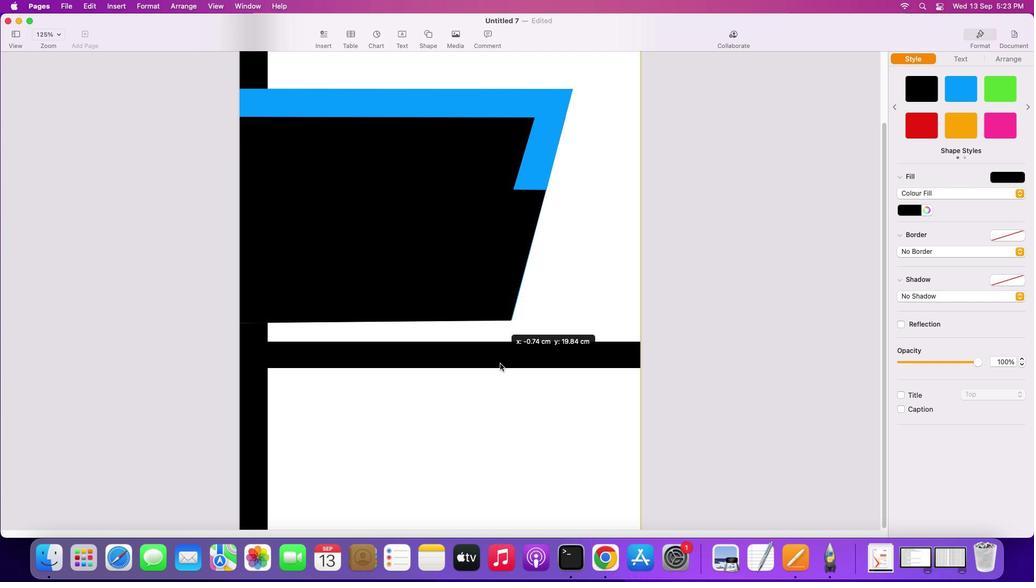 
Action: Mouse moved to (563, 337)
Screenshot: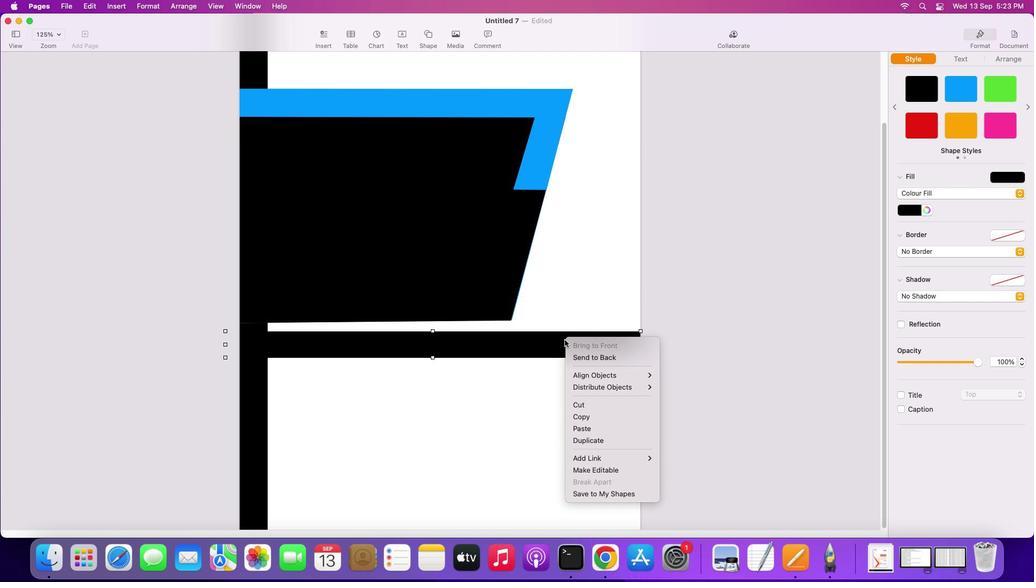 
Action: Mouse pressed right at (563, 337)
Screenshot: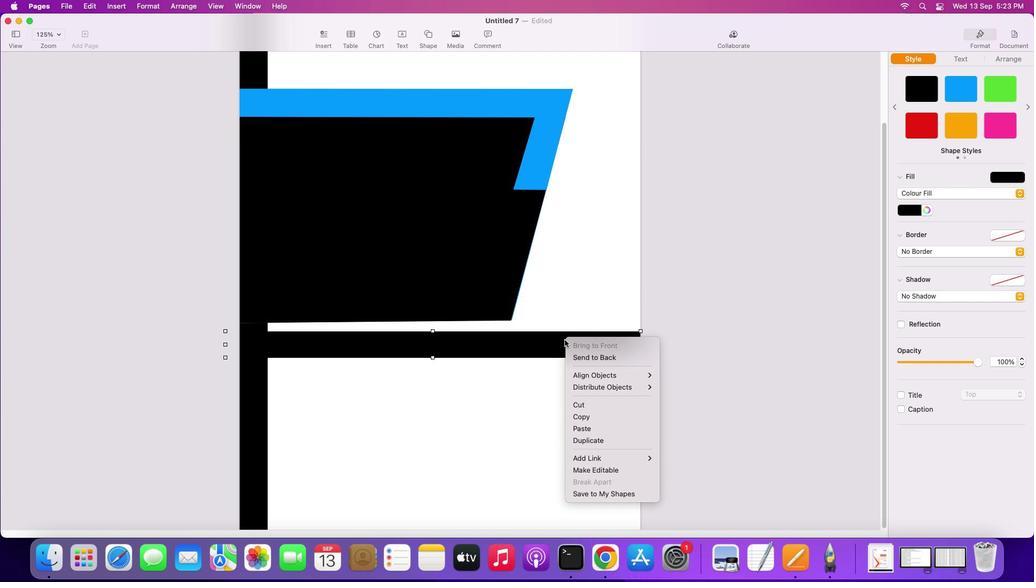 
Action: Mouse moved to (583, 405)
Screenshot: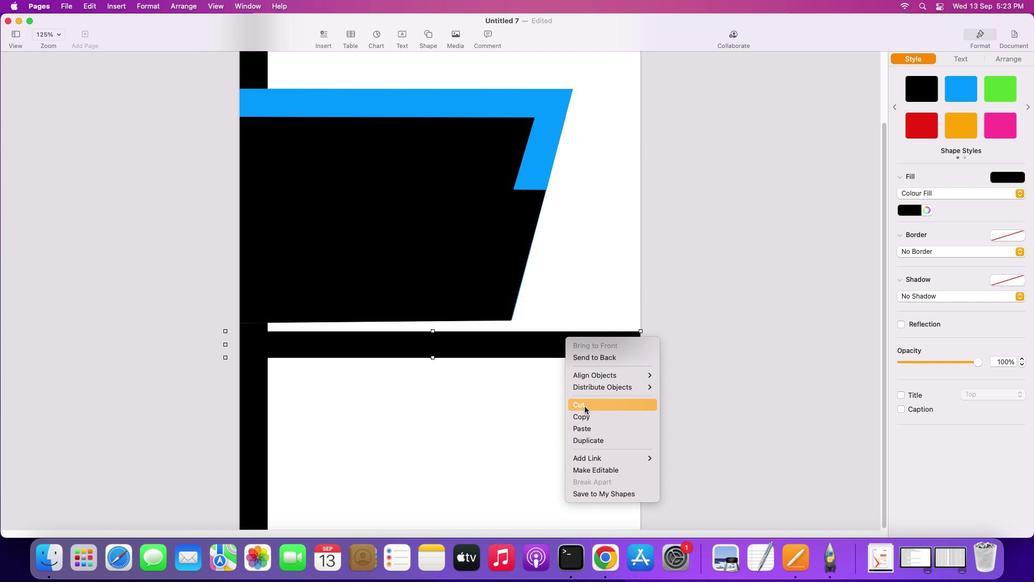
Action: Mouse pressed left at (583, 405)
Screenshot: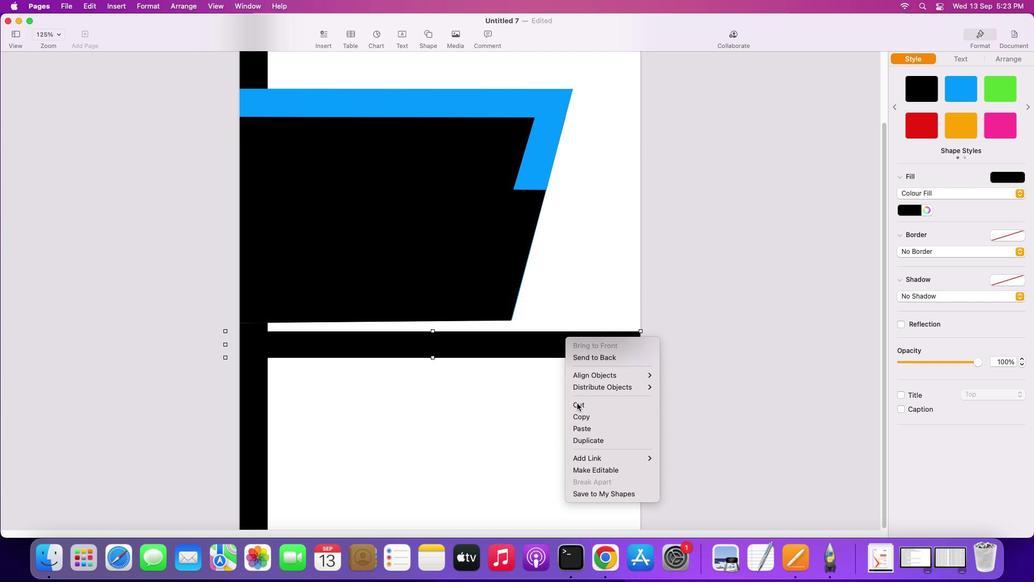 
Action: Mouse moved to (495, 402)
Screenshot: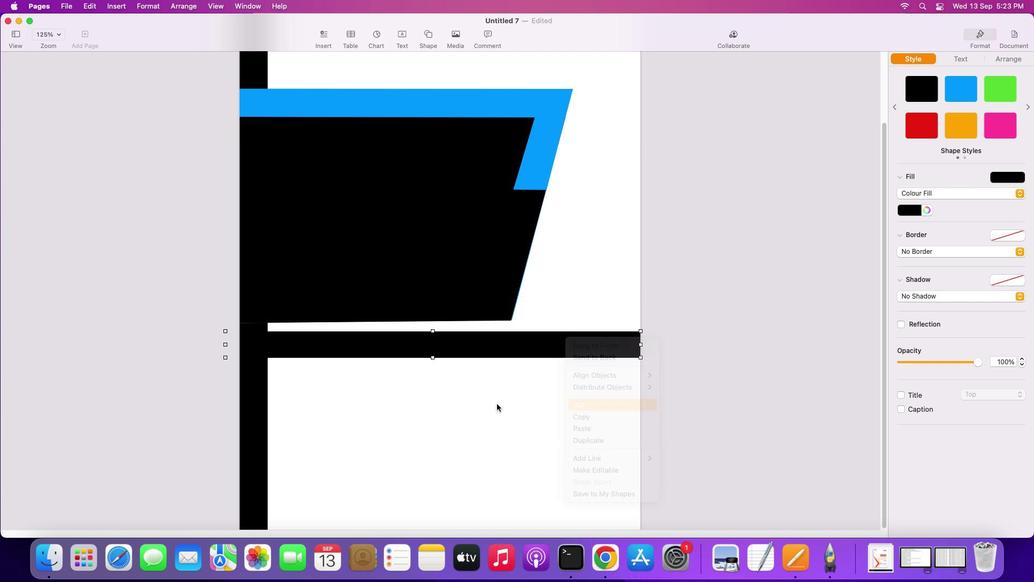 
Action: Mouse pressed left at (495, 402)
Screenshot: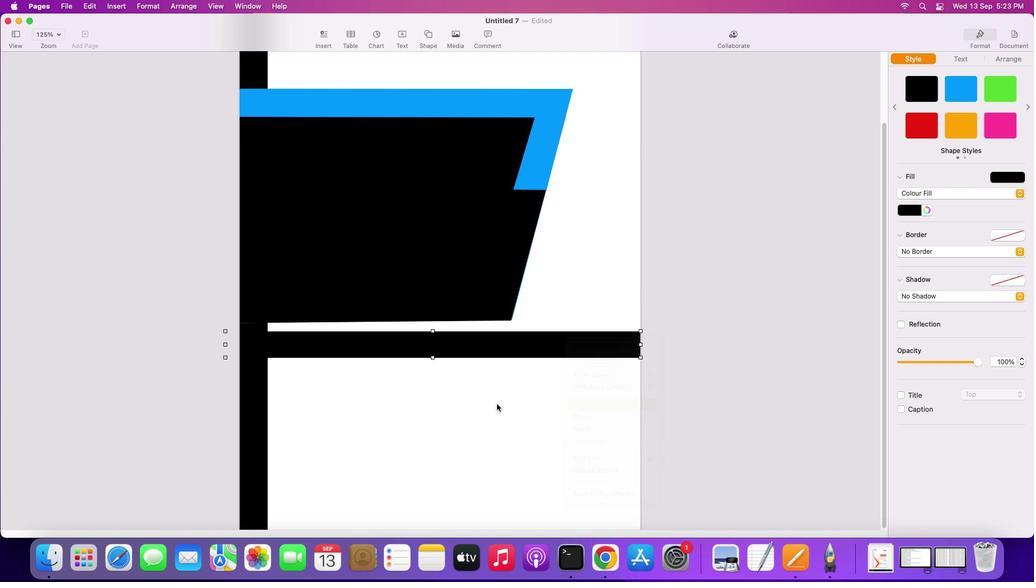 
Action: Mouse moved to (426, 35)
Screenshot: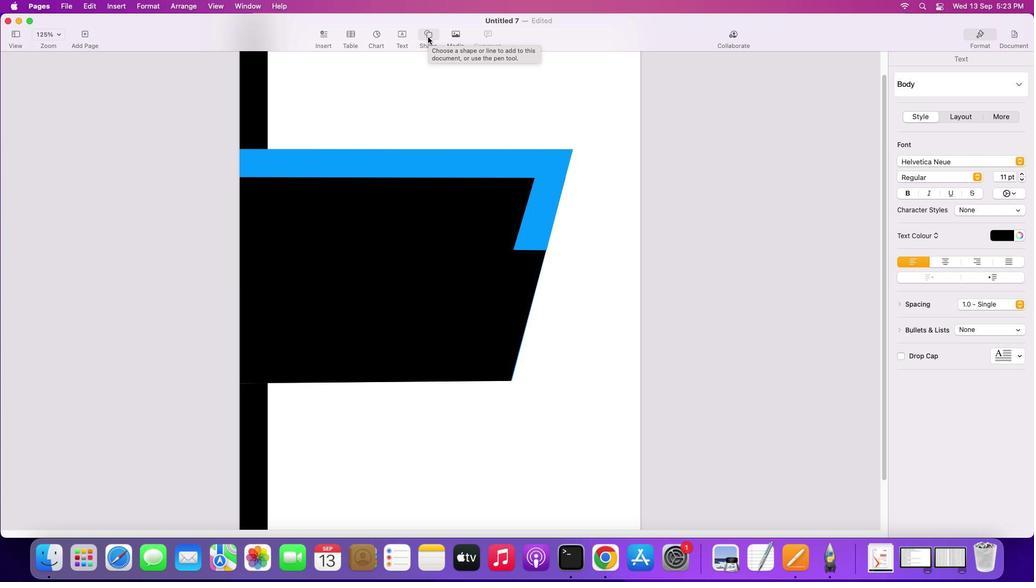 
Action: Mouse pressed left at (426, 35)
Screenshot: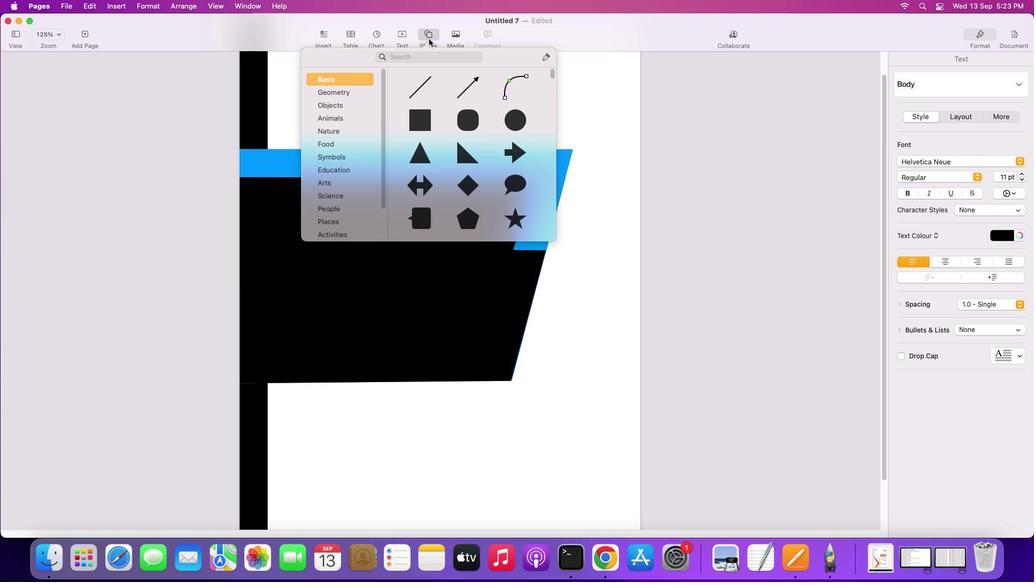 
Action: Mouse moved to (417, 112)
Screenshot: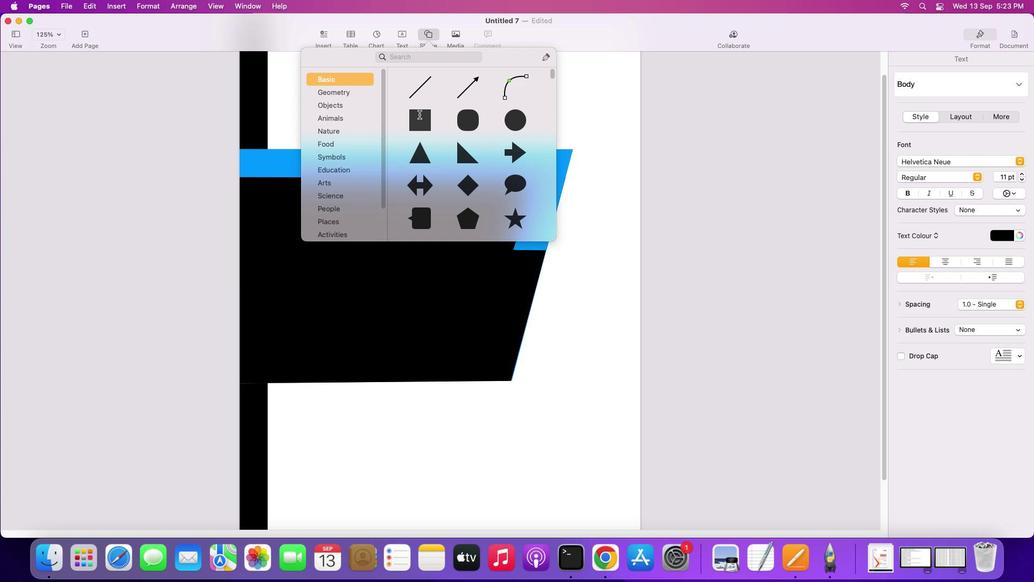 
Action: Mouse pressed left at (417, 112)
Screenshot: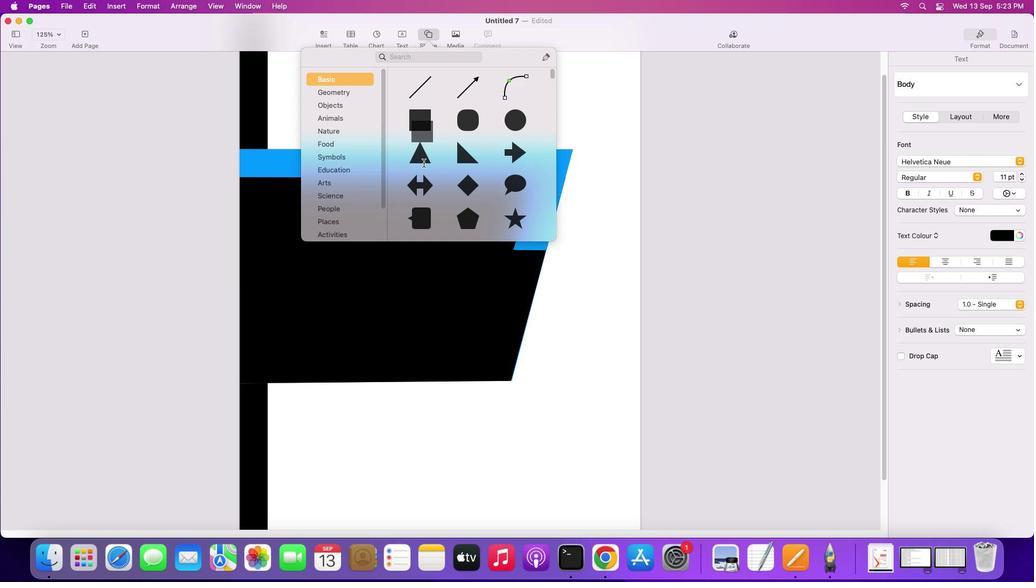 
Action: Mouse moved to (307, 429)
Screenshot: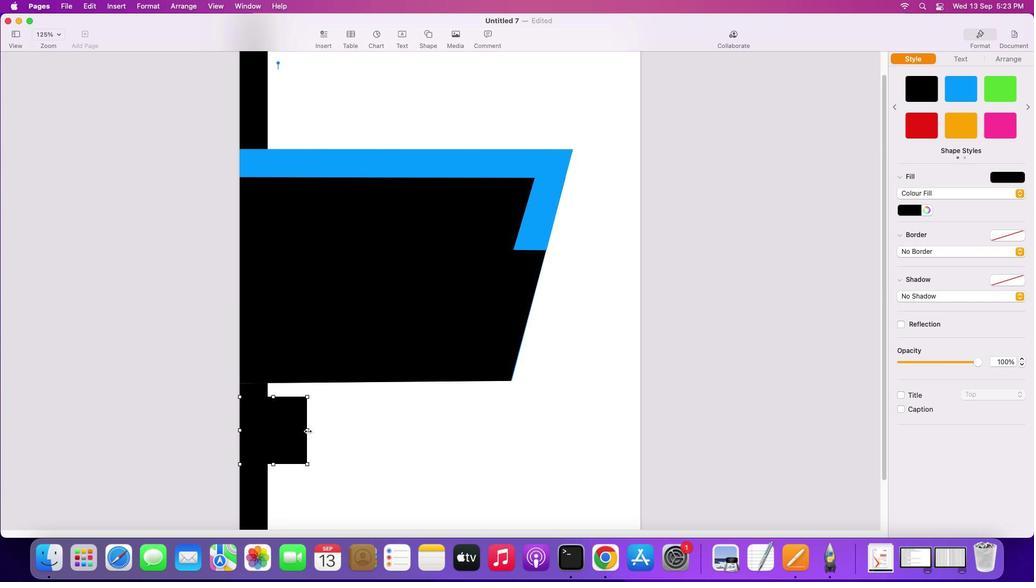 
Action: Mouse pressed left at (307, 429)
Screenshot: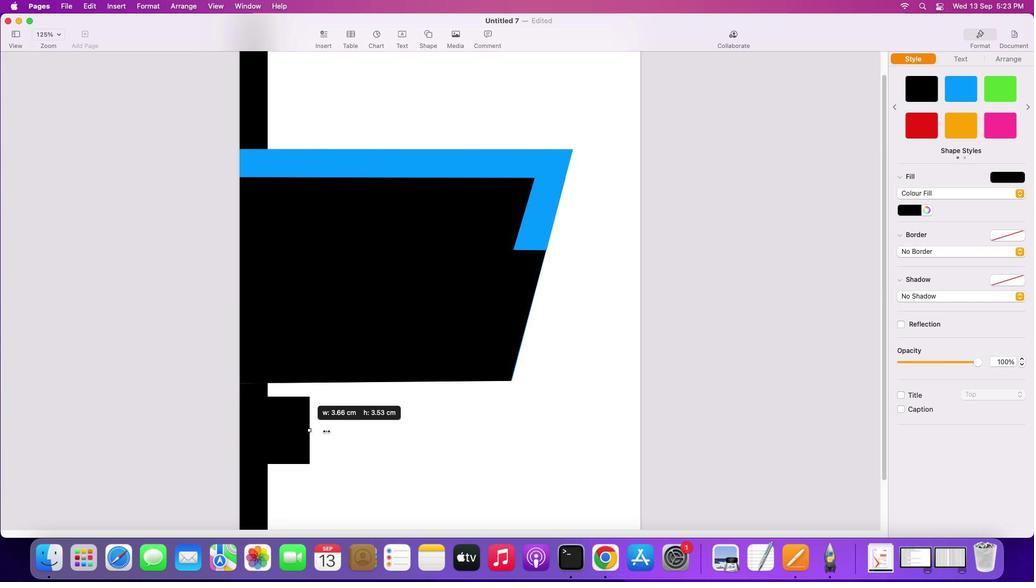 
Action: Mouse moved to (498, 343)
Screenshot: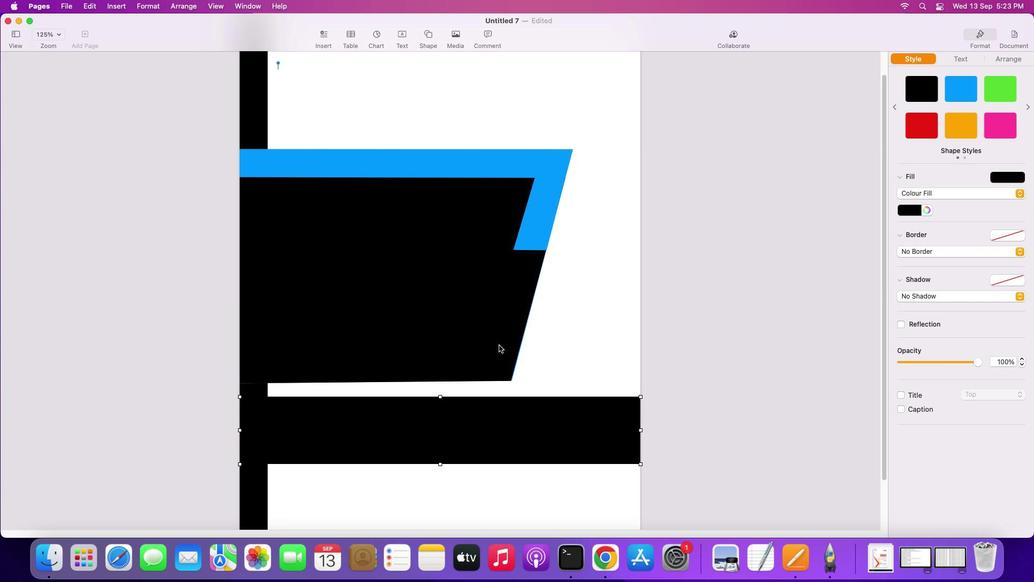 
Action: Mouse pressed left at (498, 343)
Screenshot: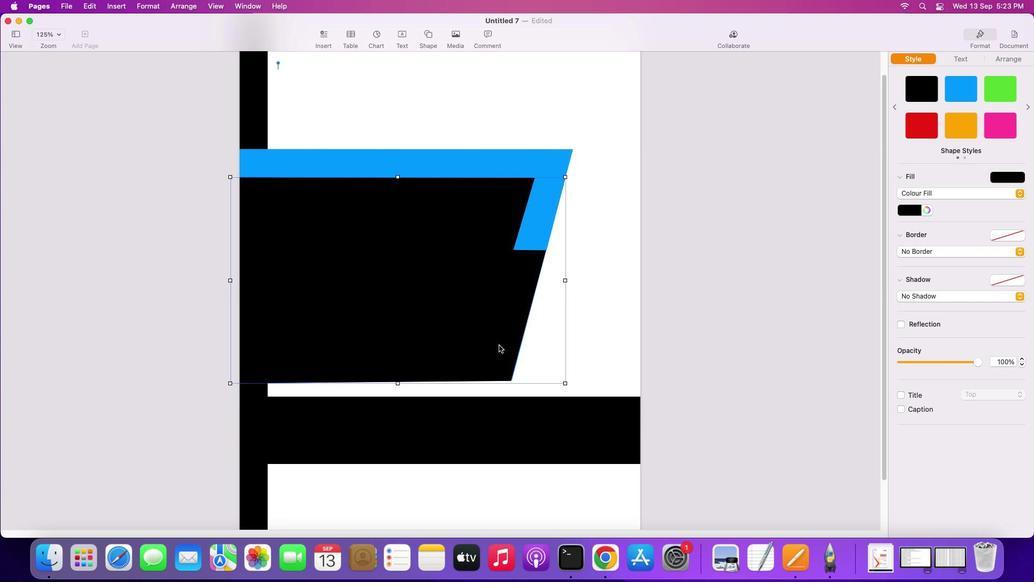 
Action: Mouse pressed right at (498, 343)
Screenshot: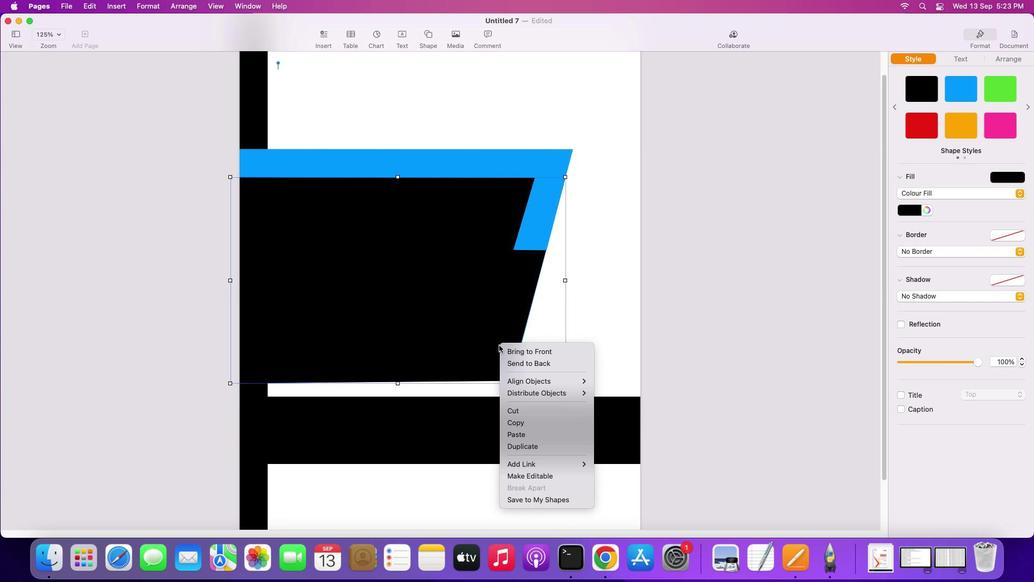 
Action: Mouse moved to (534, 473)
Screenshot: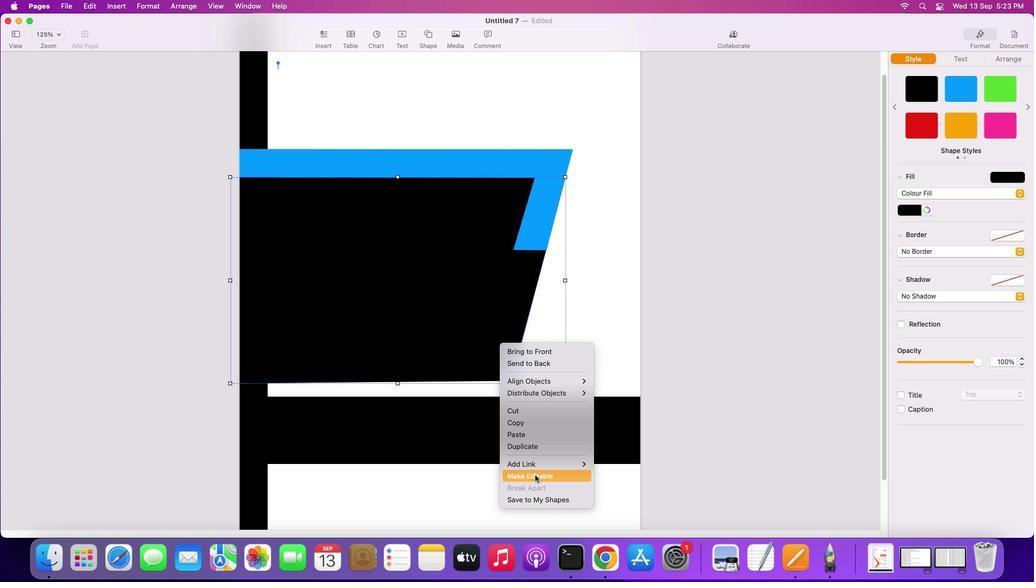 
Action: Mouse pressed left at (534, 473)
